 Task: Buy 4 Extension Pipes from Exhaust & Emissions section under best seller category for shipping address: Erica Taylor, 1135 Star Trek Drive, Pensacola, Florida 32501, Cell Number 8503109646. Pay from credit card ending with 2005, CVV 3321
Action: Mouse moved to (18, 92)
Screenshot: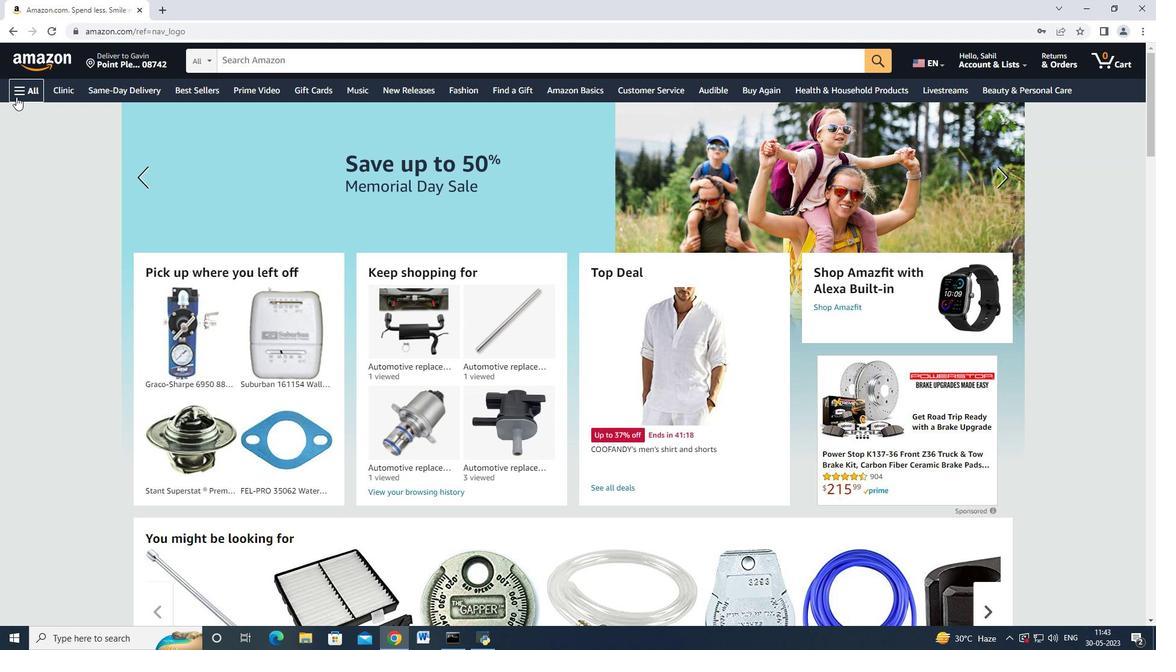 
Action: Mouse pressed left at (18, 92)
Screenshot: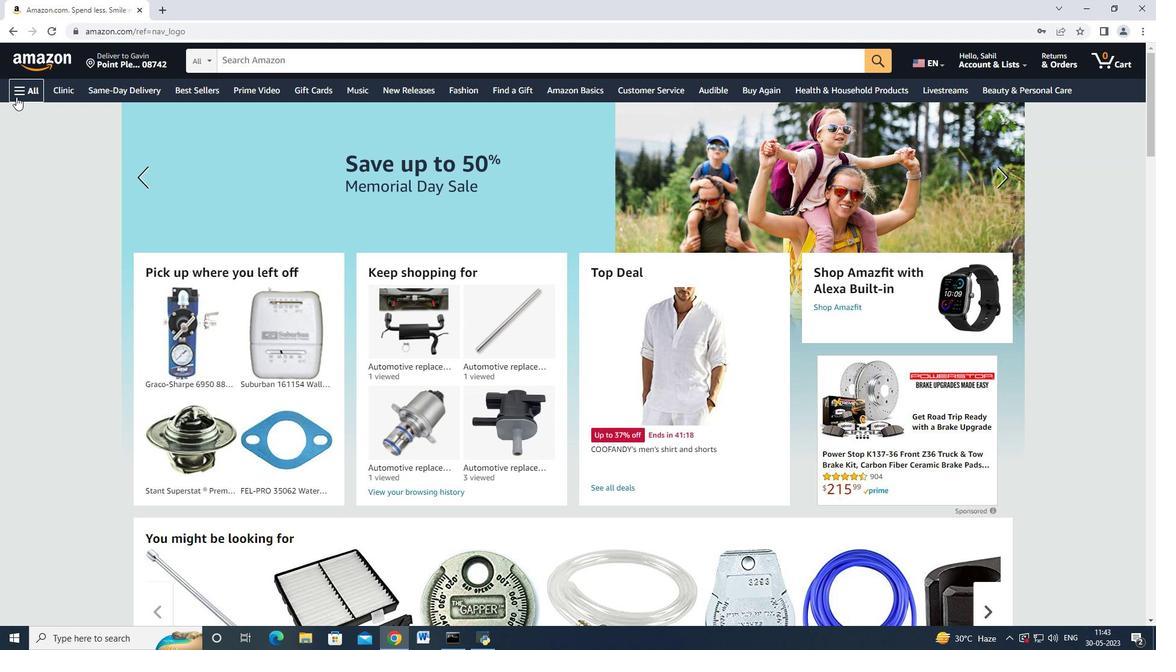 
Action: Mouse moved to (68, 234)
Screenshot: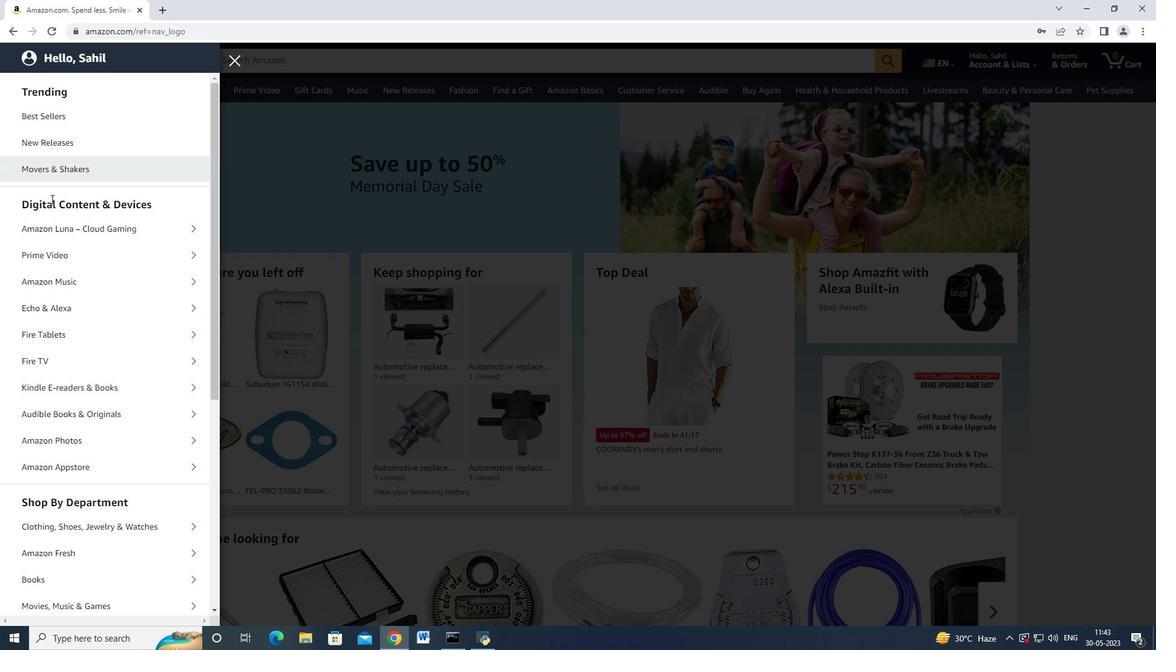 
Action: Mouse scrolled (68, 234) with delta (0, 0)
Screenshot: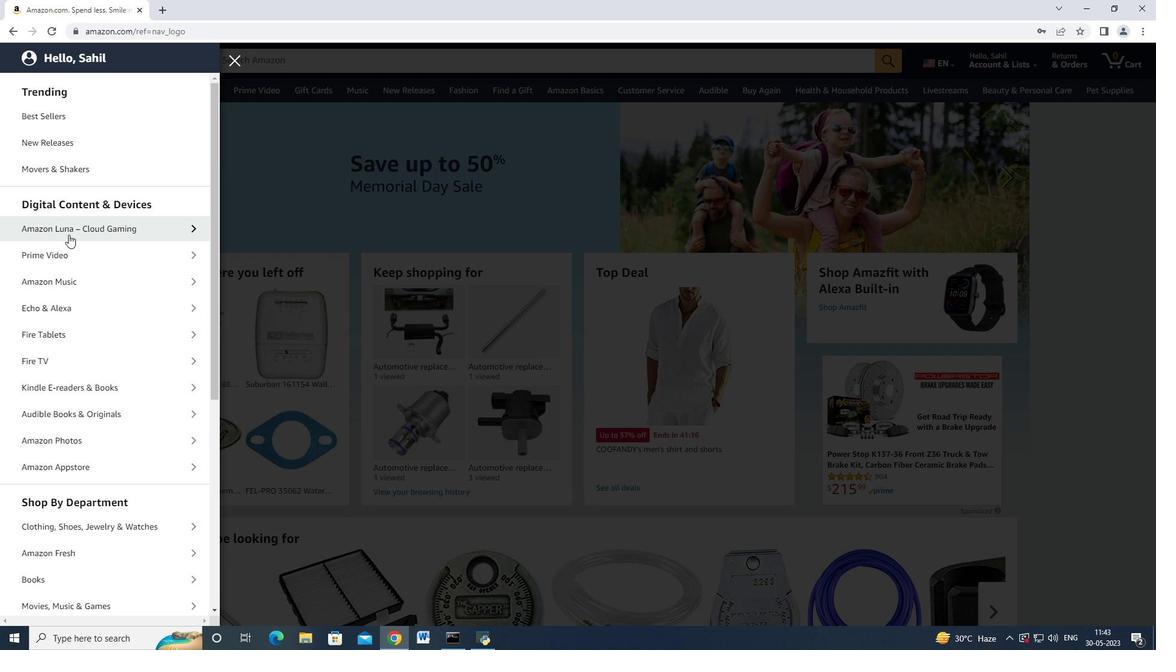 
Action: Mouse scrolled (68, 234) with delta (0, 0)
Screenshot: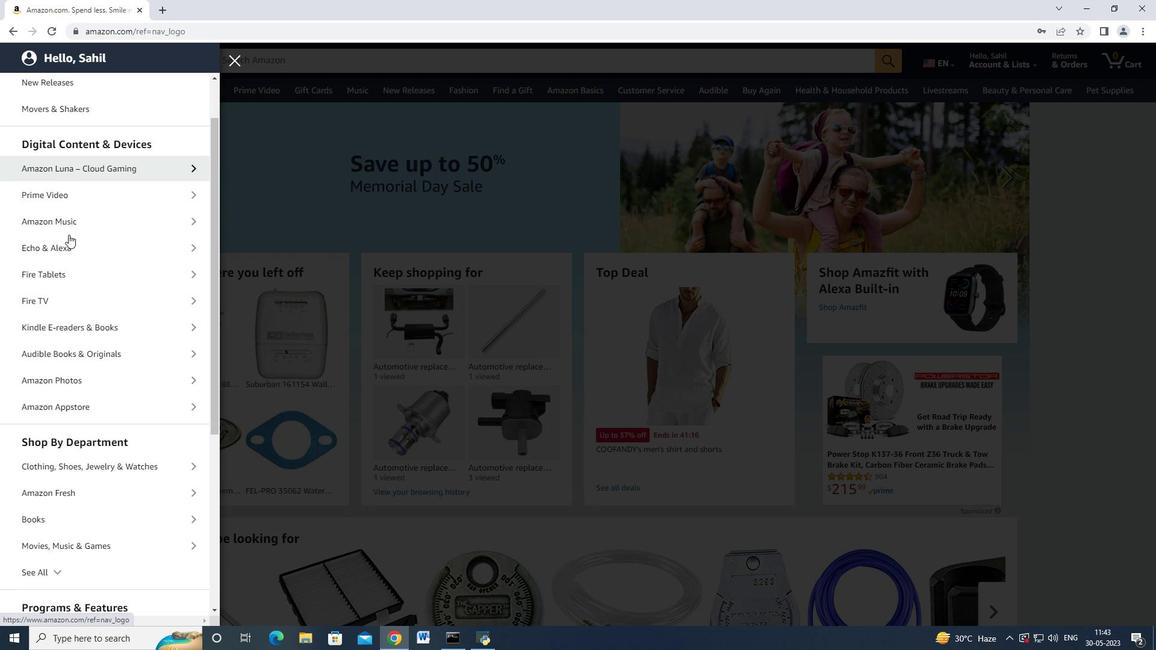 
Action: Mouse moved to (84, 266)
Screenshot: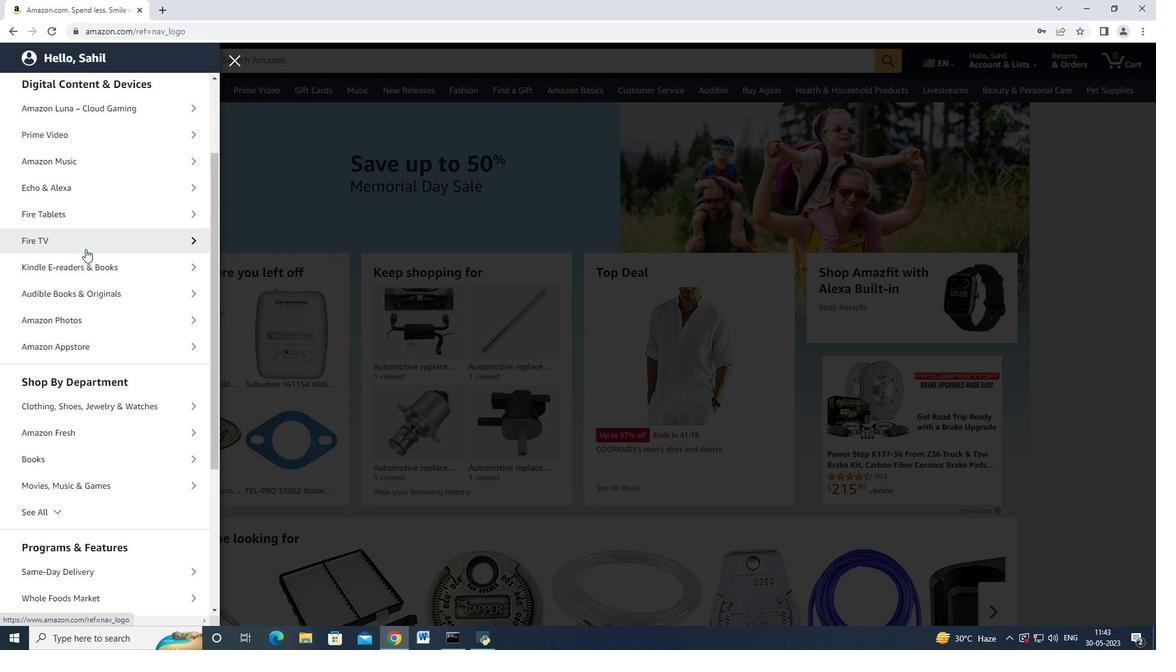 
Action: Mouse scrolled (84, 266) with delta (0, 0)
Screenshot: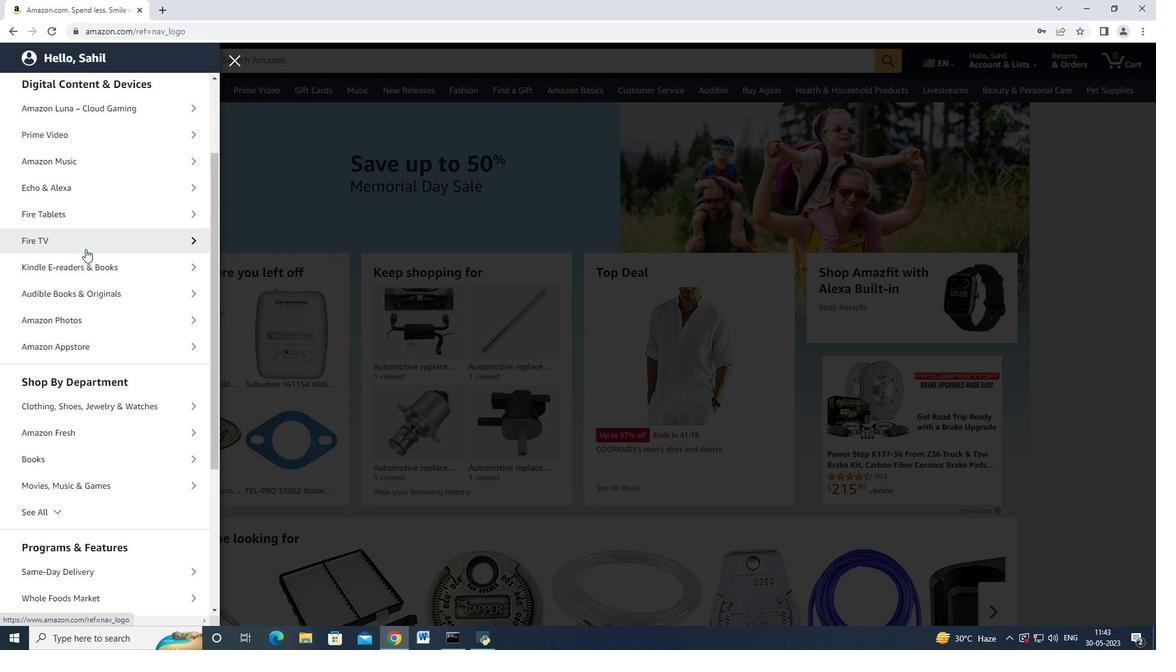 
Action: Mouse moved to (83, 267)
Screenshot: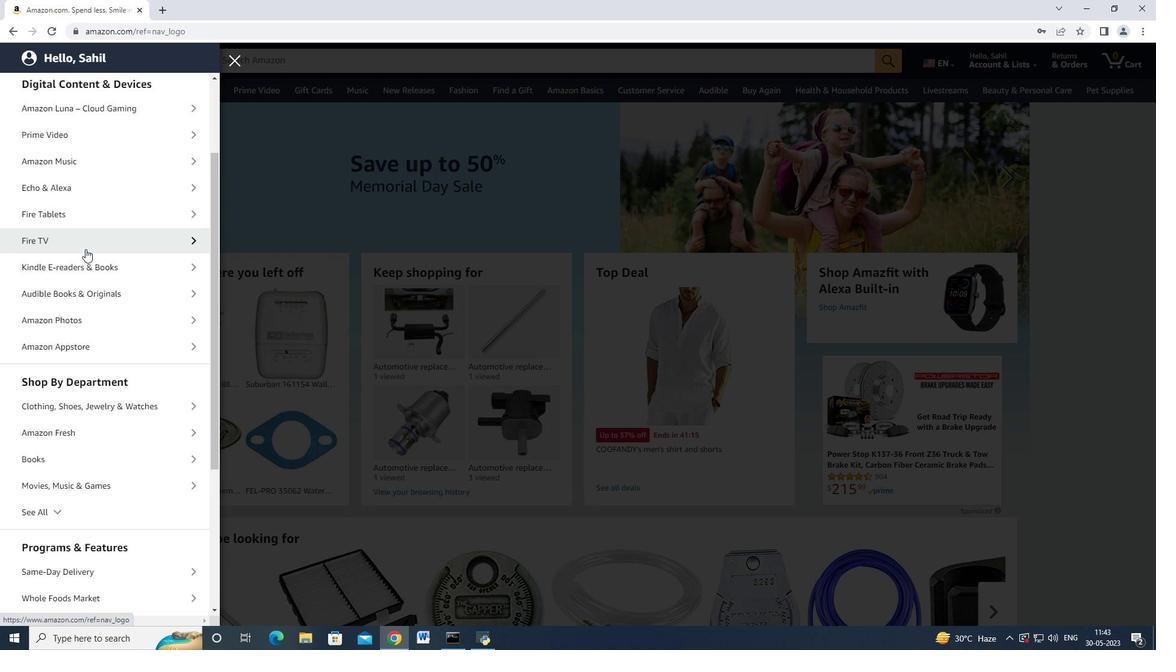 
Action: Mouse scrolled (83, 266) with delta (0, 0)
Screenshot: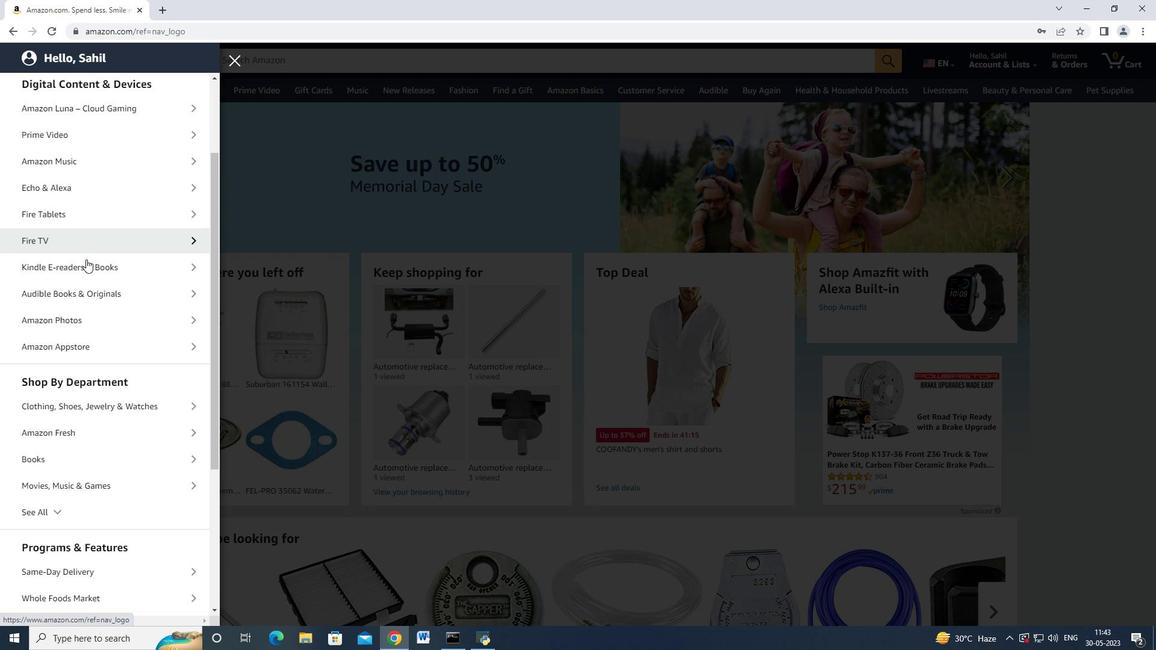 
Action: Mouse moved to (83, 267)
Screenshot: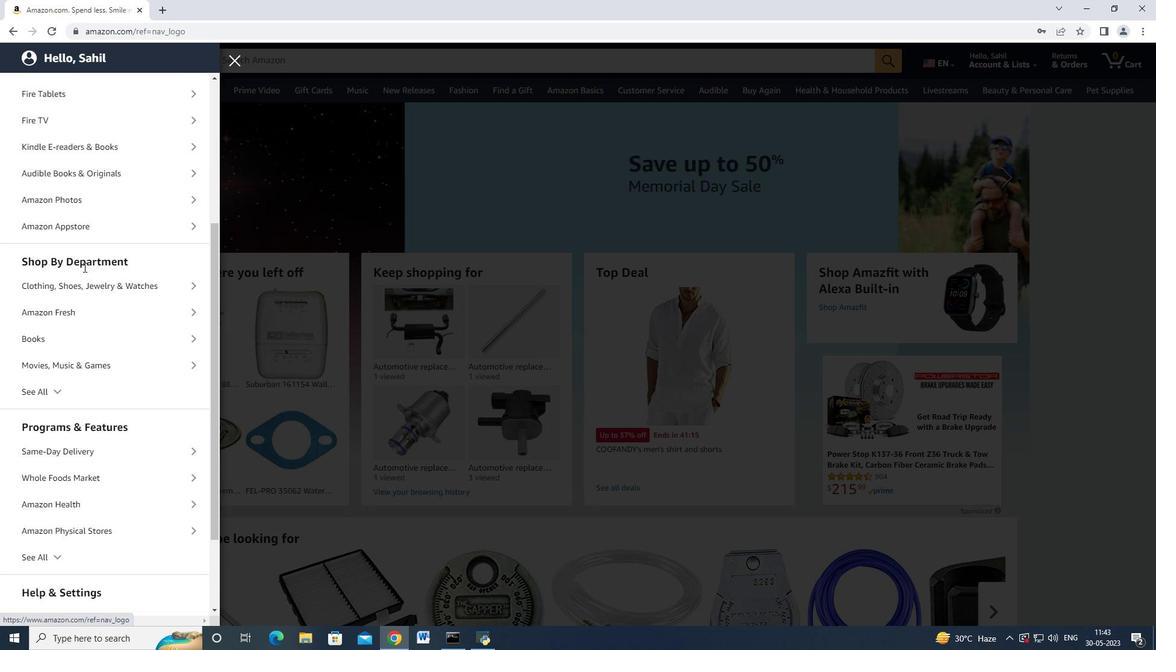 
Action: Mouse scrolled (83, 268) with delta (0, 0)
Screenshot: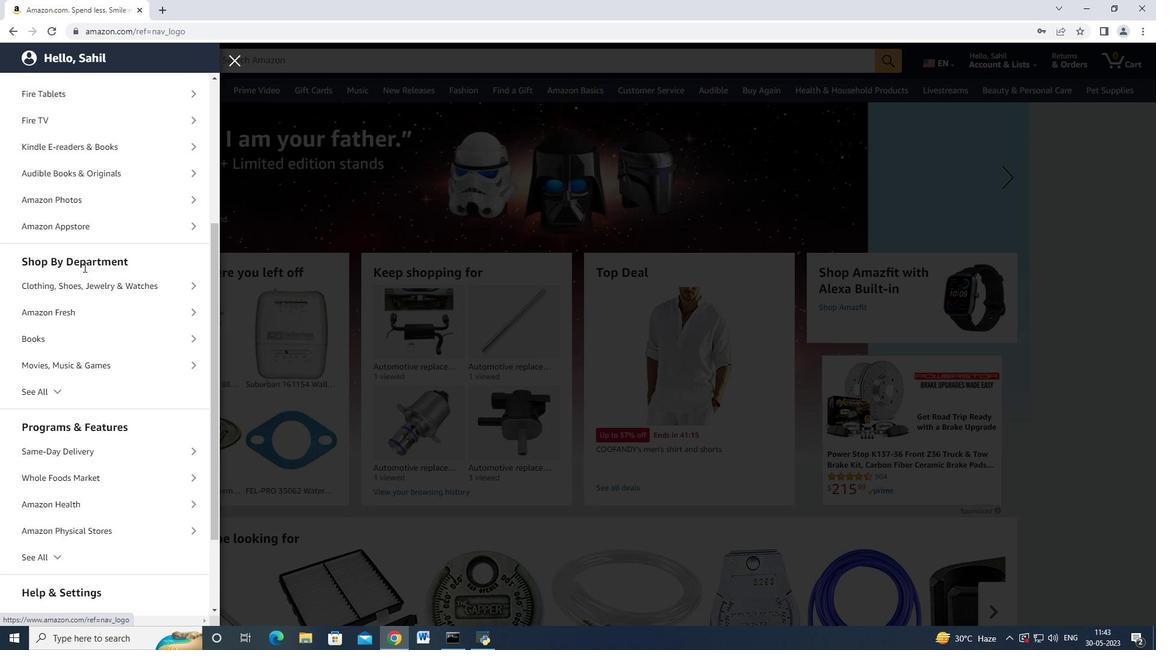 
Action: Mouse moved to (82, 269)
Screenshot: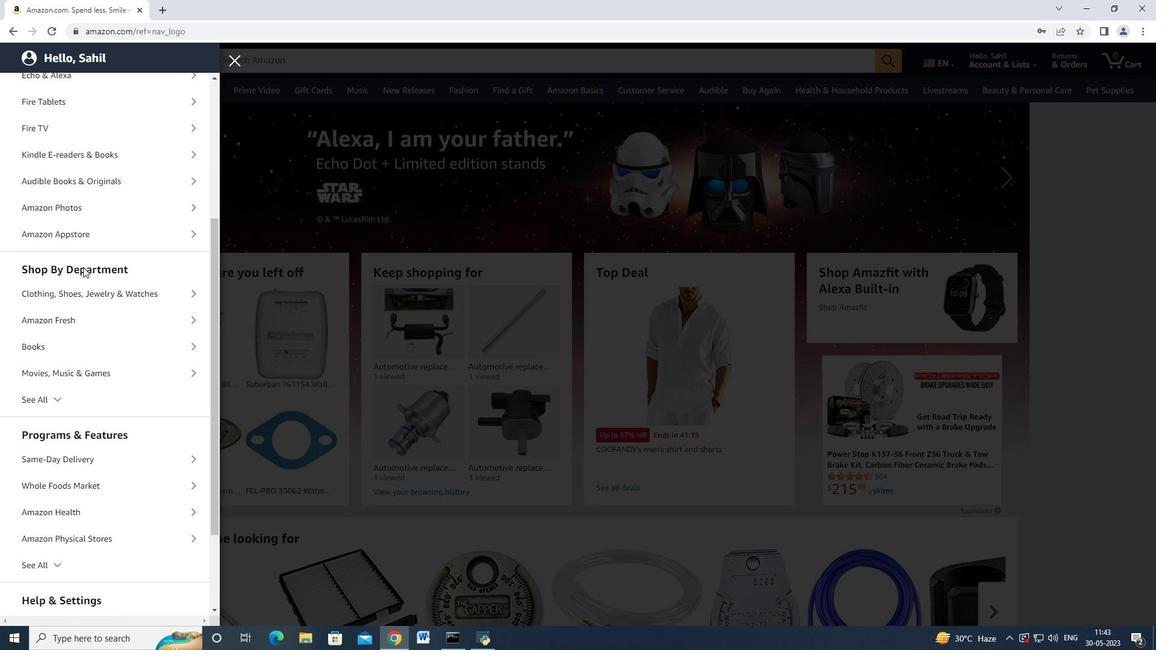 
Action: Mouse scrolled (82, 269) with delta (0, 0)
Screenshot: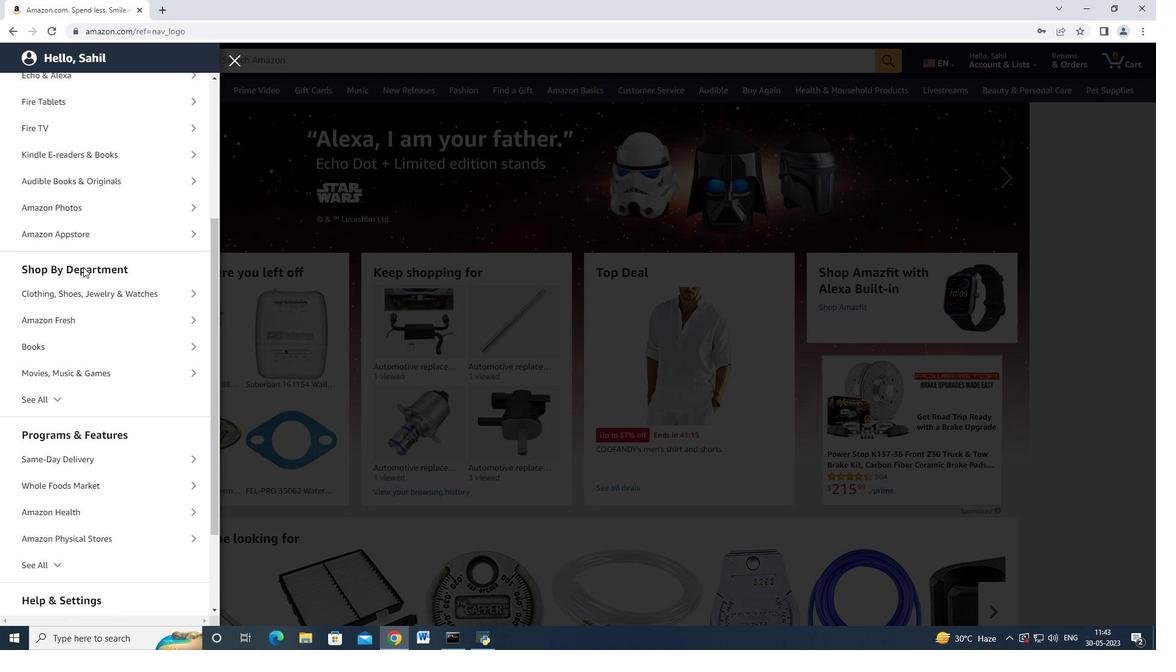 
Action: Mouse scrolled (82, 269) with delta (0, 0)
Screenshot: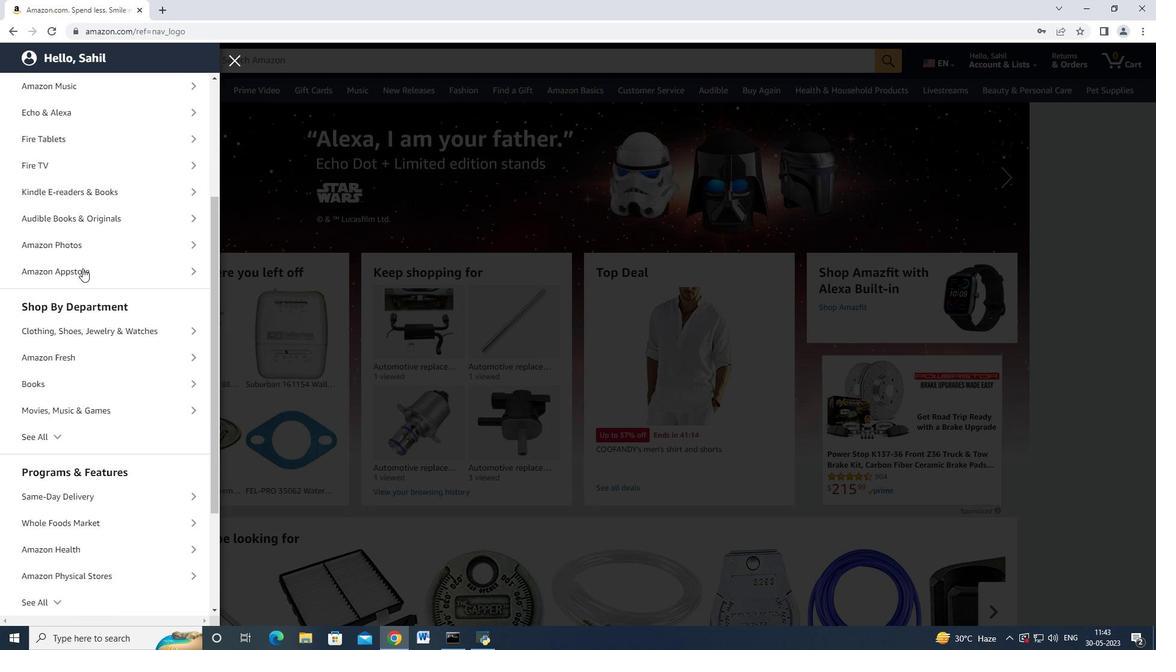 
Action: Mouse moved to (50, 325)
Screenshot: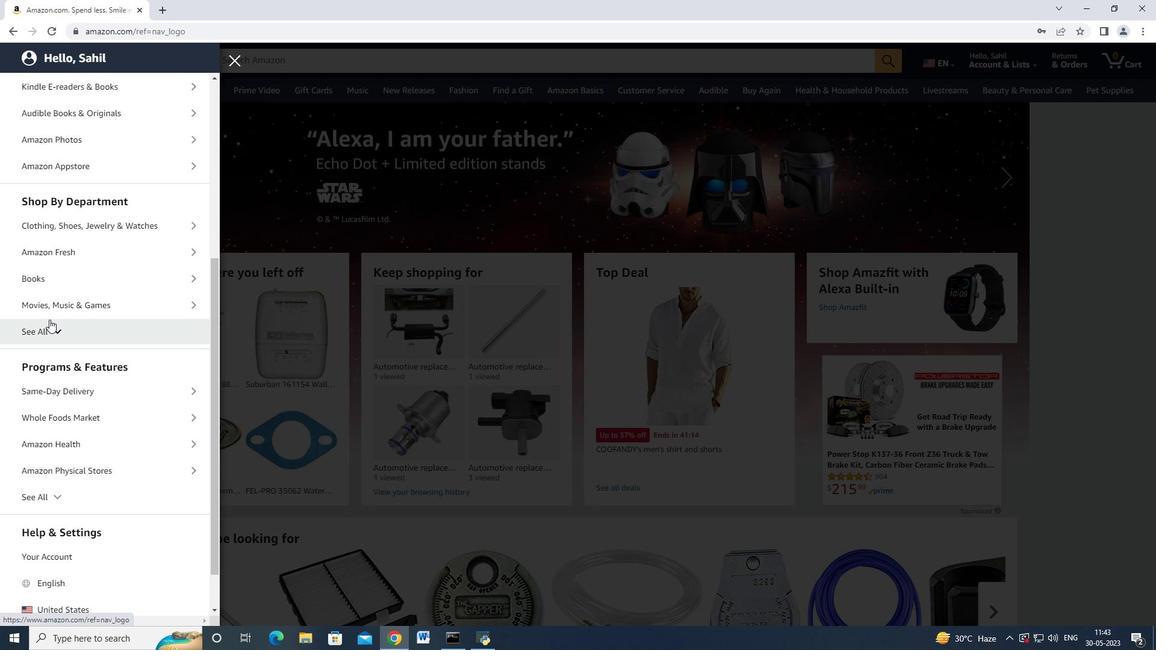 
Action: Mouse pressed left at (50, 325)
Screenshot: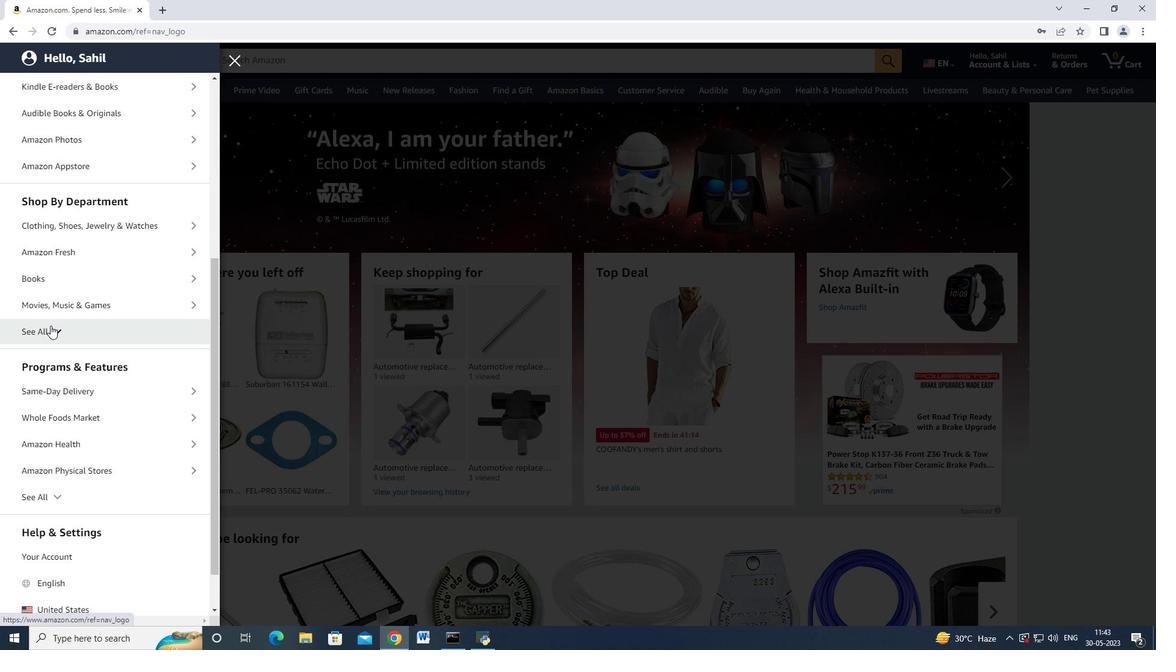 
Action: Mouse moved to (78, 321)
Screenshot: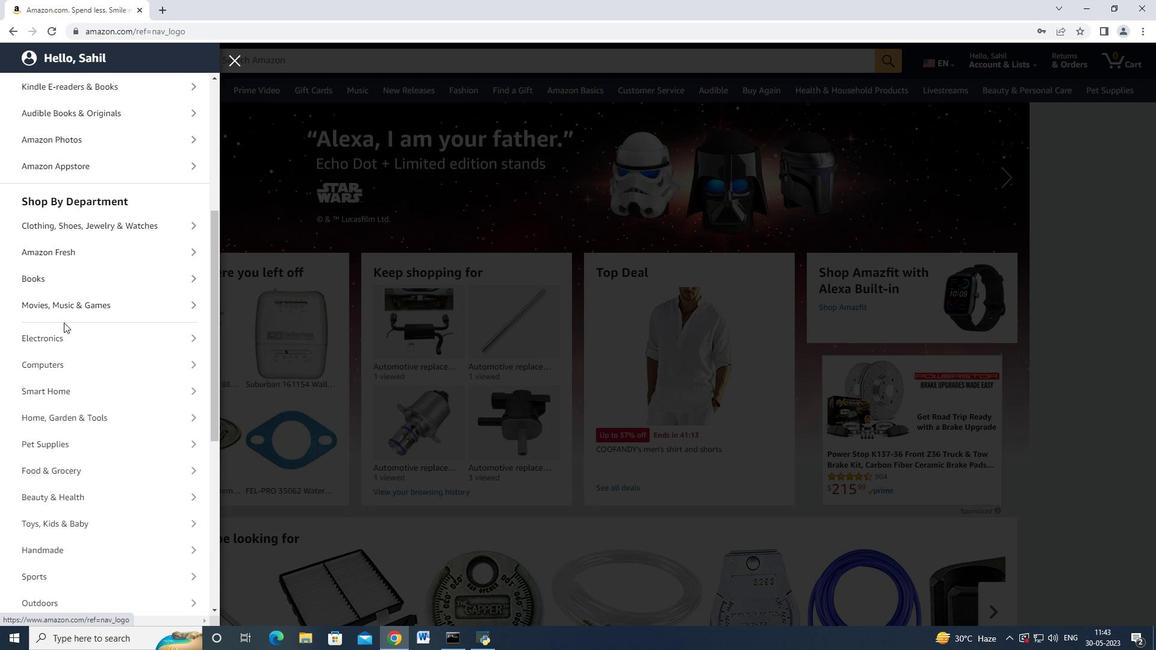 
Action: Mouse scrolled (78, 320) with delta (0, 0)
Screenshot: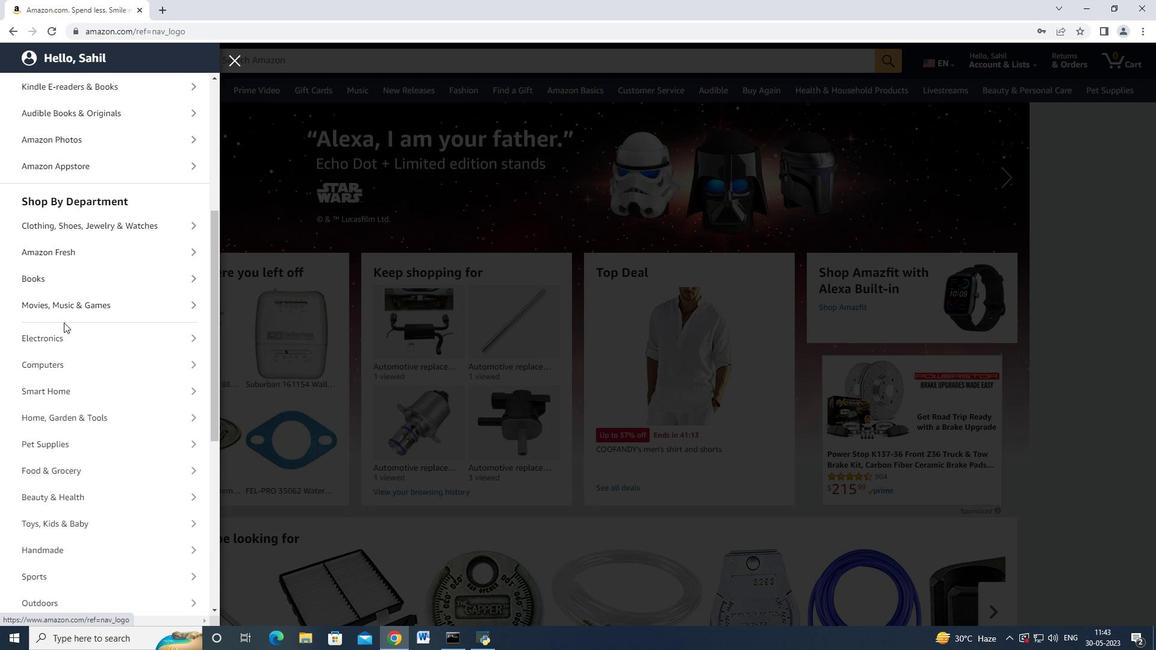 
Action: Mouse moved to (78, 321)
Screenshot: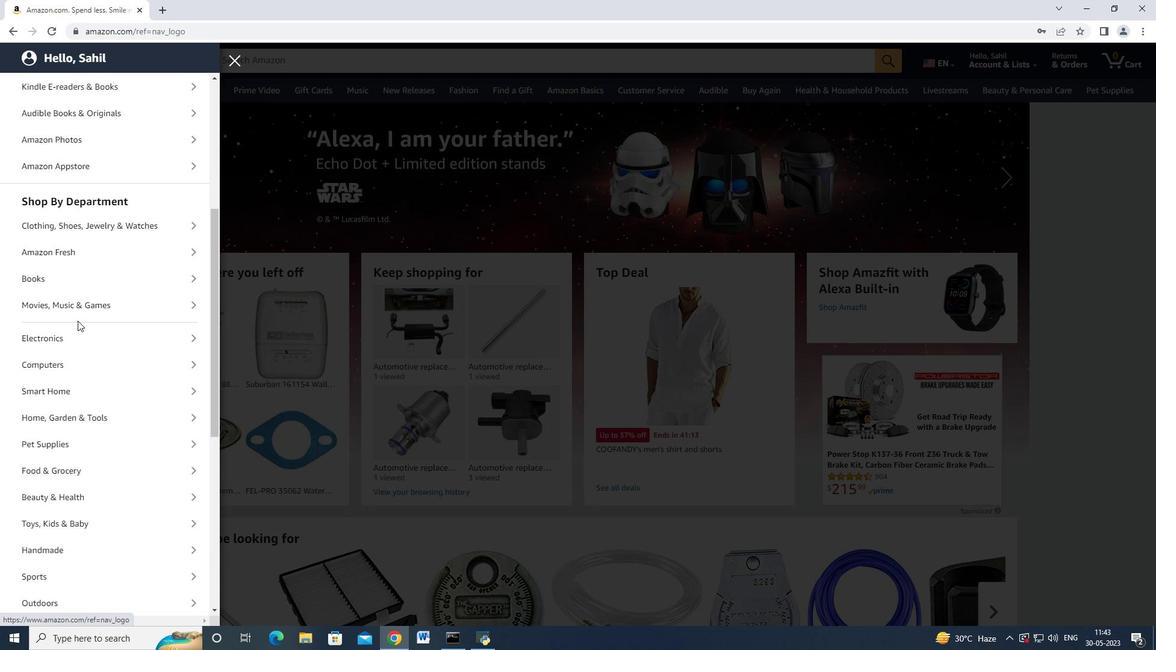 
Action: Mouse scrolled (78, 320) with delta (0, 0)
Screenshot: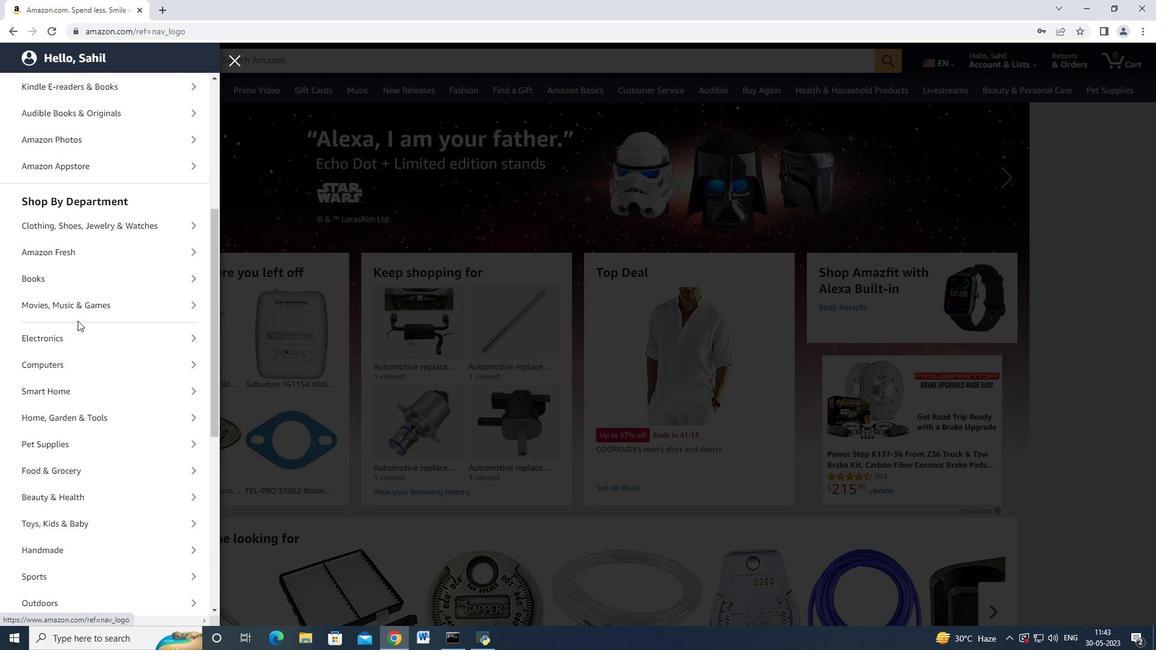 
Action: Mouse moved to (79, 321)
Screenshot: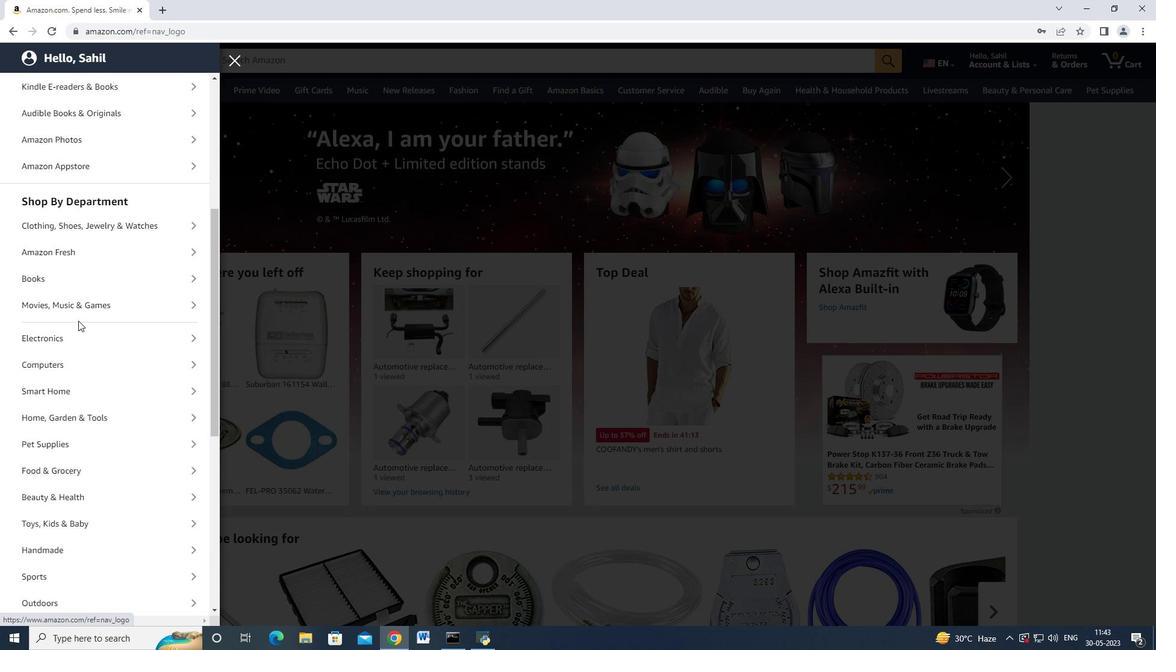 
Action: Mouse scrolled (79, 320) with delta (0, 0)
Screenshot: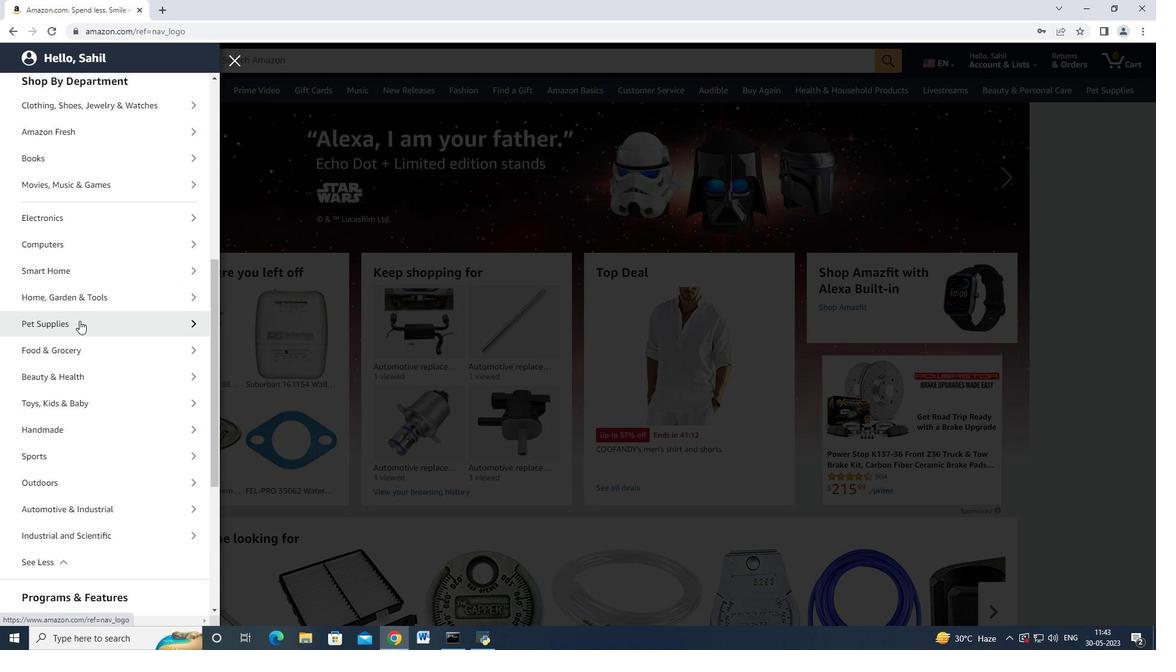 
Action: Mouse scrolled (79, 320) with delta (0, 0)
Screenshot: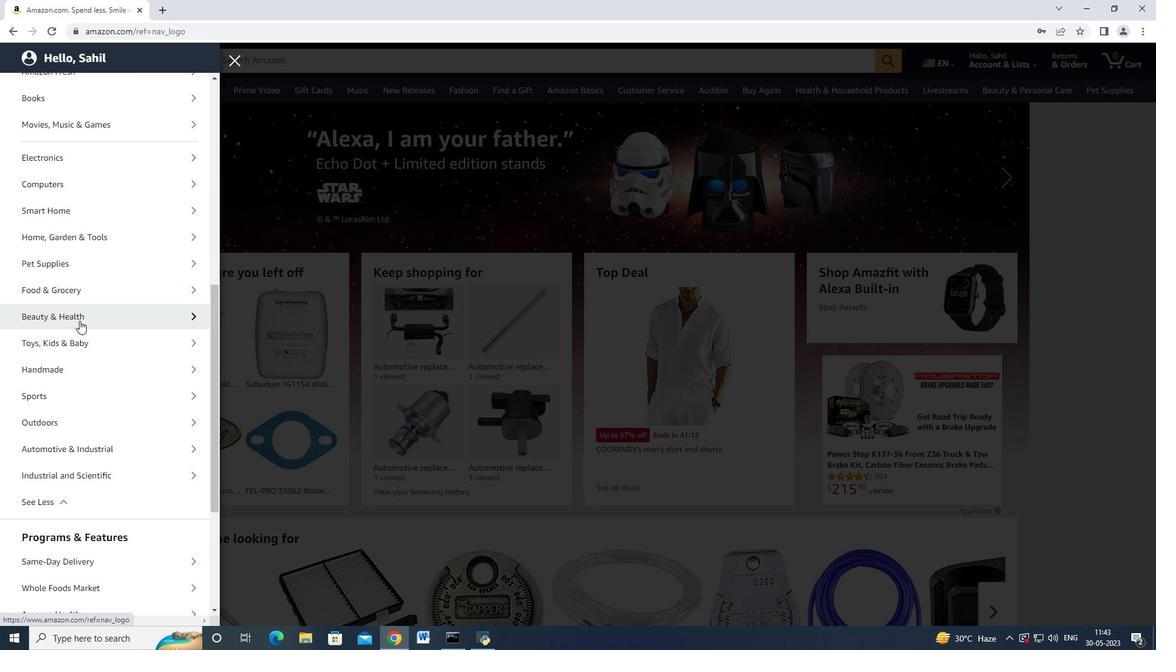 
Action: Mouse moved to (128, 388)
Screenshot: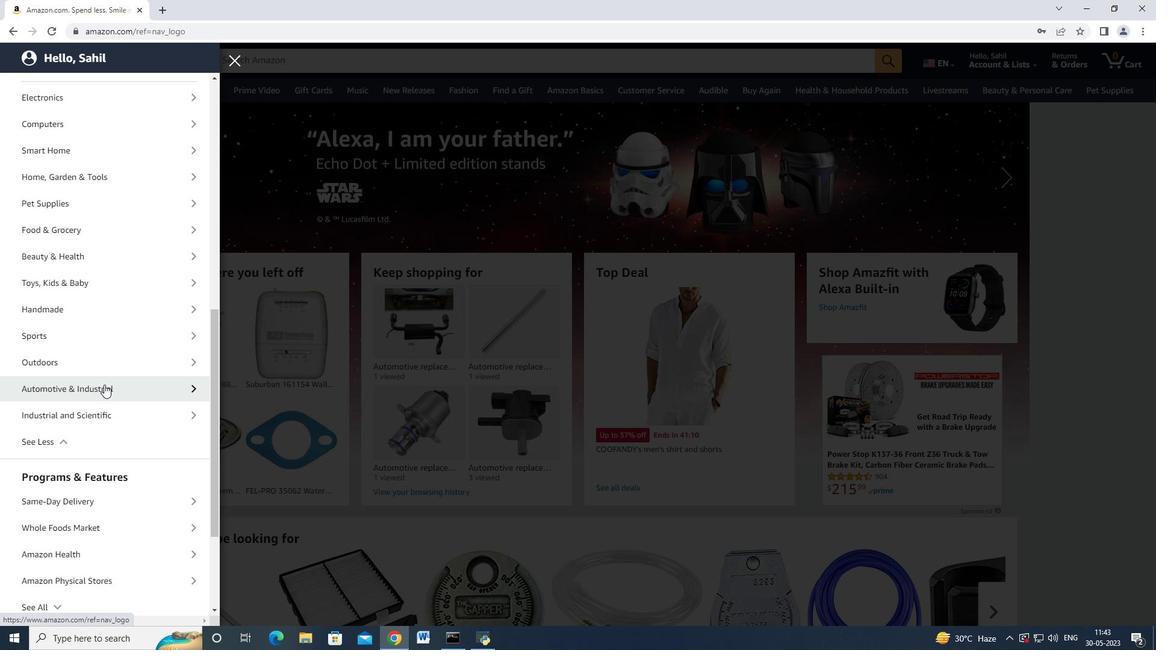 
Action: Mouse pressed left at (128, 388)
Screenshot: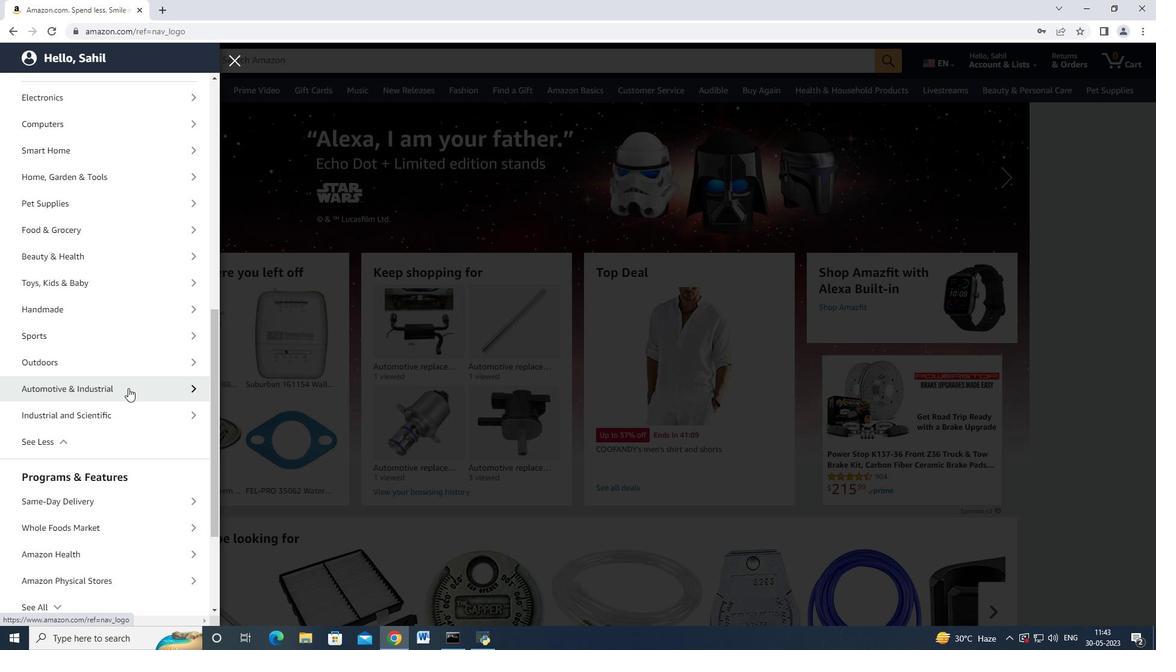 
Action: Mouse moved to (138, 149)
Screenshot: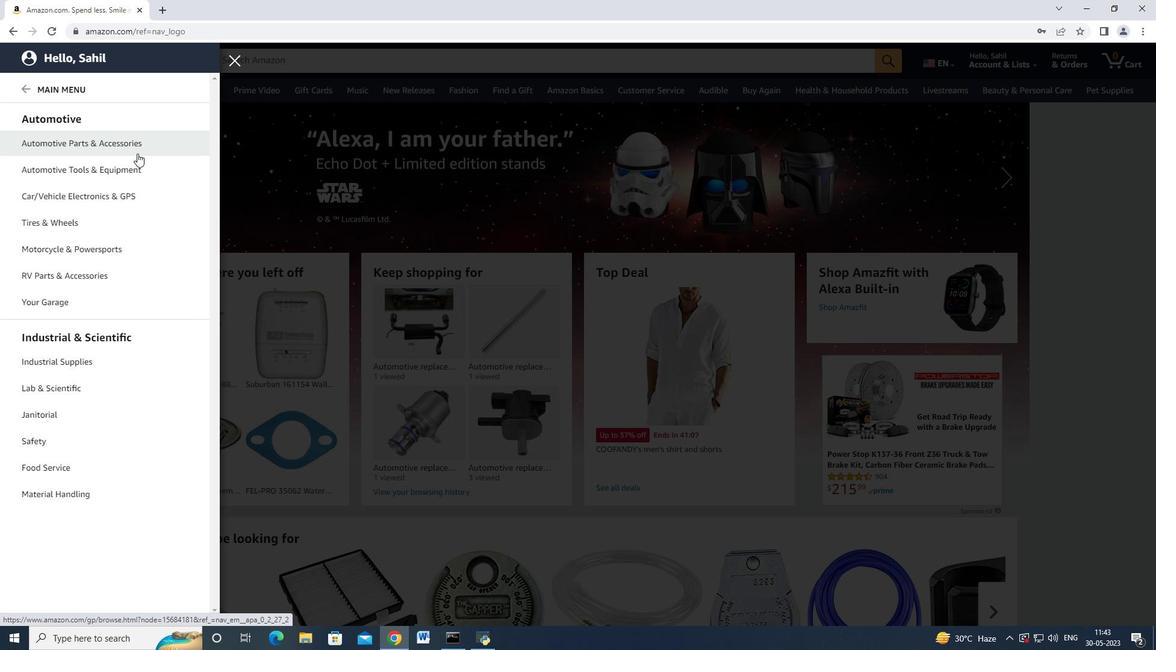 
Action: Mouse pressed left at (138, 149)
Screenshot: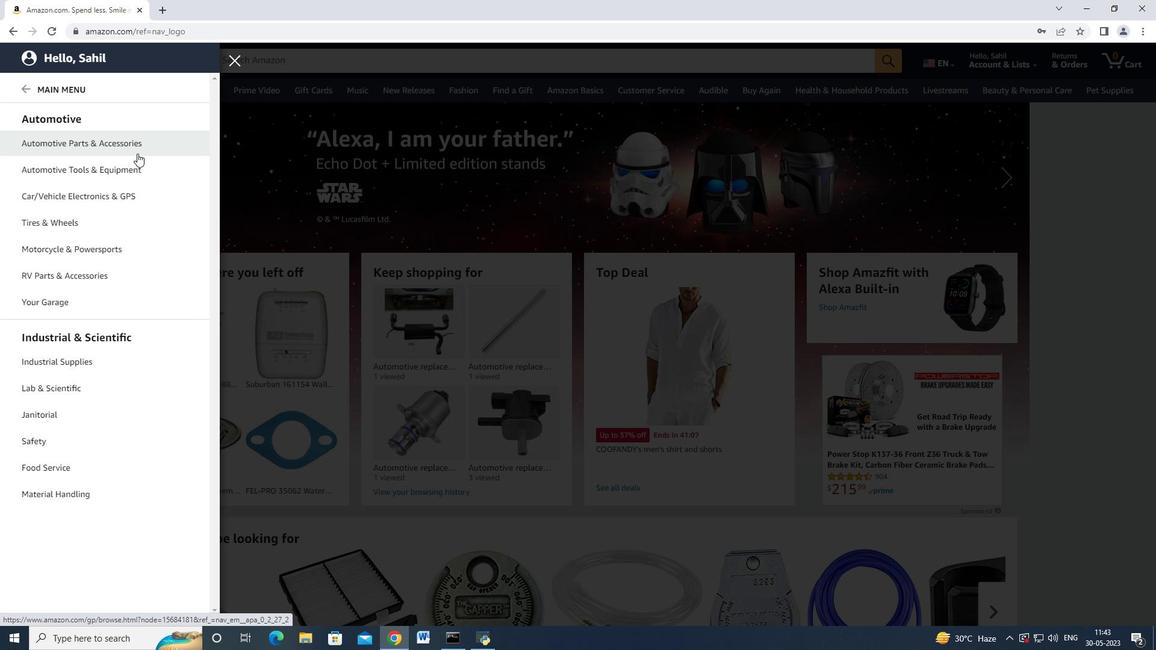 
Action: Mouse moved to (218, 118)
Screenshot: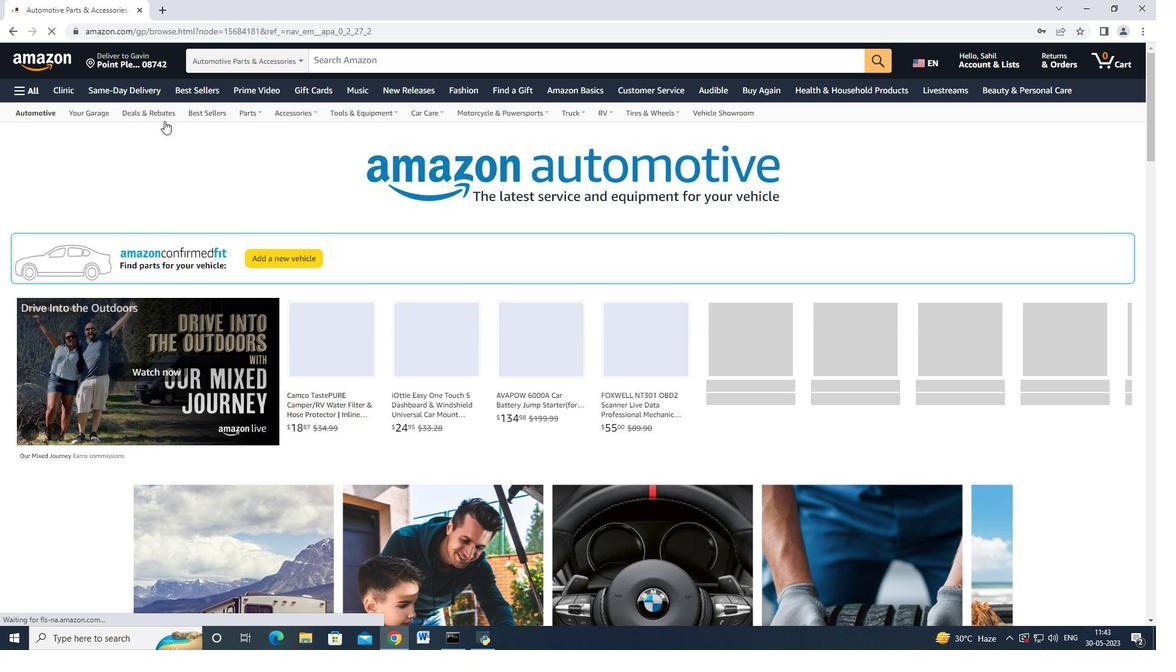 
Action: Mouse pressed left at (218, 118)
Screenshot: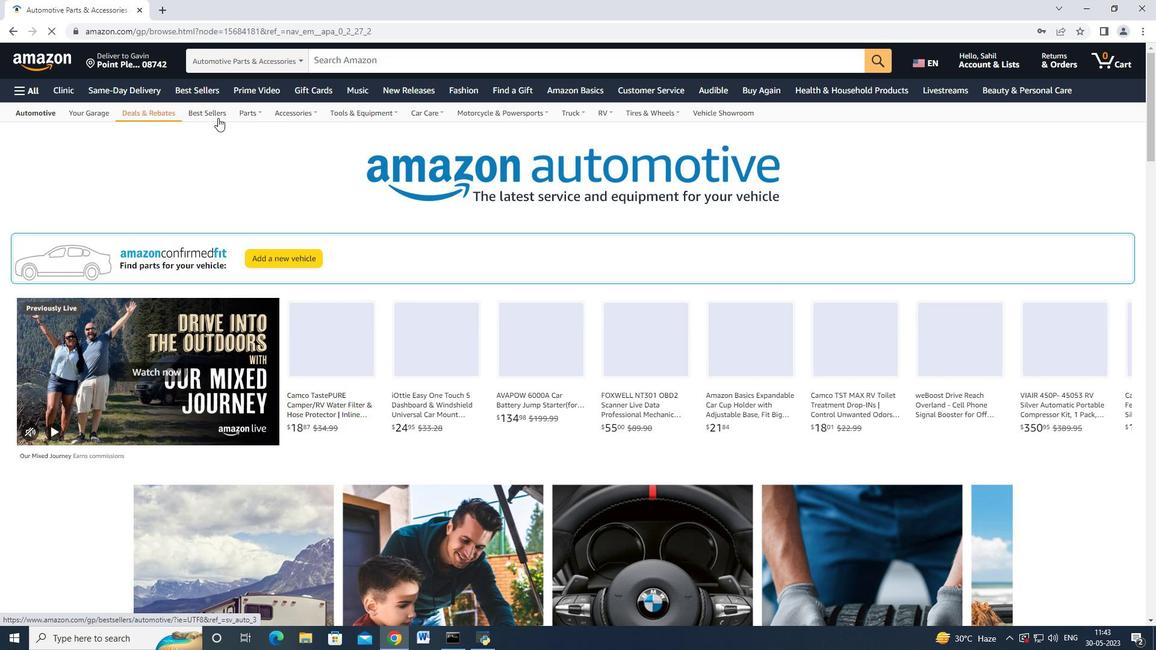 
Action: Mouse moved to (85, 383)
Screenshot: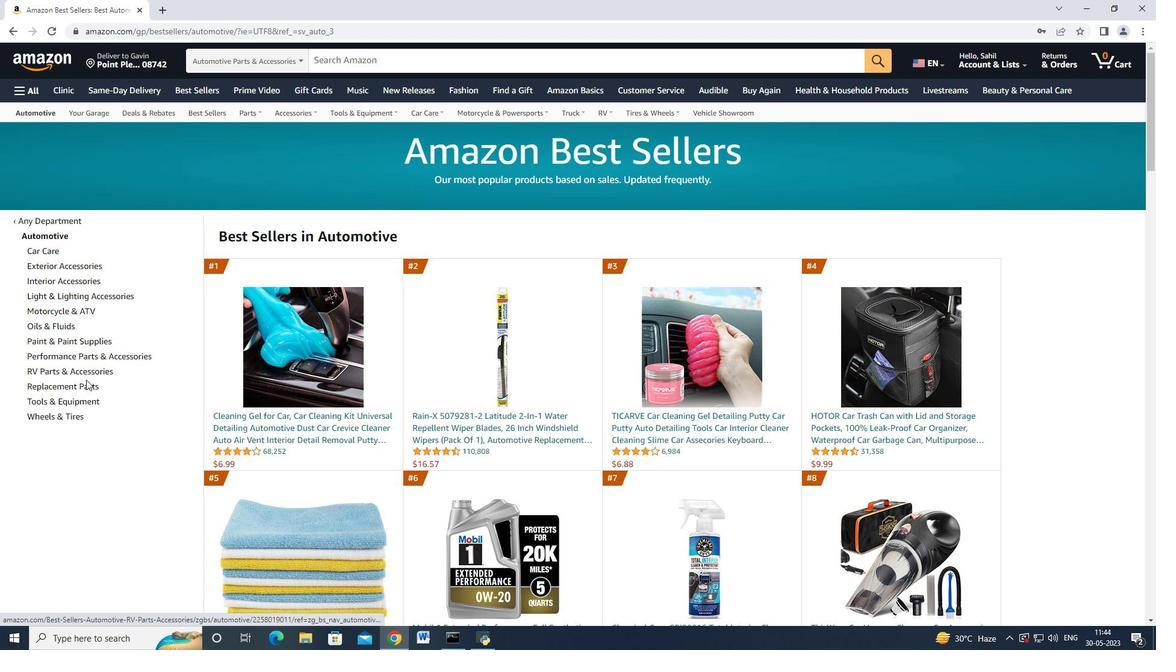 
Action: Mouse pressed left at (85, 383)
Screenshot: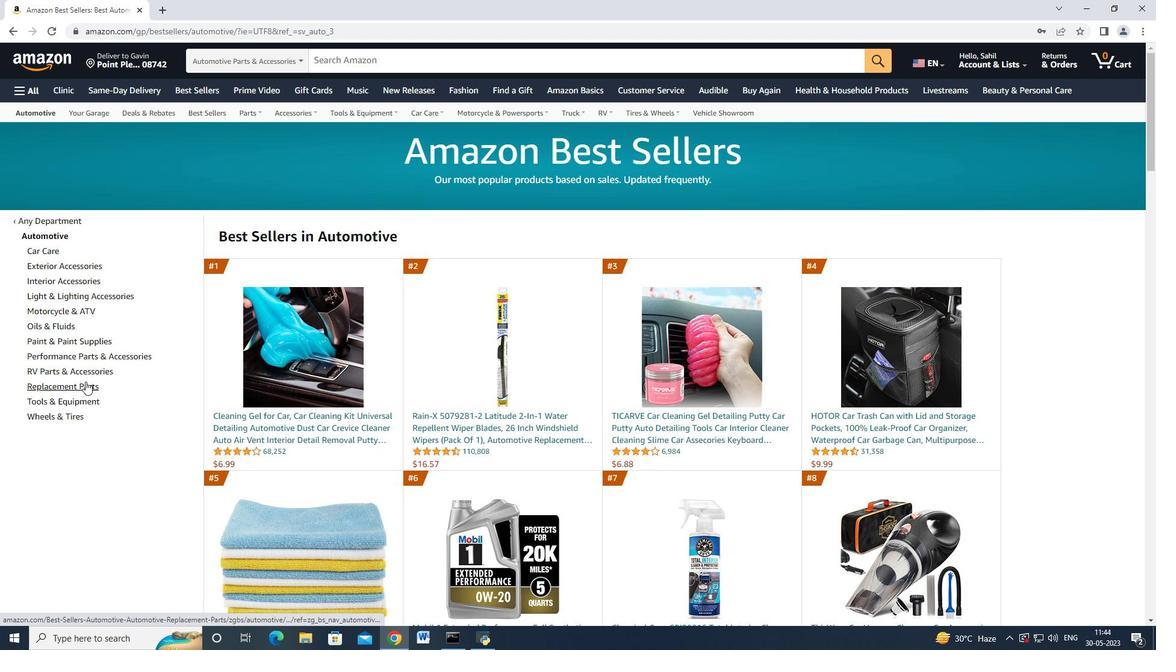 
Action: Mouse moved to (104, 307)
Screenshot: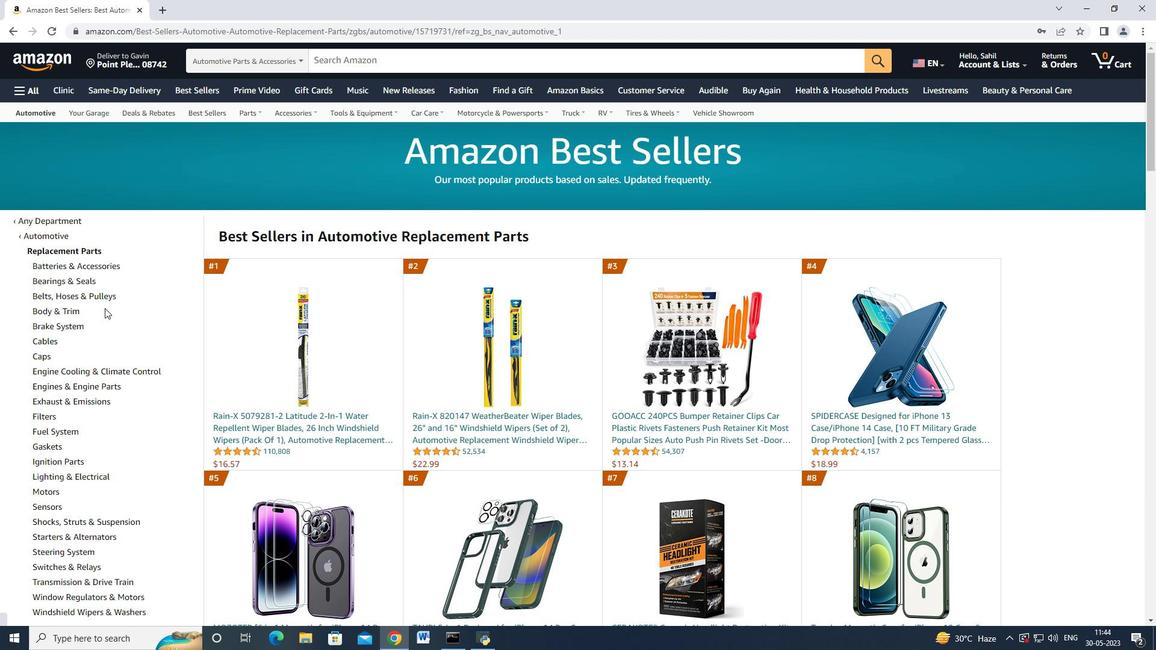 
Action: Mouse scrolled (104, 307) with delta (0, 0)
Screenshot: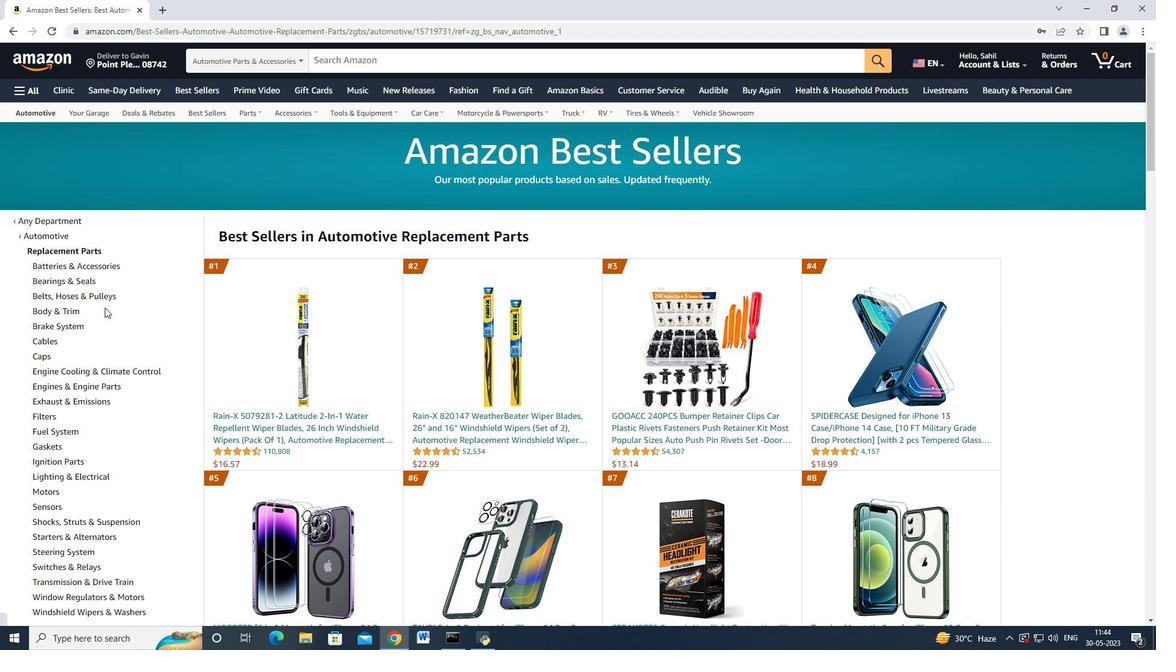 
Action: Mouse scrolled (104, 307) with delta (0, 0)
Screenshot: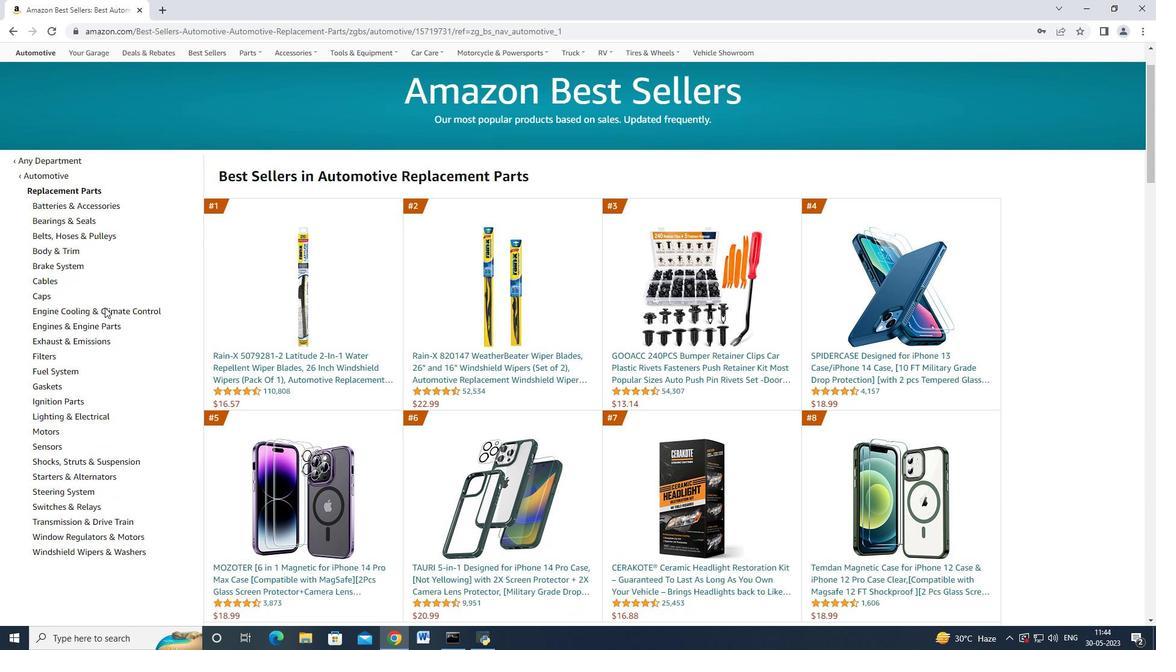 
Action: Mouse scrolled (104, 307) with delta (0, 0)
Screenshot: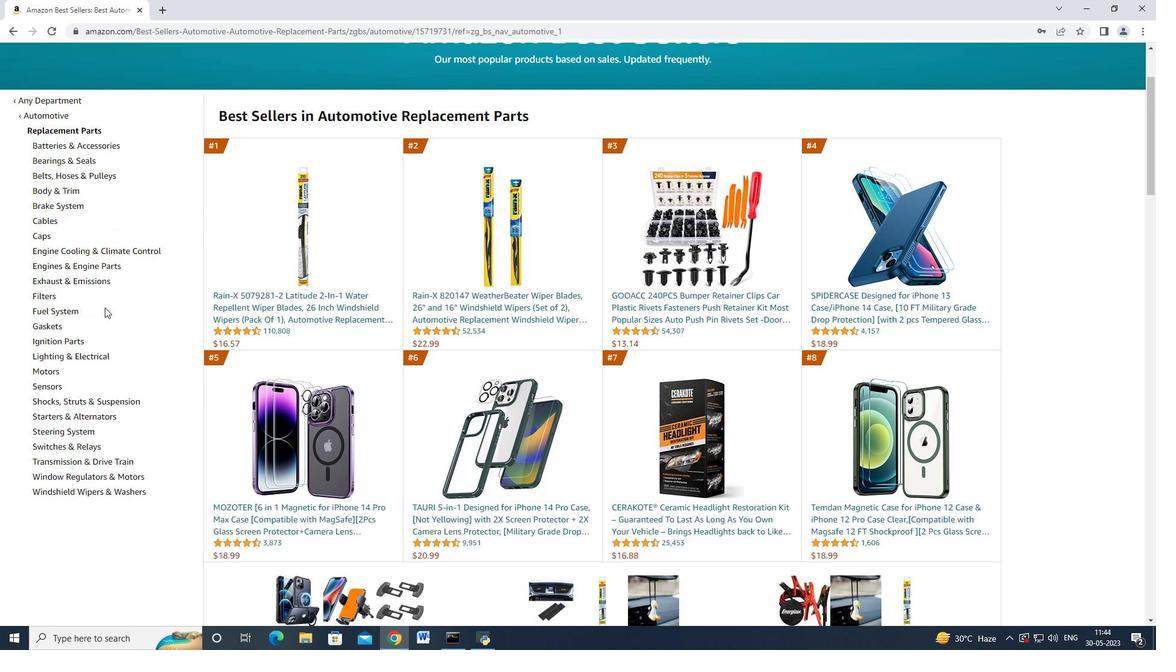 
Action: Mouse moved to (83, 220)
Screenshot: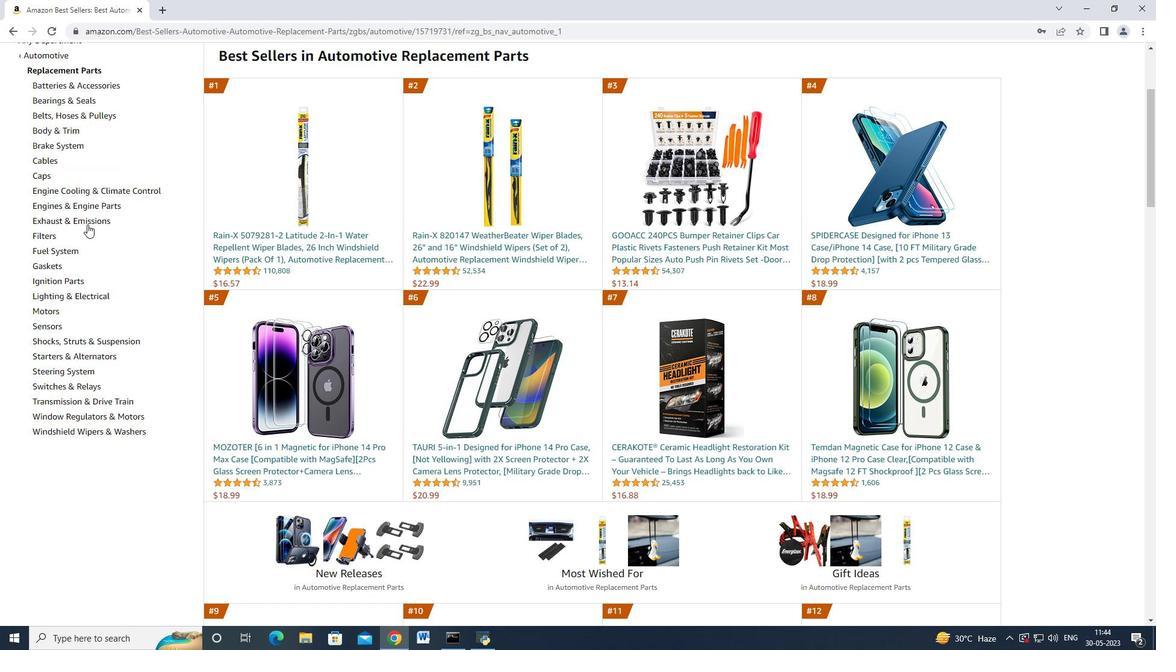 
Action: Mouse pressed left at (83, 220)
Screenshot: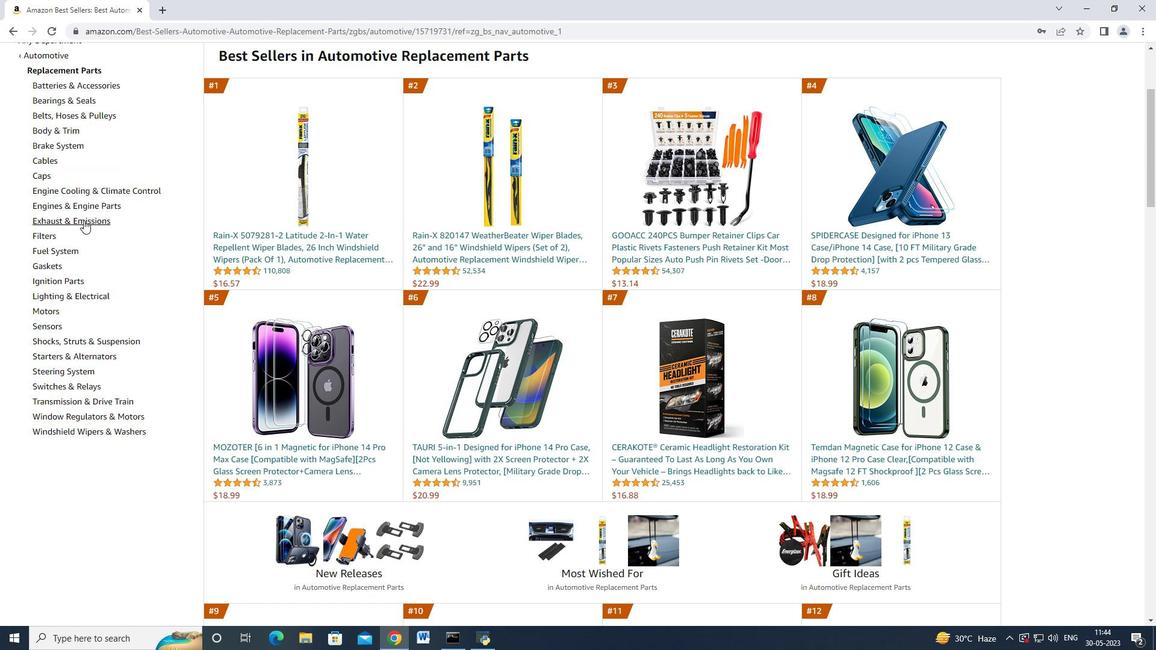 
Action: Mouse moved to (91, 236)
Screenshot: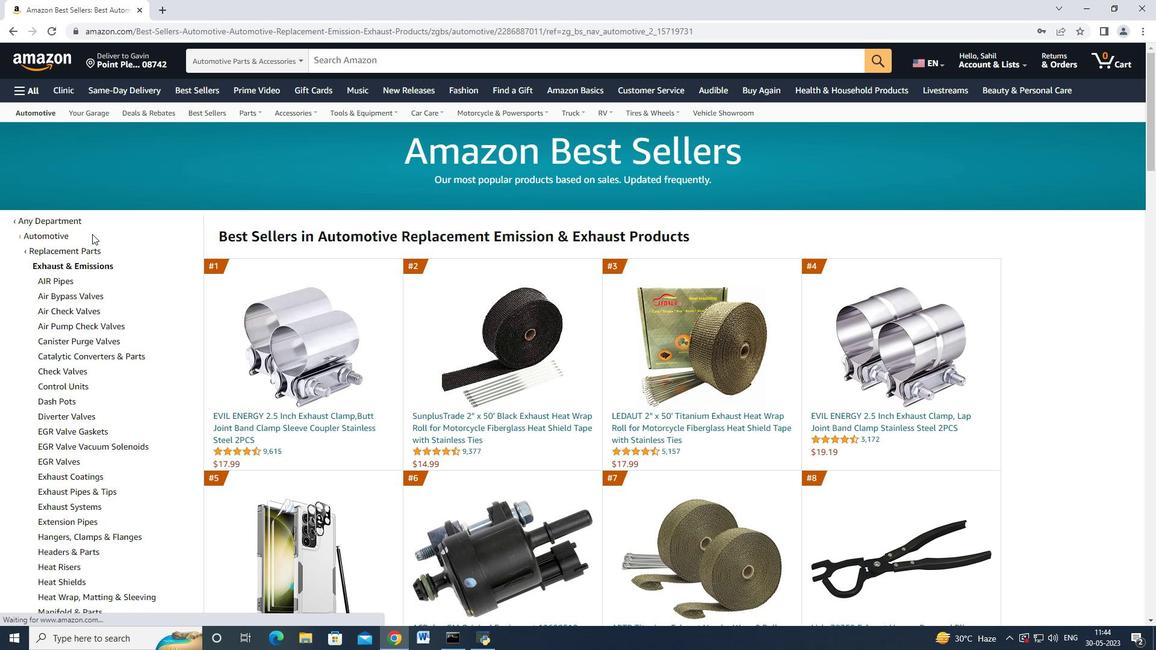 
Action: Mouse scrolled (91, 235) with delta (0, 0)
Screenshot: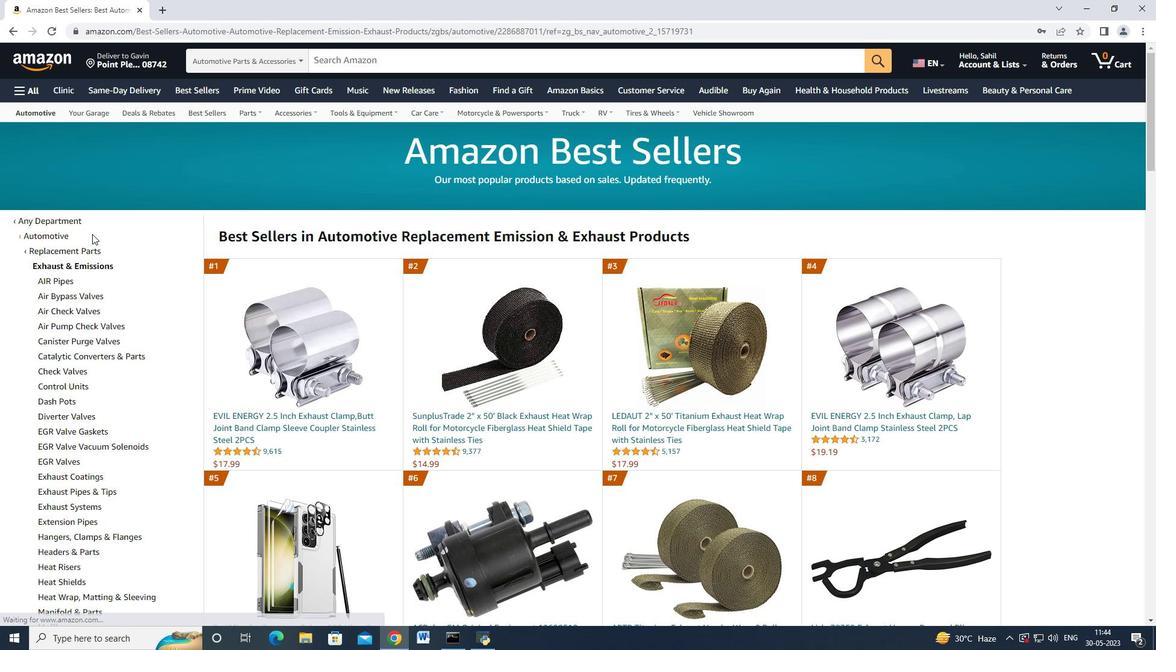 
Action: Mouse moved to (91, 236)
Screenshot: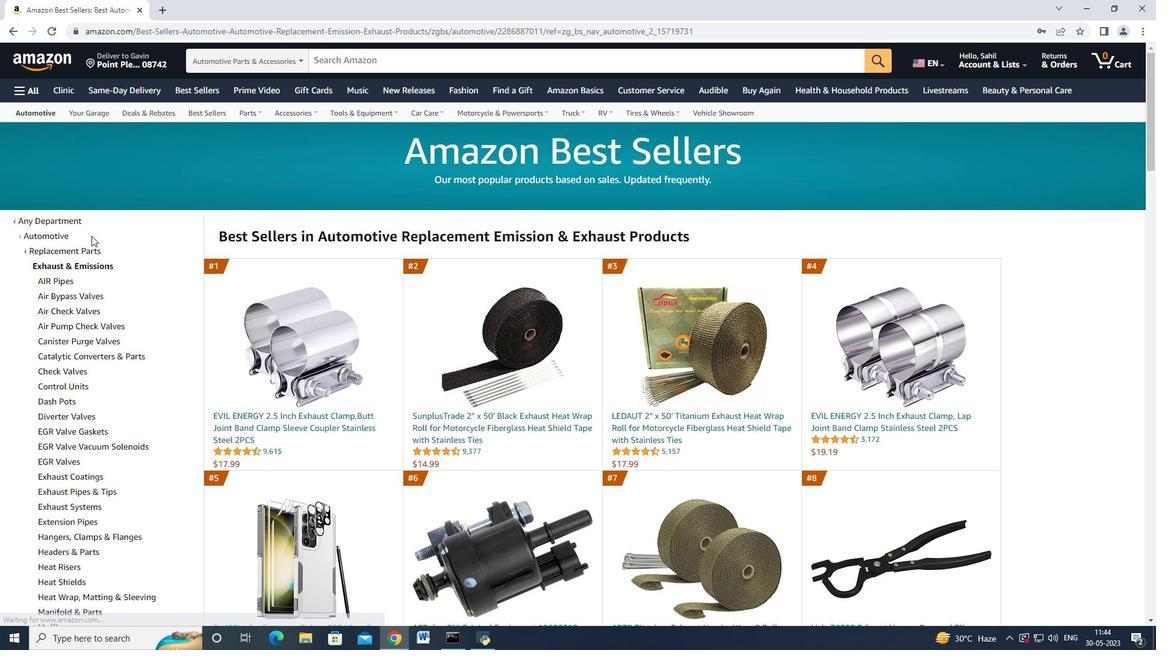 
Action: Mouse scrolled (91, 236) with delta (0, 0)
Screenshot: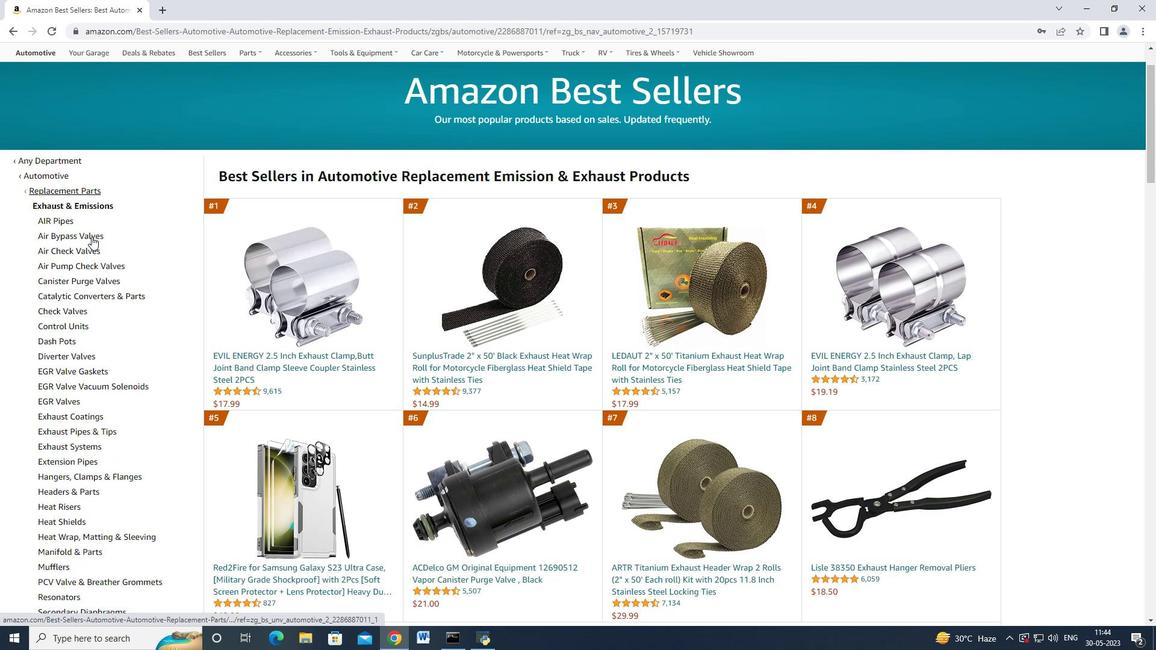 
Action: Mouse moved to (92, 237)
Screenshot: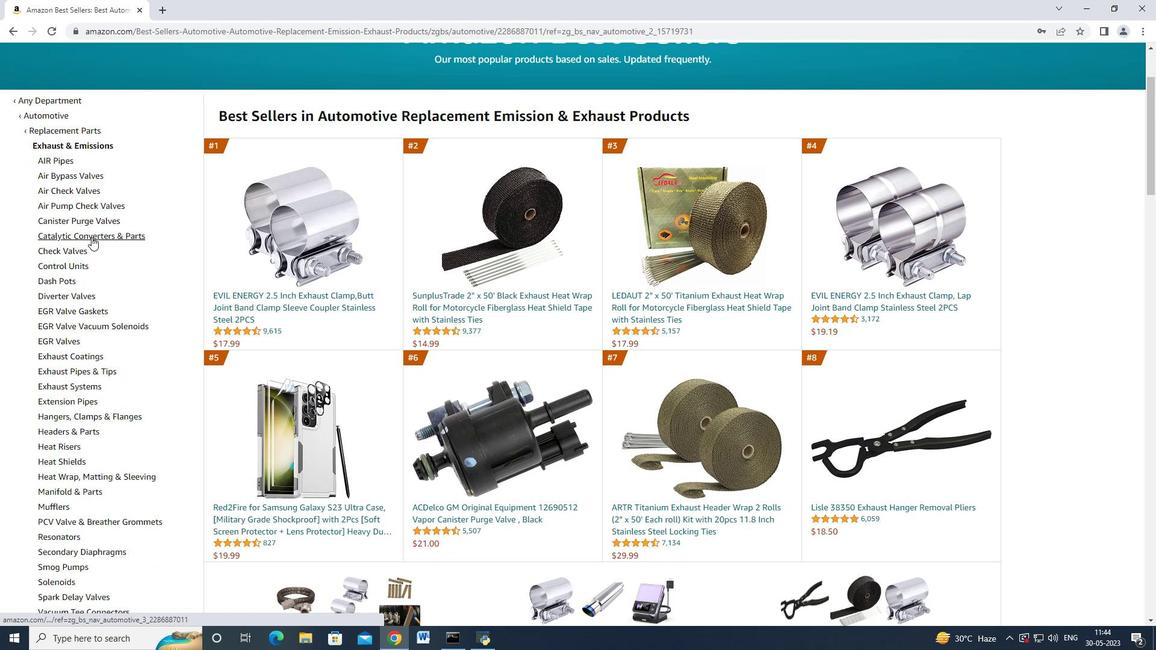 
Action: Mouse scrolled (92, 236) with delta (0, 0)
Screenshot: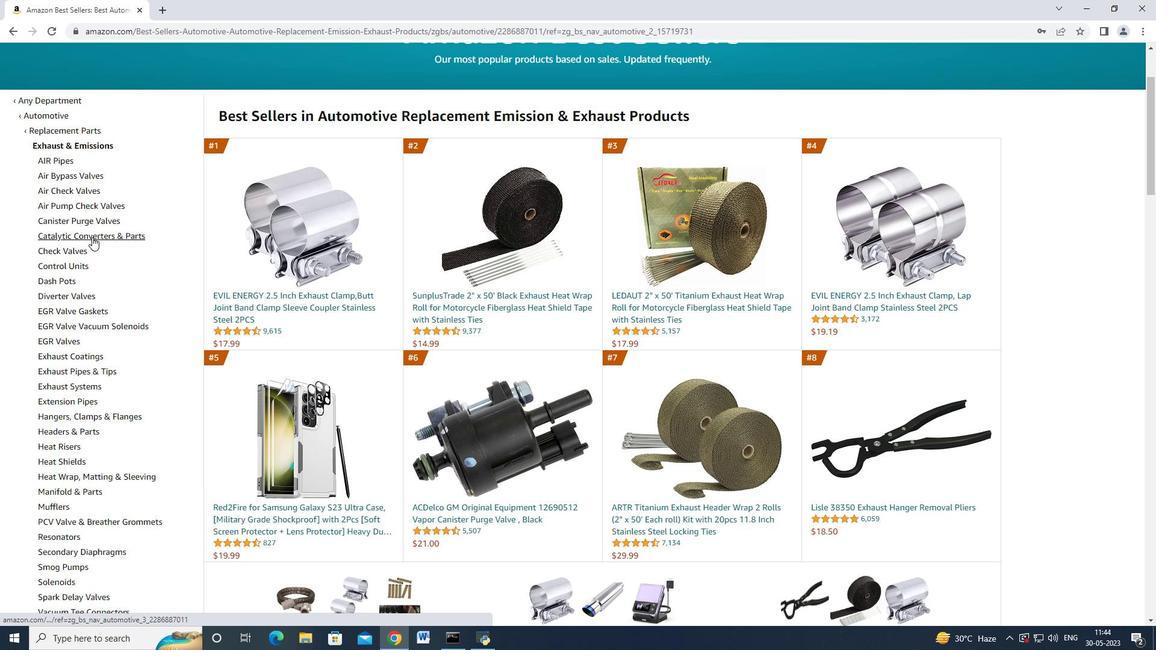 
Action: Mouse scrolled (92, 236) with delta (0, 0)
Screenshot: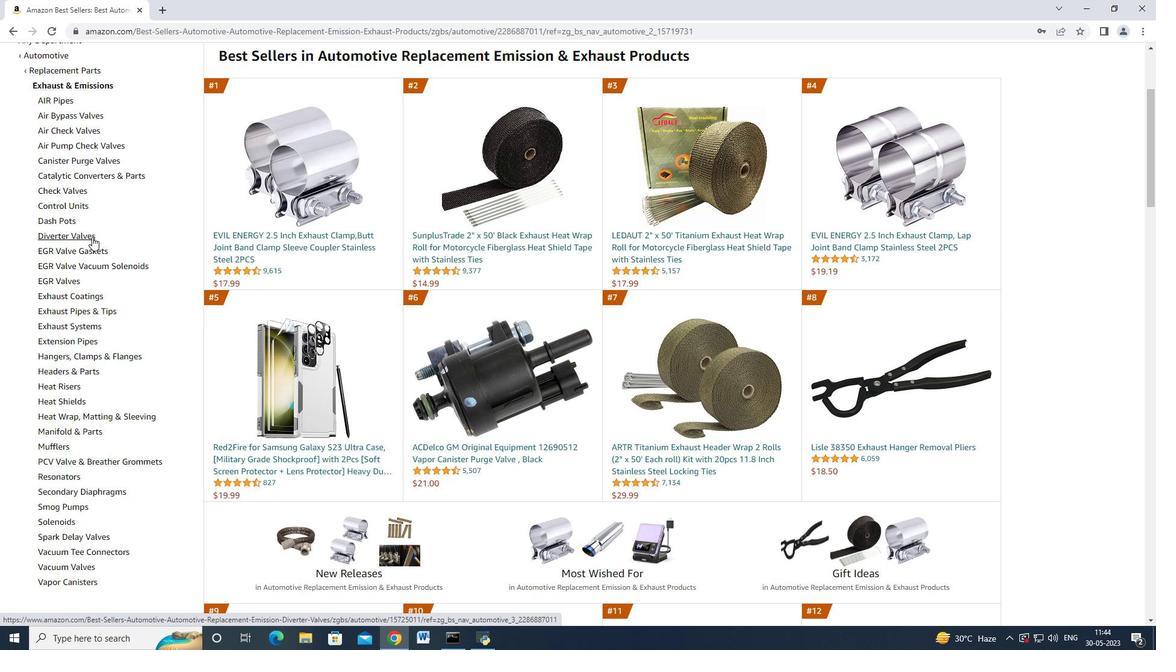 
Action: Mouse moved to (81, 281)
Screenshot: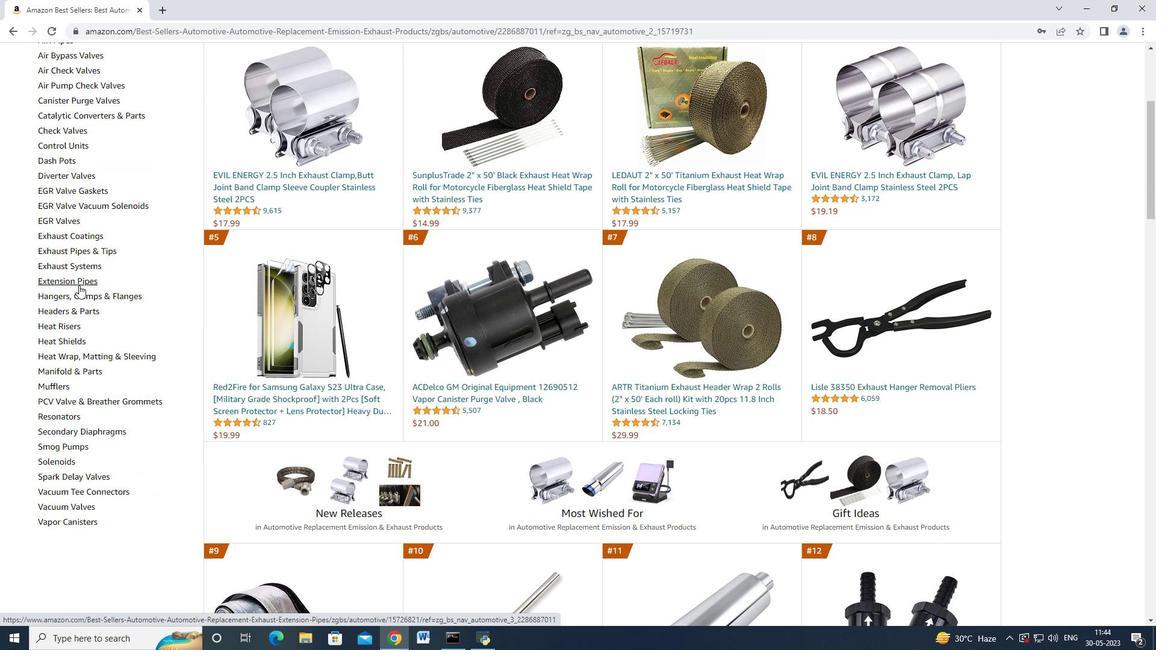 
Action: Mouse pressed left at (81, 281)
Screenshot: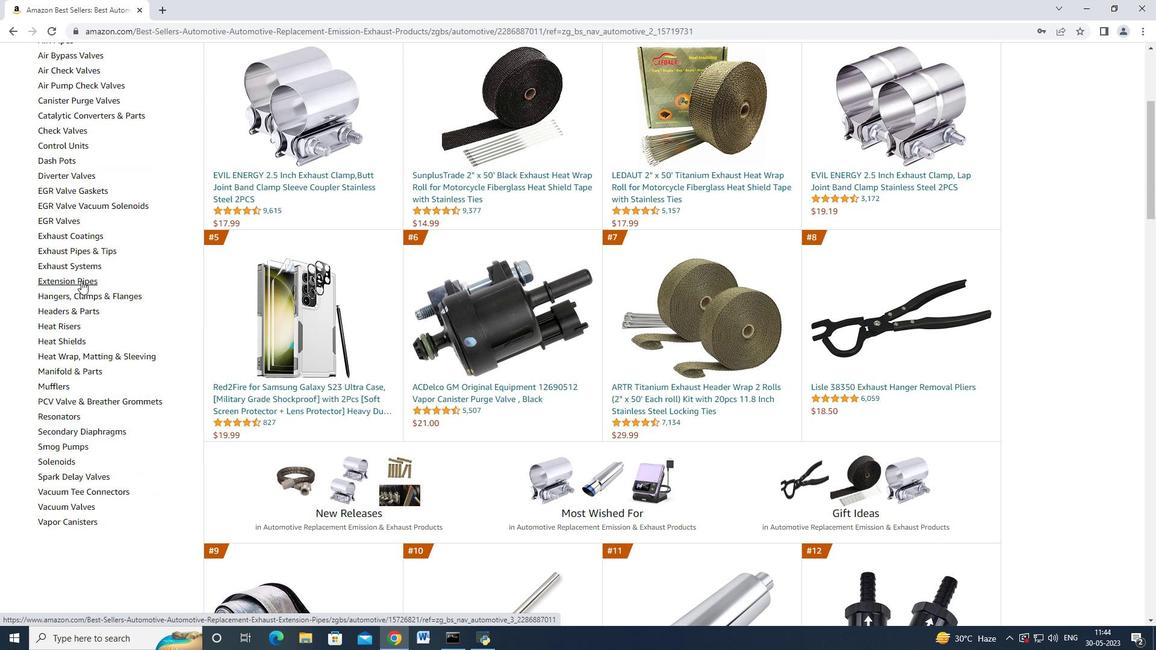 
Action: Mouse moved to (315, 370)
Screenshot: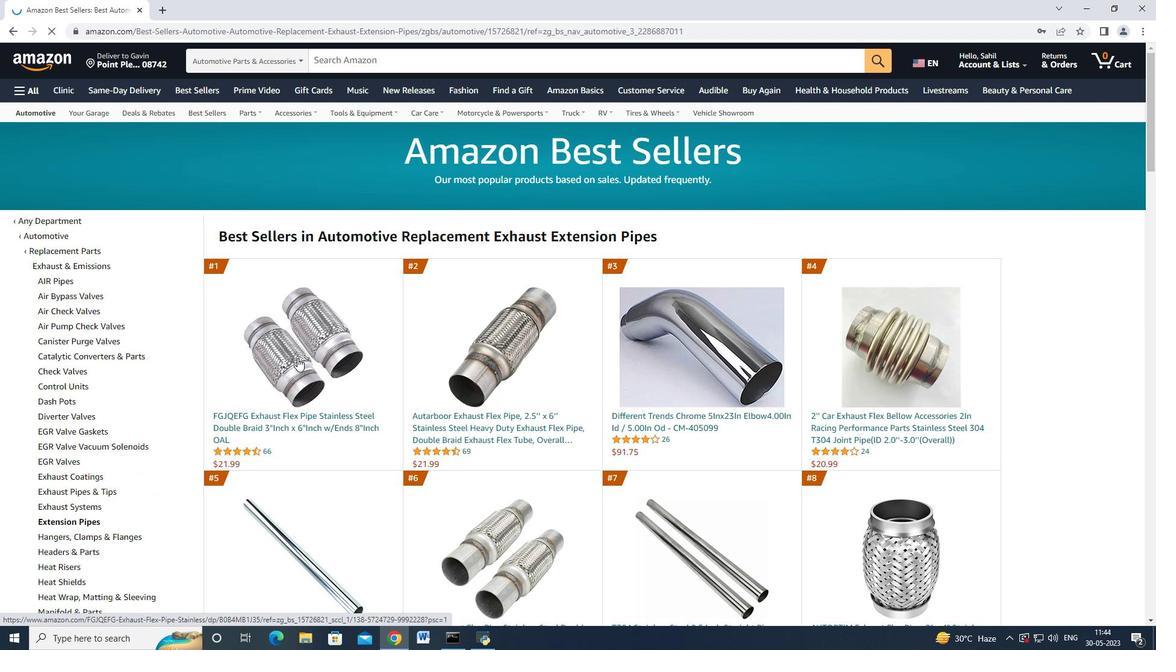 
Action: Mouse scrolled (315, 369) with delta (0, 0)
Screenshot: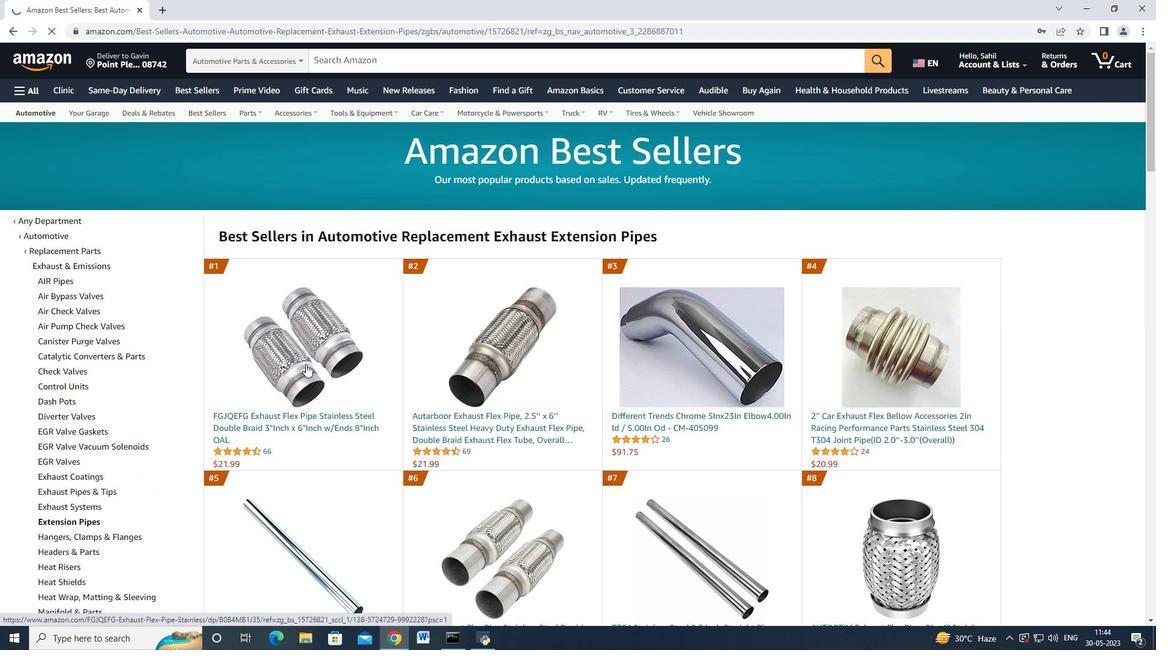 
Action: Mouse scrolled (315, 369) with delta (0, 0)
Screenshot: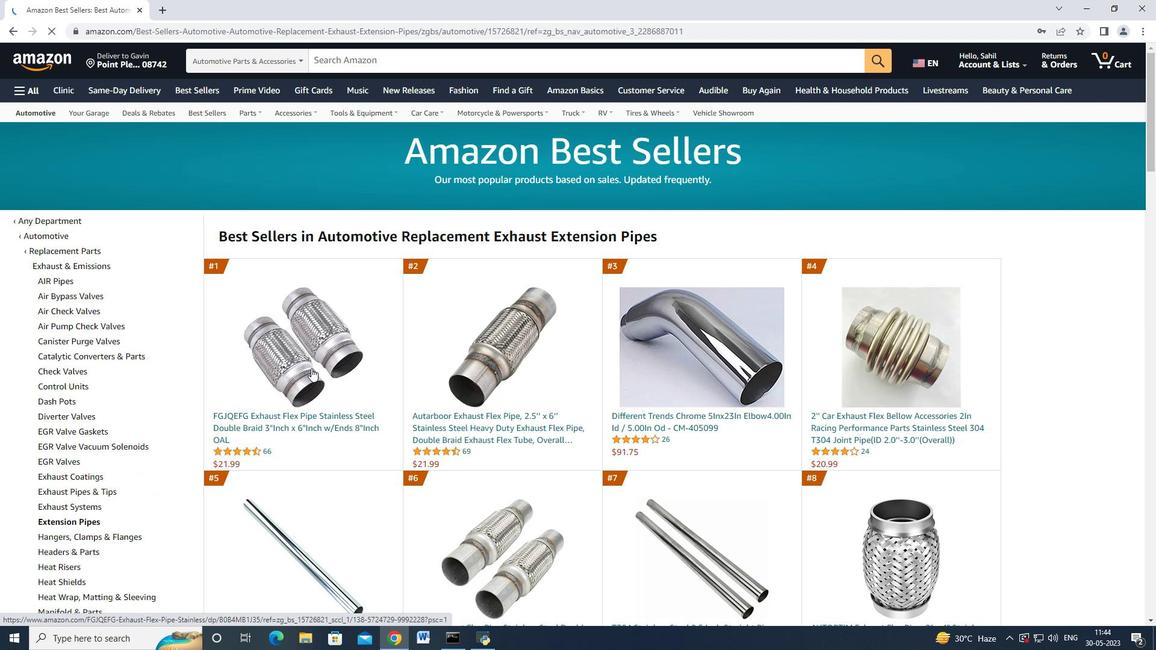 
Action: Mouse moved to (314, 506)
Screenshot: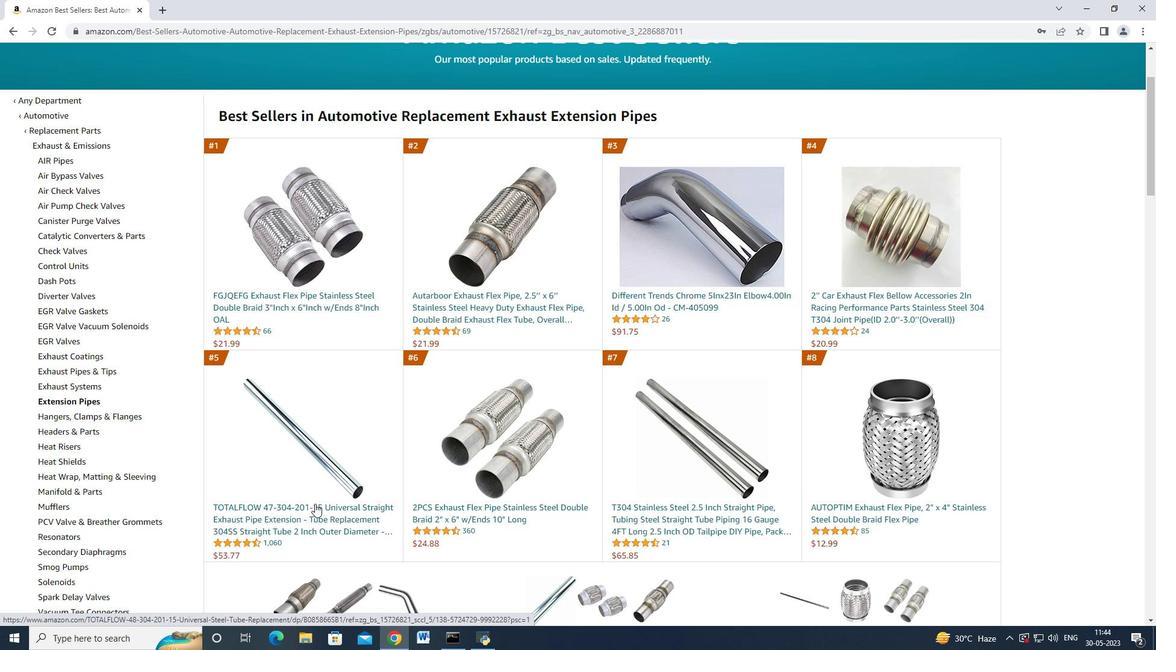 
Action: Mouse pressed left at (314, 506)
Screenshot: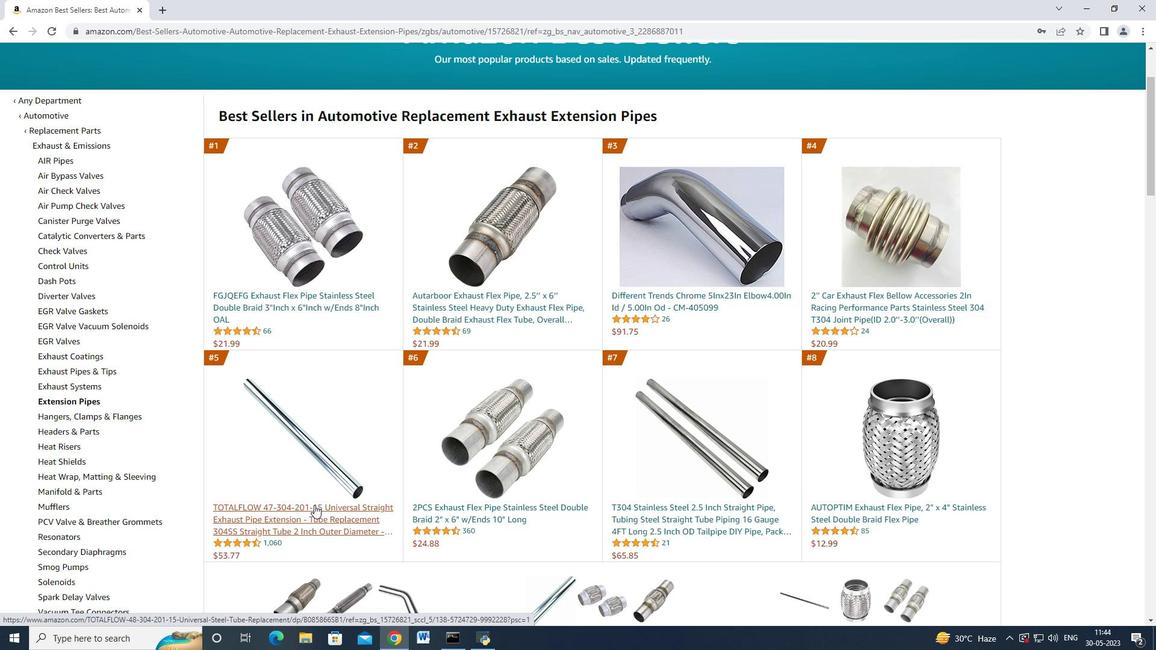 
Action: Mouse moved to (892, 306)
Screenshot: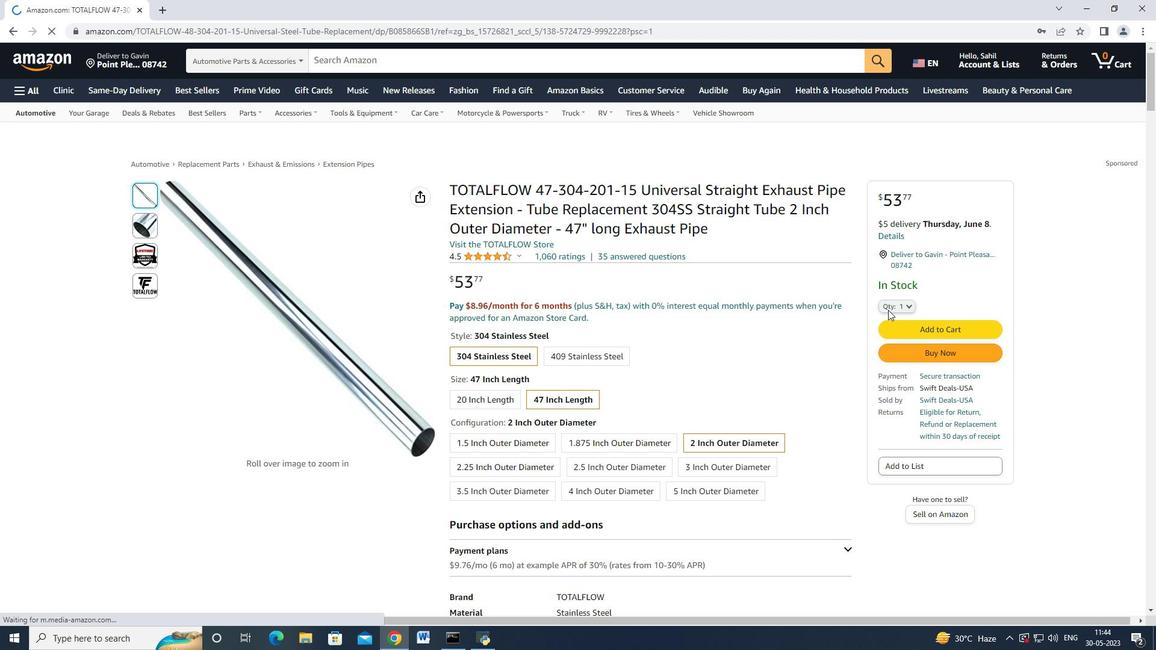 
Action: Mouse pressed left at (892, 306)
Screenshot: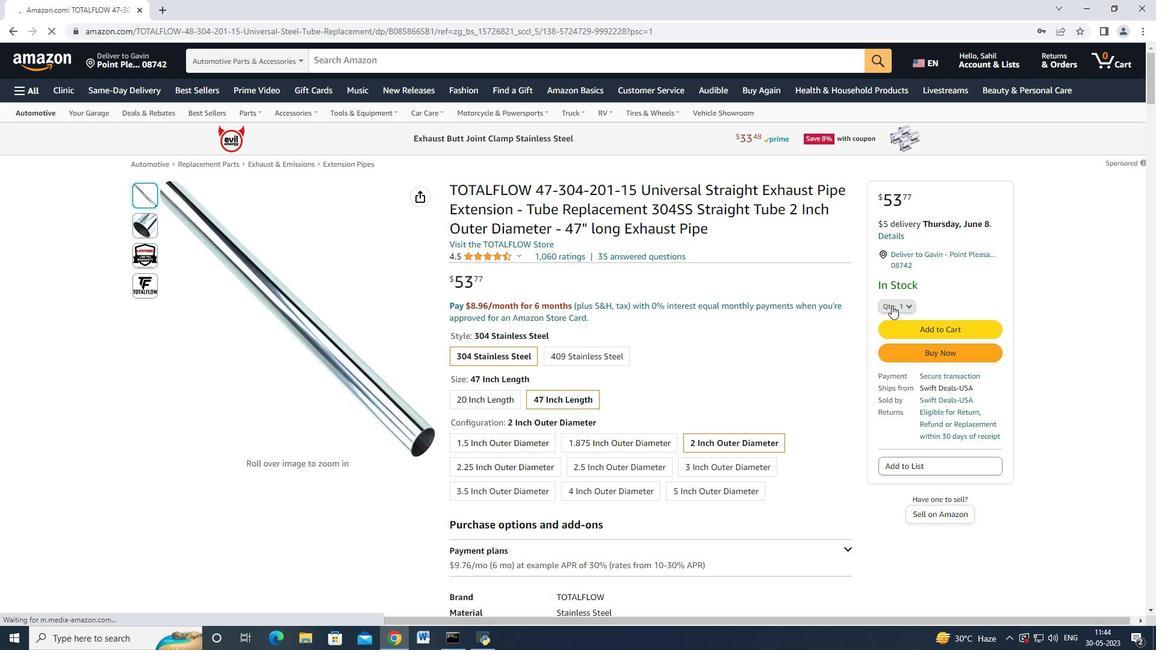 
Action: Mouse moved to (894, 355)
Screenshot: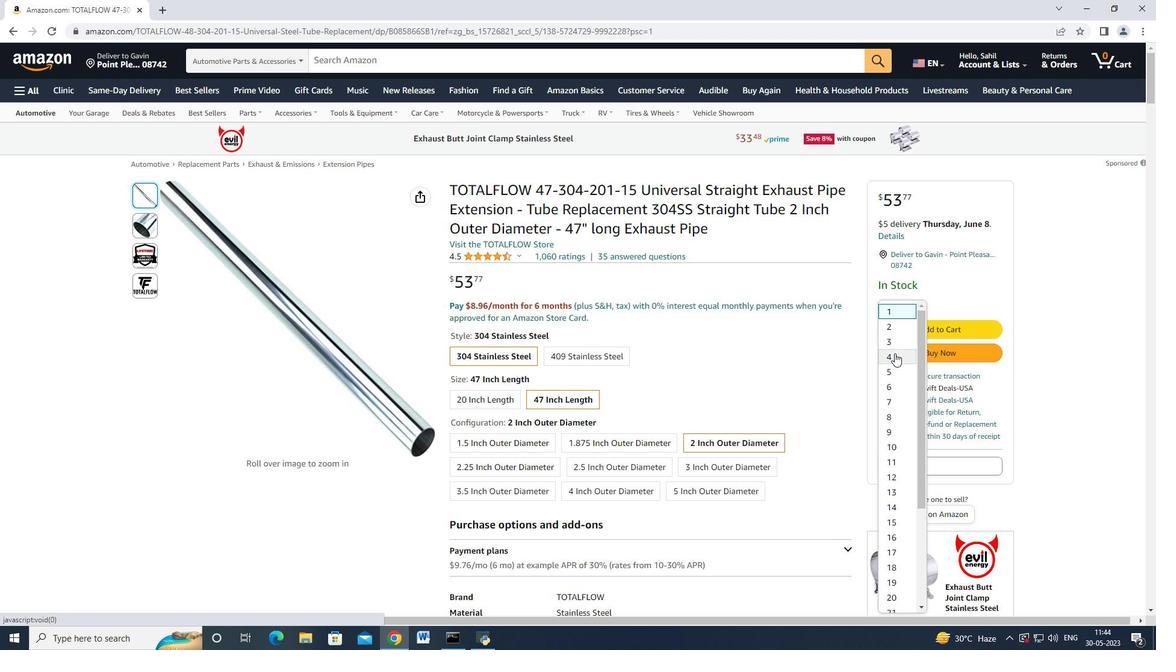 
Action: Mouse pressed left at (894, 355)
Screenshot: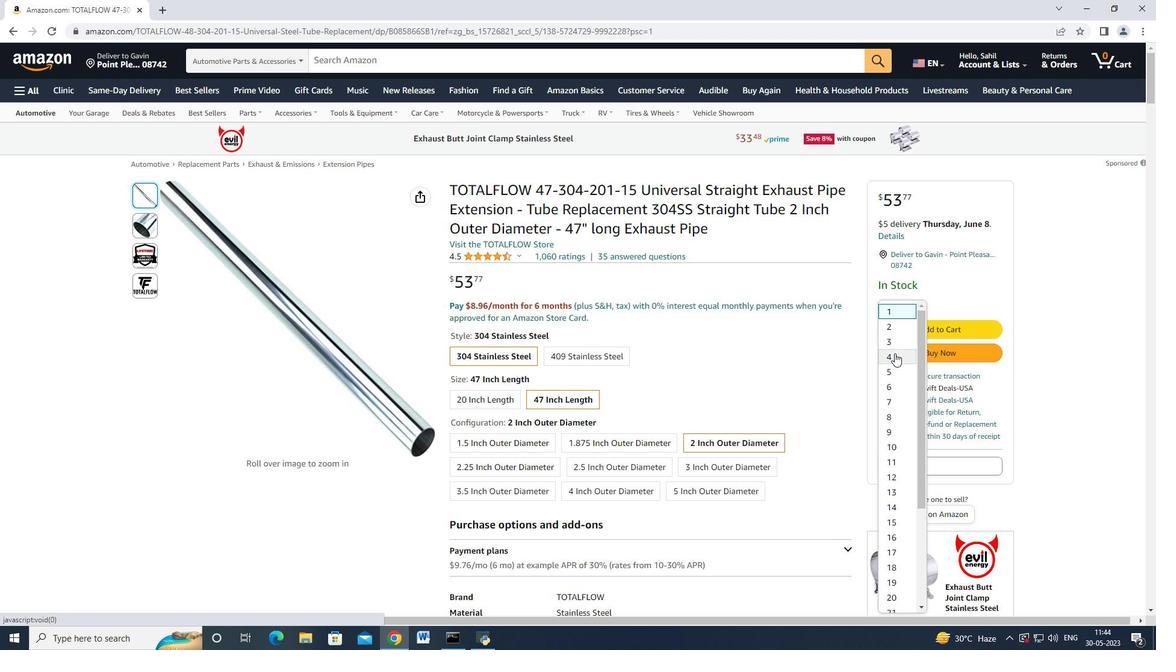 
Action: Mouse moved to (928, 330)
Screenshot: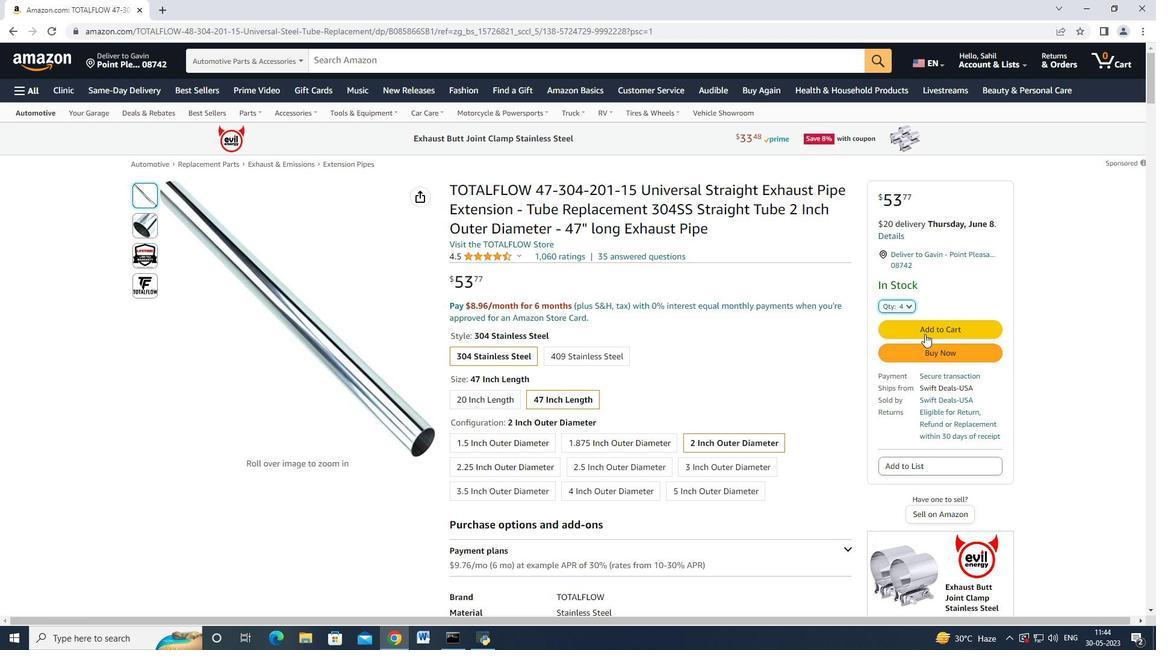 
Action: Mouse pressed left at (928, 330)
Screenshot: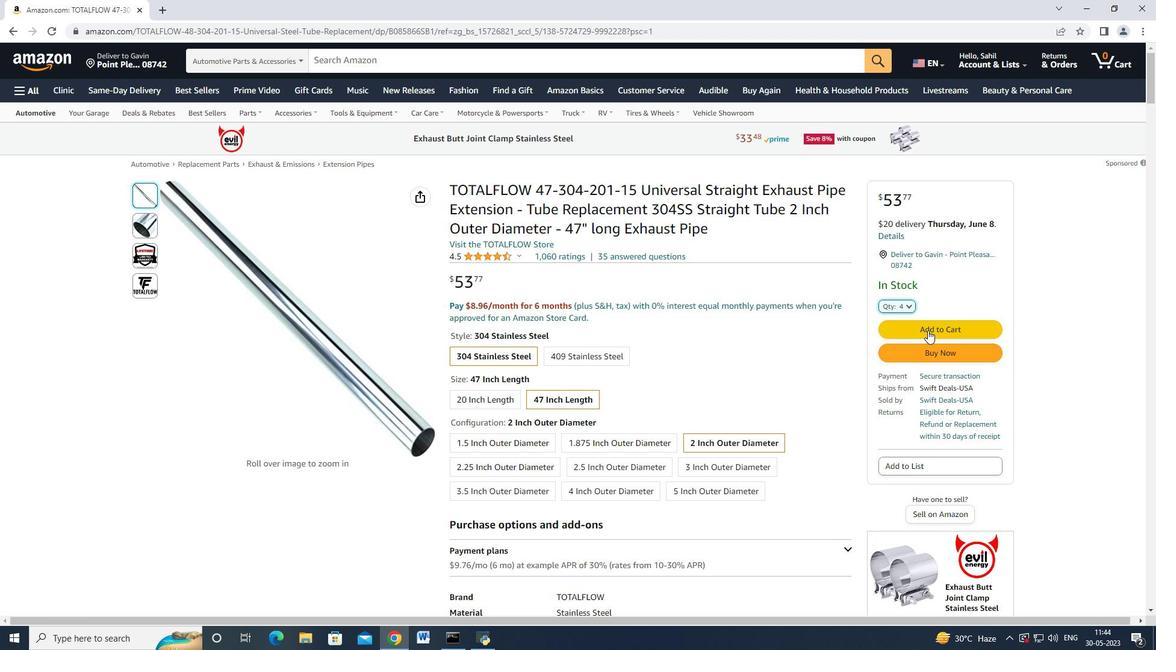 
Action: Mouse moved to (980, 156)
Screenshot: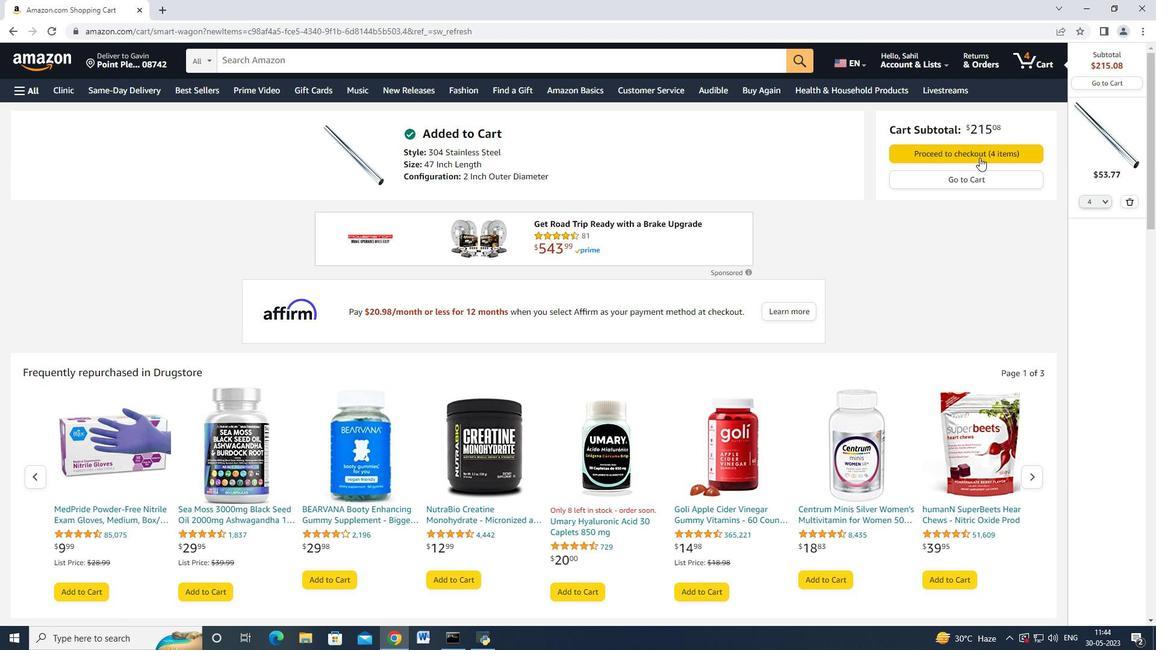
Action: Mouse pressed left at (980, 156)
Screenshot: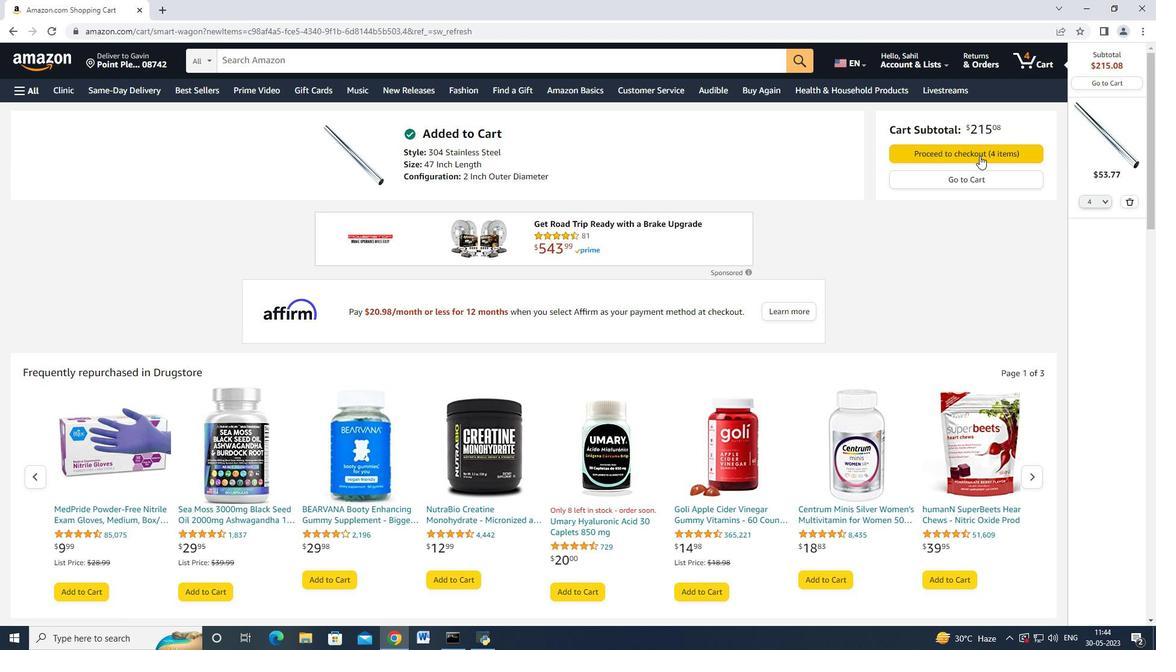 
Action: Mouse moved to (640, 248)
Screenshot: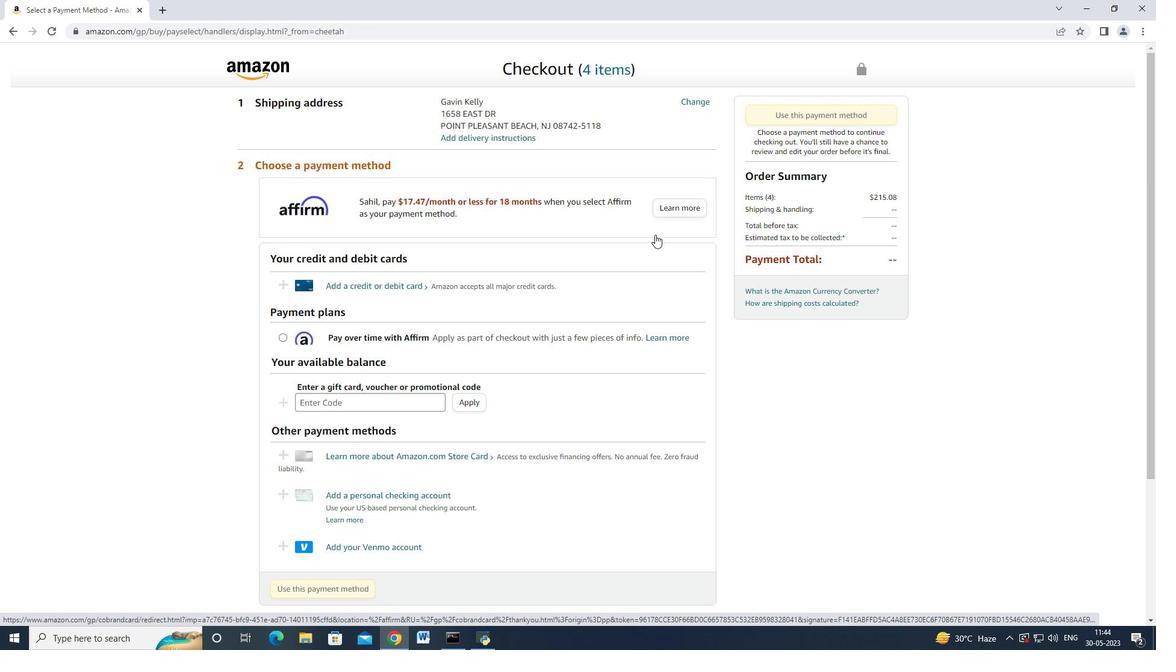 
Action: Mouse scrolled (640, 248) with delta (0, 0)
Screenshot: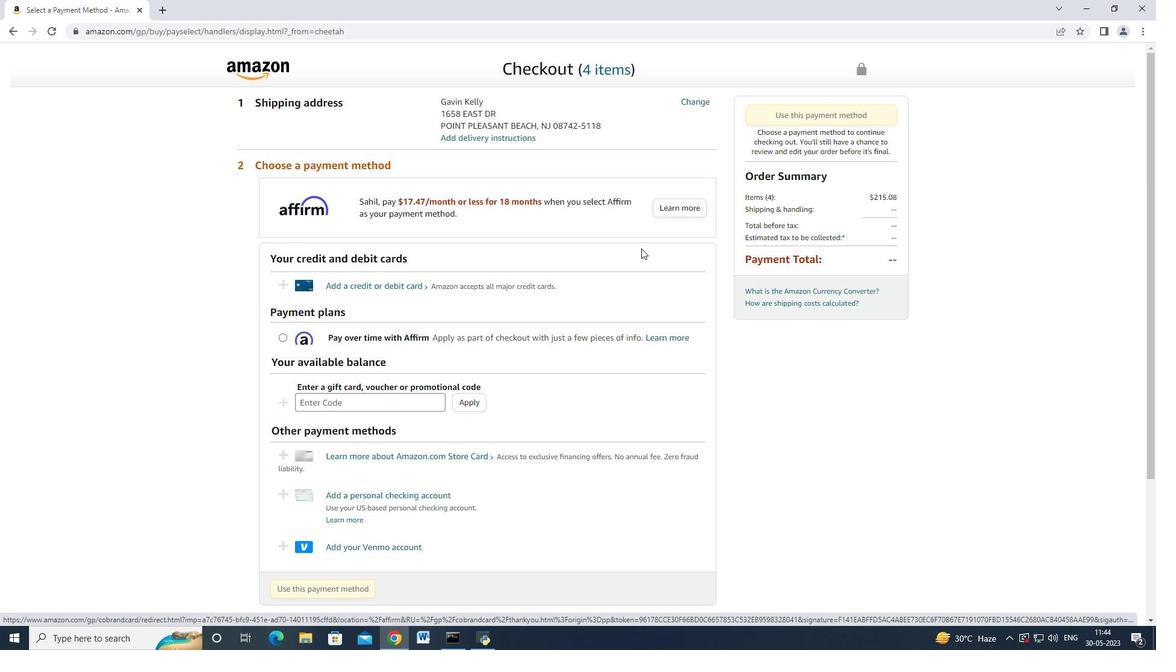 
Action: Mouse moved to (701, 88)
Screenshot: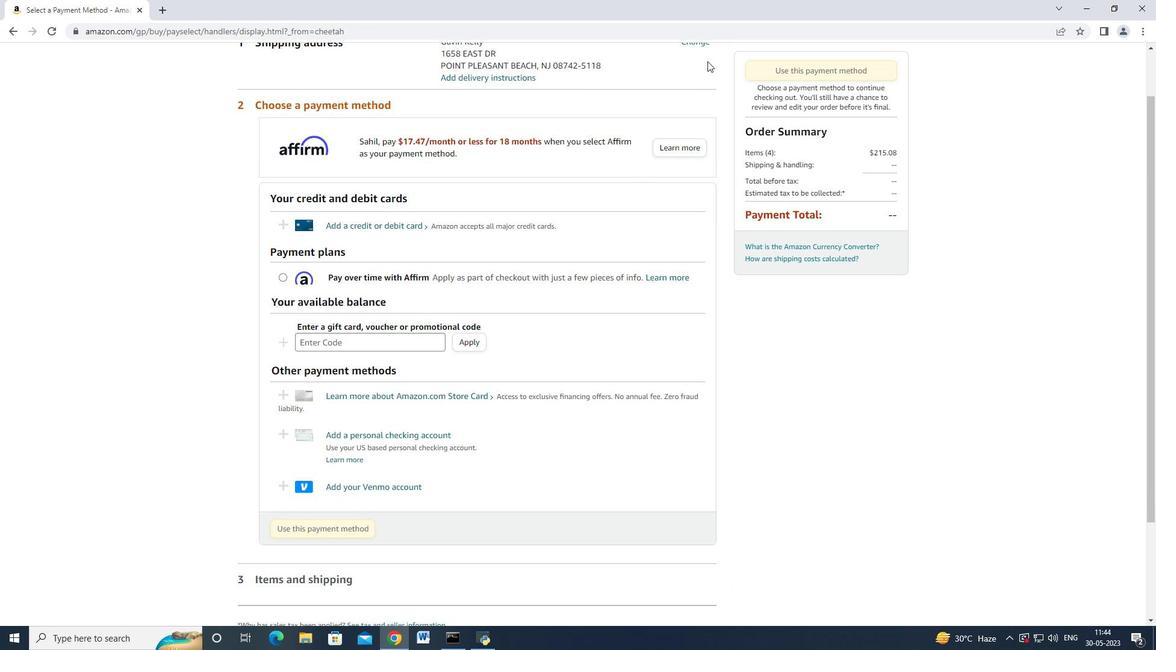 
Action: Mouse scrolled (701, 89) with delta (0, 0)
Screenshot: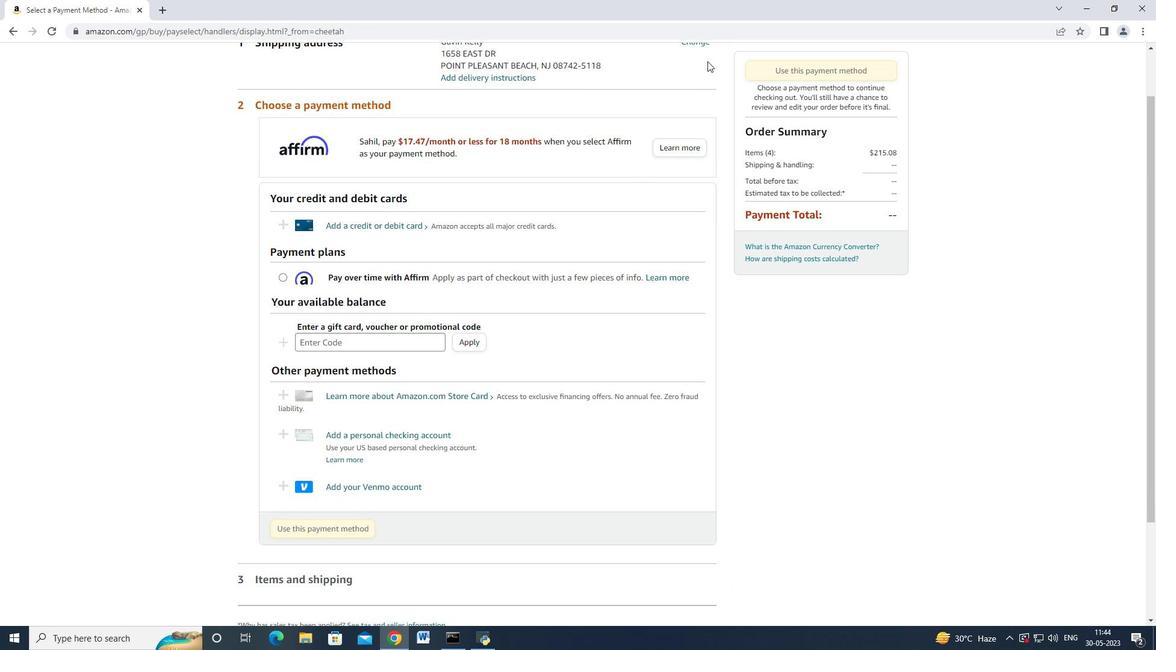 
Action: Mouse moved to (699, 90)
Screenshot: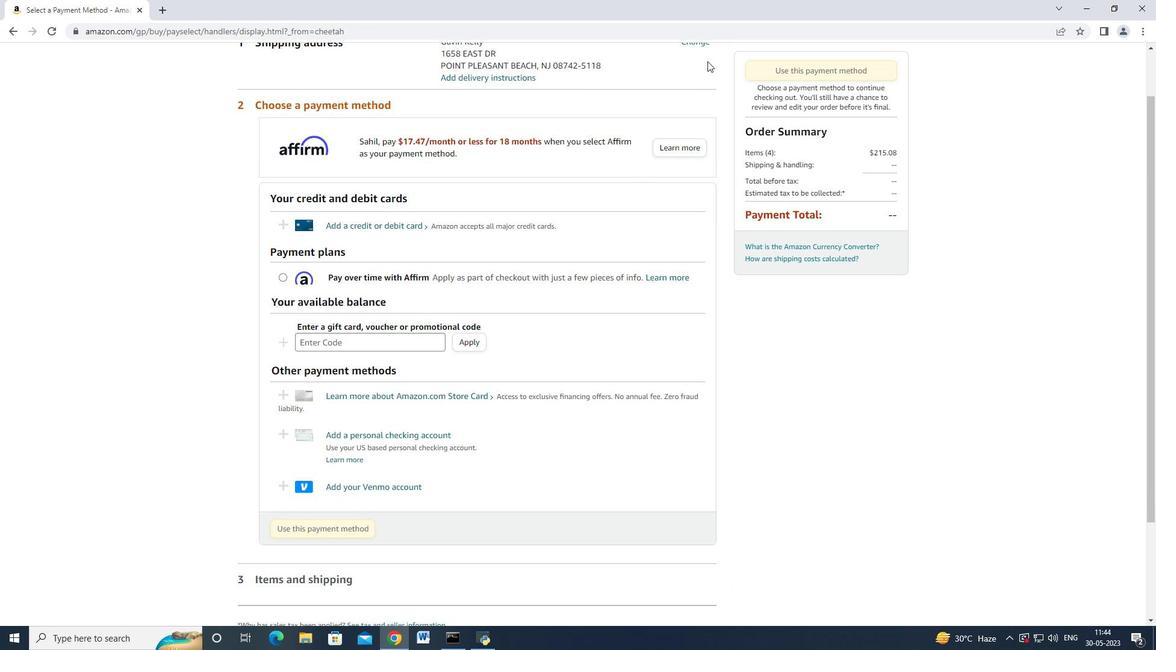 
Action: Mouse scrolled (699, 91) with delta (0, 0)
Screenshot: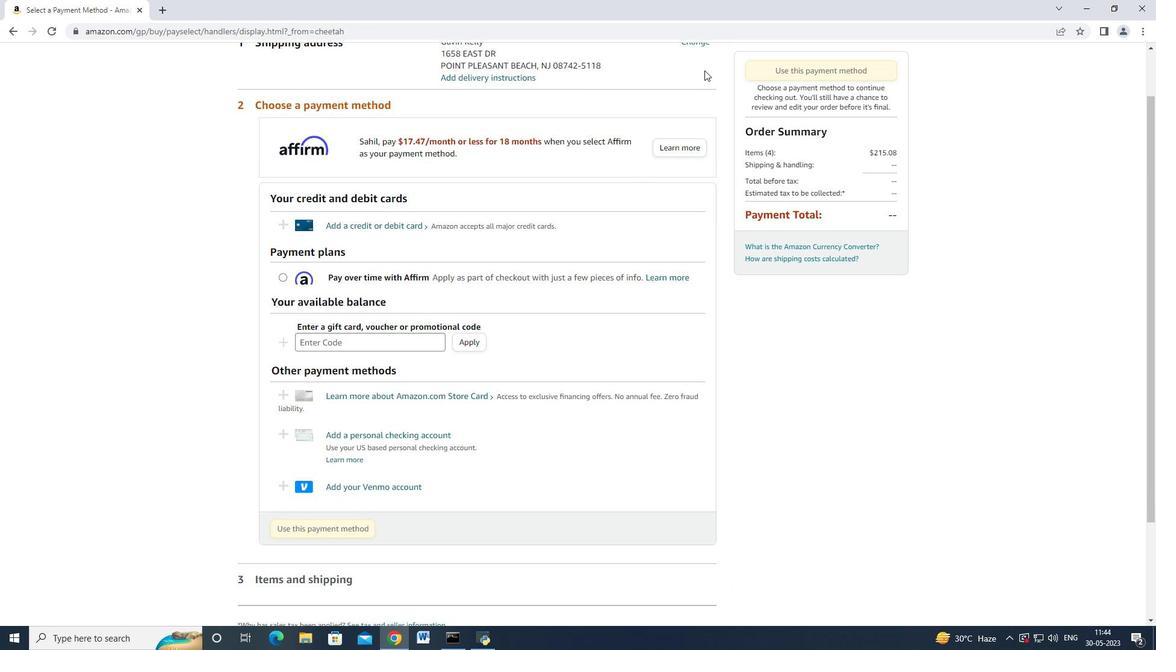 
Action: Mouse moved to (701, 100)
Screenshot: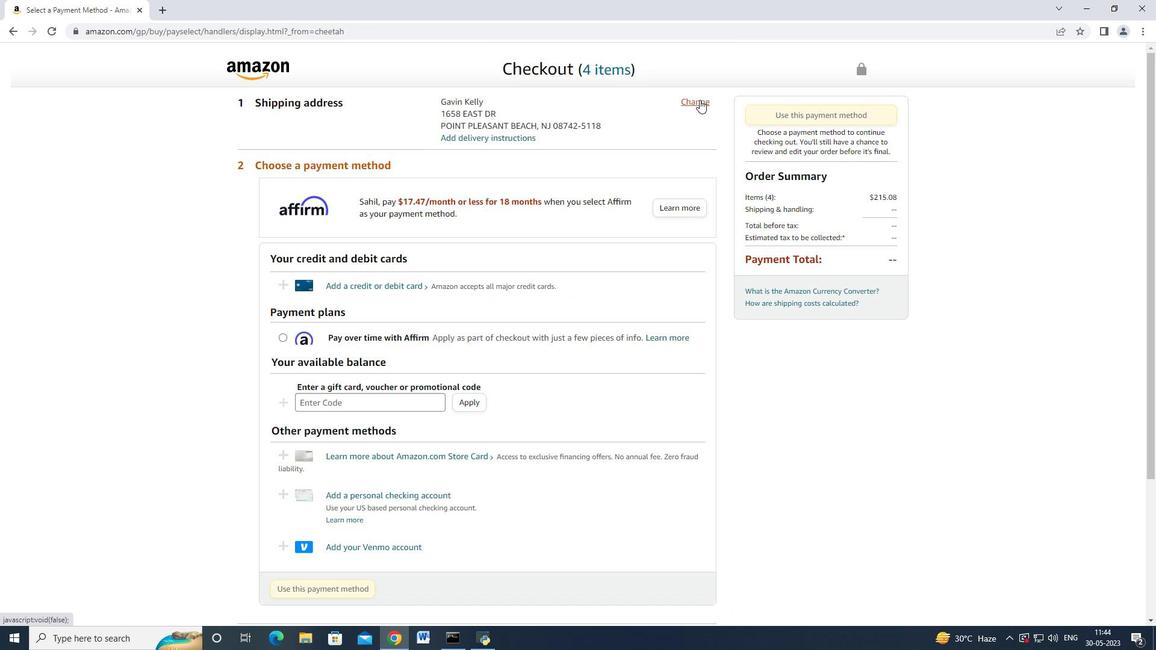 
Action: Mouse pressed left at (701, 100)
Screenshot: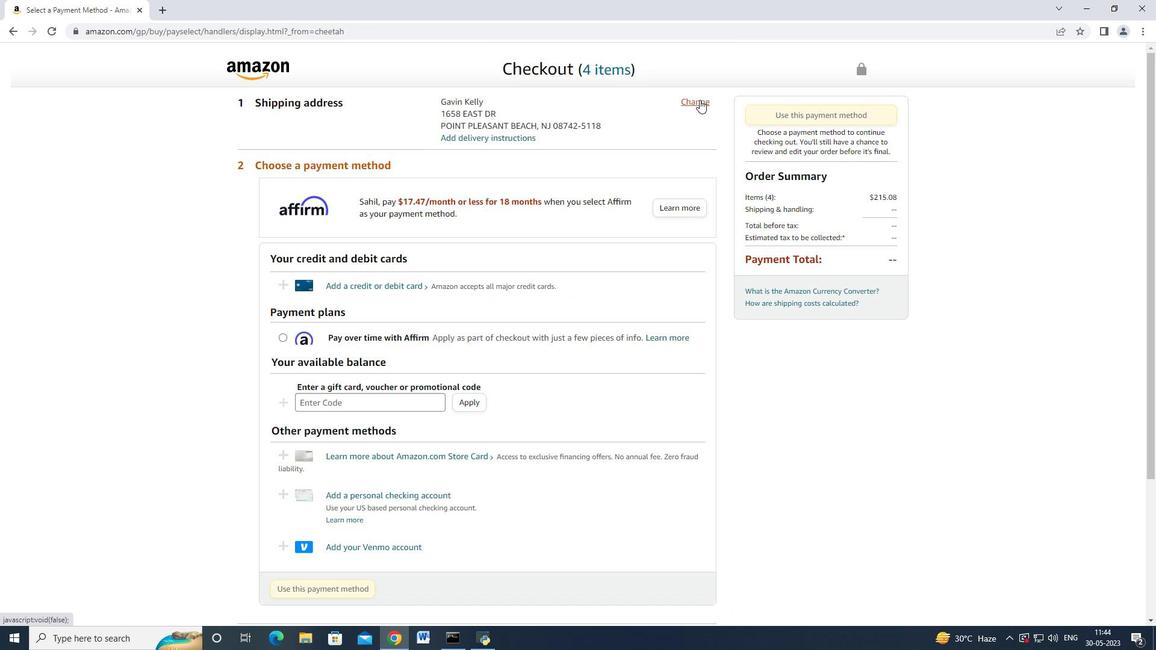 
Action: Mouse moved to (510, 221)
Screenshot: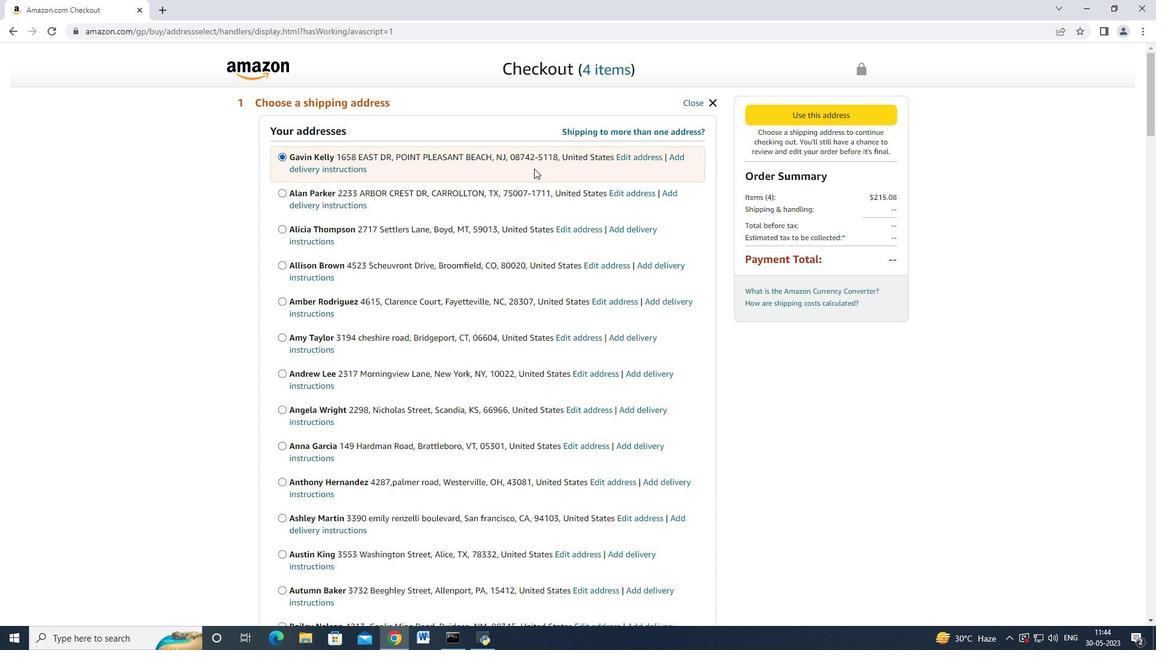 
Action: Mouse scrolled (510, 221) with delta (0, 0)
Screenshot: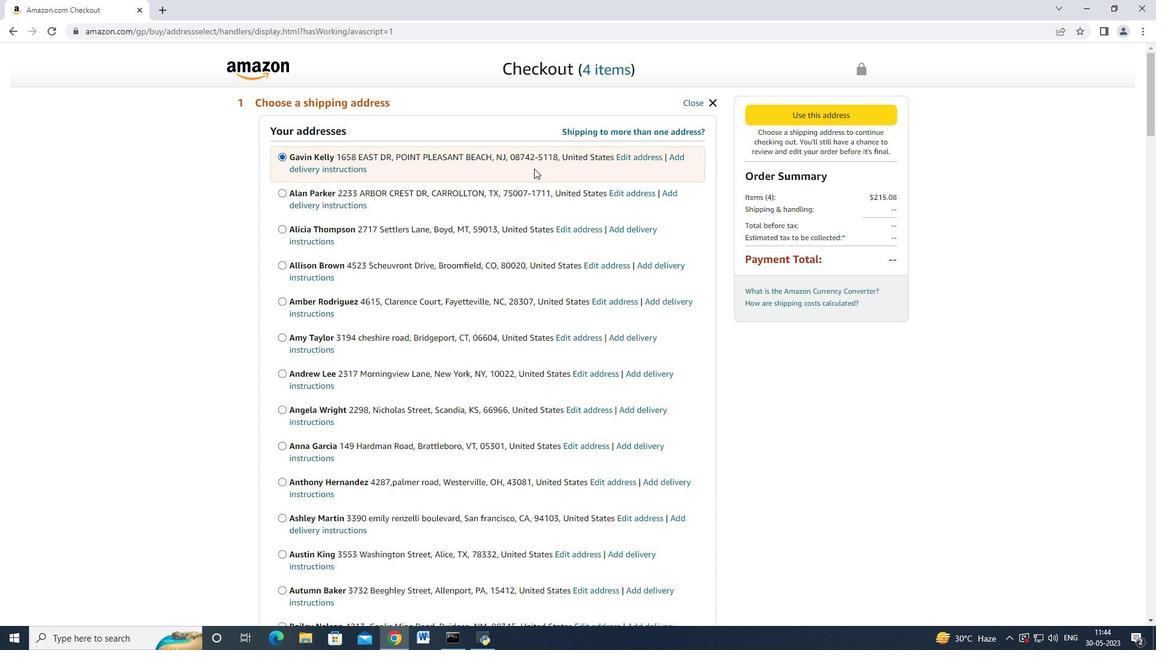 
Action: Mouse moved to (508, 230)
Screenshot: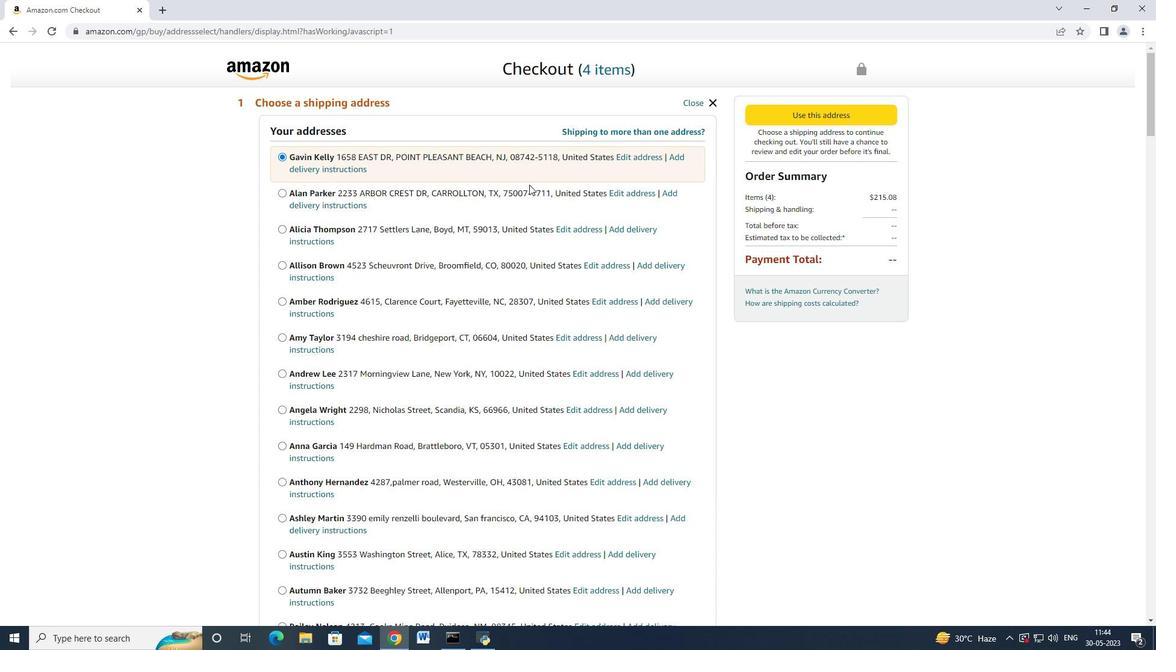 
Action: Mouse scrolled (508, 230) with delta (0, 0)
Screenshot: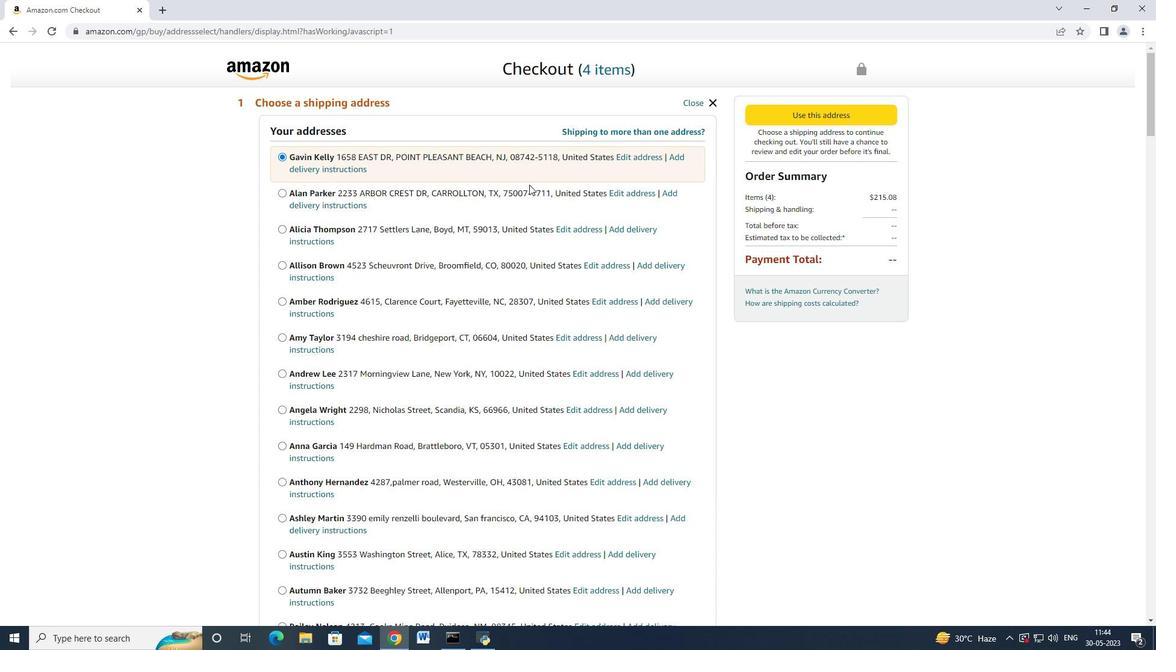 
Action: Mouse moved to (501, 243)
Screenshot: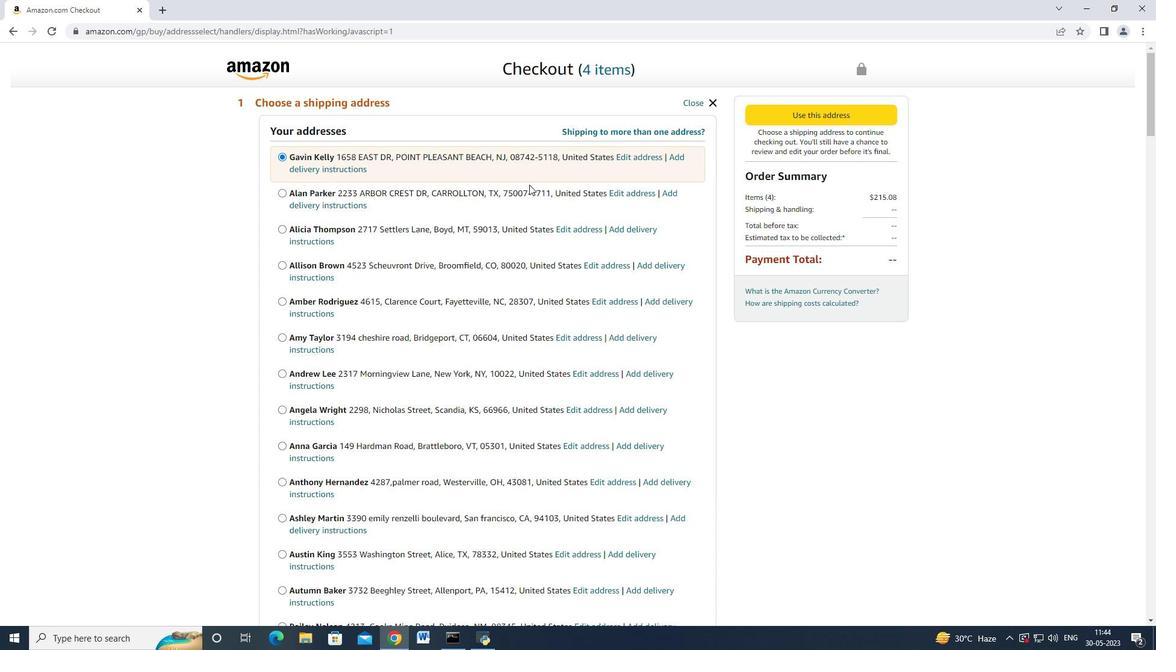 
Action: Mouse scrolled (504, 239) with delta (0, 0)
Screenshot: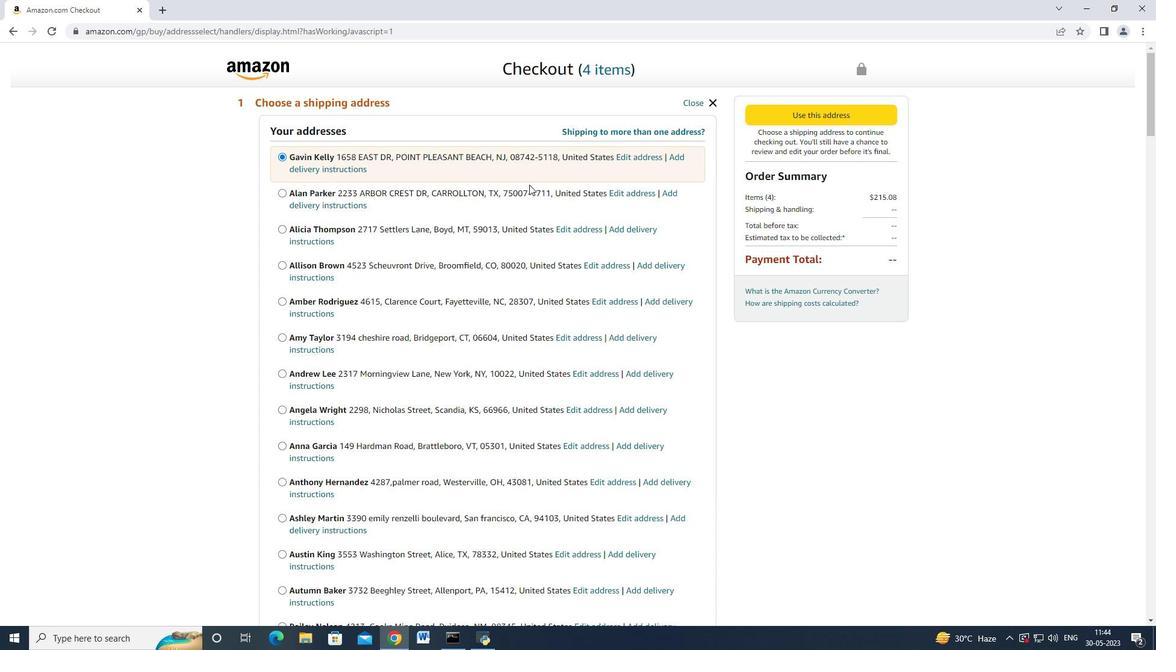 
Action: Mouse moved to (499, 243)
Screenshot: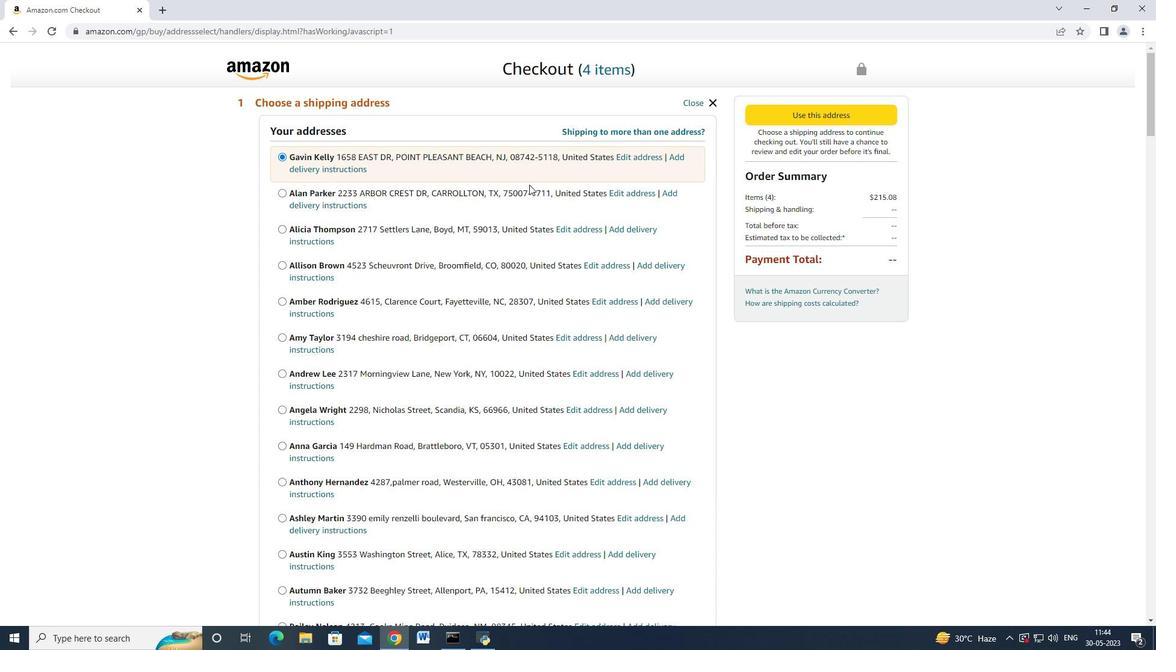 
Action: Mouse scrolled (501, 242) with delta (0, 0)
Screenshot: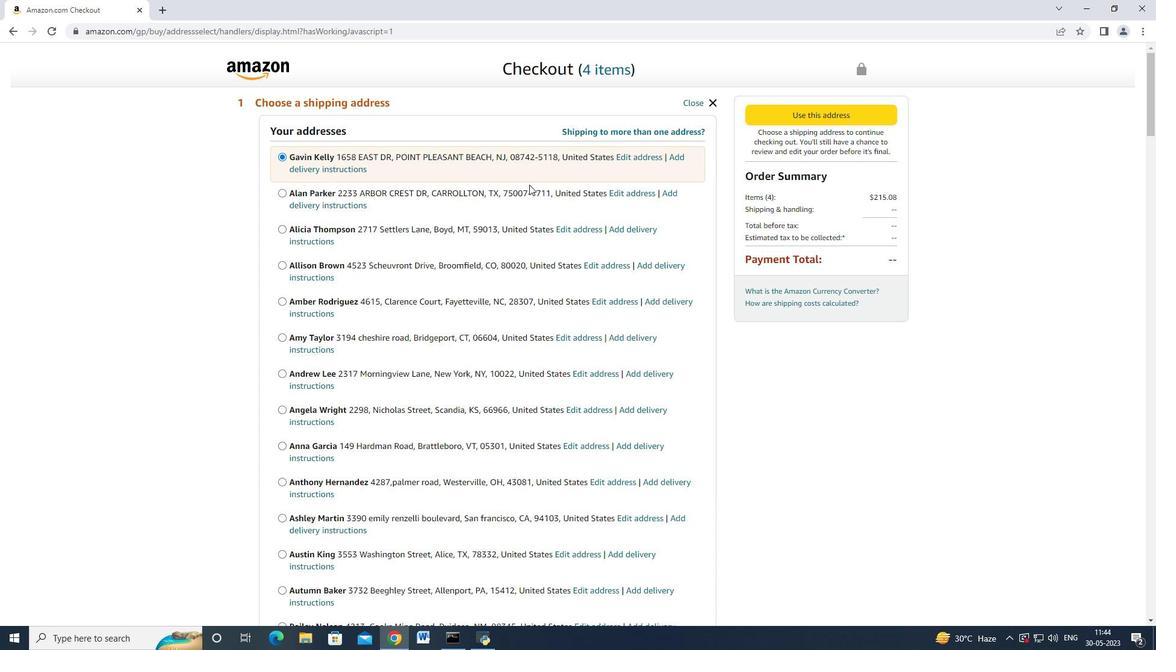 
Action: Mouse moved to (498, 243)
Screenshot: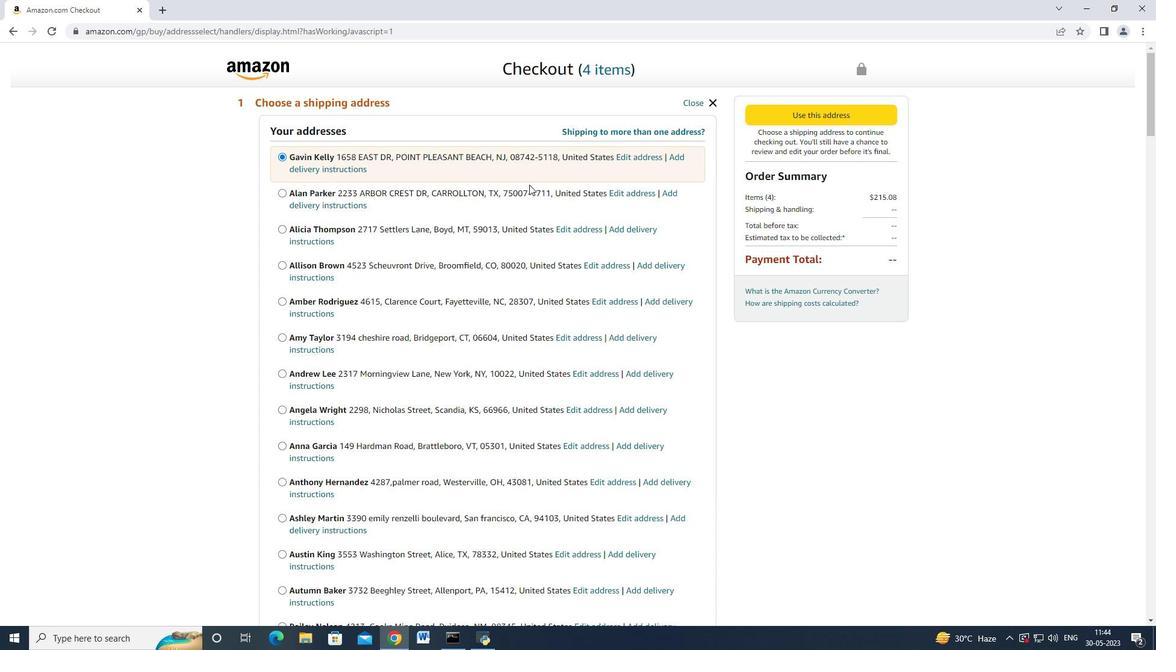 
Action: Mouse scrolled (499, 243) with delta (0, 0)
Screenshot: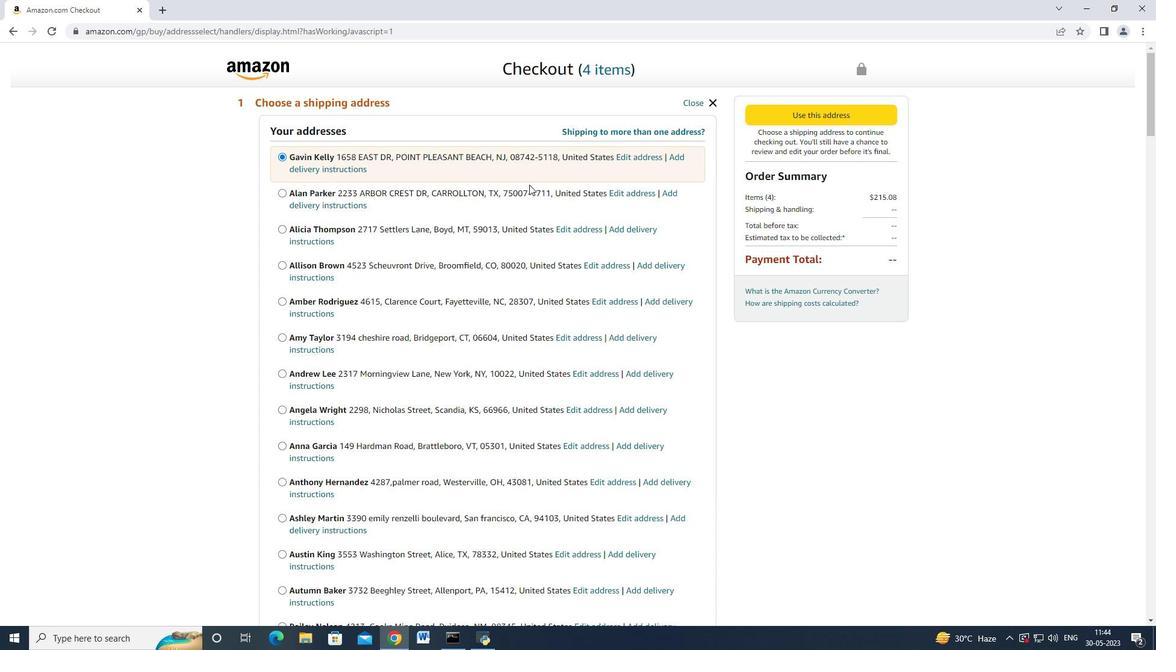 
Action: Mouse moved to (498, 243)
Screenshot: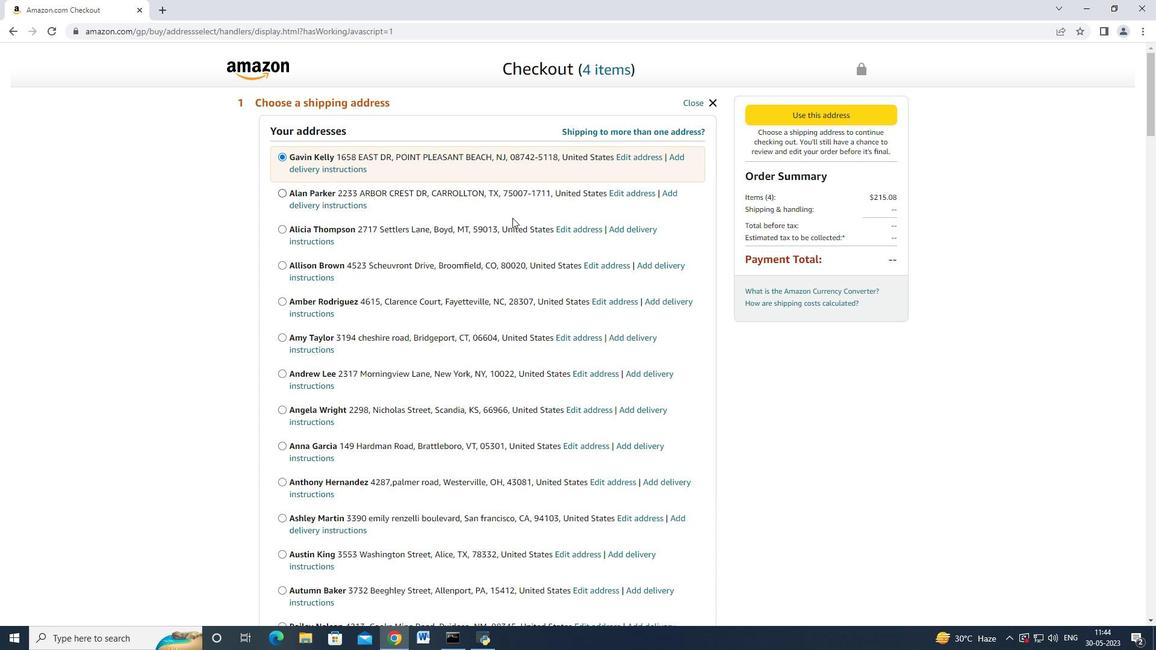 
Action: Mouse scrolled (498, 243) with delta (0, 0)
Screenshot: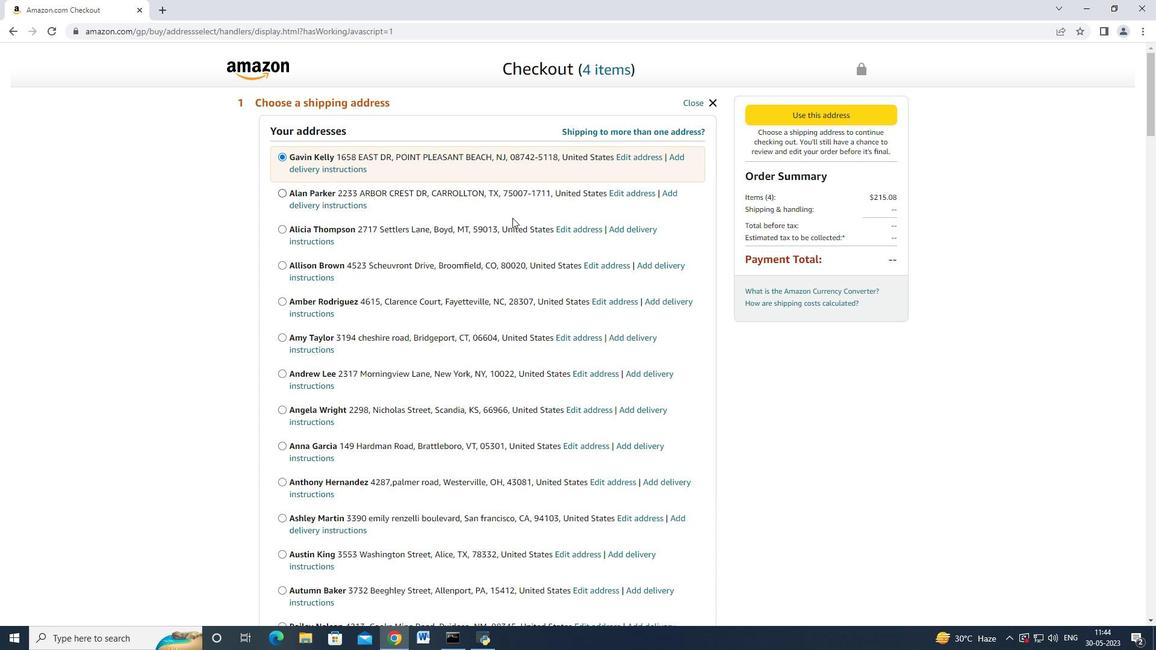 
Action: Mouse moved to (496, 247)
Screenshot: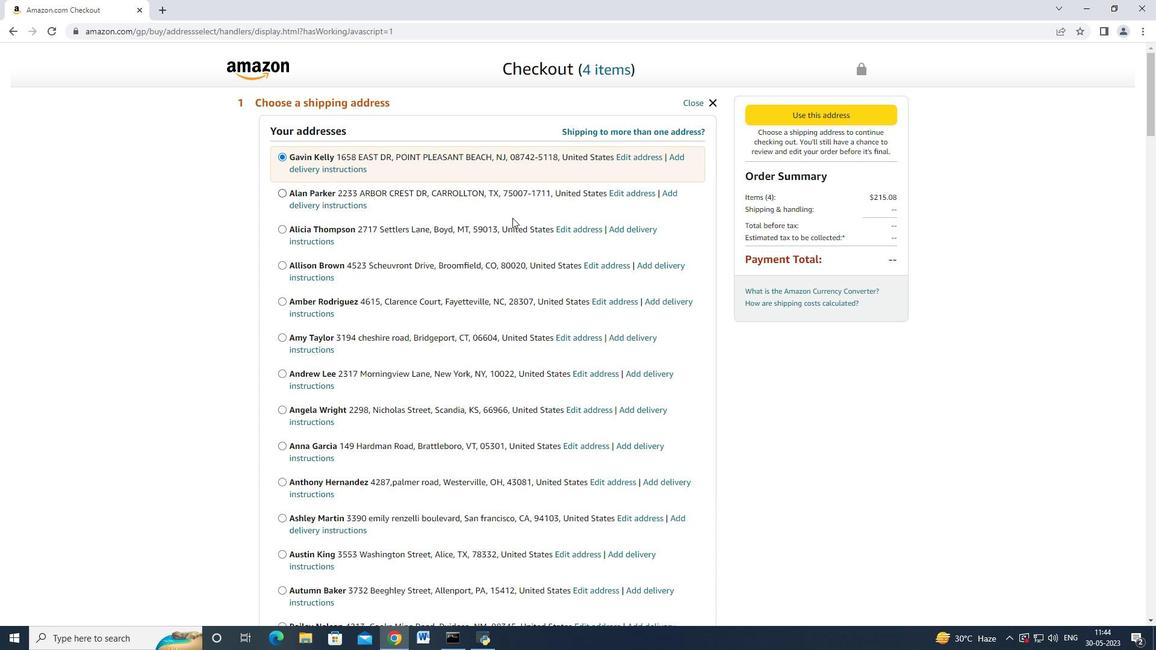 
Action: Mouse scrolled (497, 243) with delta (0, 0)
Screenshot: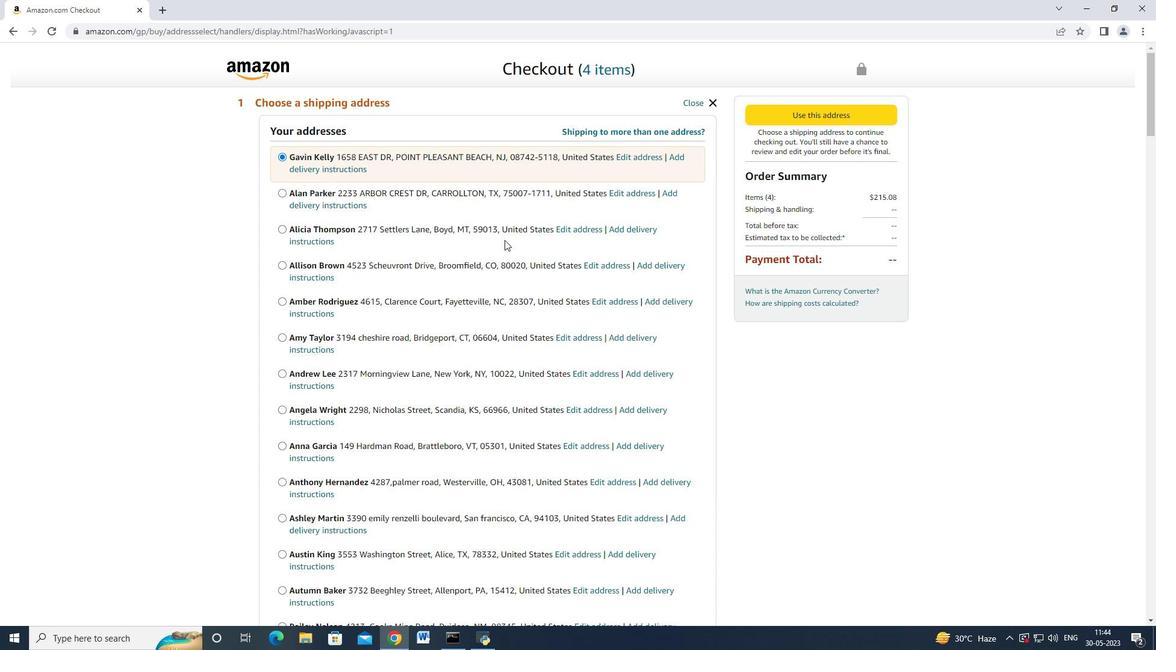 
Action: Mouse moved to (496, 247)
Screenshot: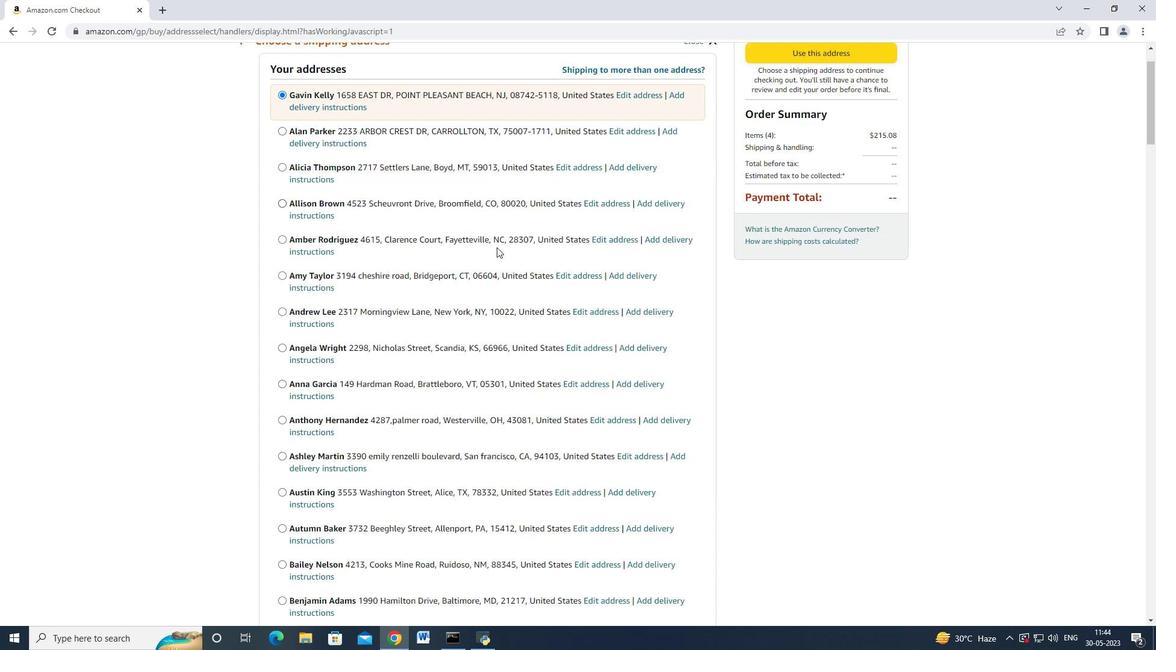 
Action: Mouse scrolled (496, 246) with delta (0, 0)
Screenshot: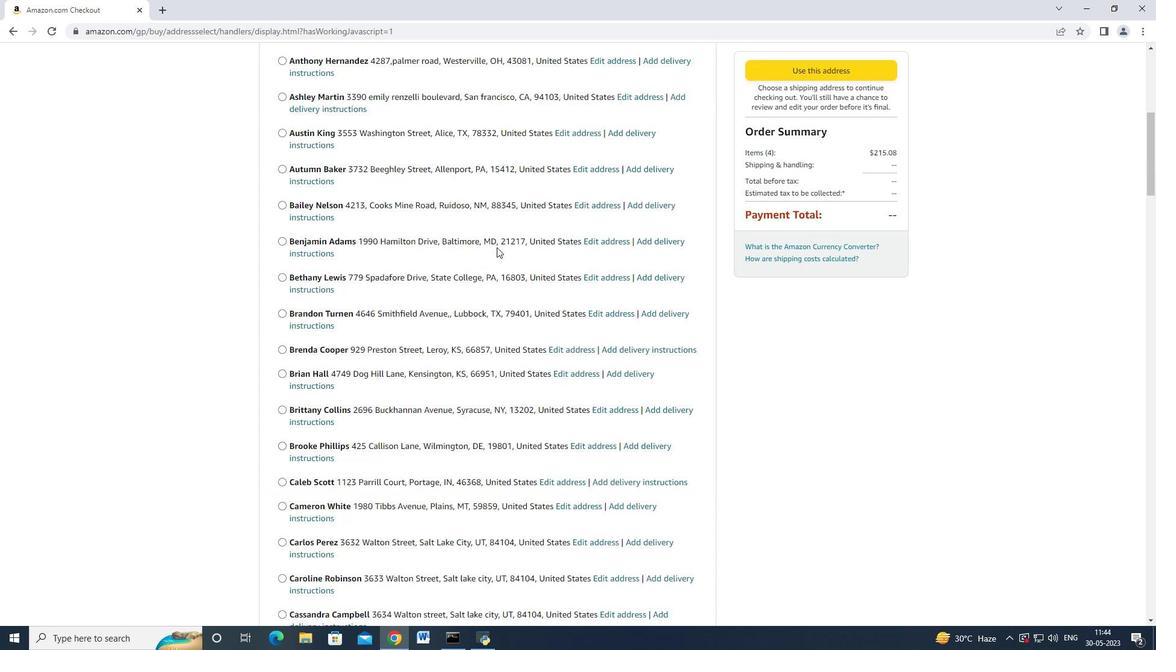 
Action: Mouse scrolled (496, 246) with delta (0, 0)
Screenshot: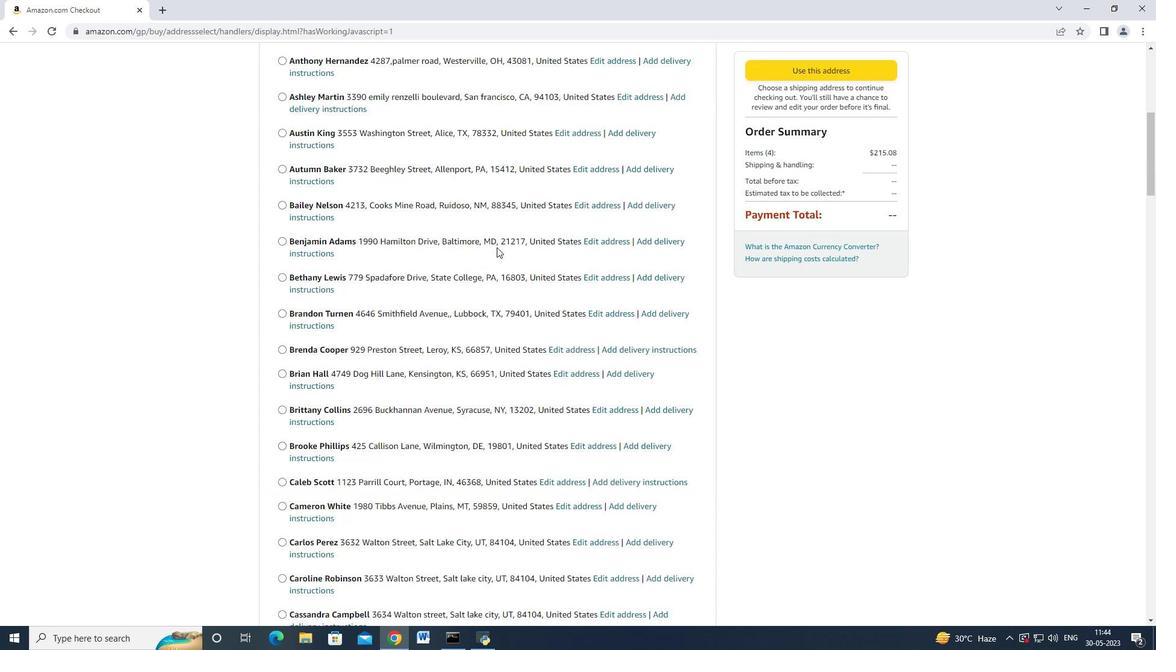 
Action: Mouse moved to (496, 247)
Screenshot: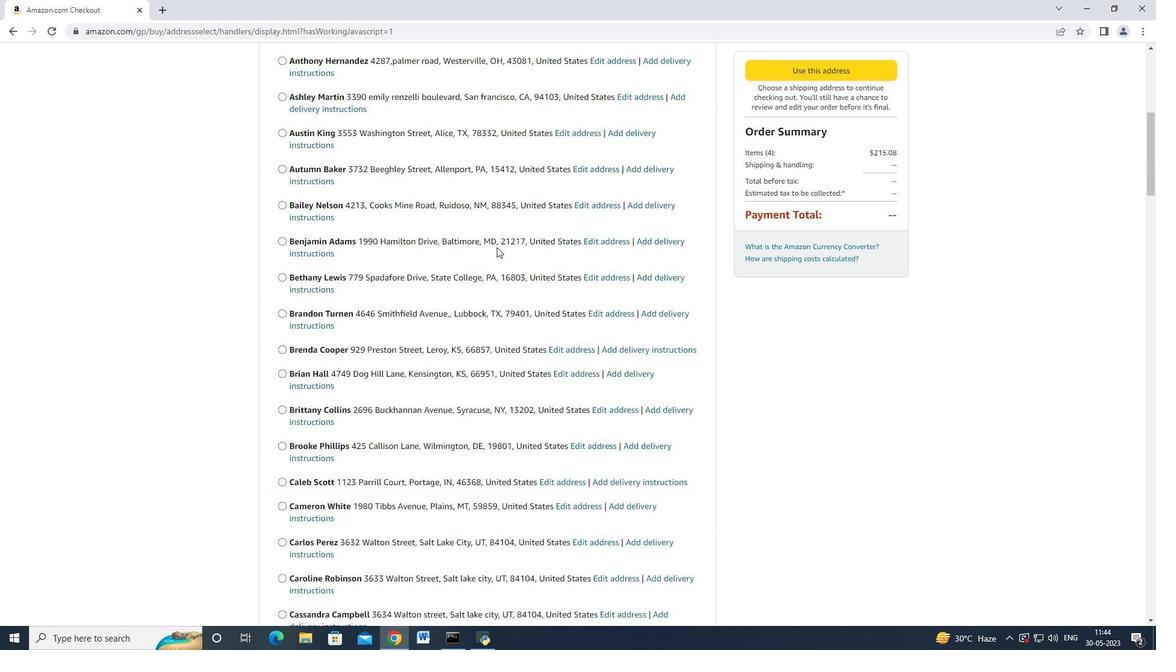 
Action: Mouse scrolled (496, 246) with delta (0, 0)
Screenshot: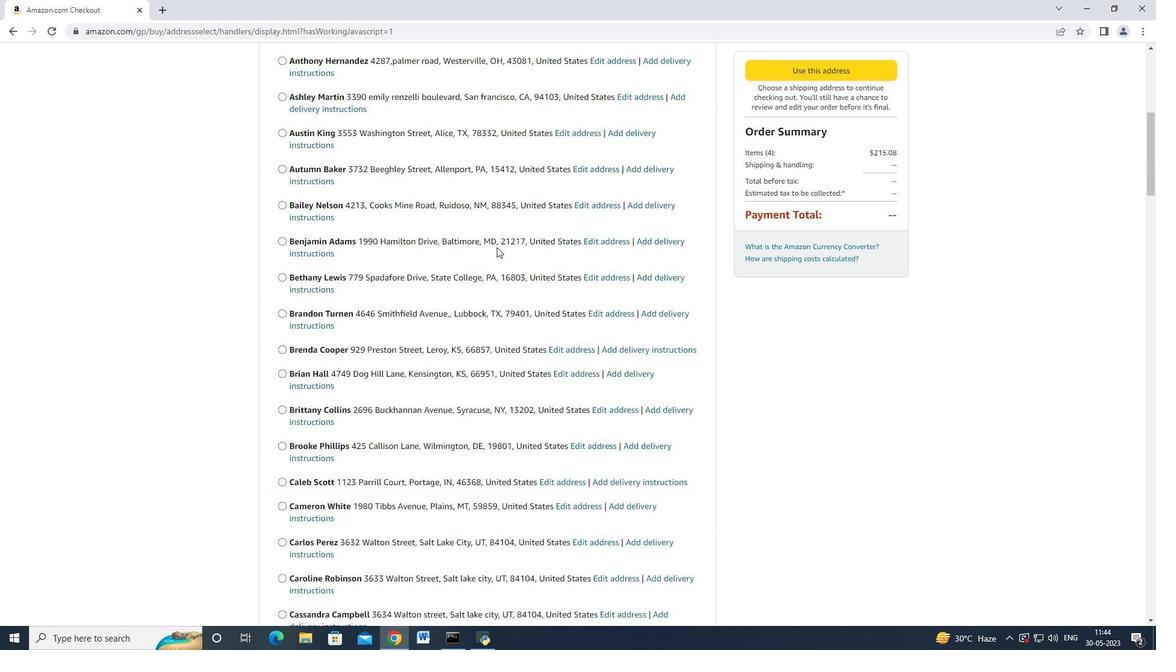 
Action: Mouse moved to (496, 247)
Screenshot: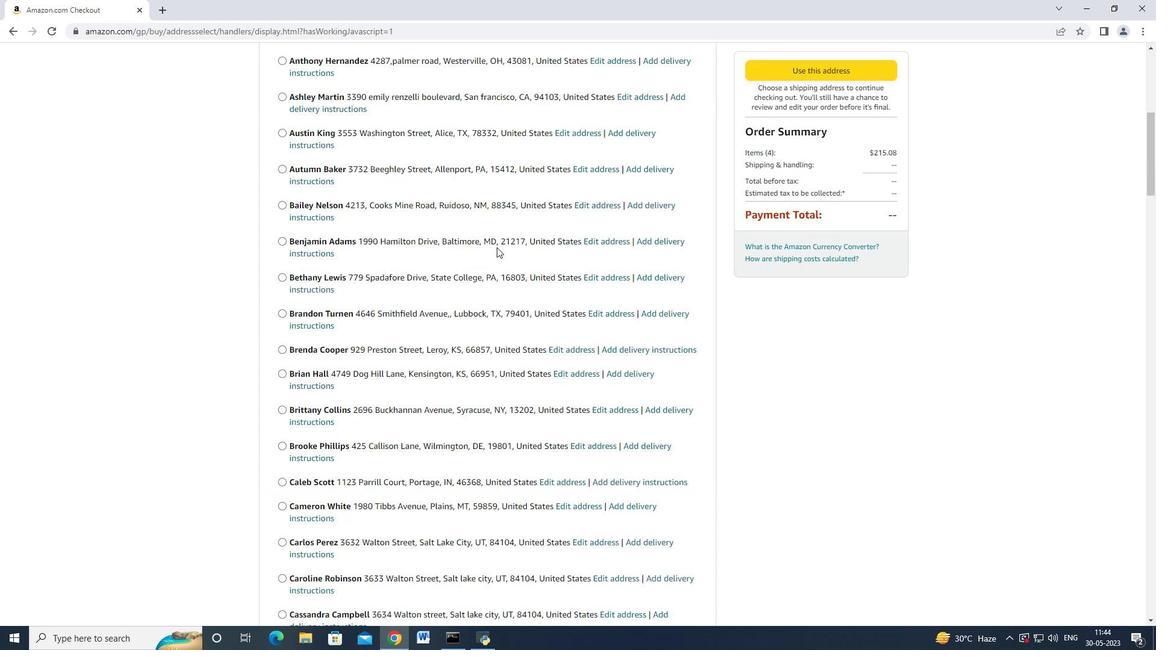 
Action: Mouse scrolled (496, 246) with delta (0, 0)
Screenshot: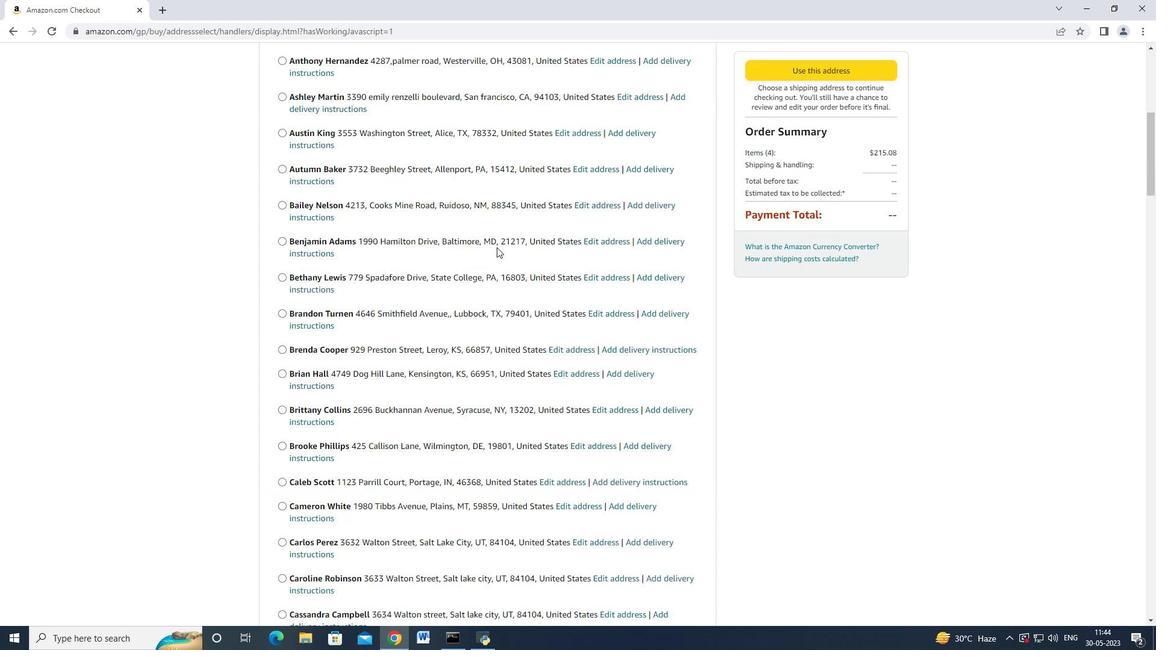 
Action: Mouse moved to (497, 247)
Screenshot: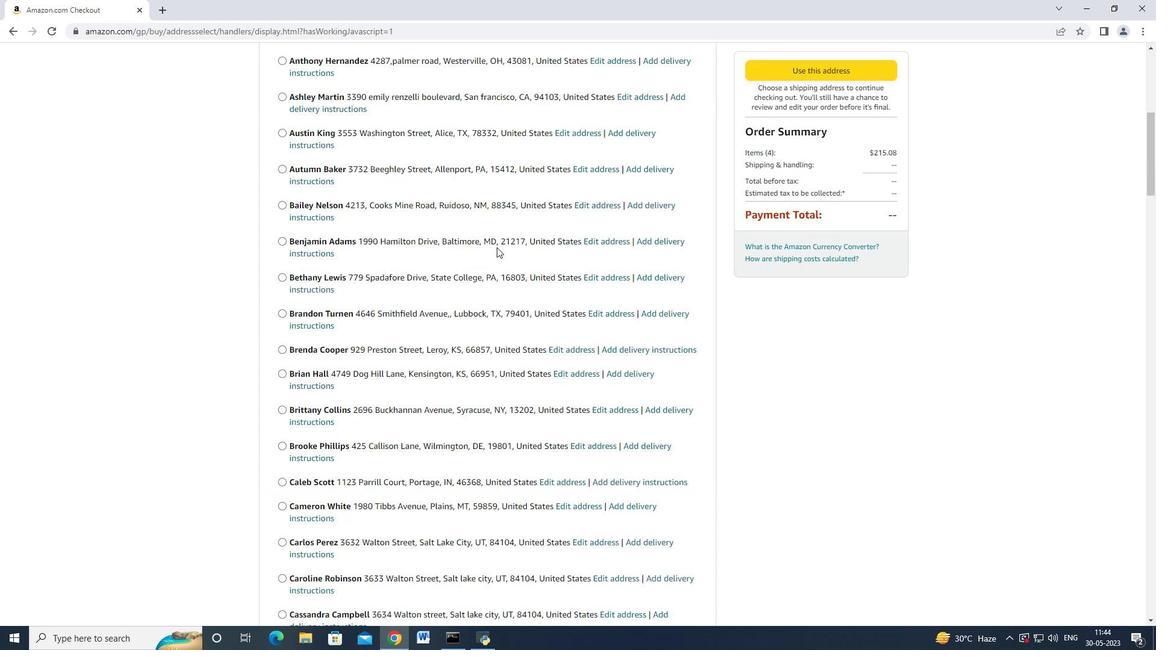 
Action: Mouse scrolled (496, 246) with delta (0, 0)
Screenshot: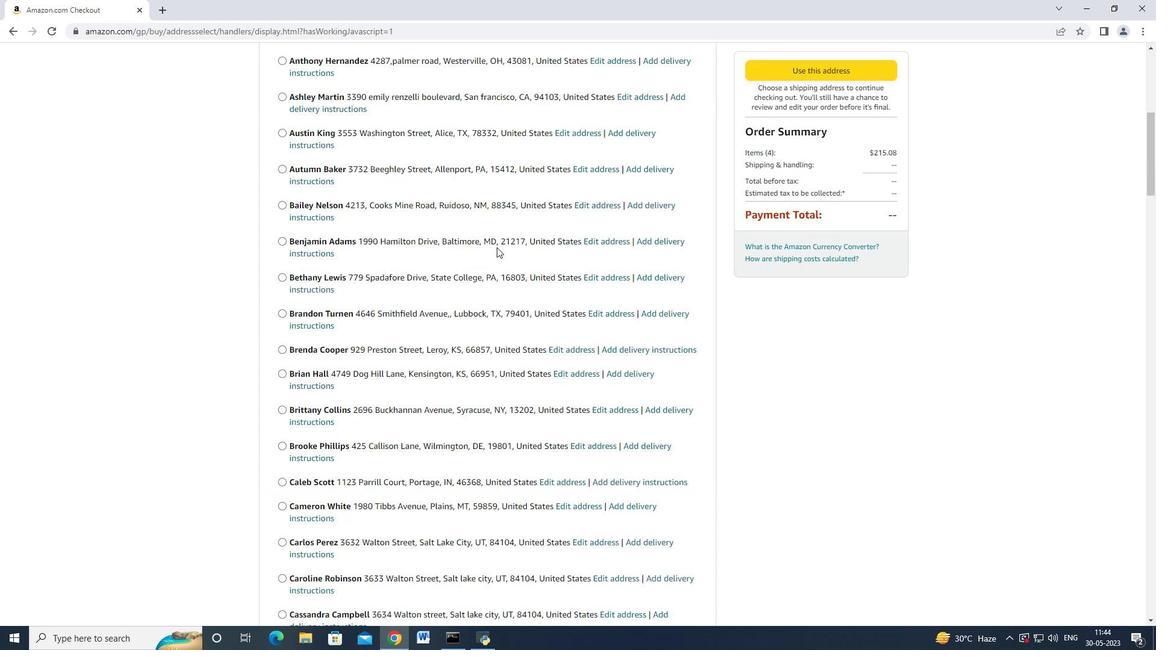 
Action: Mouse moved to (497, 247)
Screenshot: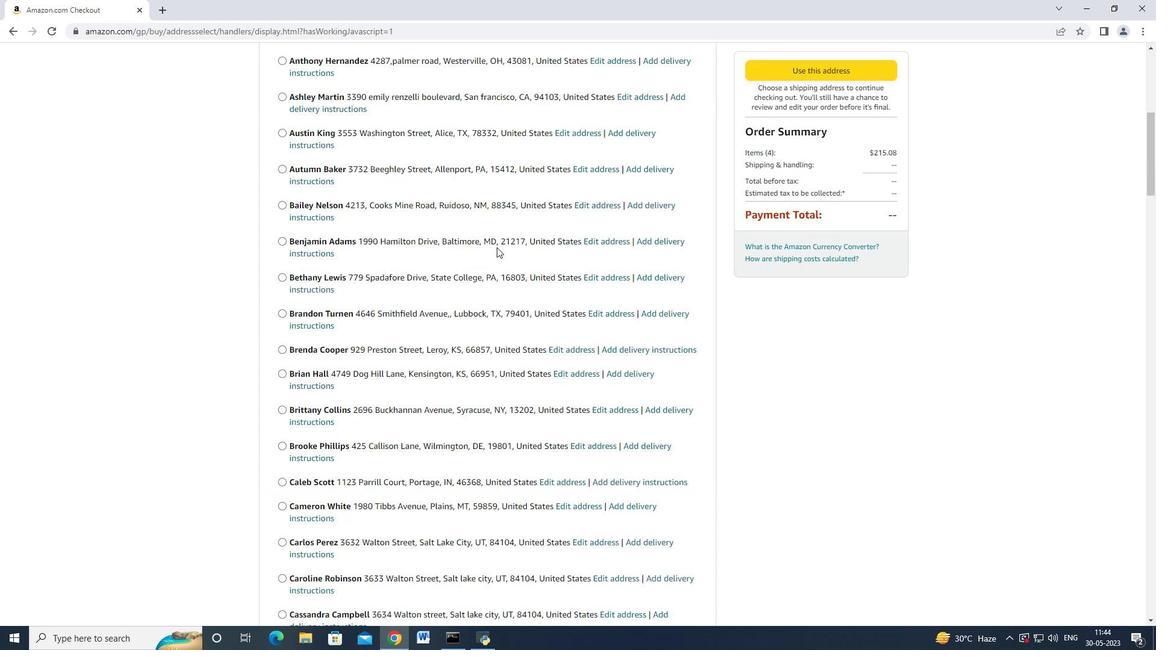 
Action: Mouse scrolled (496, 246) with delta (0, 0)
Screenshot: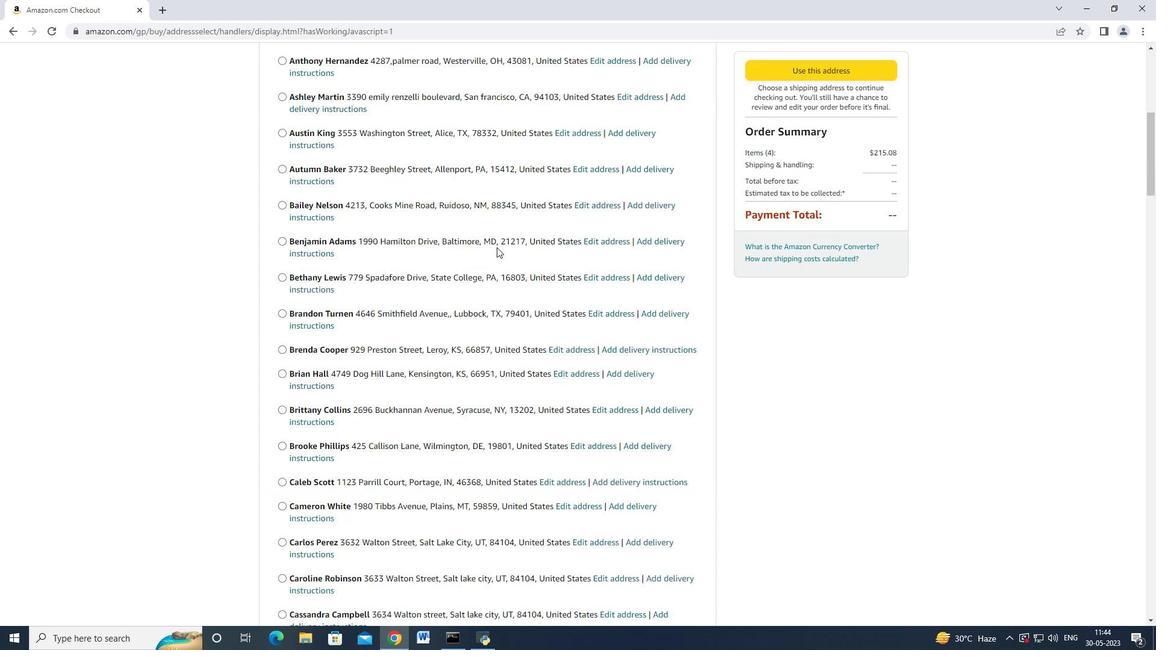 
Action: Mouse scrolled (497, 246) with delta (0, 0)
Screenshot: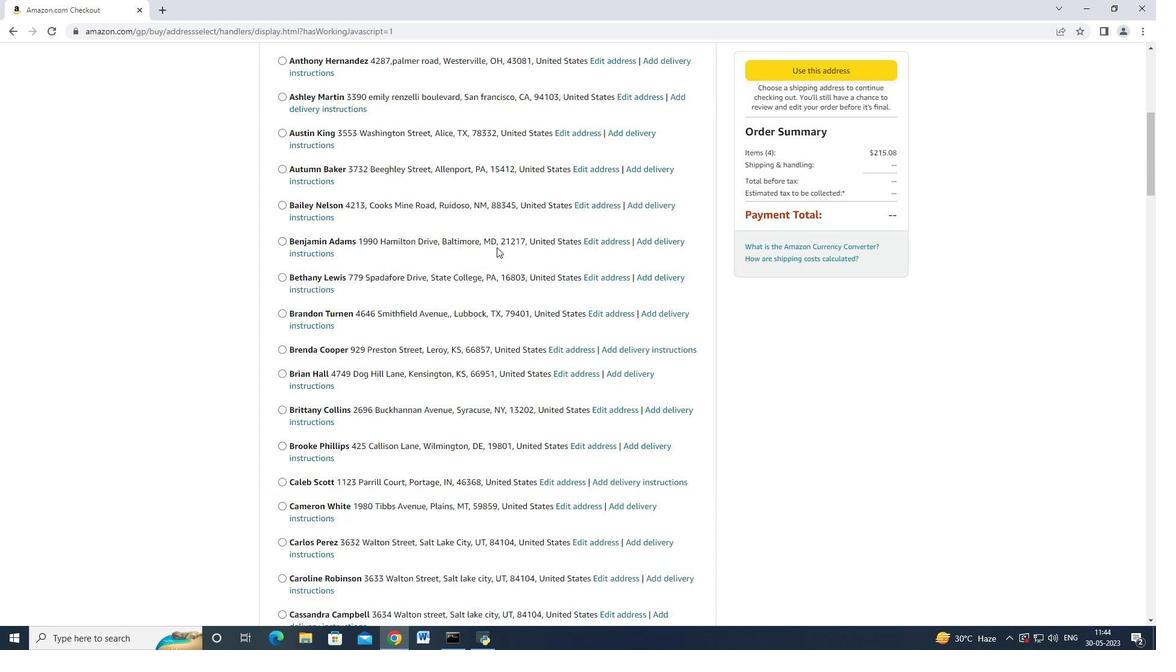 
Action: Mouse scrolled (497, 246) with delta (0, 0)
Screenshot: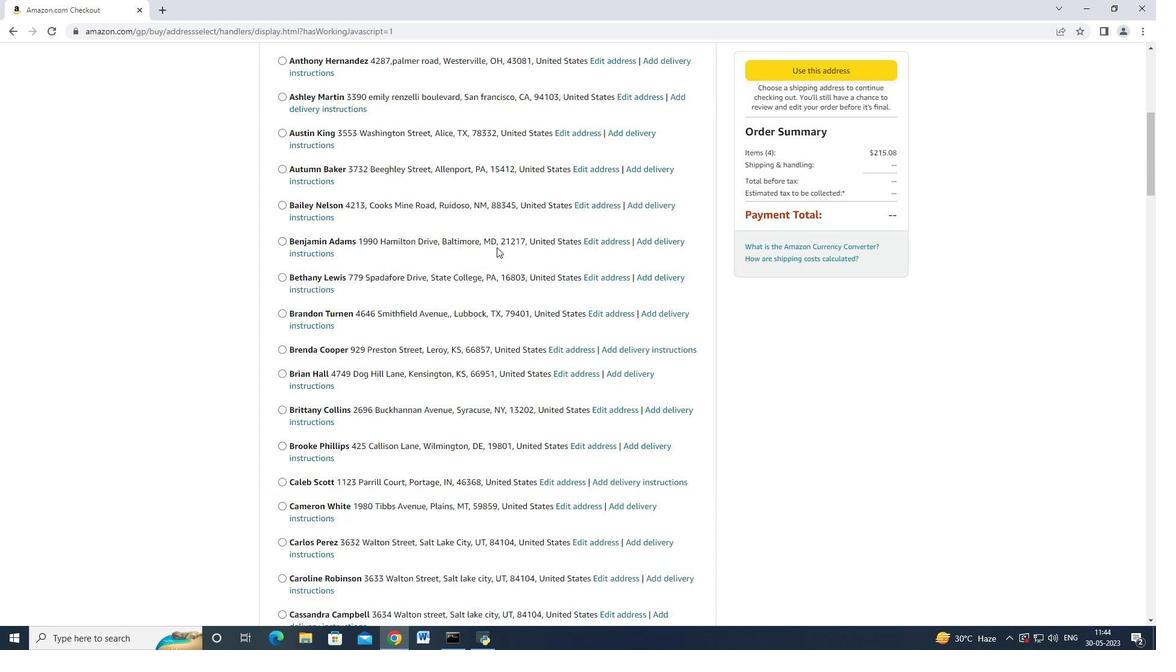 
Action: Mouse moved to (499, 245)
Screenshot: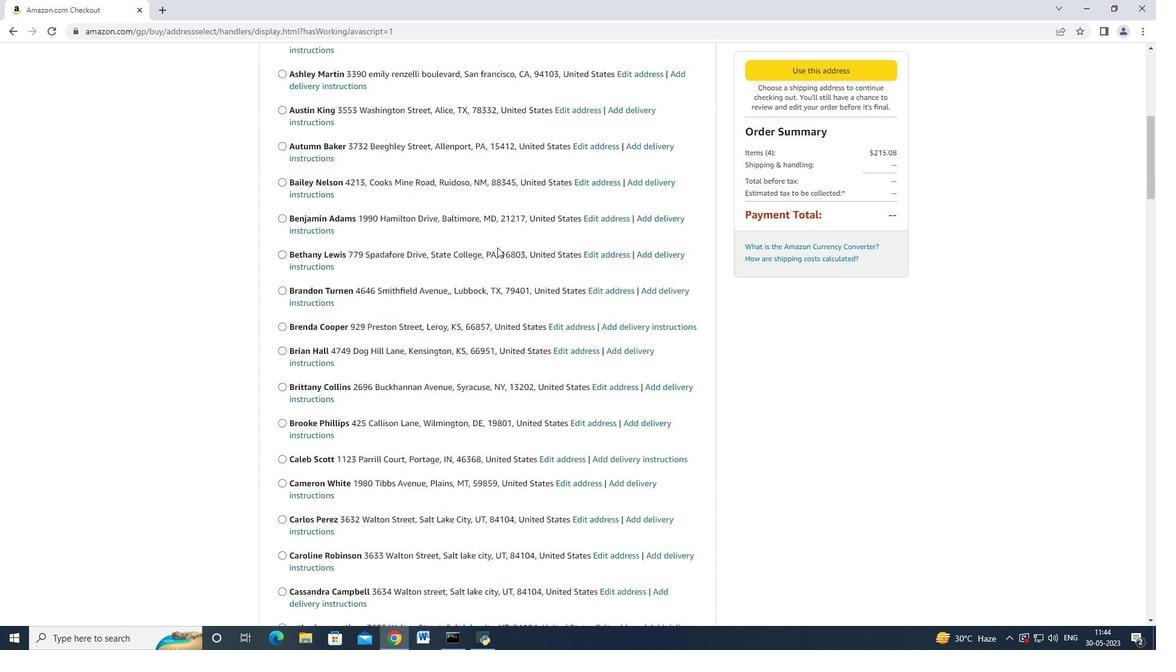 
Action: Mouse scrolled (499, 245) with delta (0, 0)
Screenshot: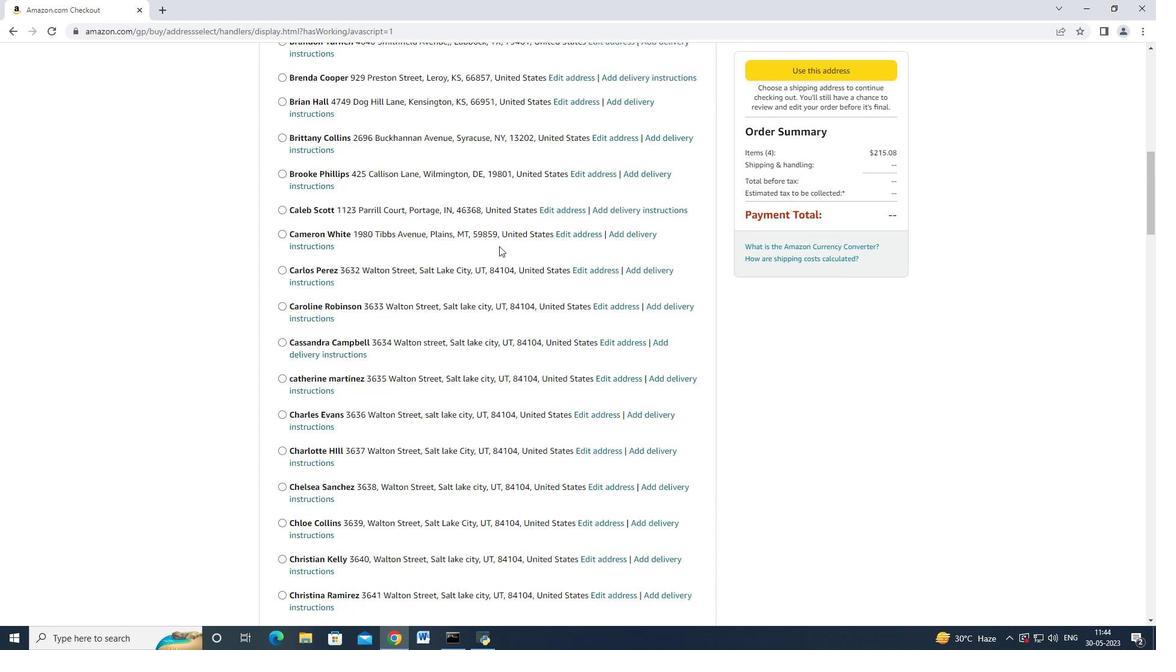 
Action: Mouse moved to (499, 245)
Screenshot: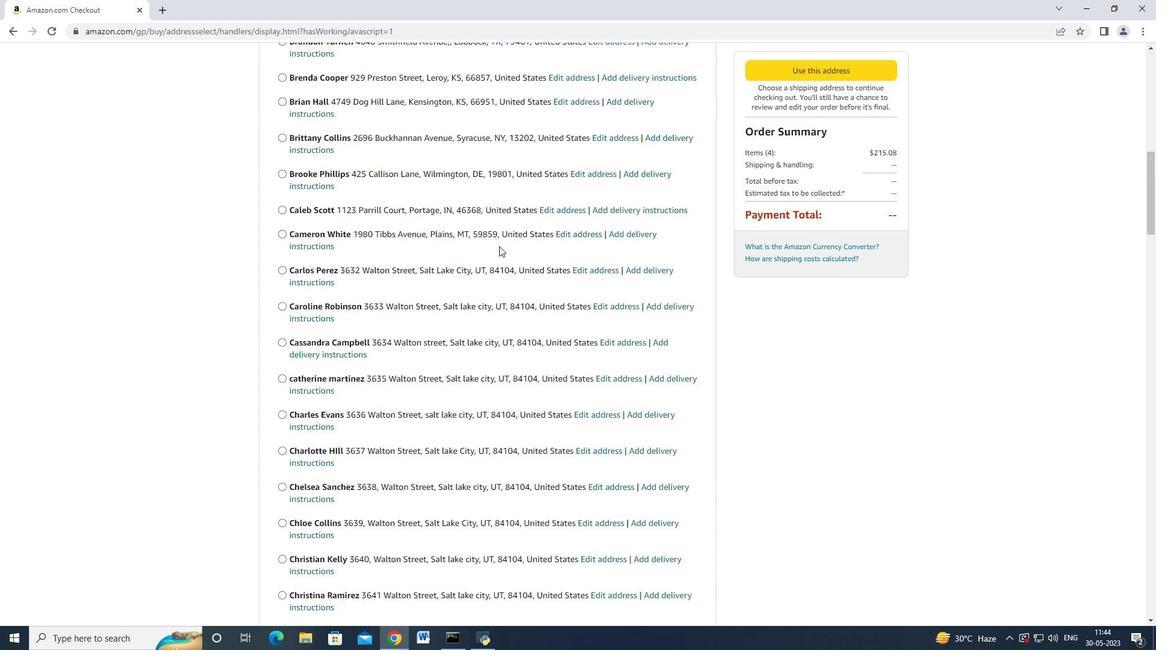 
Action: Mouse scrolled (499, 245) with delta (0, 0)
Screenshot: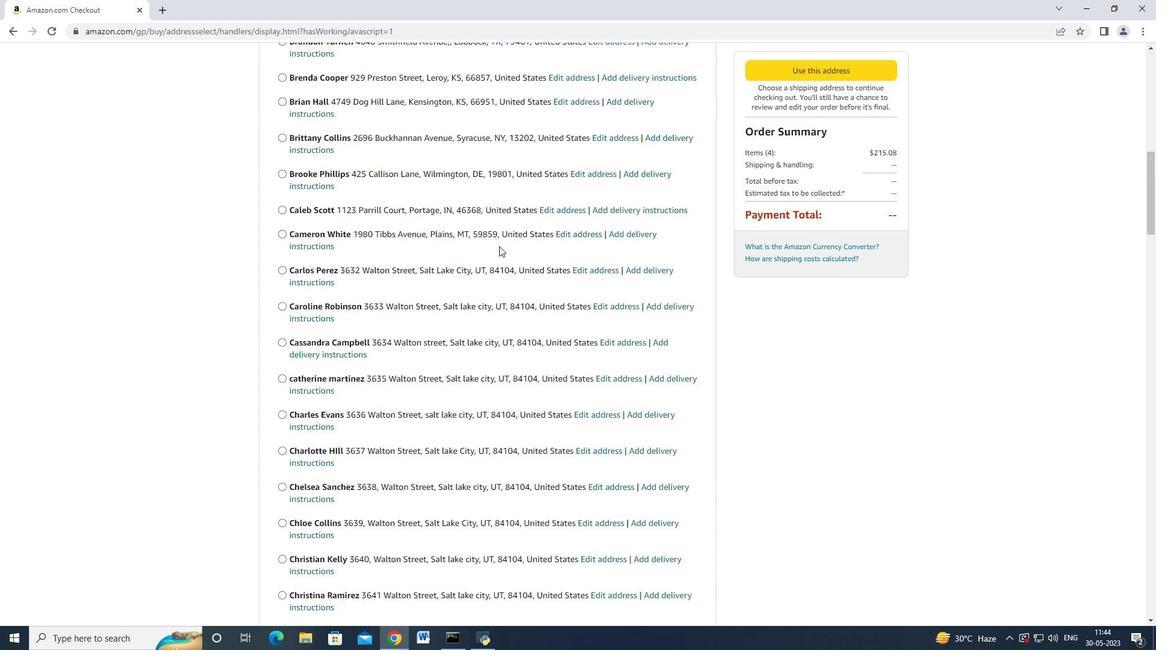 
Action: Mouse moved to (499, 245)
Screenshot: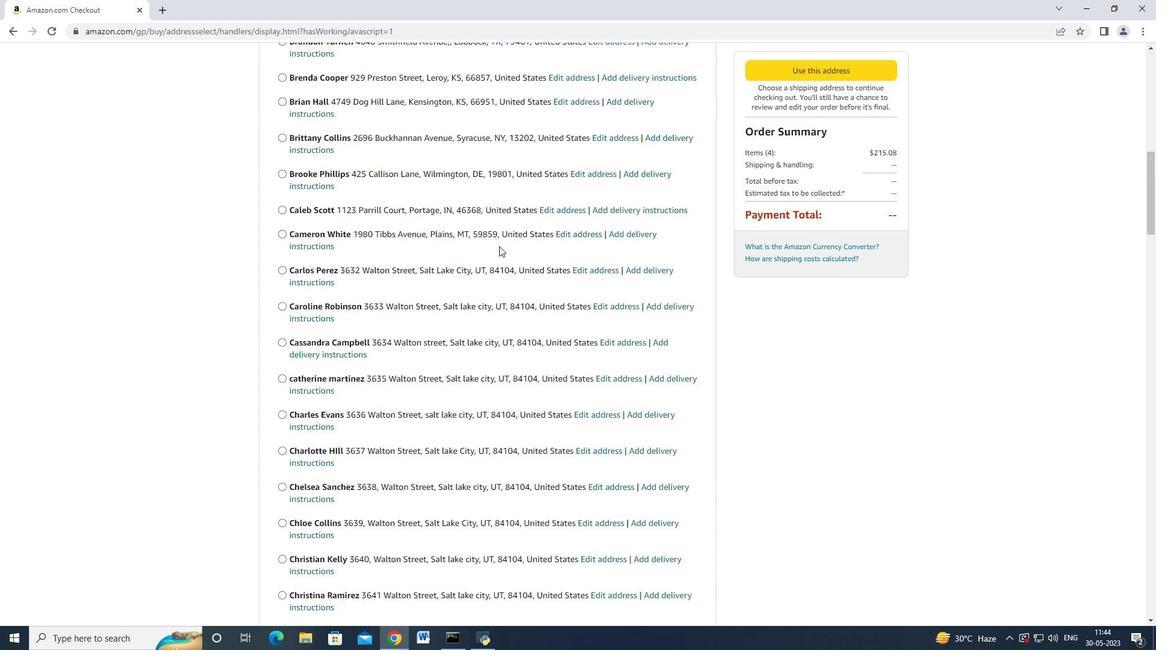
Action: Mouse scrolled (499, 245) with delta (0, 0)
Screenshot: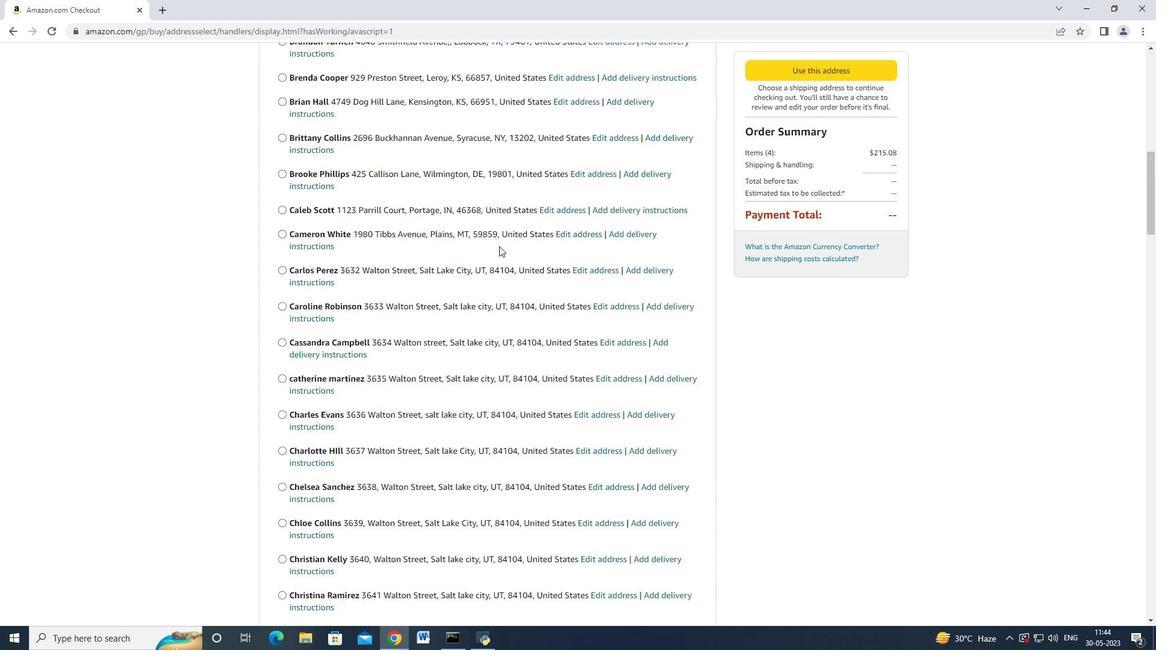 
Action: Mouse scrolled (499, 245) with delta (0, 0)
Screenshot: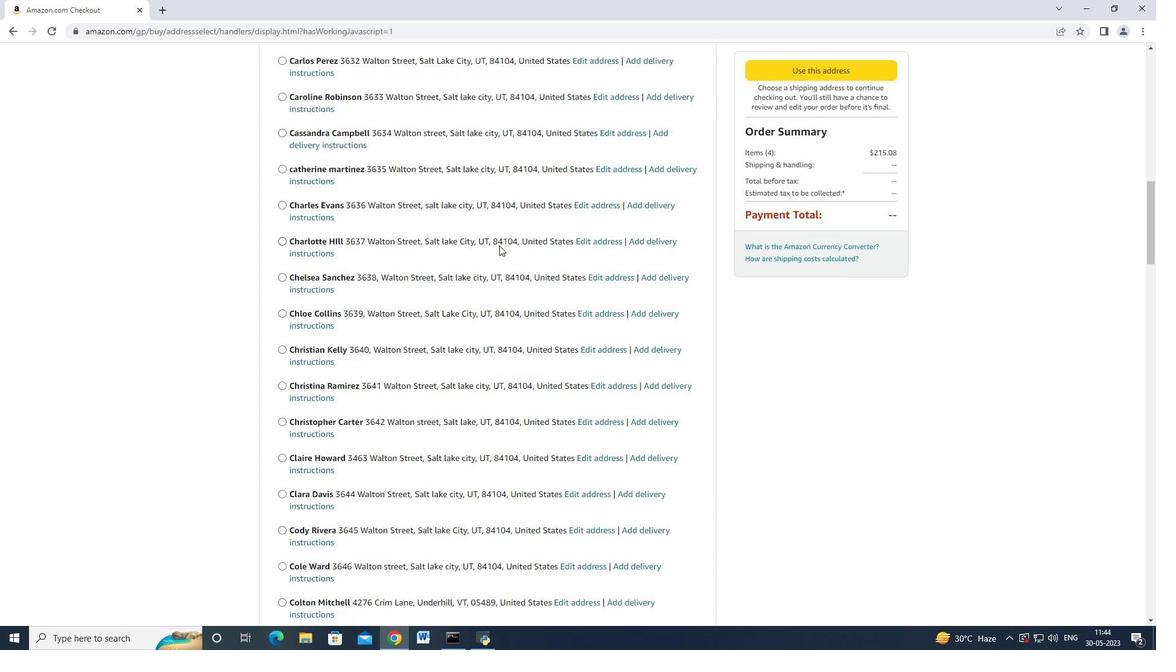 
Action: Mouse scrolled (499, 245) with delta (0, 0)
Screenshot: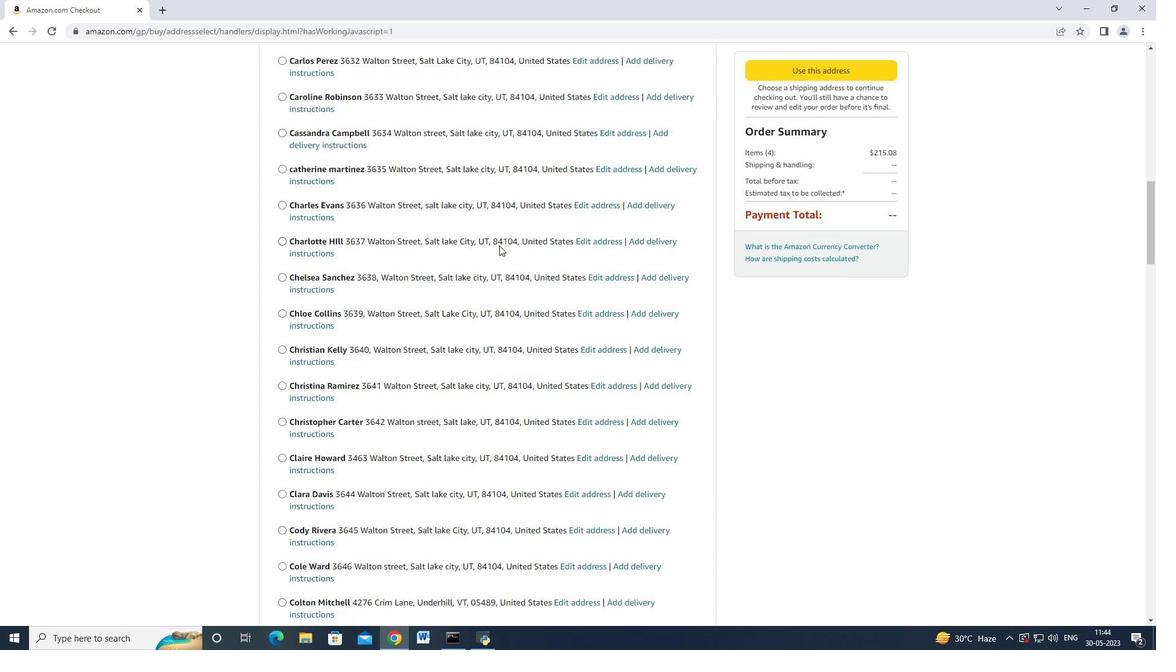 
Action: Mouse scrolled (499, 245) with delta (0, 0)
Screenshot: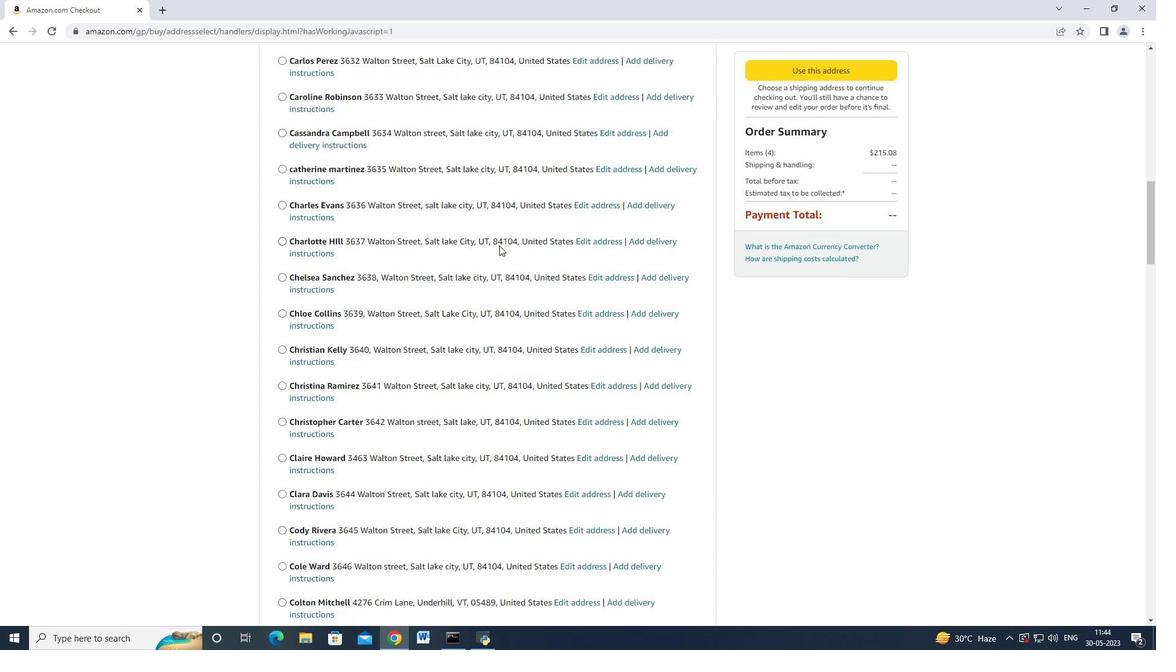 
Action: Mouse scrolled (499, 245) with delta (0, 0)
Screenshot: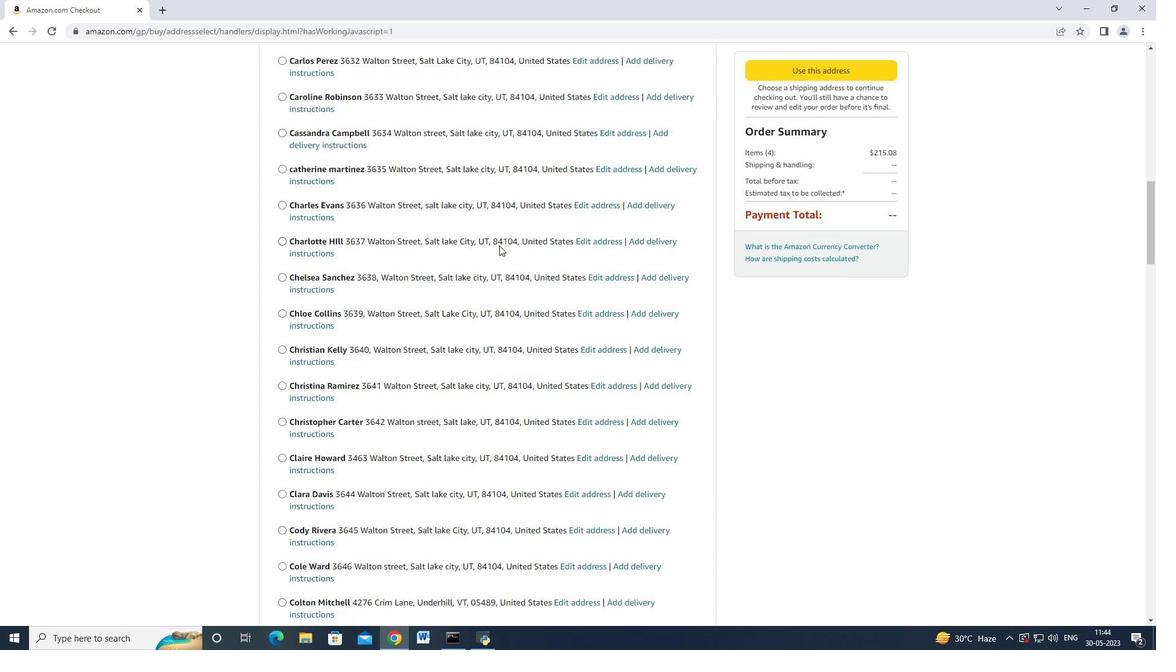 
Action: Mouse scrolled (499, 245) with delta (0, 0)
Screenshot: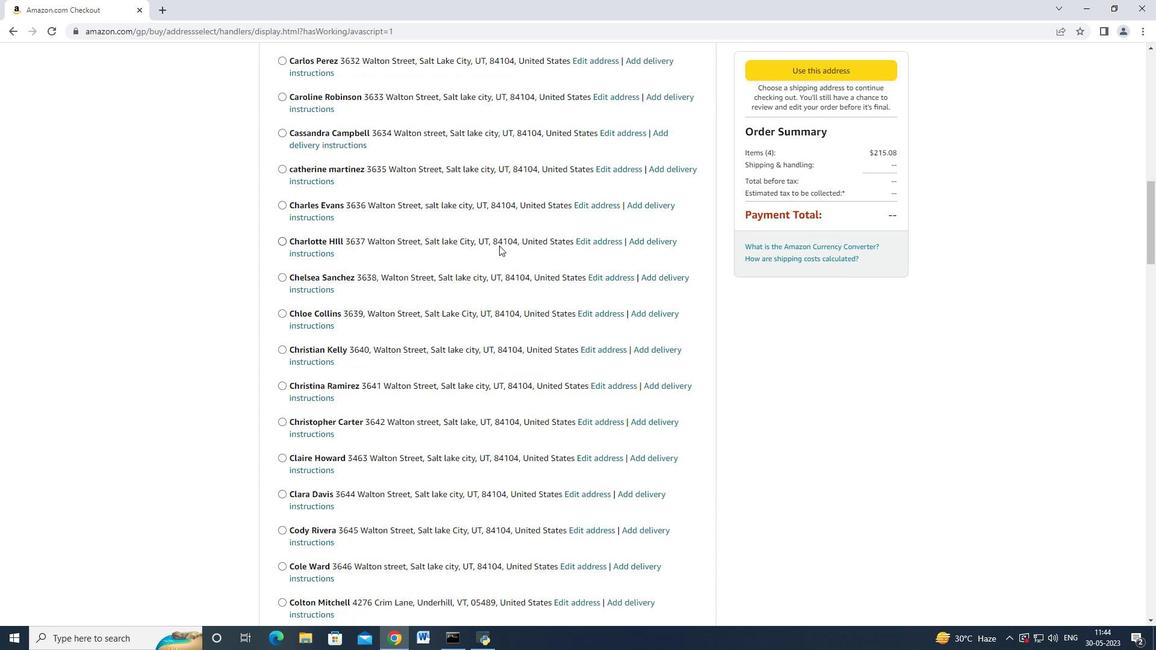 
Action: Mouse scrolled (499, 245) with delta (0, 0)
Screenshot: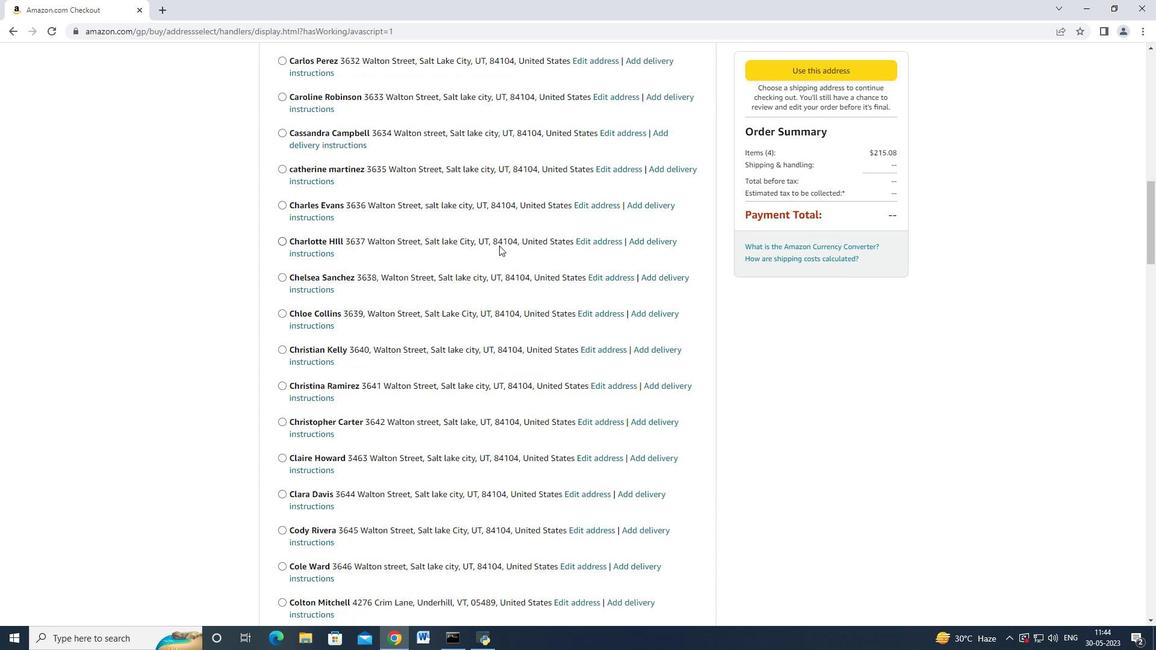 
Action: Mouse moved to (499, 245)
Screenshot: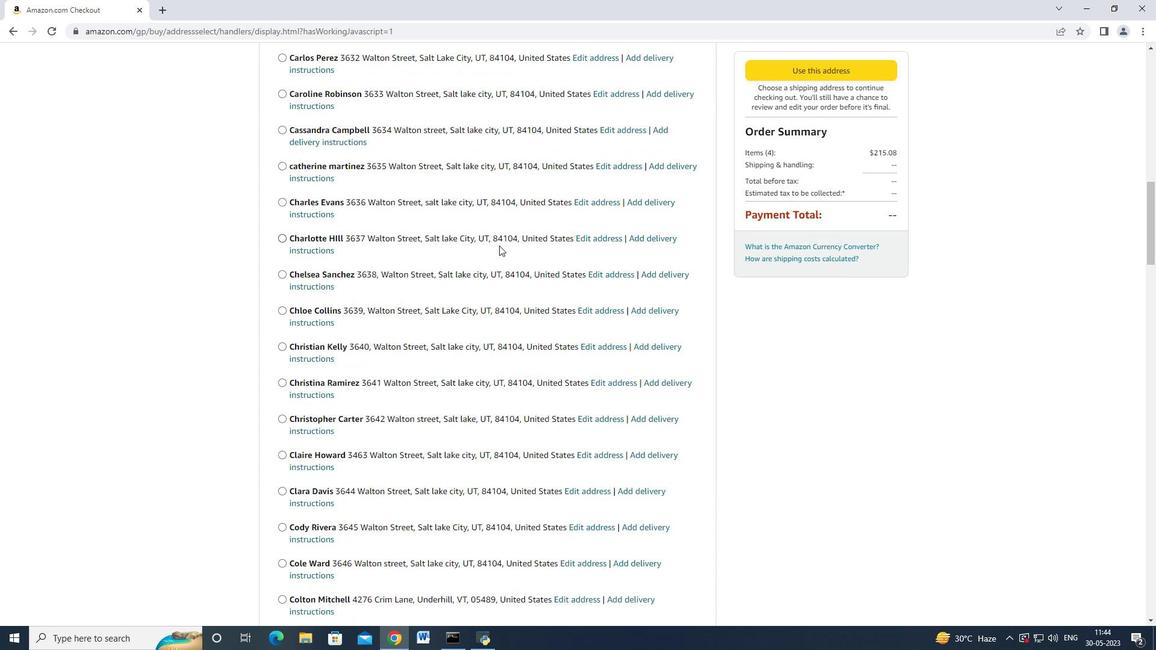 
Action: Mouse scrolled (499, 245) with delta (0, 0)
Screenshot: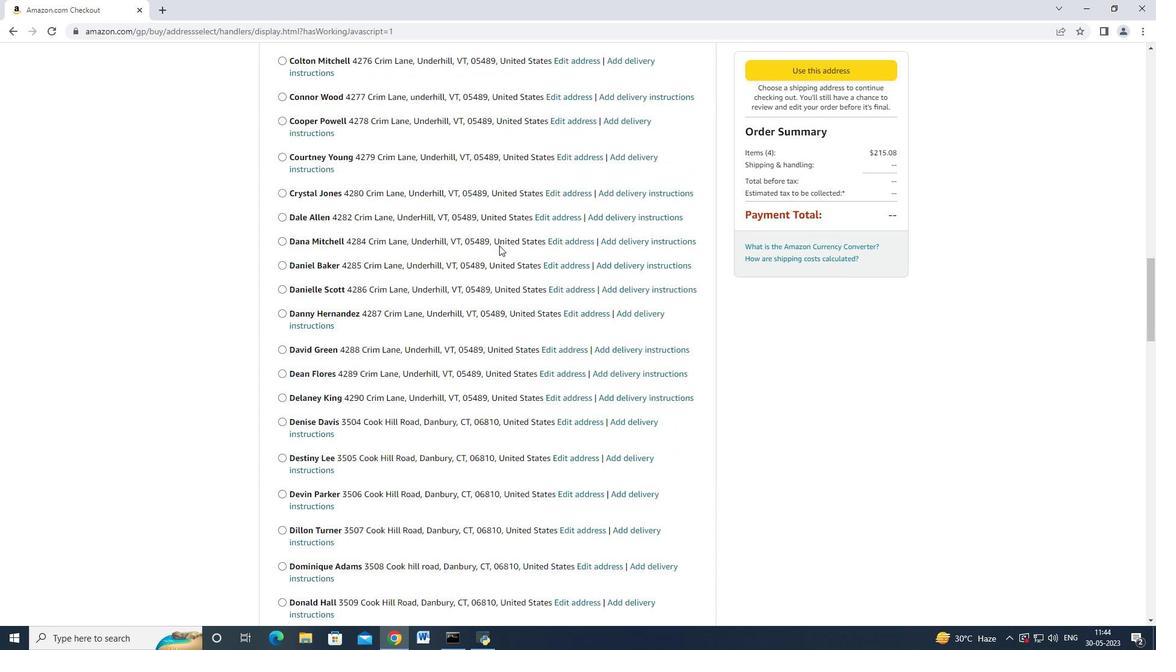 
Action: Mouse moved to (498, 246)
Screenshot: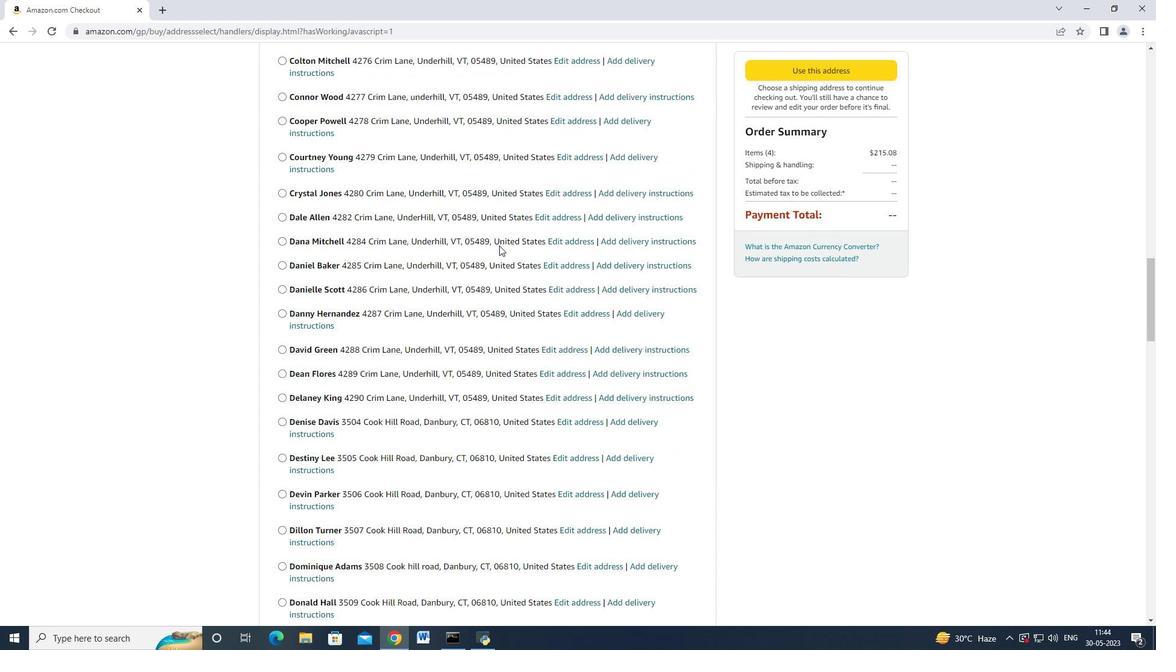 
Action: Mouse scrolled (498, 245) with delta (0, 0)
Screenshot: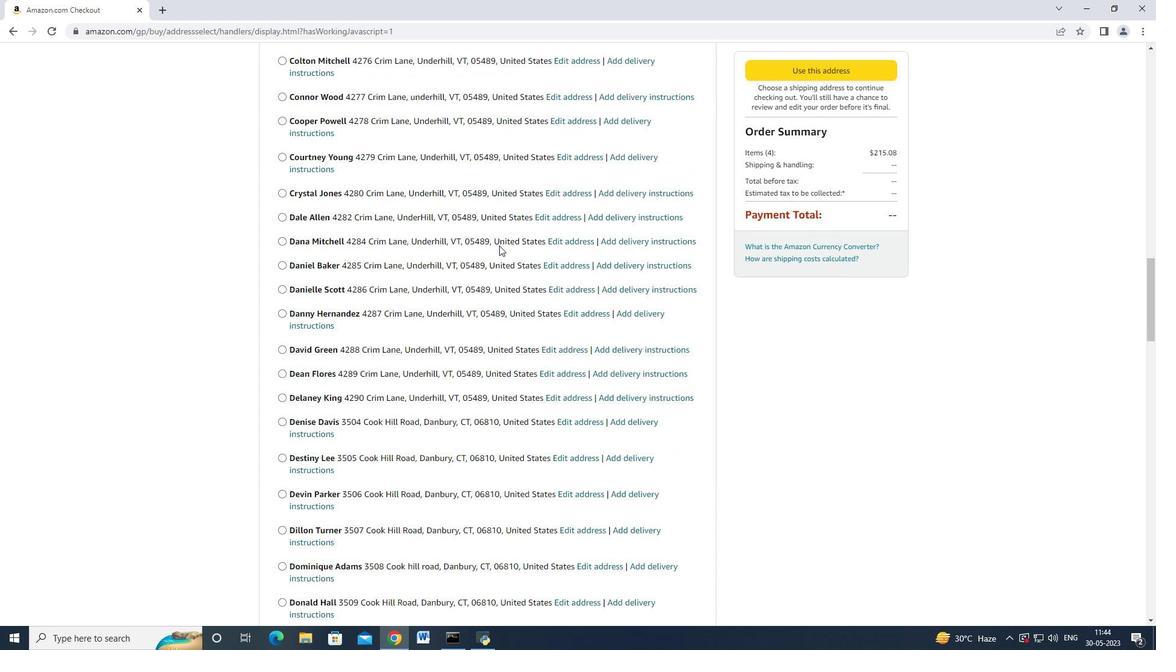 
Action: Mouse moved to (498, 246)
Screenshot: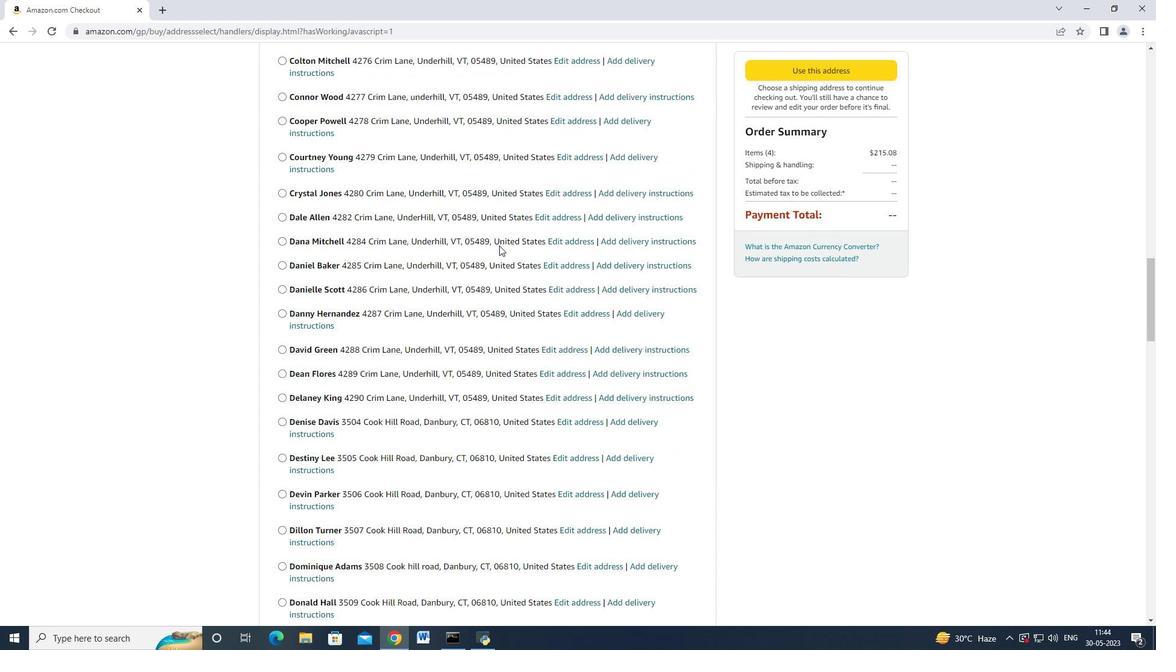 
Action: Mouse scrolled (498, 246) with delta (0, 0)
Screenshot: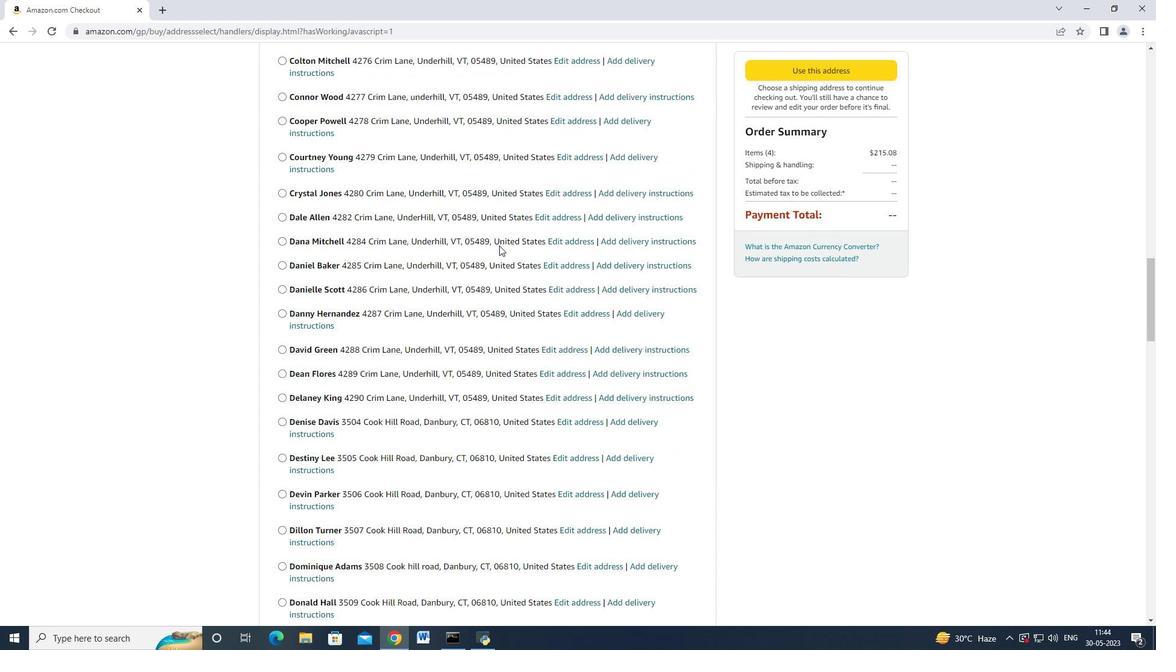 
Action: Mouse scrolled (498, 246) with delta (0, 0)
Screenshot: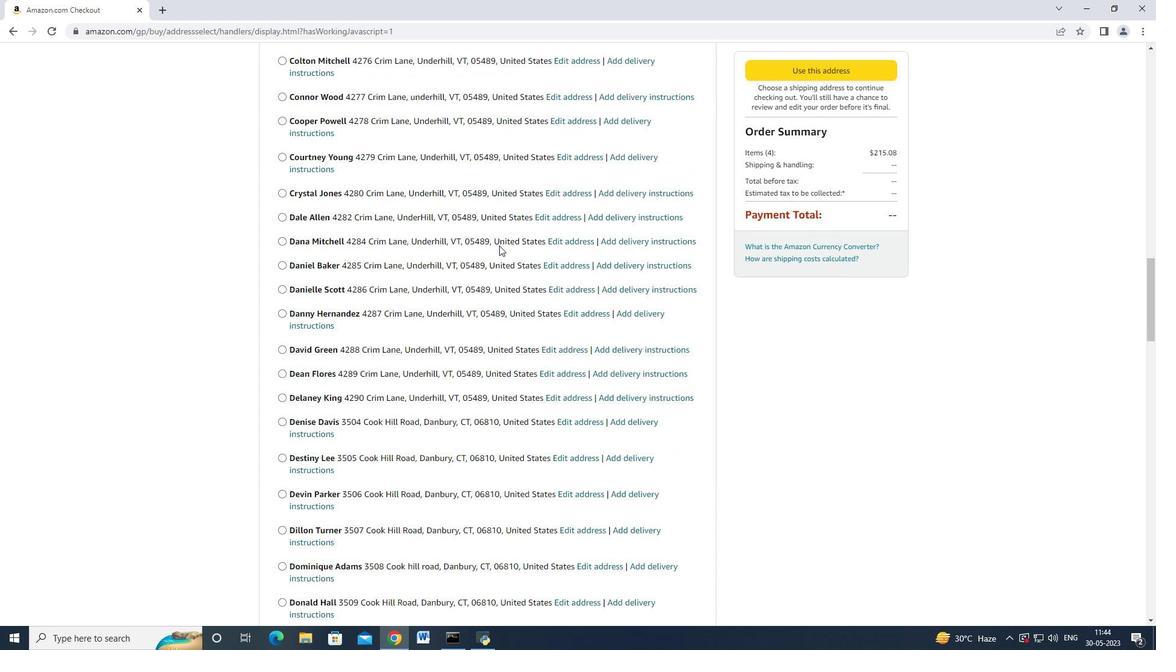 
Action: Mouse scrolled (498, 246) with delta (0, 0)
Screenshot: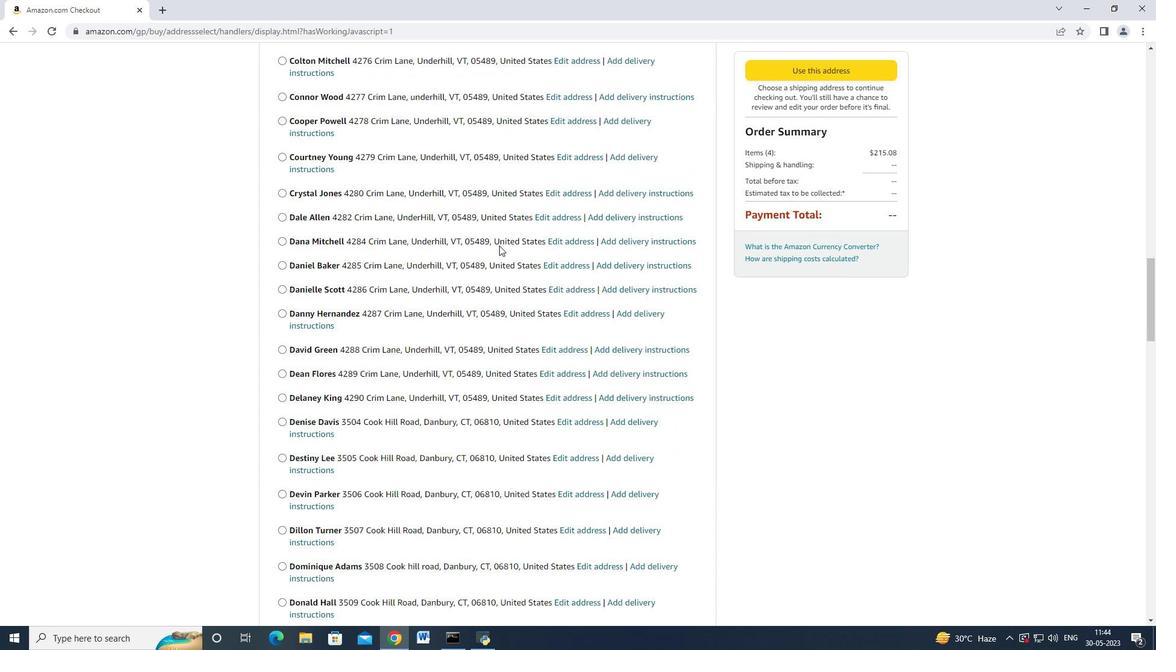 
Action: Mouse scrolled (498, 246) with delta (0, 0)
Screenshot: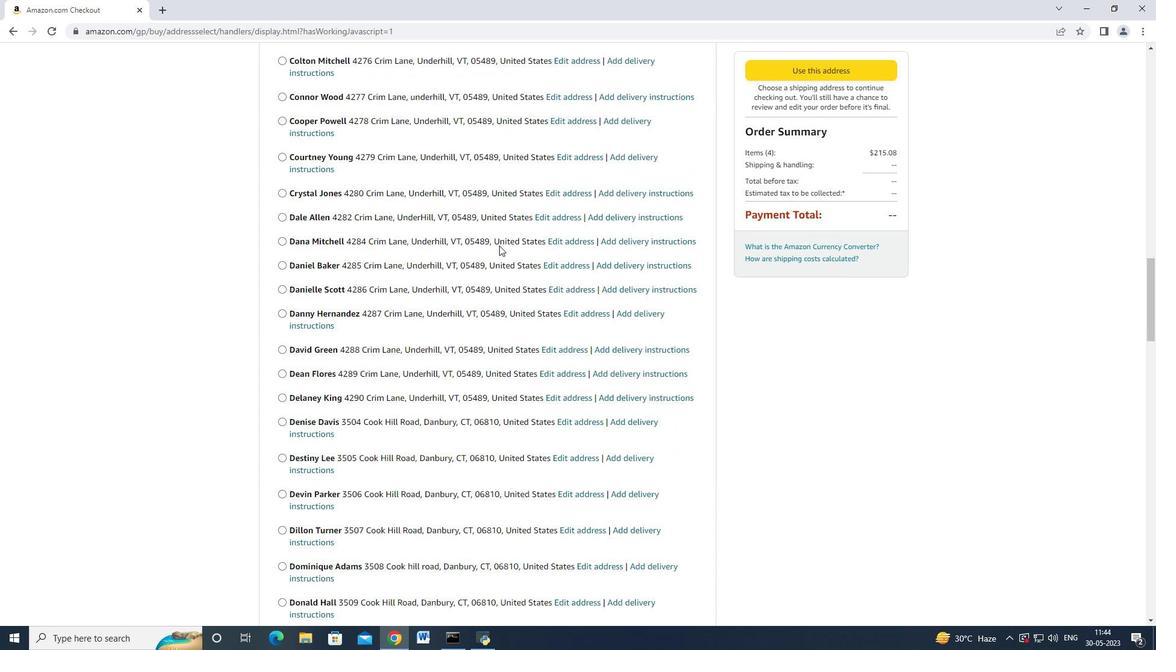 
Action: Mouse scrolled (498, 246) with delta (0, 0)
Screenshot: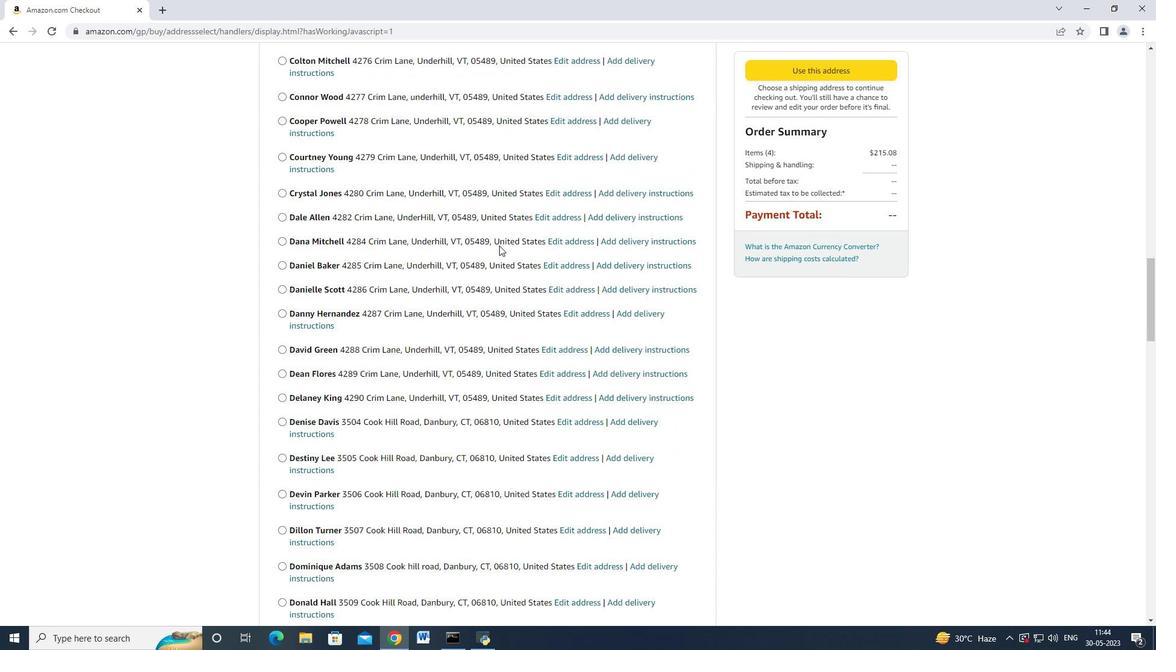 
Action: Mouse scrolled (498, 246) with delta (0, 0)
Screenshot: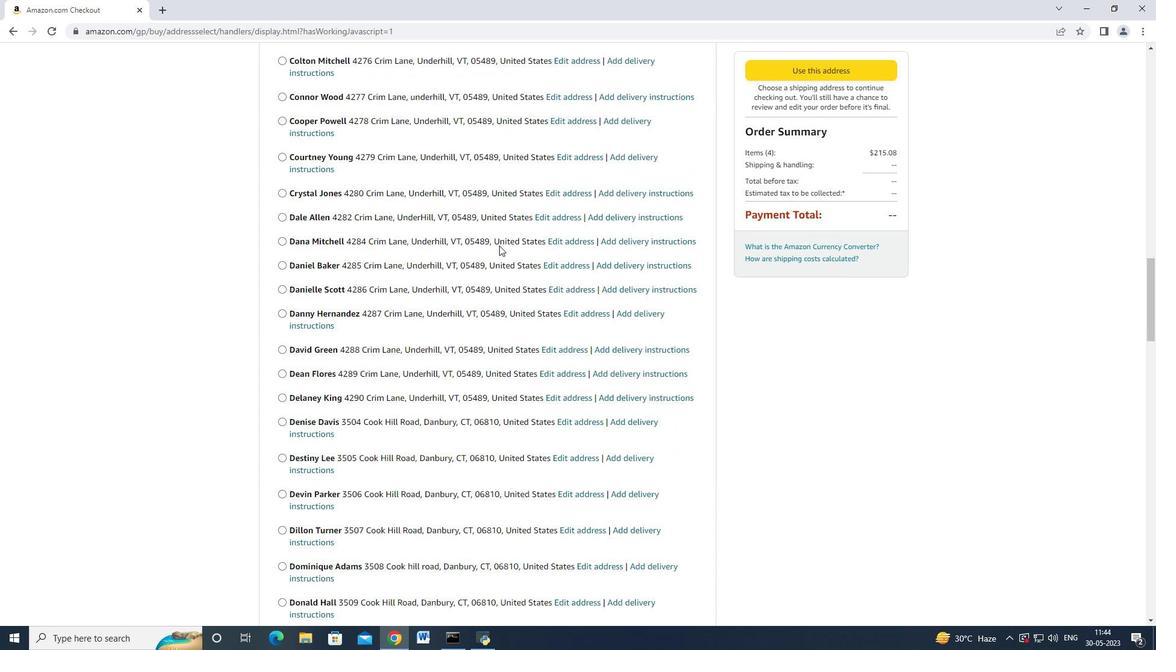 
Action: Mouse scrolled (498, 246) with delta (0, 0)
Screenshot: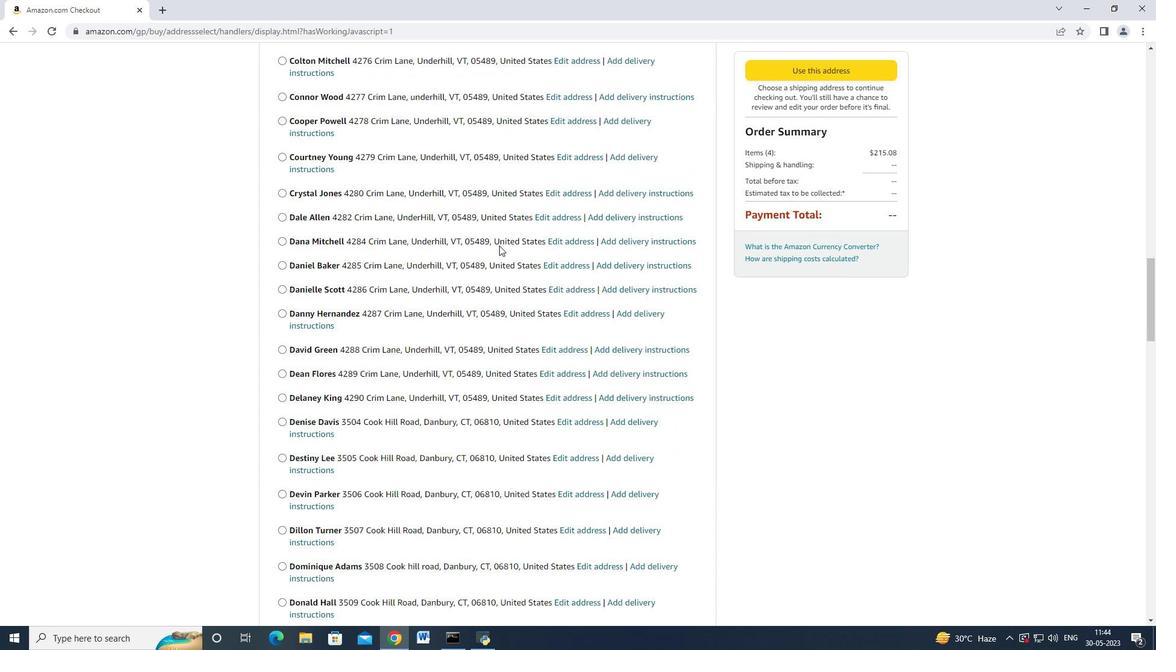 
Action: Mouse moved to (497, 246)
Screenshot: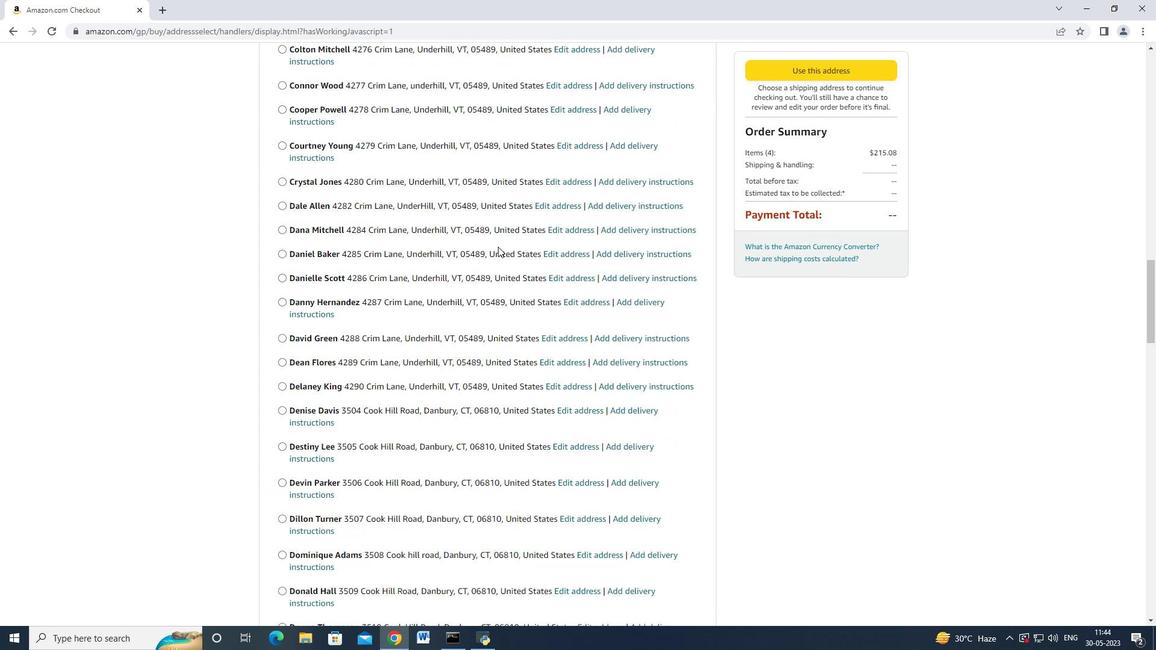 
Action: Mouse scrolled (497, 246) with delta (0, 0)
Screenshot: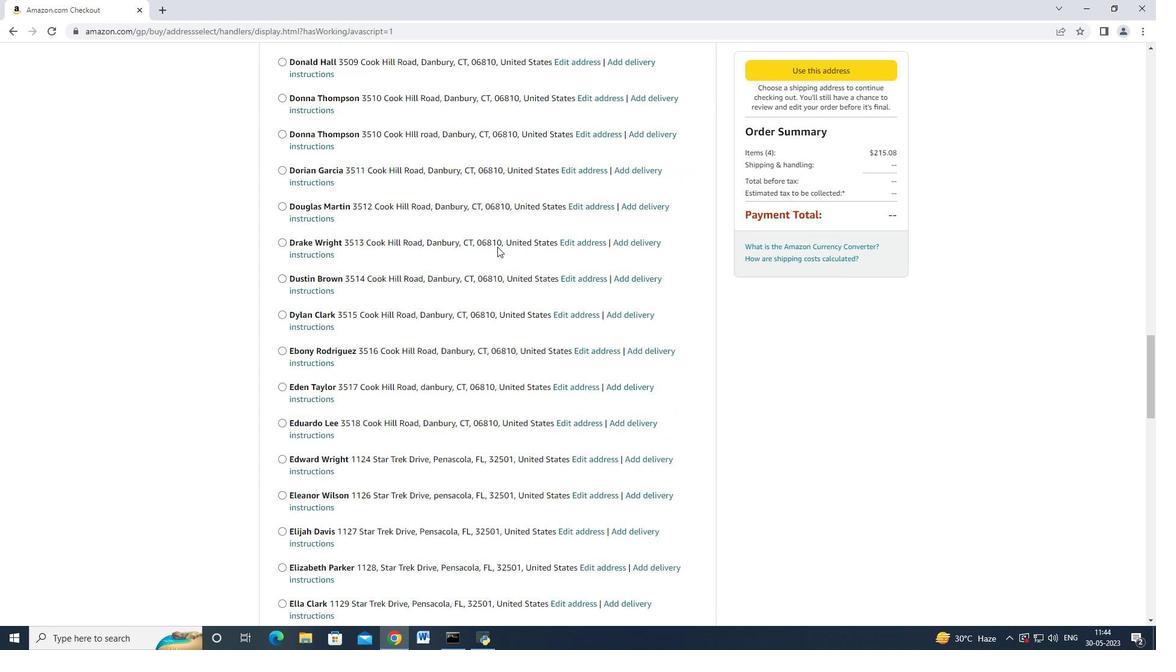 
Action: Mouse moved to (497, 246)
Screenshot: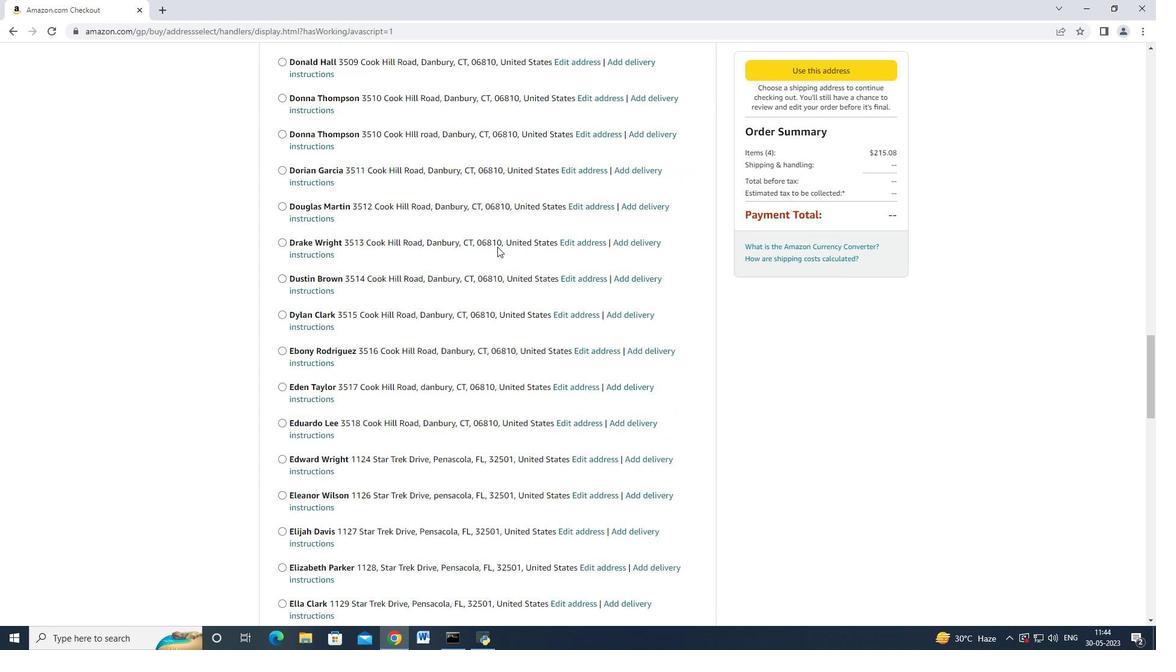 
Action: Mouse scrolled (497, 246) with delta (0, 0)
Screenshot: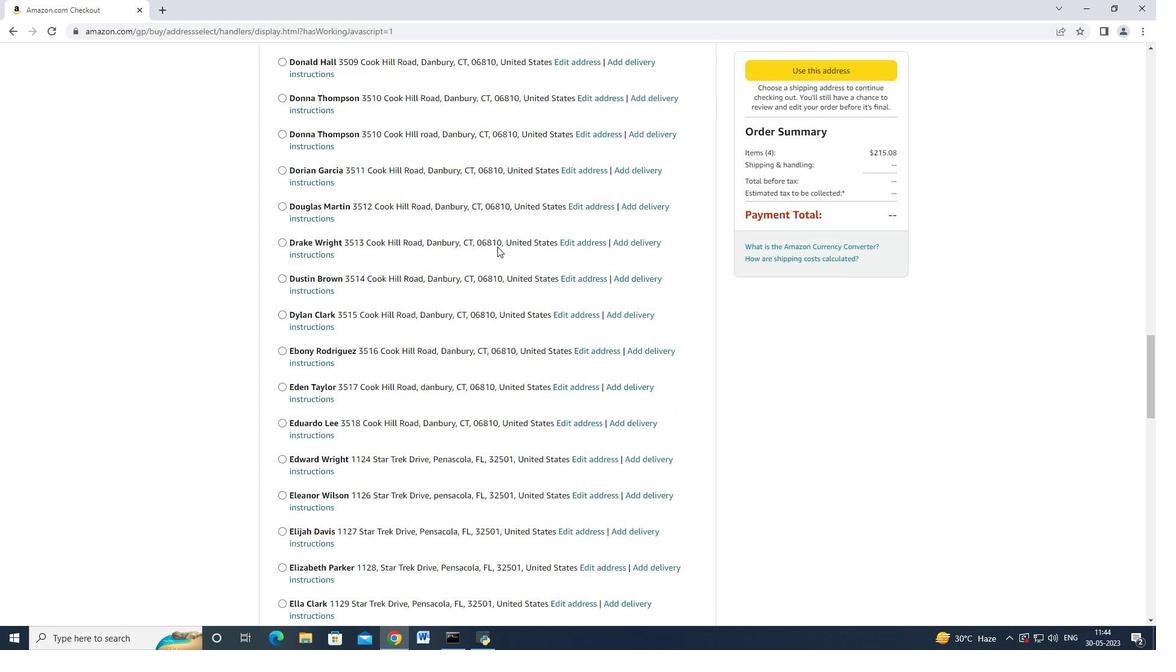 
Action: Mouse scrolled (497, 246) with delta (0, 0)
Screenshot: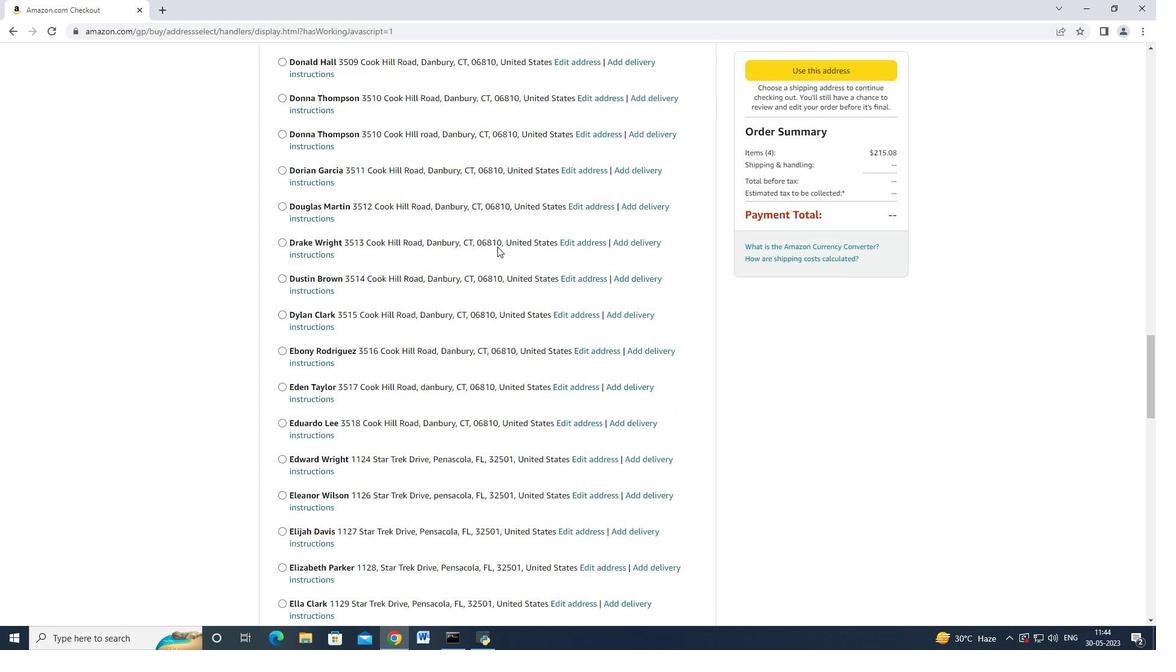 
Action: Mouse moved to (497, 246)
Screenshot: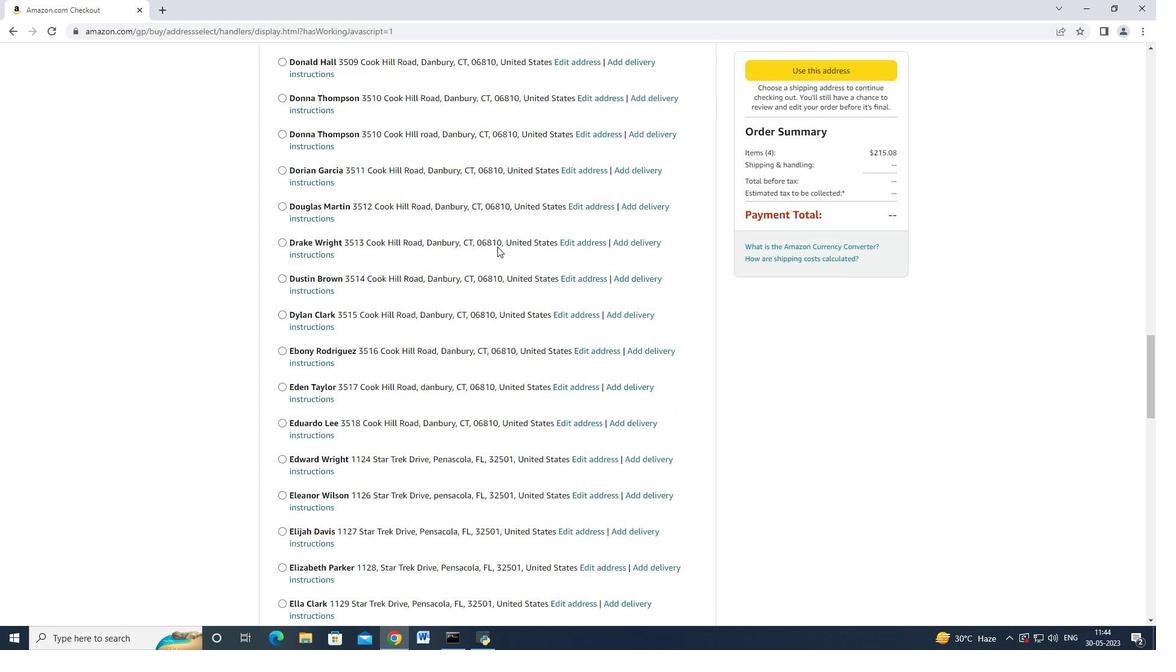 
Action: Mouse scrolled (497, 246) with delta (0, 0)
Screenshot: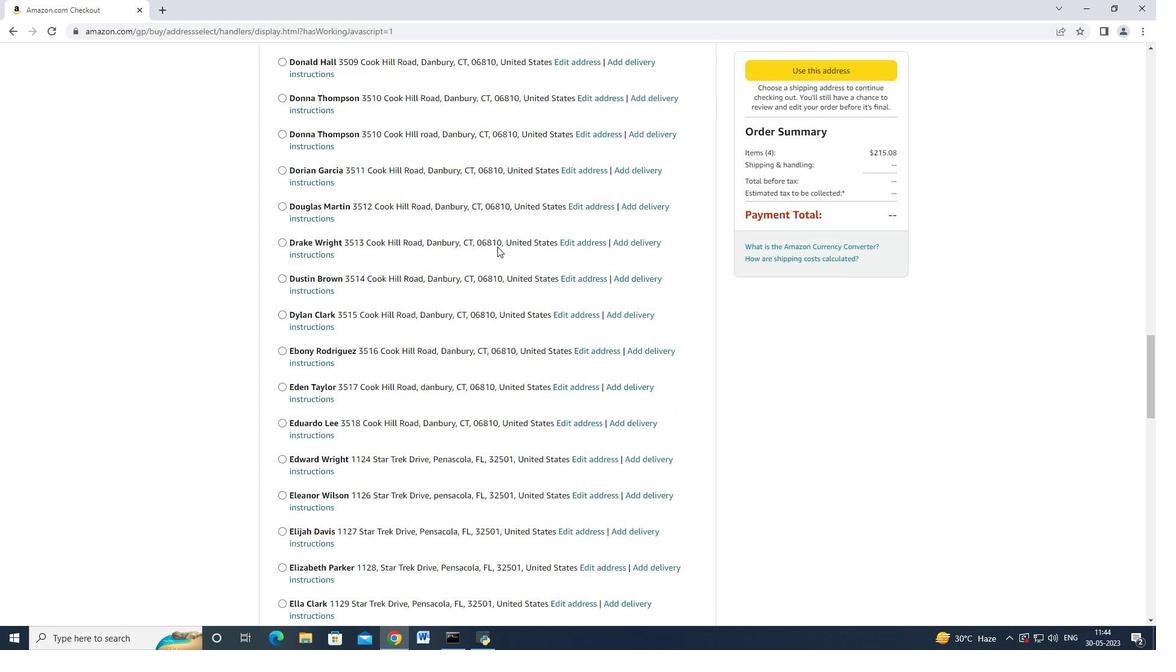 
Action: Mouse scrolled (497, 246) with delta (0, 0)
Screenshot: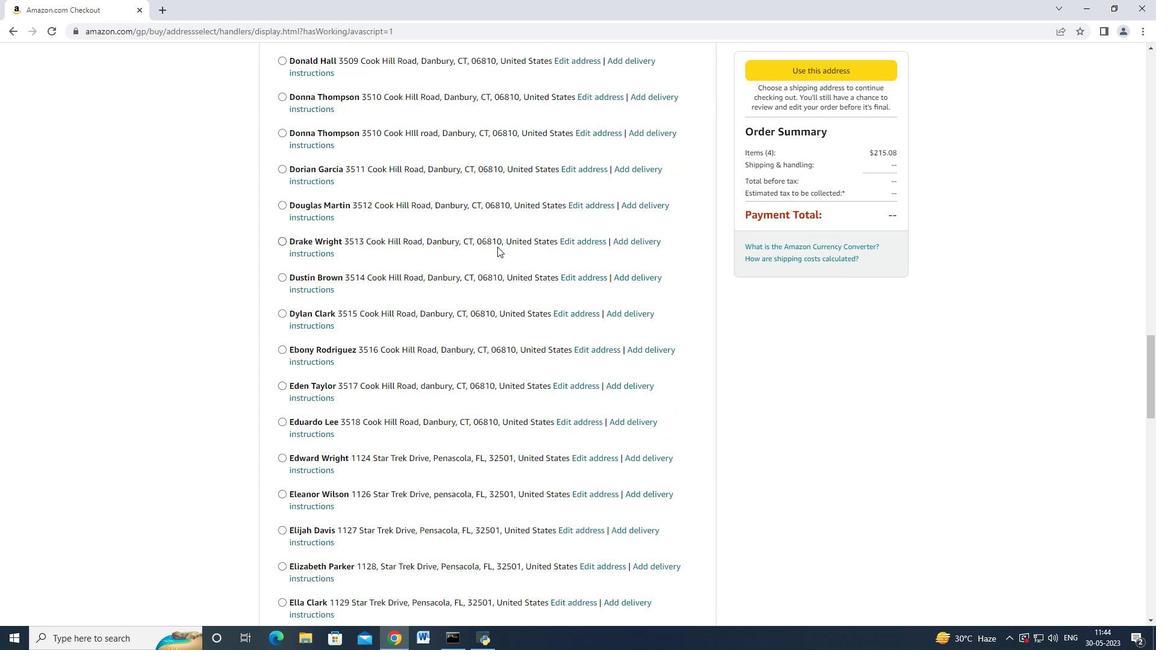 
Action: Mouse scrolled (497, 246) with delta (0, 0)
Screenshot: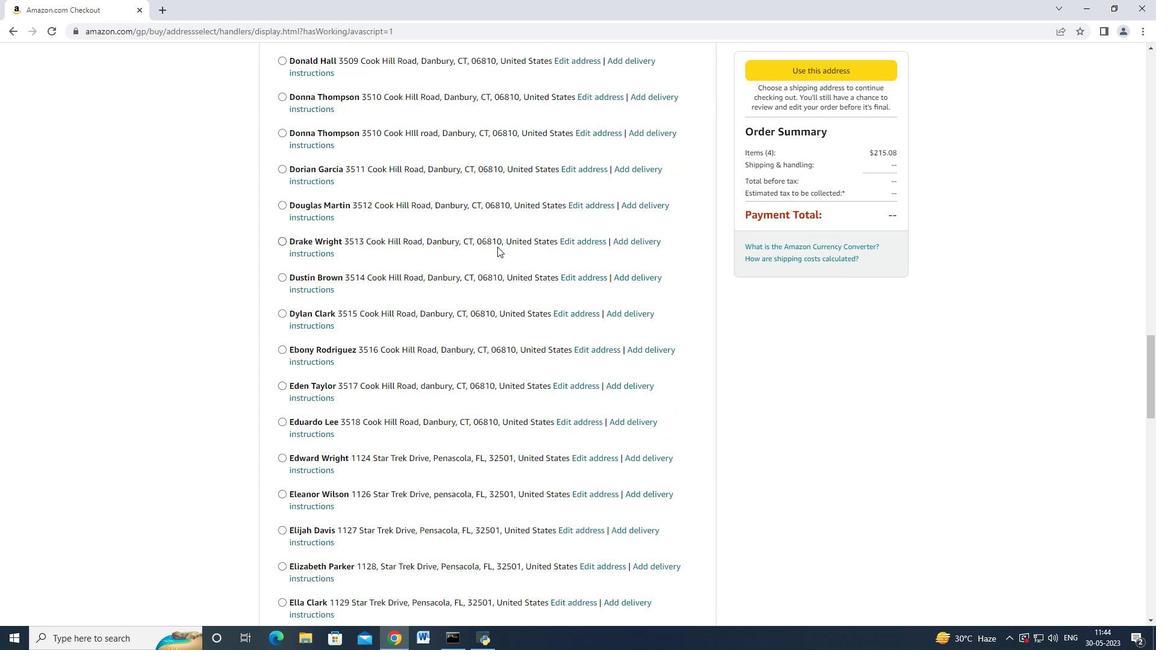 
Action: Mouse scrolled (497, 246) with delta (0, 0)
Screenshot: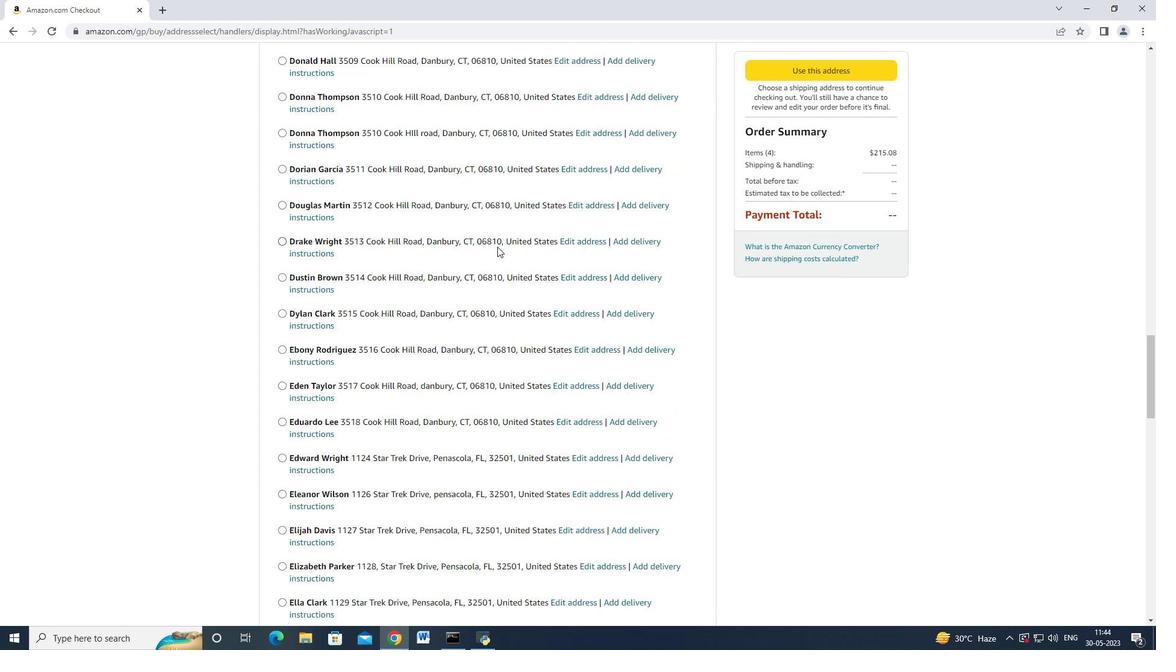 
Action: Mouse moved to (496, 247)
Screenshot: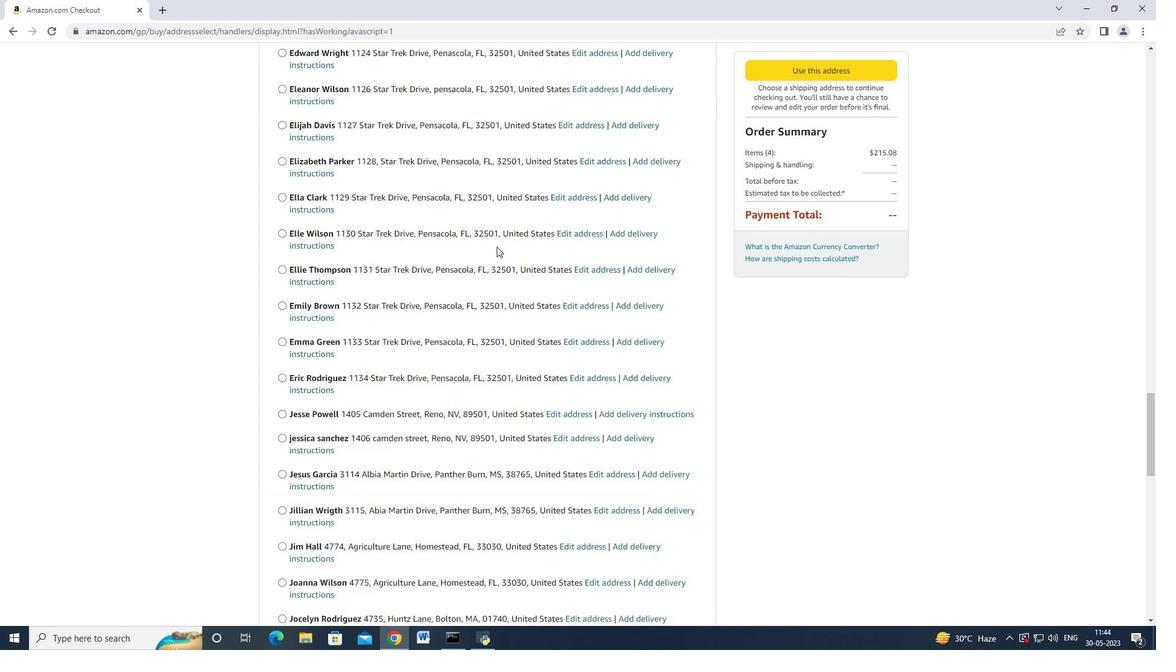 
Action: Mouse scrolled (496, 246) with delta (0, 0)
Screenshot: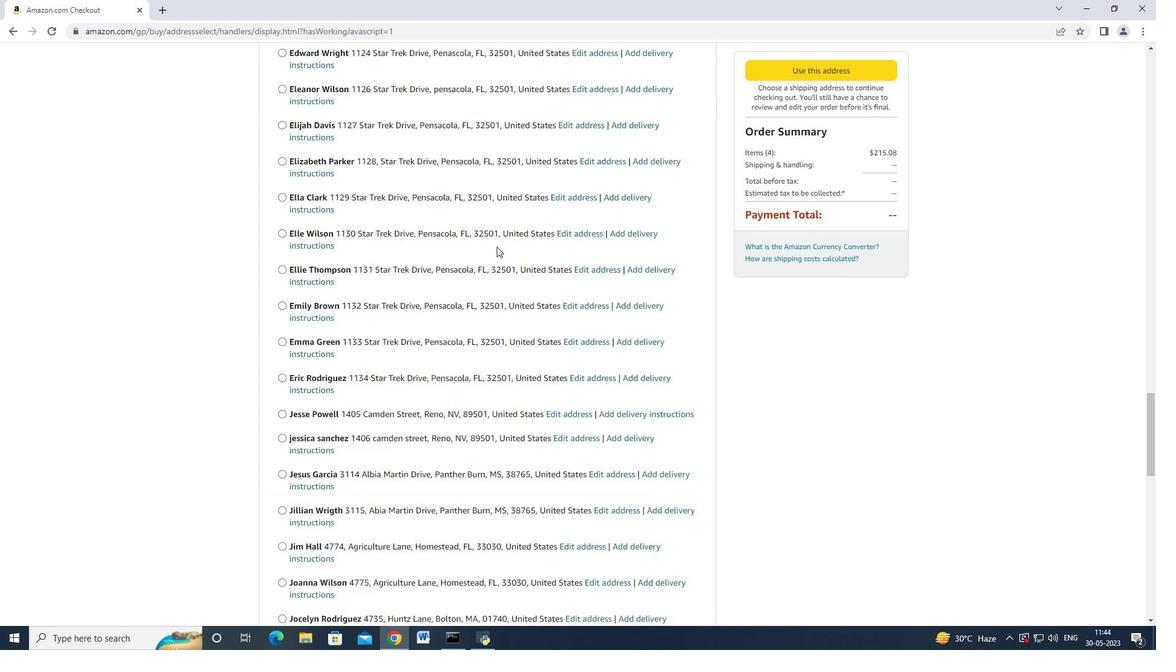 
Action: Mouse moved to (495, 248)
Screenshot: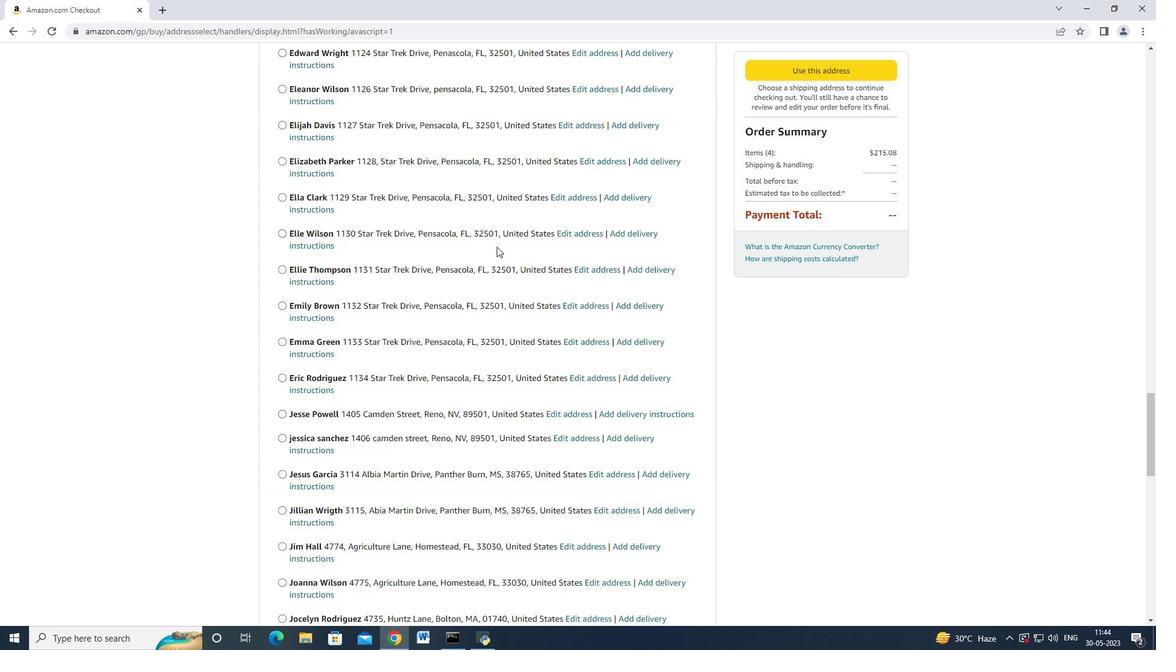 
Action: Mouse scrolled (495, 248) with delta (0, 0)
Screenshot: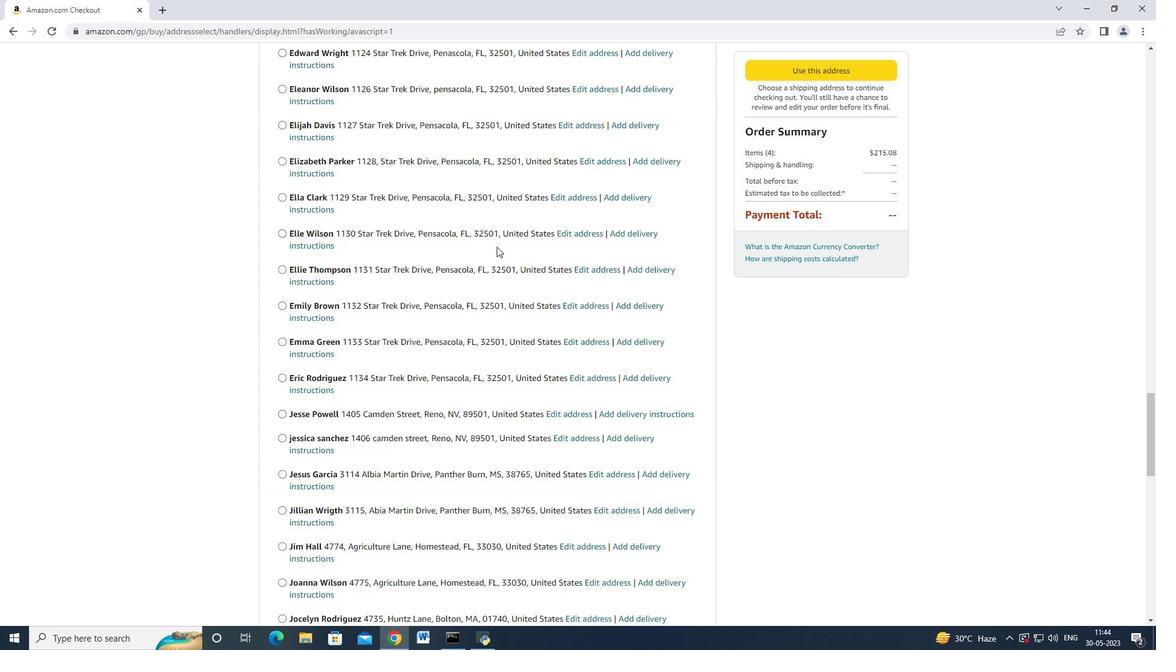 
Action: Mouse moved to (495, 248)
Screenshot: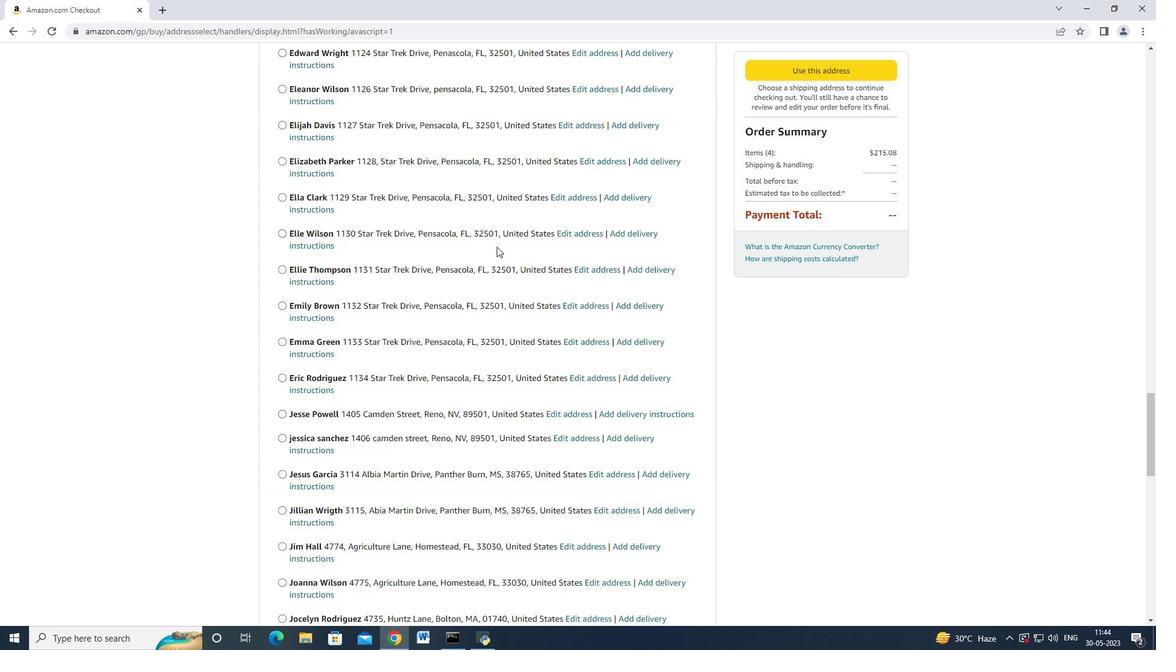 
Action: Mouse scrolled (495, 248) with delta (0, 0)
Screenshot: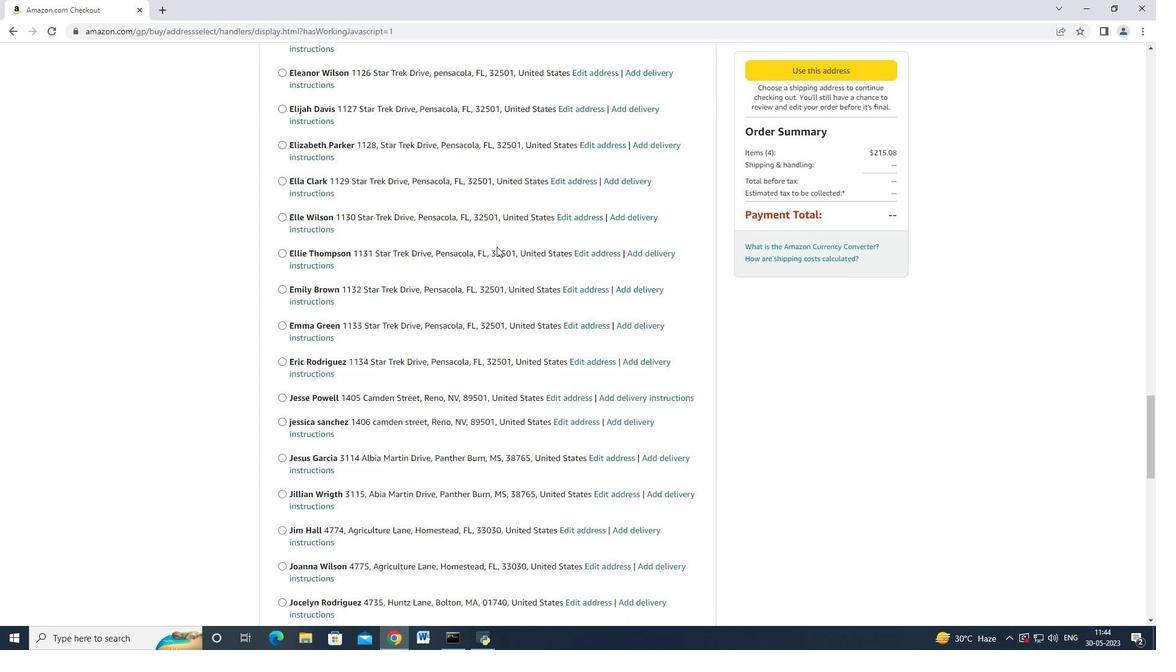 
Action: Mouse scrolled (495, 248) with delta (0, 0)
Screenshot: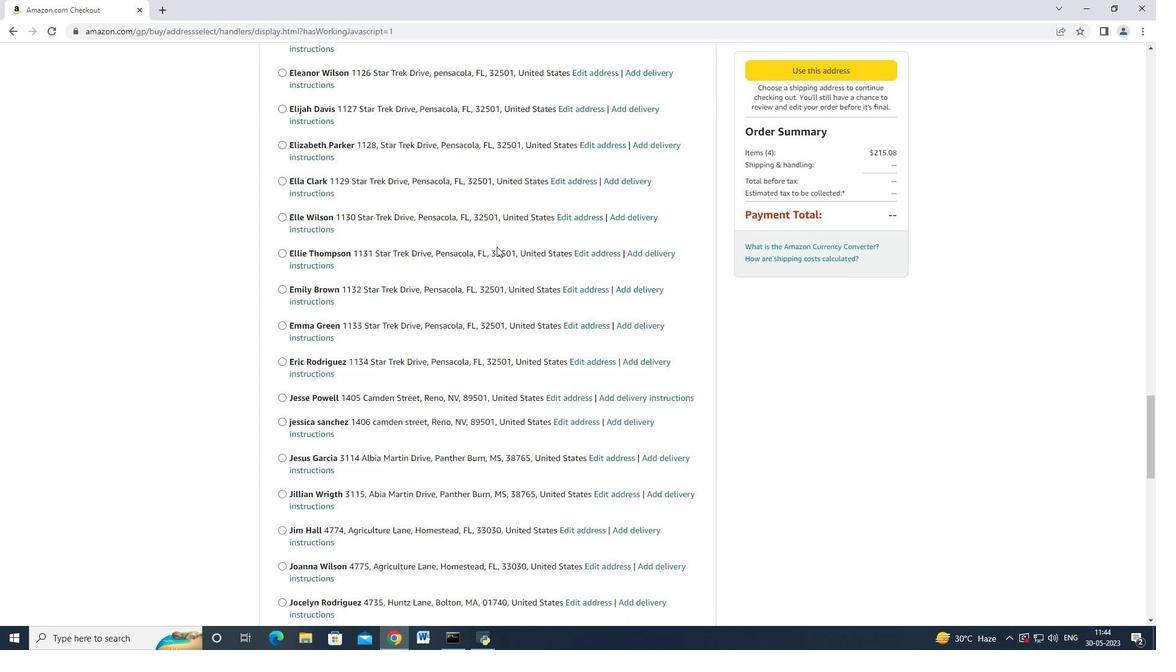 
Action: Mouse scrolled (495, 248) with delta (0, 0)
Screenshot: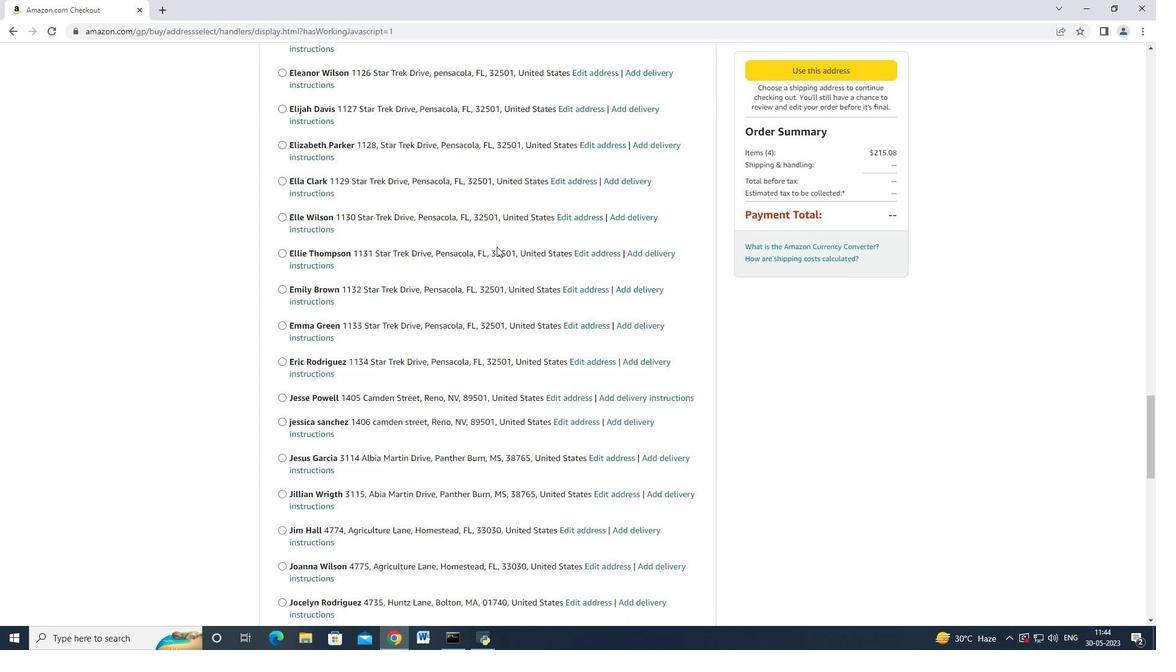 
Action: Mouse scrolled (495, 248) with delta (0, 0)
Screenshot: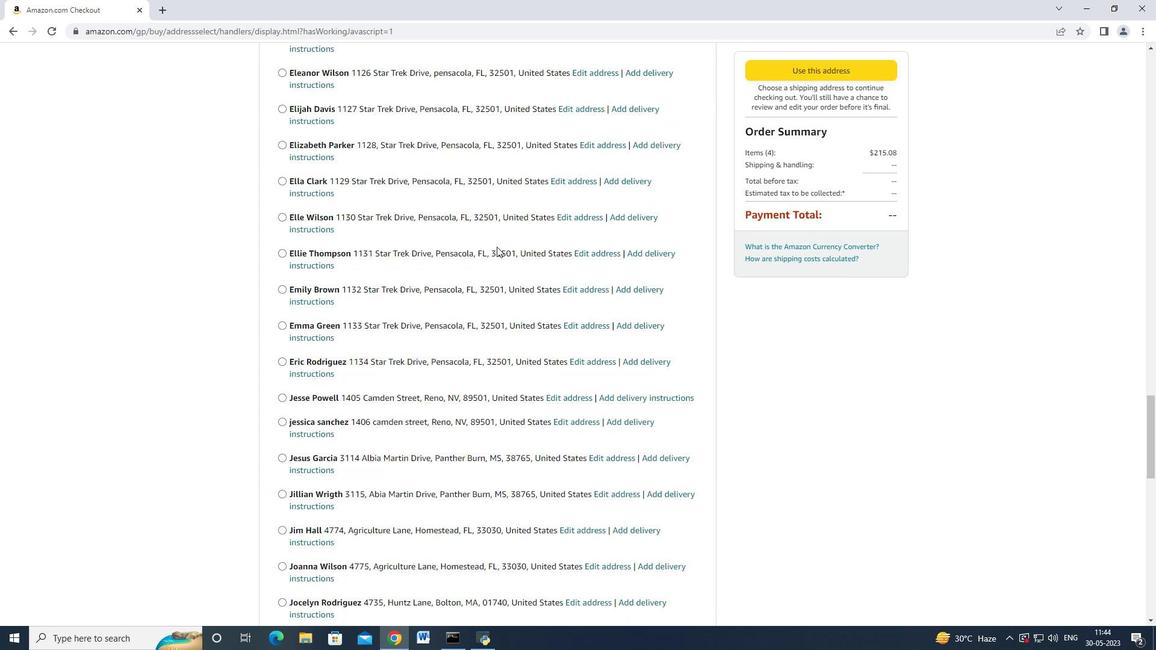 
Action: Mouse moved to (495, 249)
Screenshot: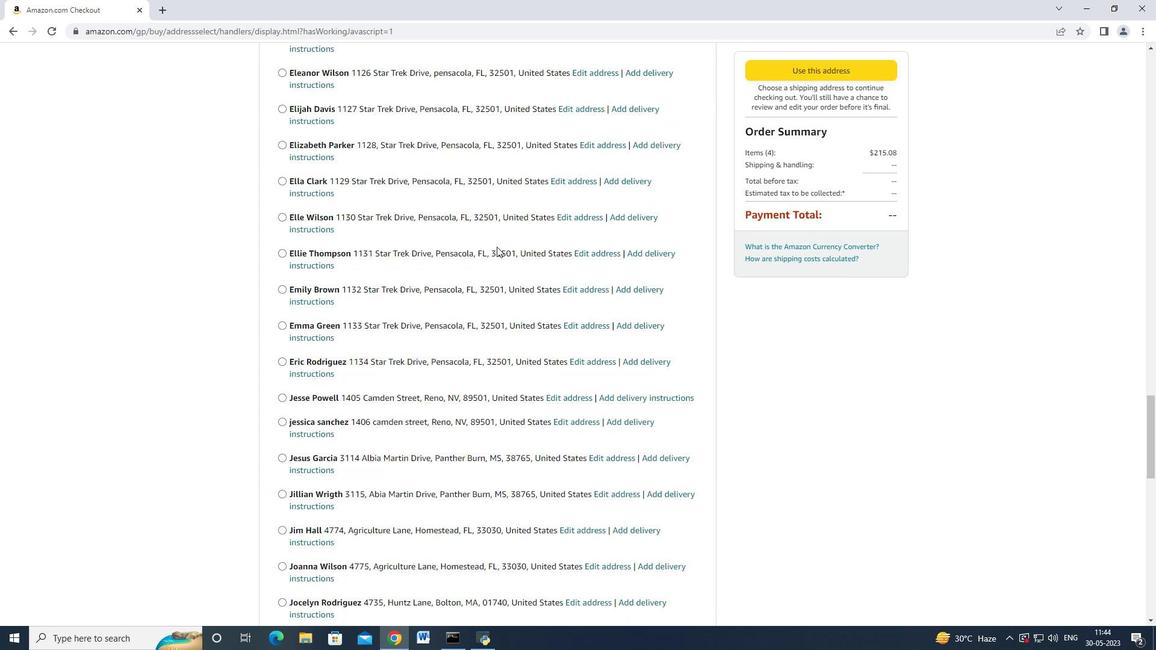 
Action: Mouse scrolled (495, 248) with delta (0, 0)
Screenshot: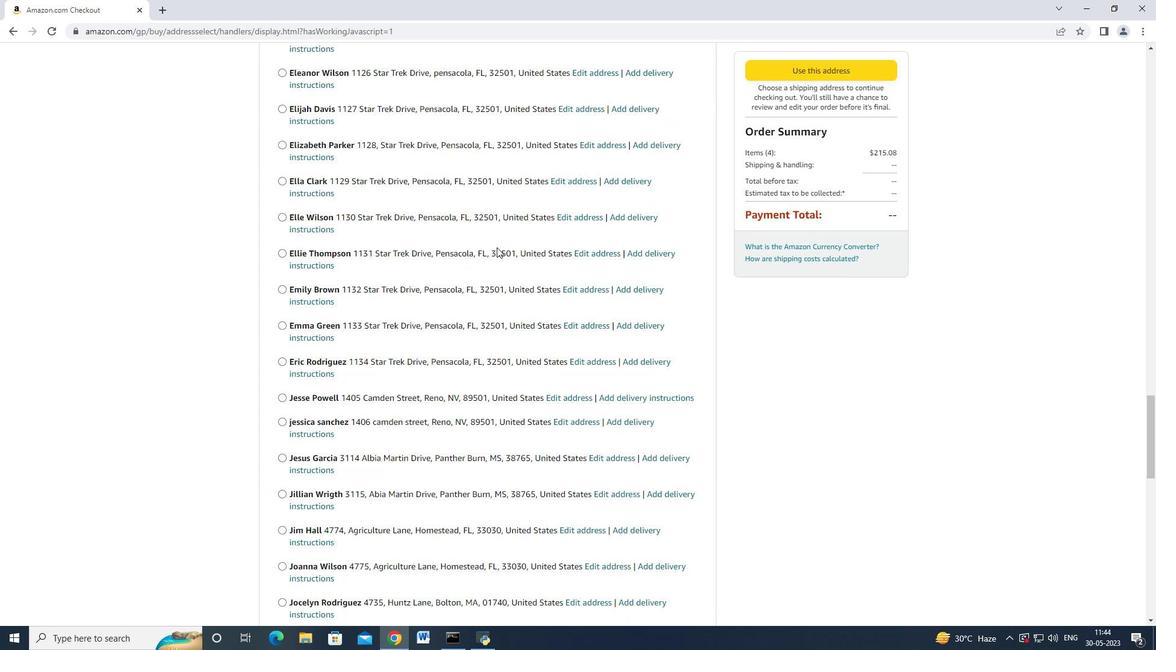 
Action: Mouse moved to (495, 249)
Screenshot: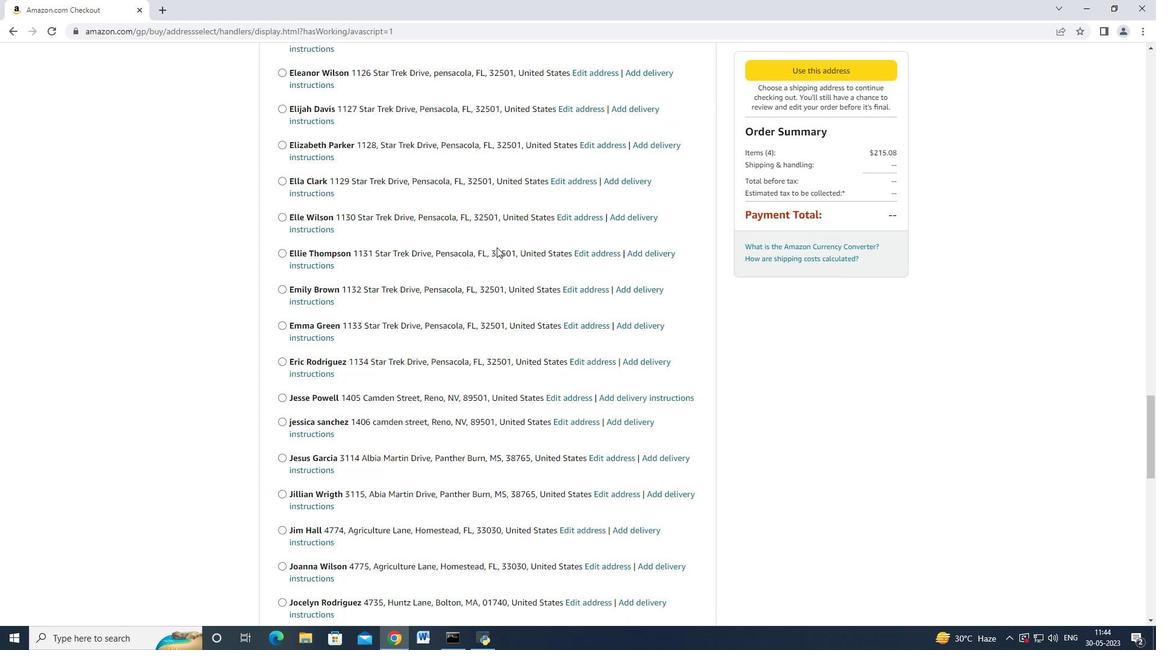
Action: Mouse scrolled (495, 248) with delta (0, 0)
Screenshot: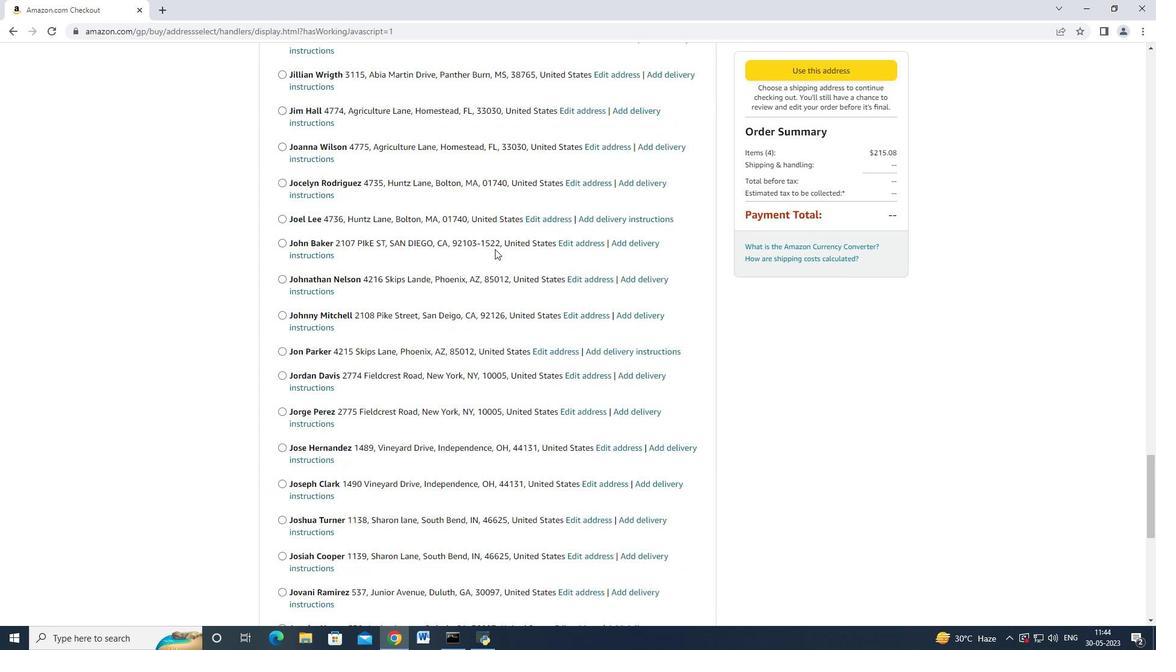 
Action: Mouse moved to (495, 249)
Screenshot: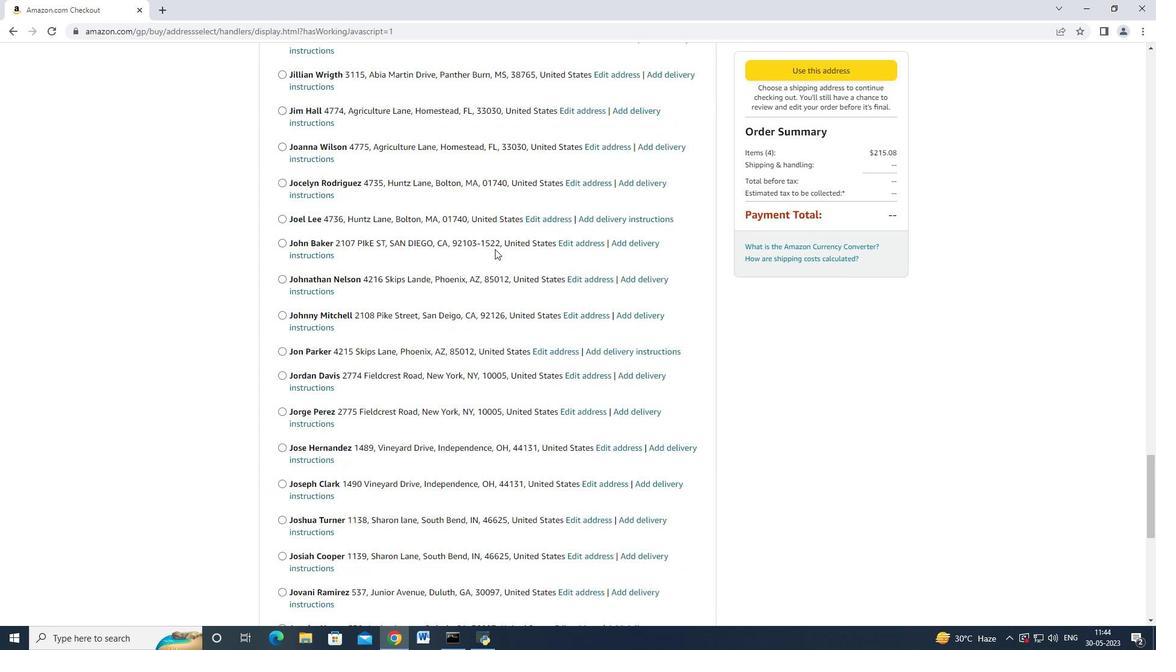 
Action: Mouse scrolled (495, 248) with delta (0, 0)
Screenshot: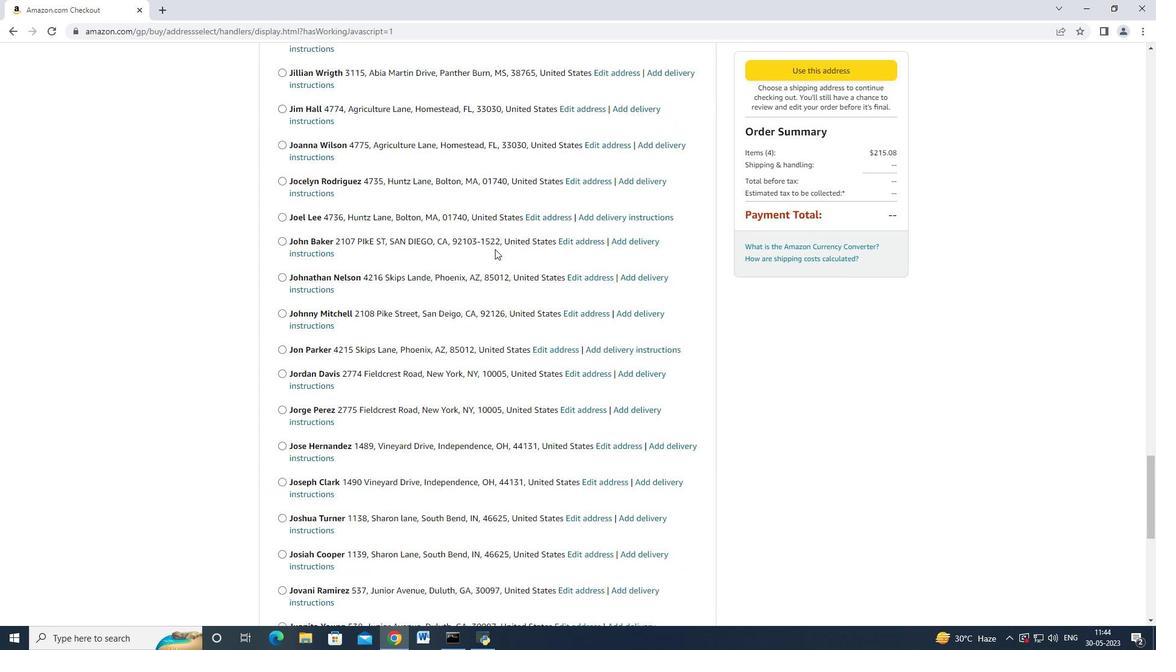 
Action: Mouse scrolled (495, 248) with delta (0, 0)
Screenshot: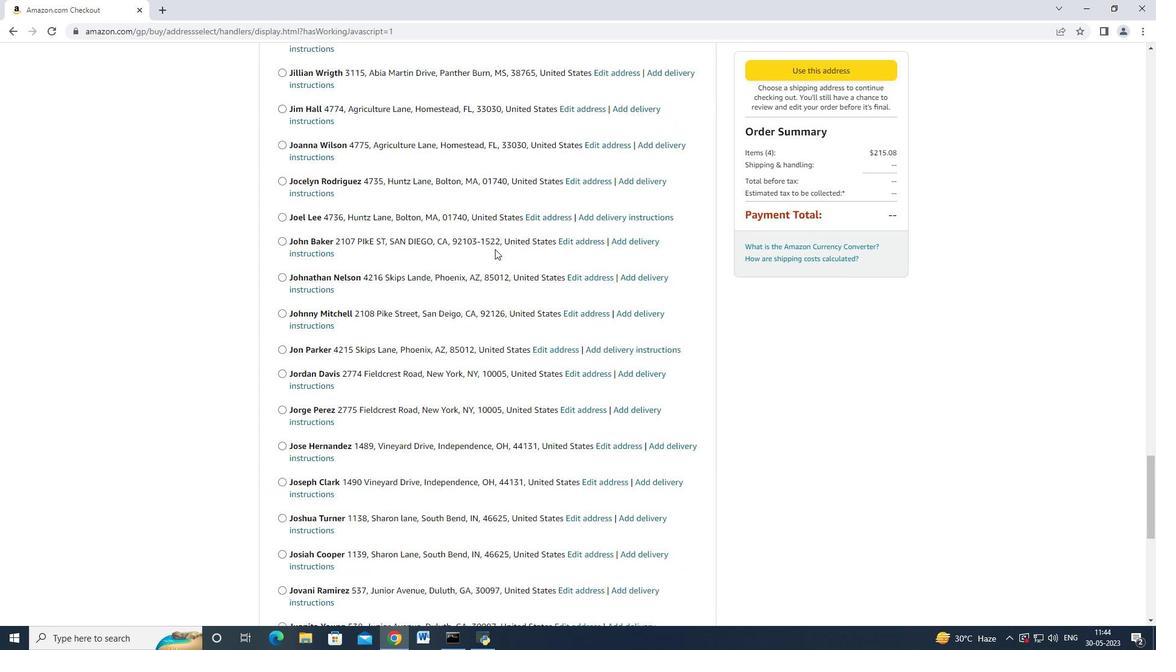 
Action: Mouse scrolled (495, 248) with delta (0, 0)
Screenshot: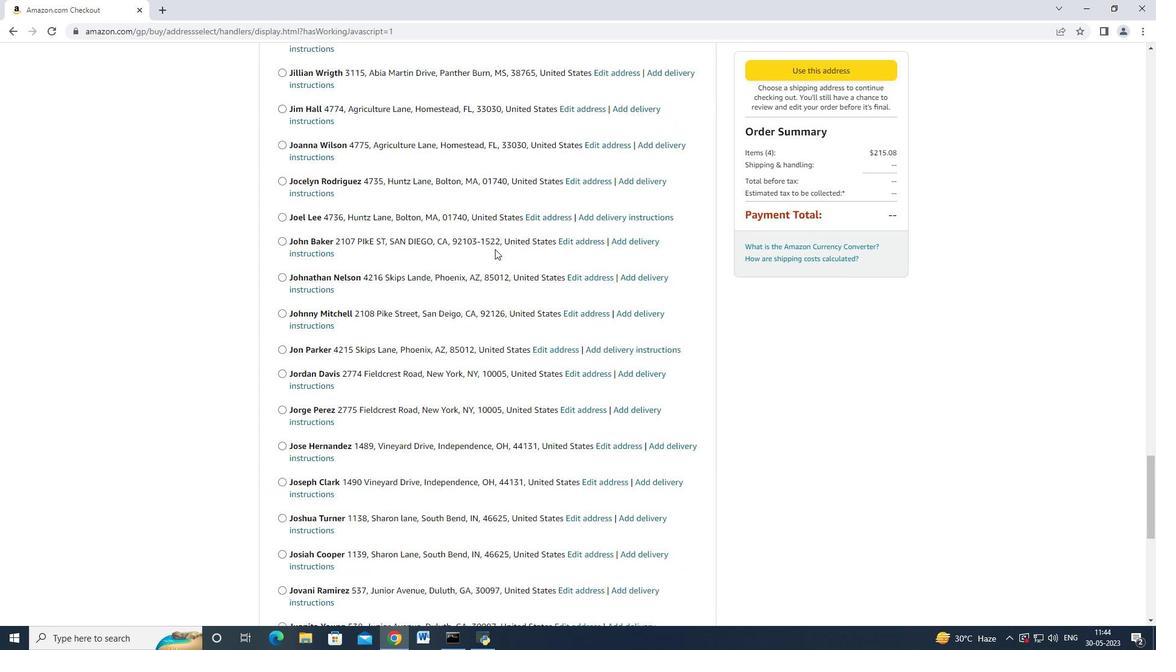 
Action: Mouse scrolled (495, 248) with delta (0, 0)
Screenshot: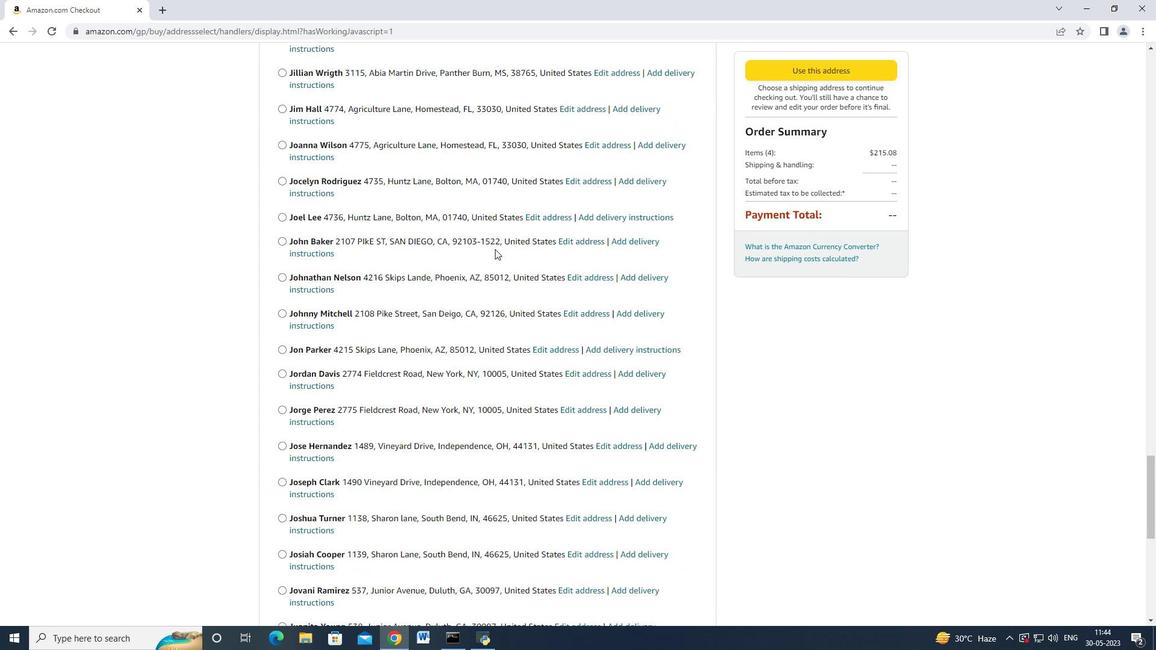 
Action: Mouse scrolled (495, 248) with delta (0, 0)
Screenshot: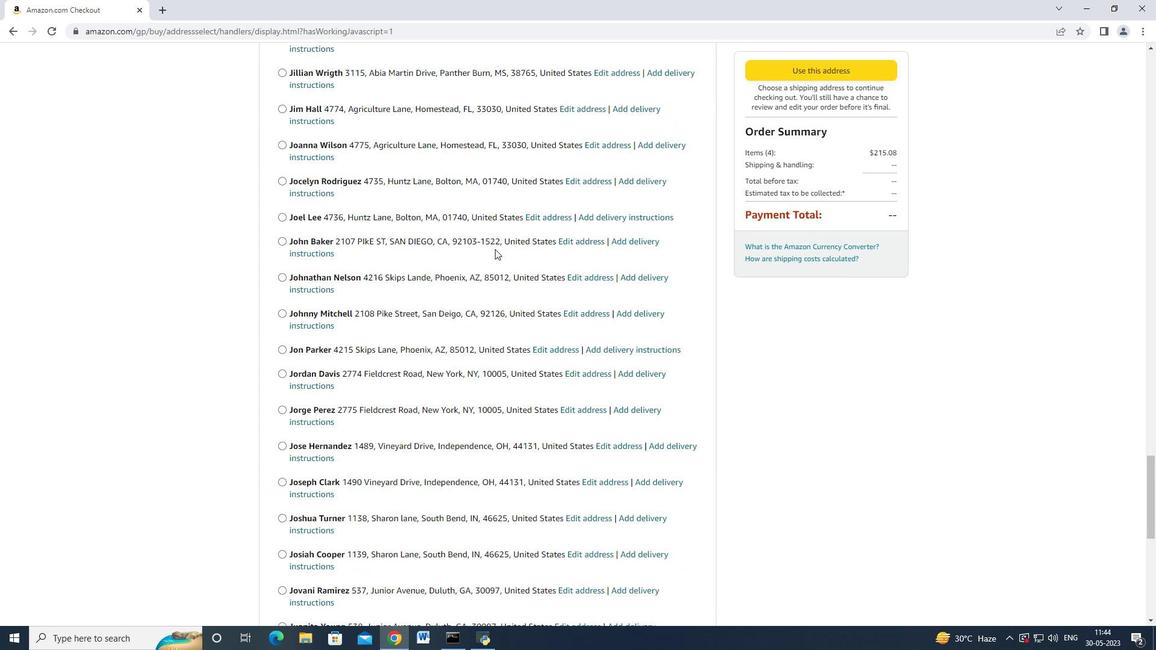 
Action: Mouse moved to (494, 249)
Screenshot: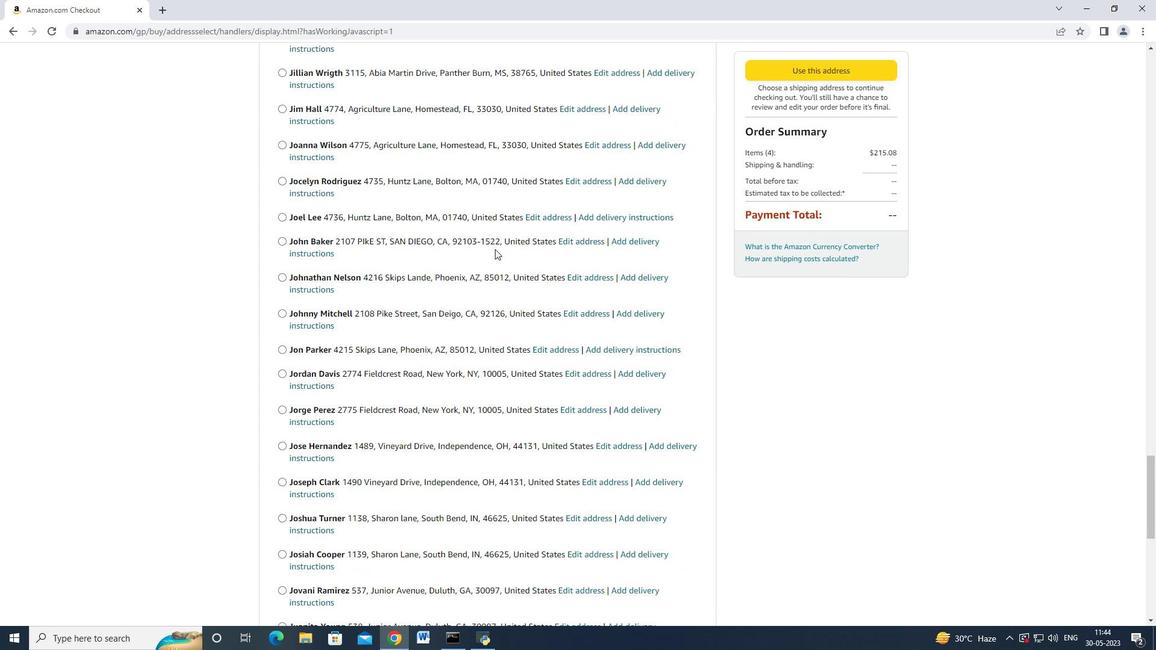
Action: Mouse scrolled (494, 249) with delta (0, 0)
Screenshot: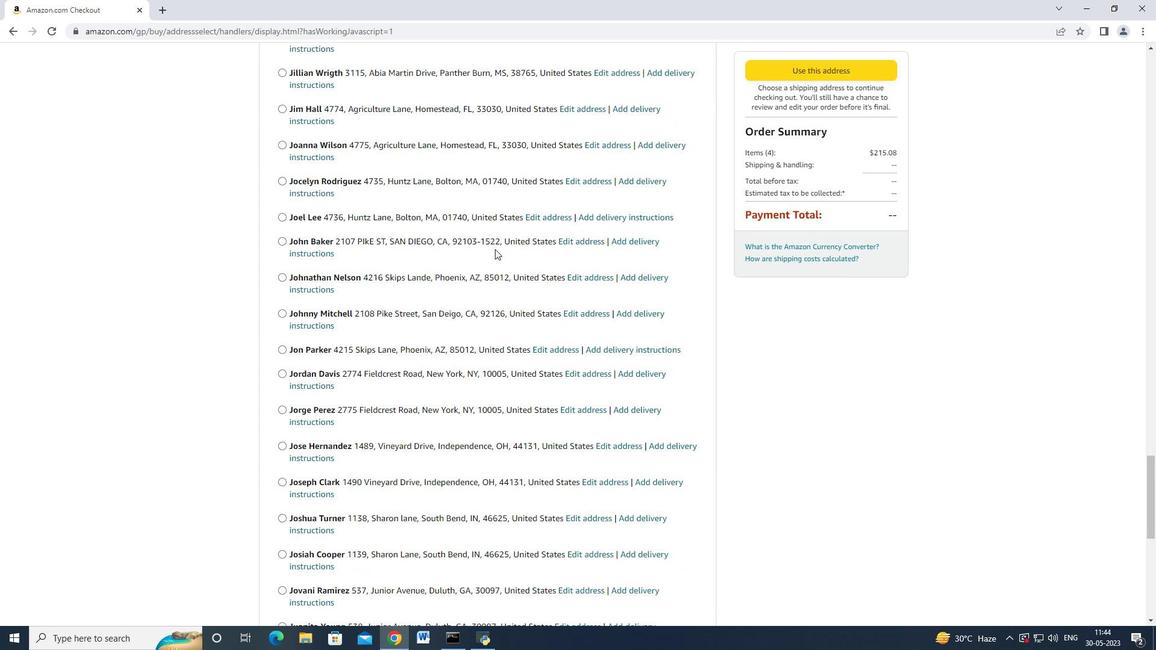 
Action: Mouse moved to (493, 250)
Screenshot: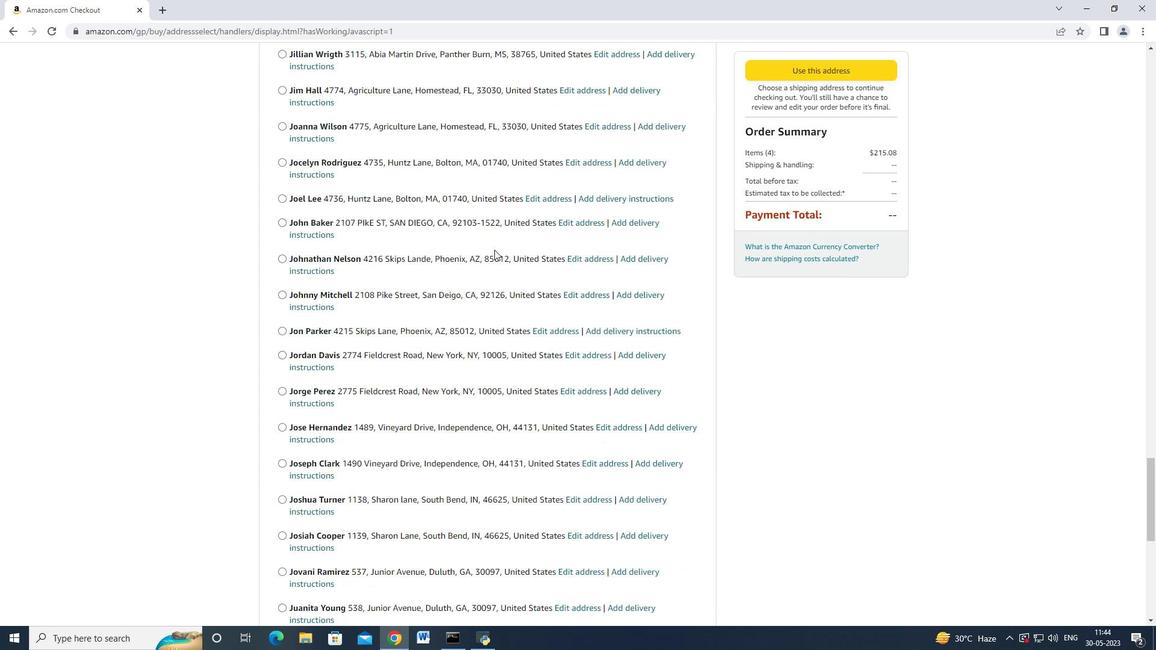 
Action: Mouse scrolled (493, 249) with delta (0, 0)
Screenshot: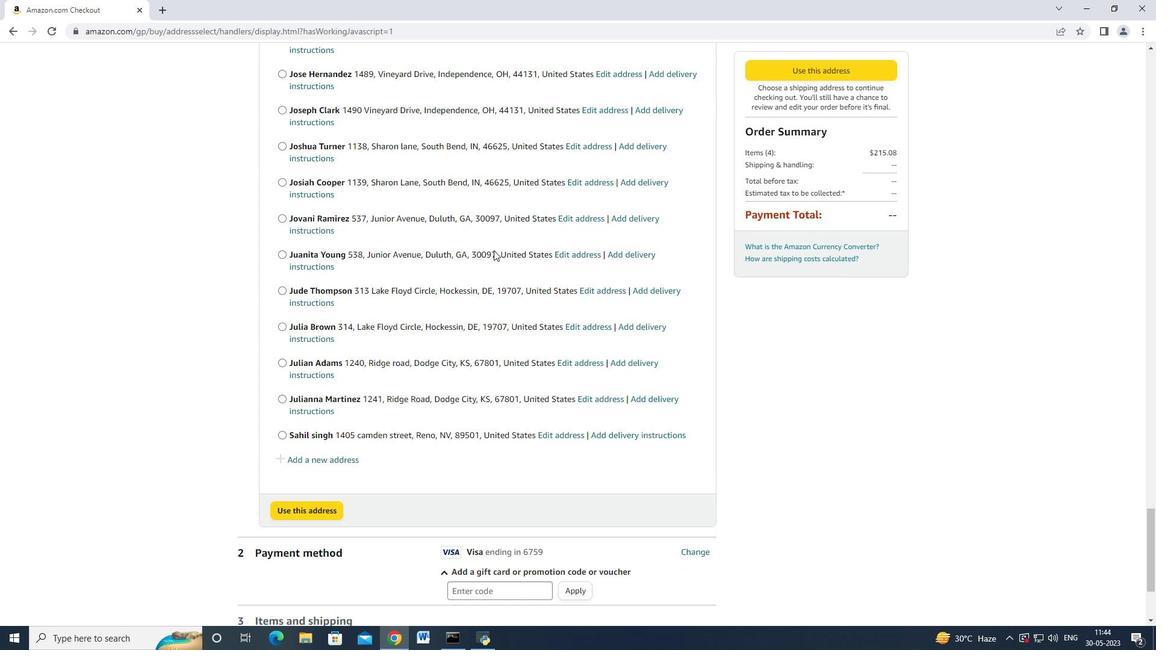 
Action: Mouse scrolled (493, 249) with delta (0, 0)
Screenshot: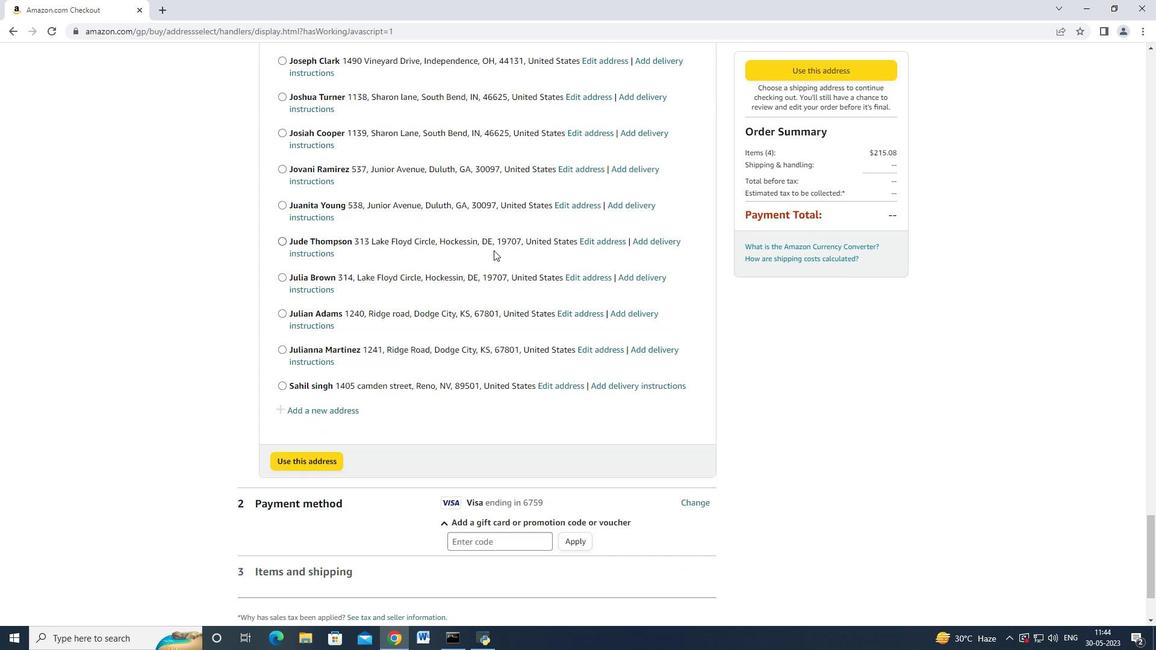 
Action: Mouse scrolled (493, 249) with delta (0, 0)
Screenshot: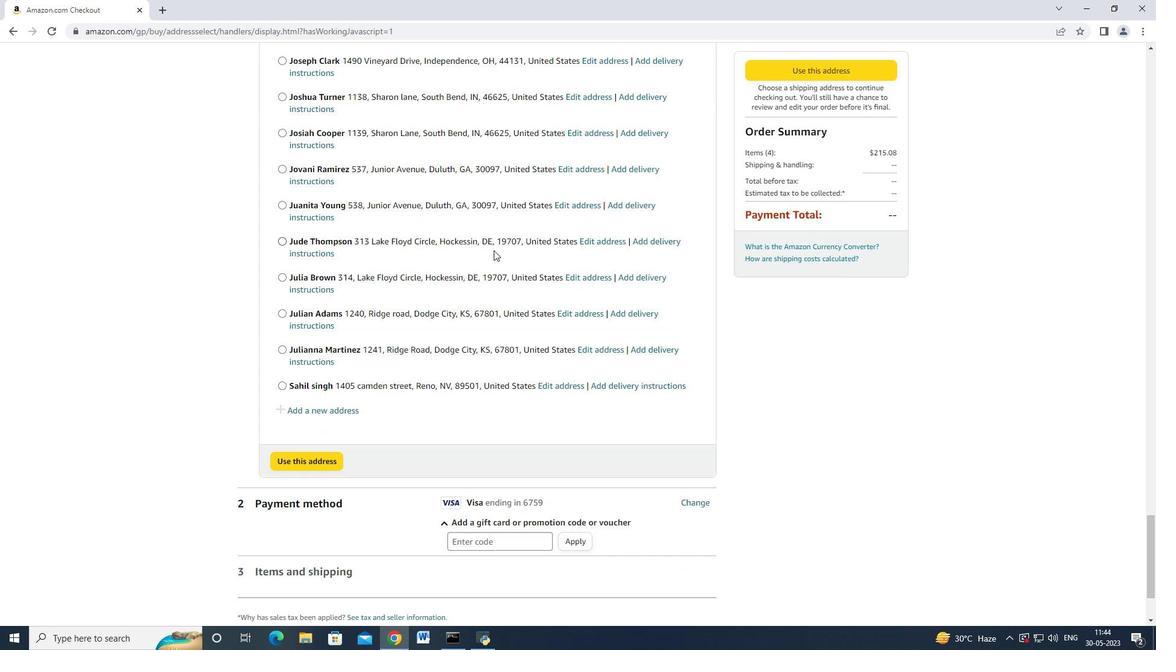 
Action: Mouse moved to (310, 287)
Screenshot: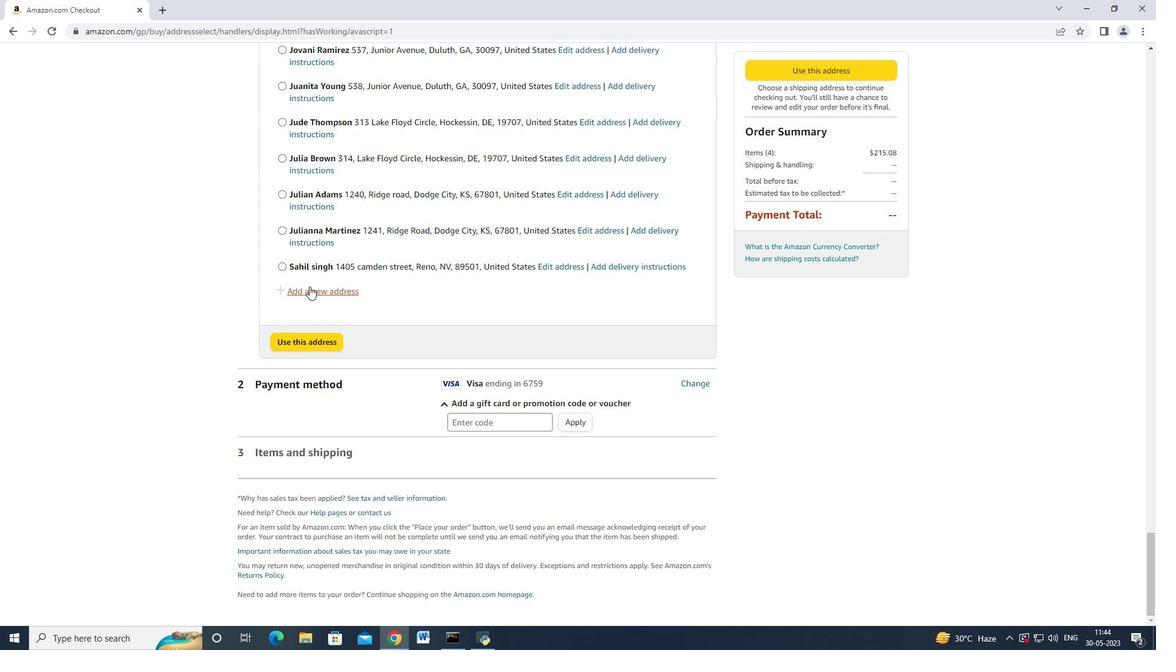
Action: Mouse pressed left at (310, 287)
Screenshot: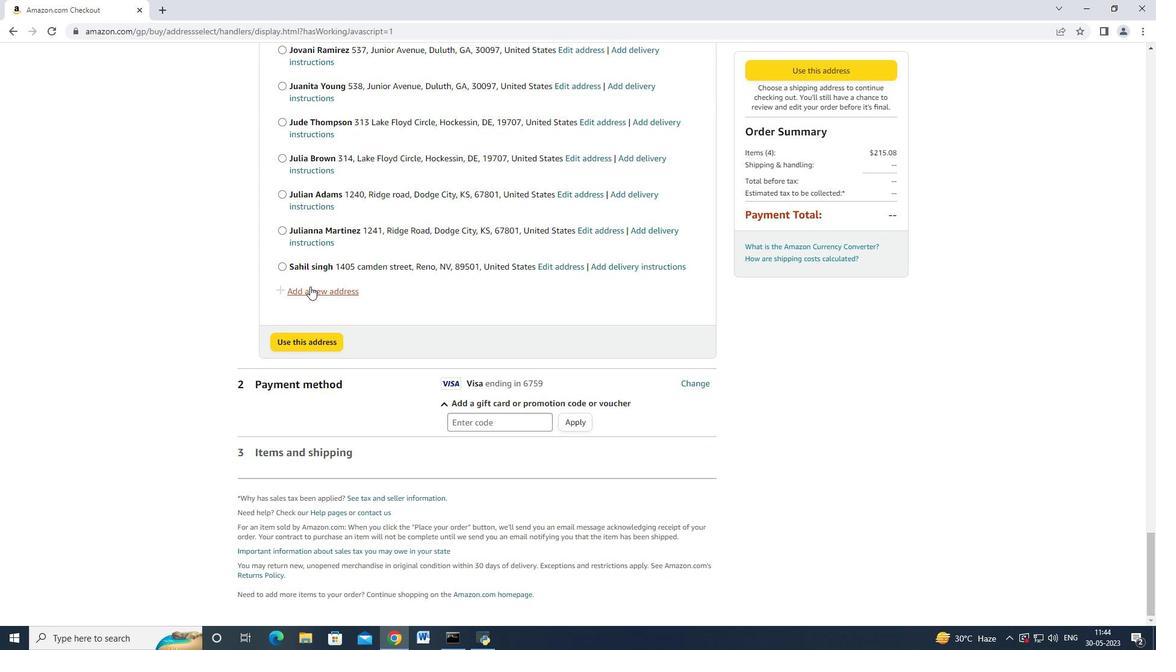 
Action: Mouse moved to (396, 290)
Screenshot: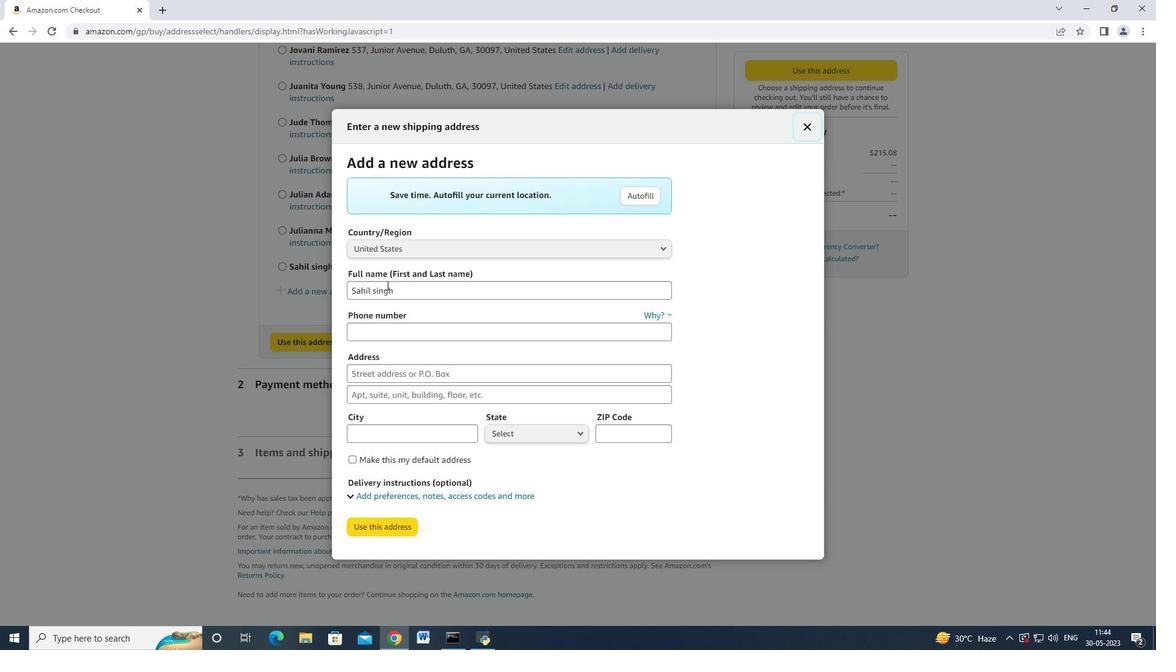
Action: Mouse pressed left at (396, 290)
Screenshot: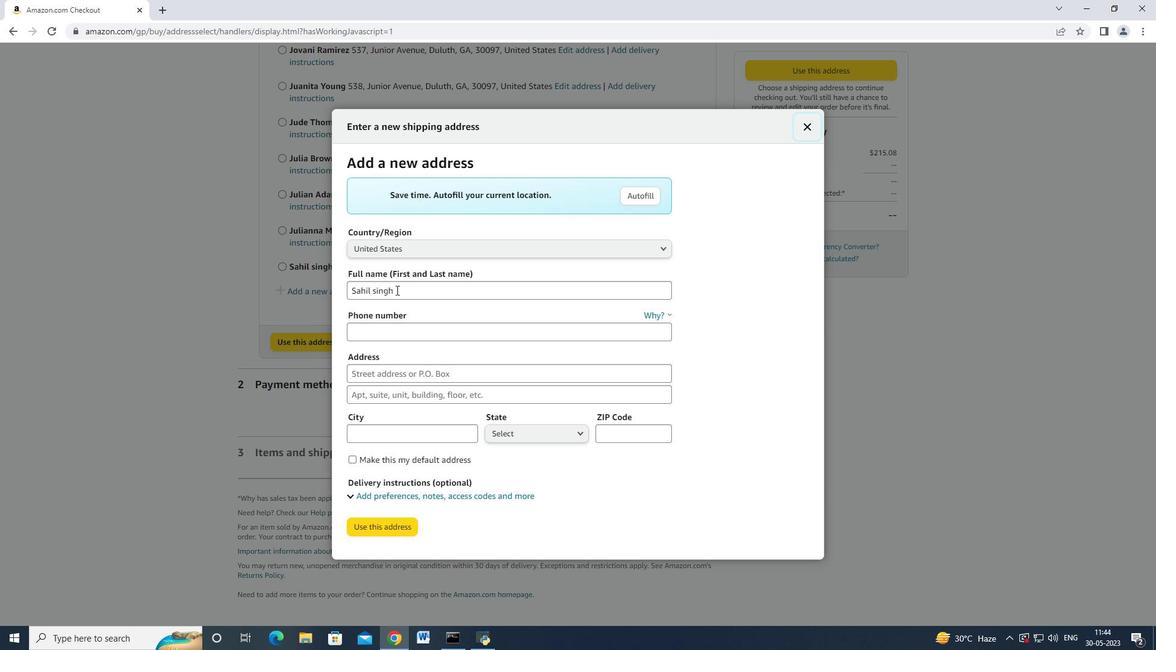 
Action: Mouse moved to (340, 278)
Screenshot: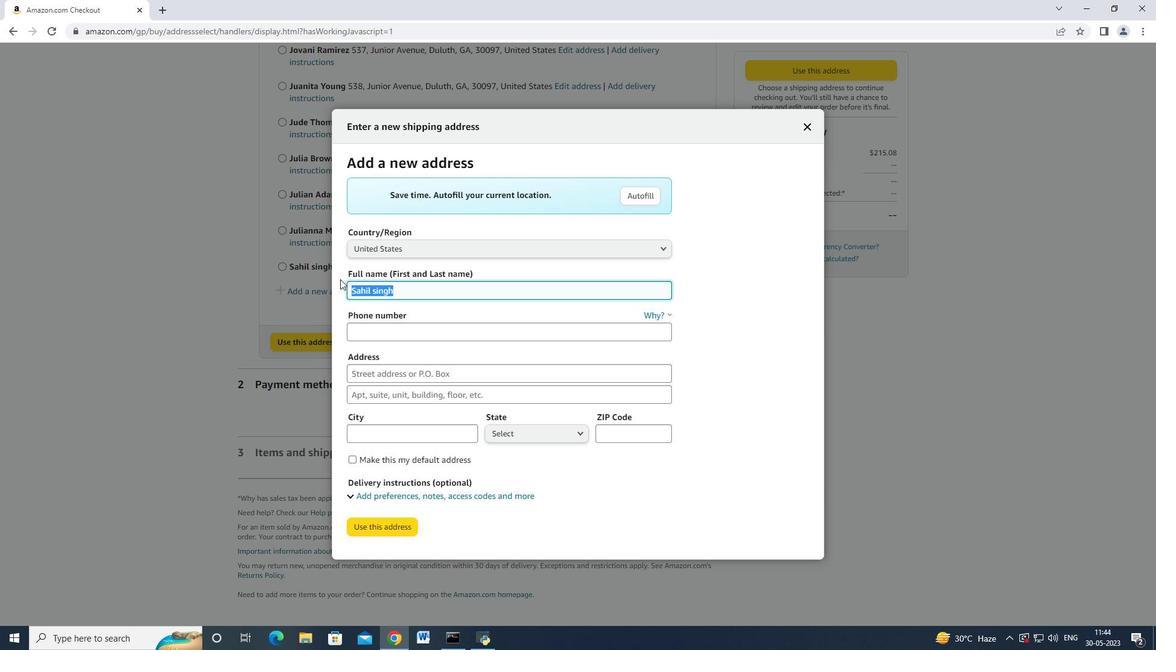 
Action: Key pressed <Key.backspace><Key.shift_r>Erica<Key.space><Key.shift>Taylor<Key.tab><Key.tab>8503109646<Key.tab>1134<Key.backspace>5<Key.space><Key.shift>Star<Key.space><Key.shift_r>Trek<Key.space><Key.shift_r>Drive<Key.tab><Key.tab><Key.shift>Pensacola<Key.space><Key.tab>
Screenshot: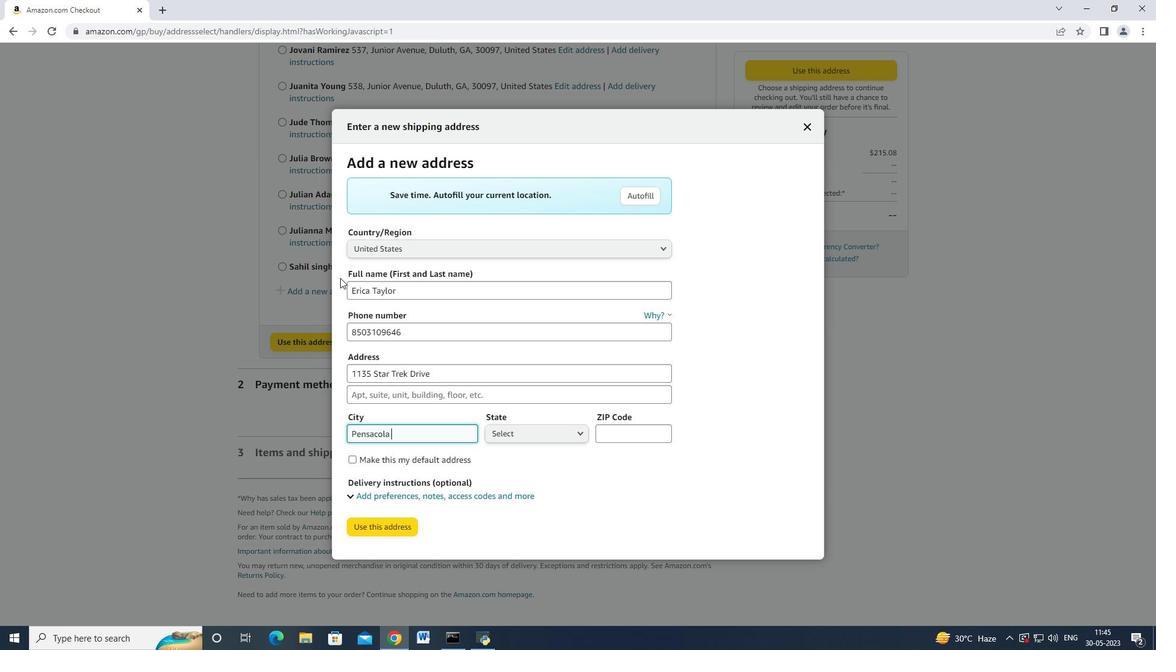 
Action: Mouse moved to (543, 436)
Screenshot: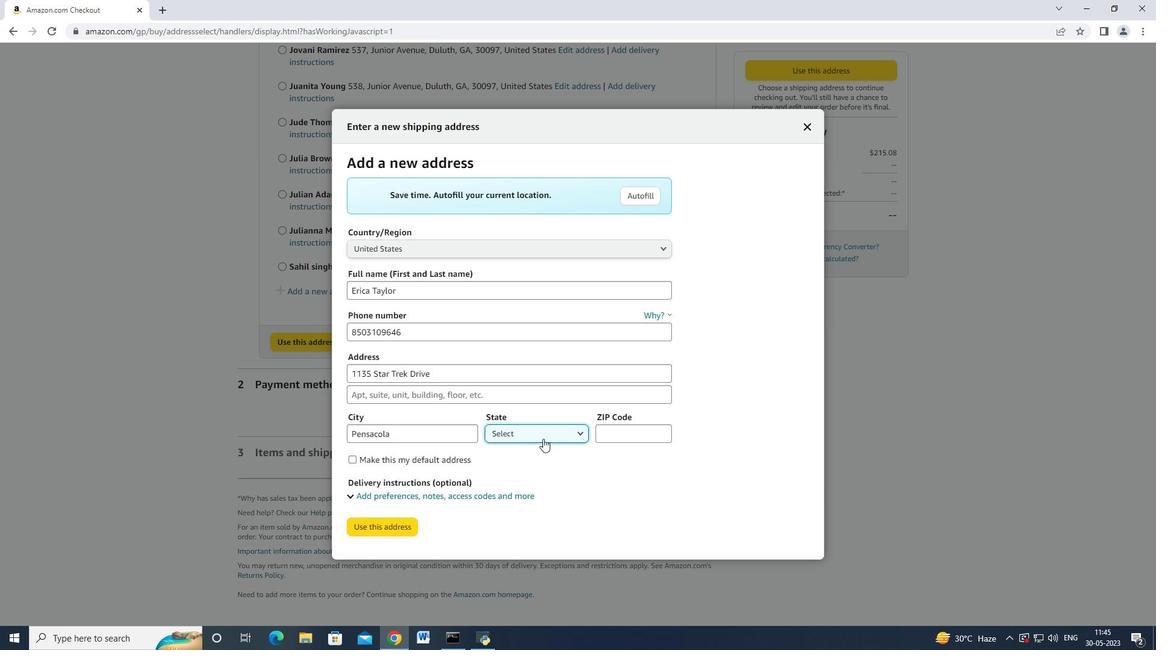 
Action: Mouse pressed left at (543, 436)
Screenshot: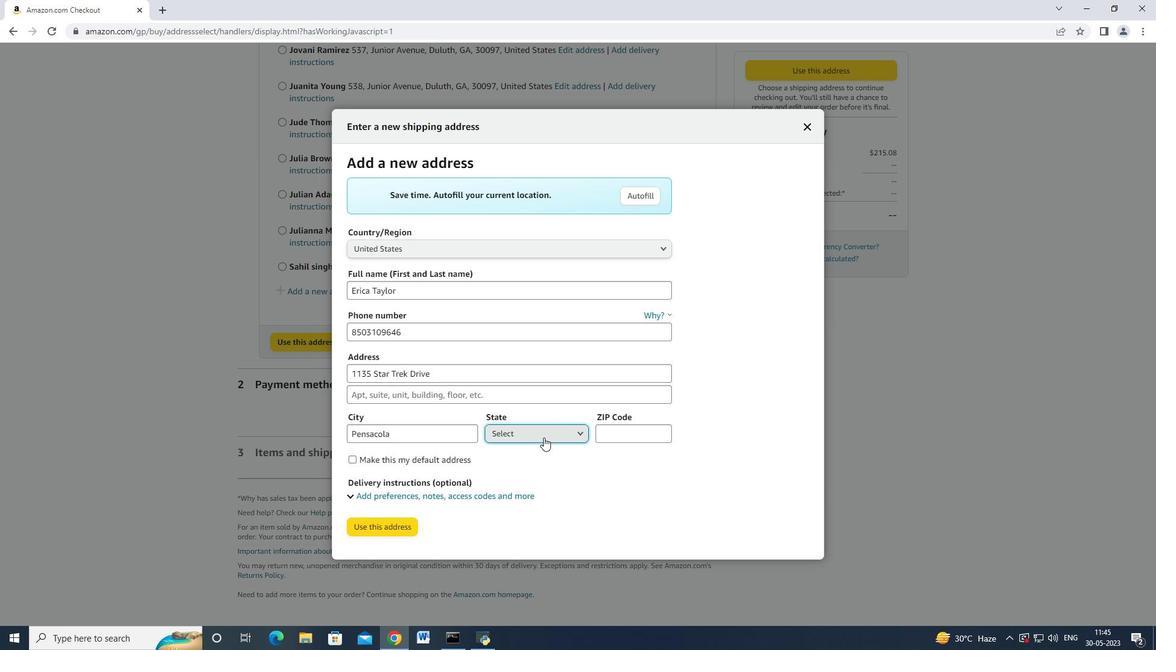 
Action: Mouse moved to (516, 241)
Screenshot: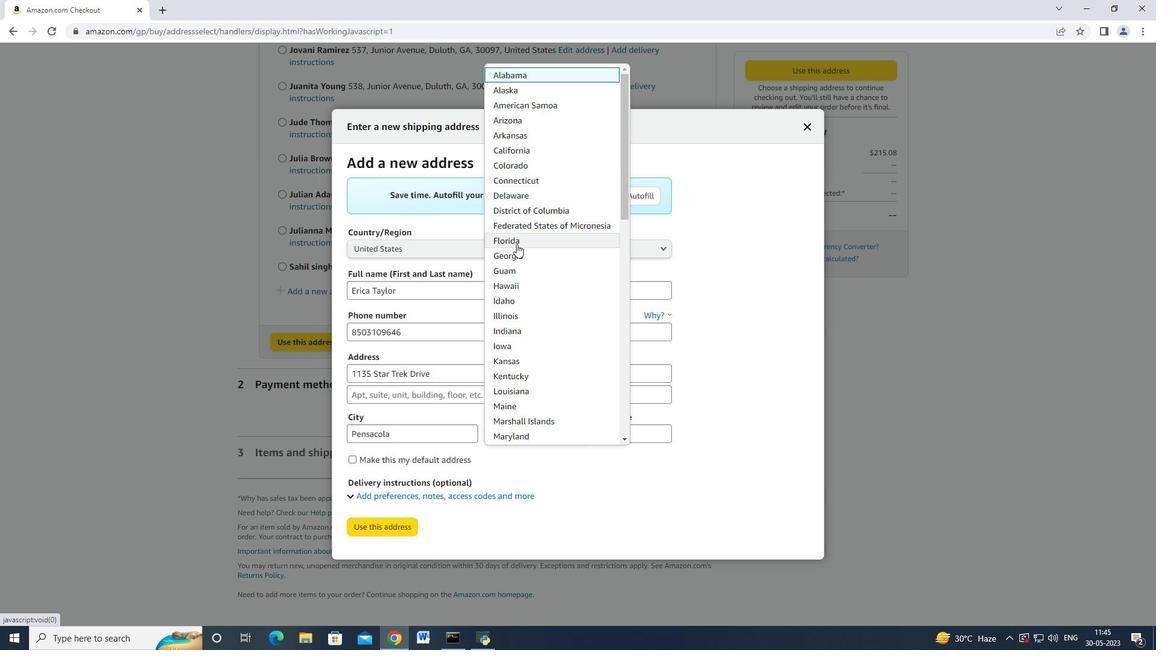 
Action: Mouse pressed left at (516, 241)
Screenshot: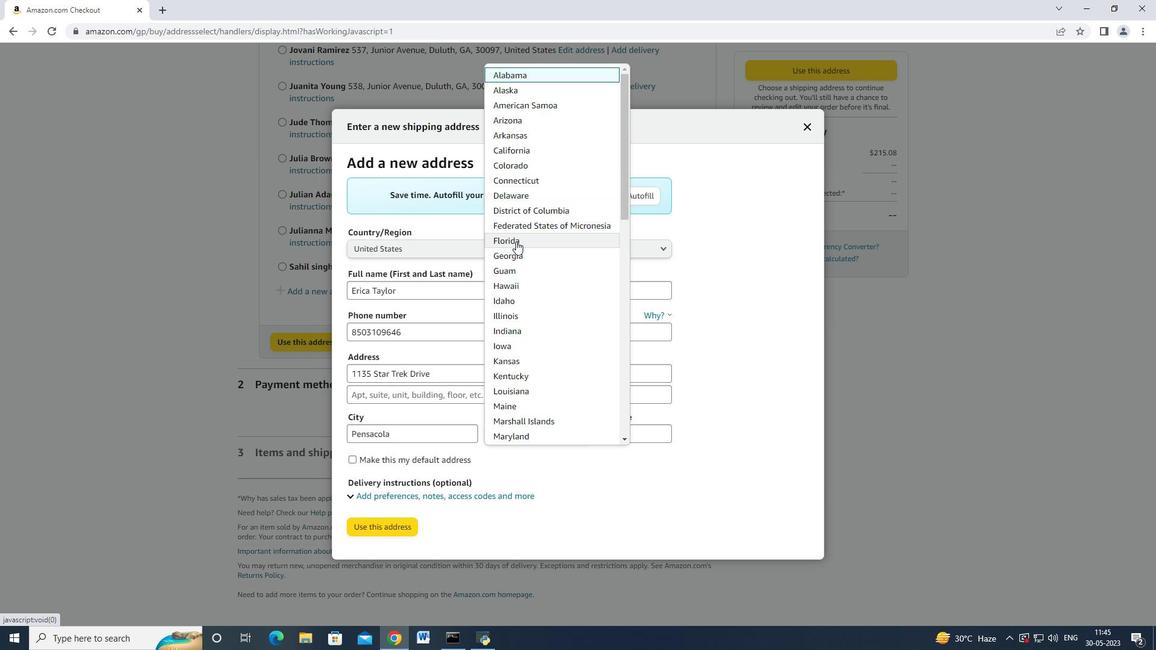 
Action: Mouse moved to (621, 436)
Screenshot: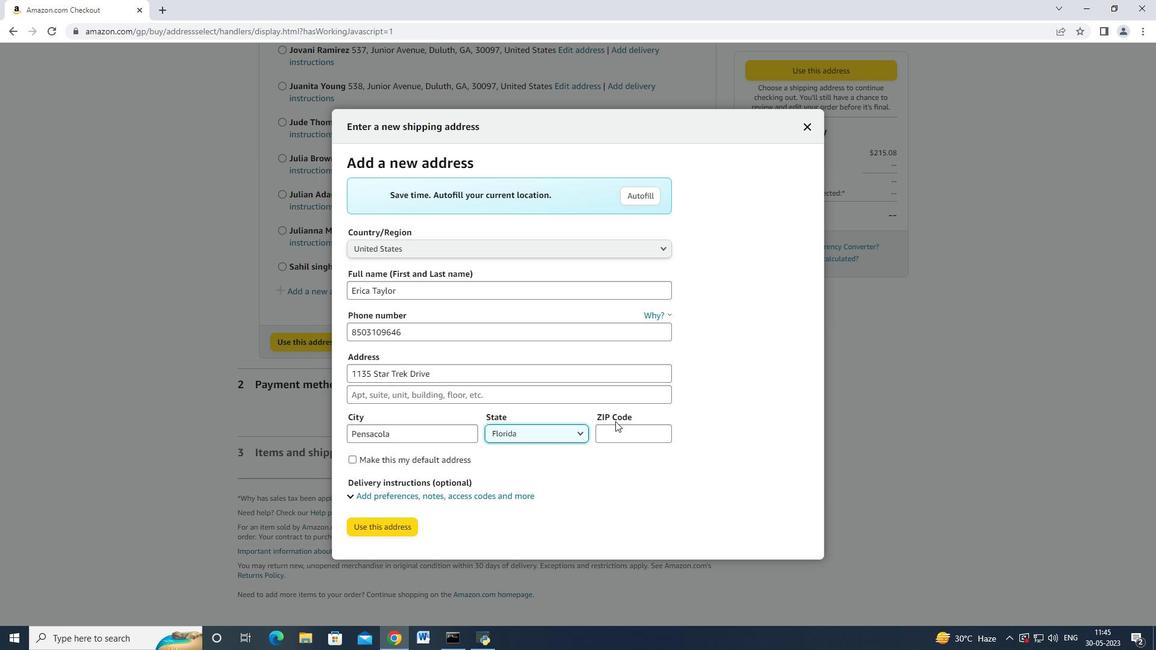 
Action: Mouse pressed left at (621, 436)
Screenshot: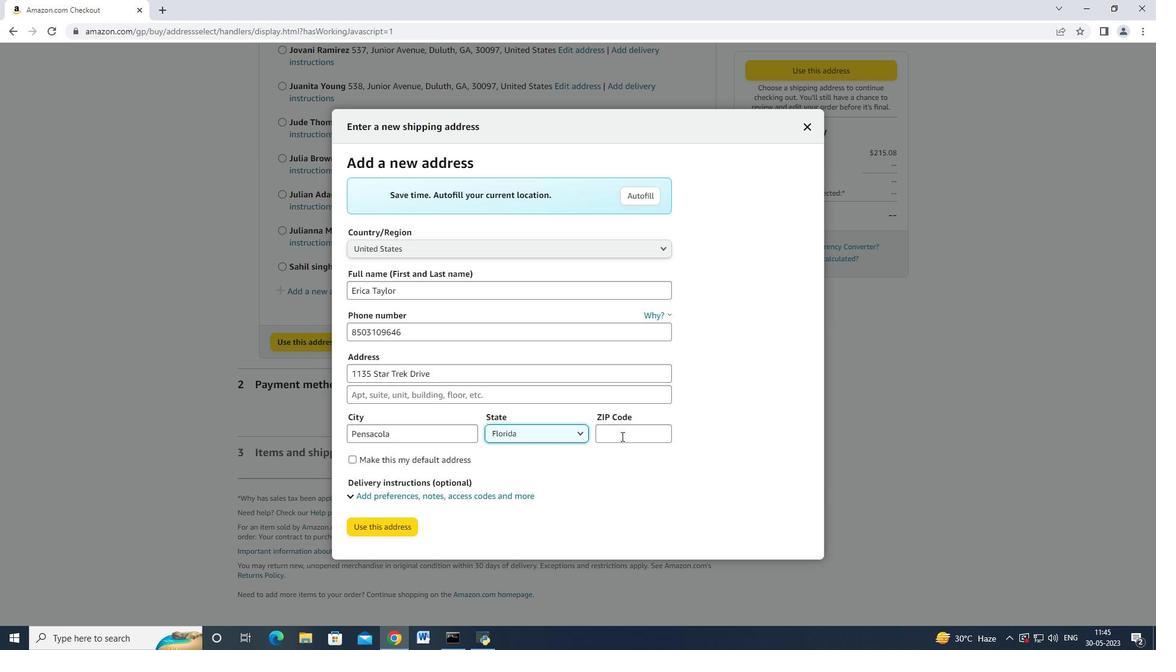 
Action: Mouse moved to (629, 438)
Screenshot: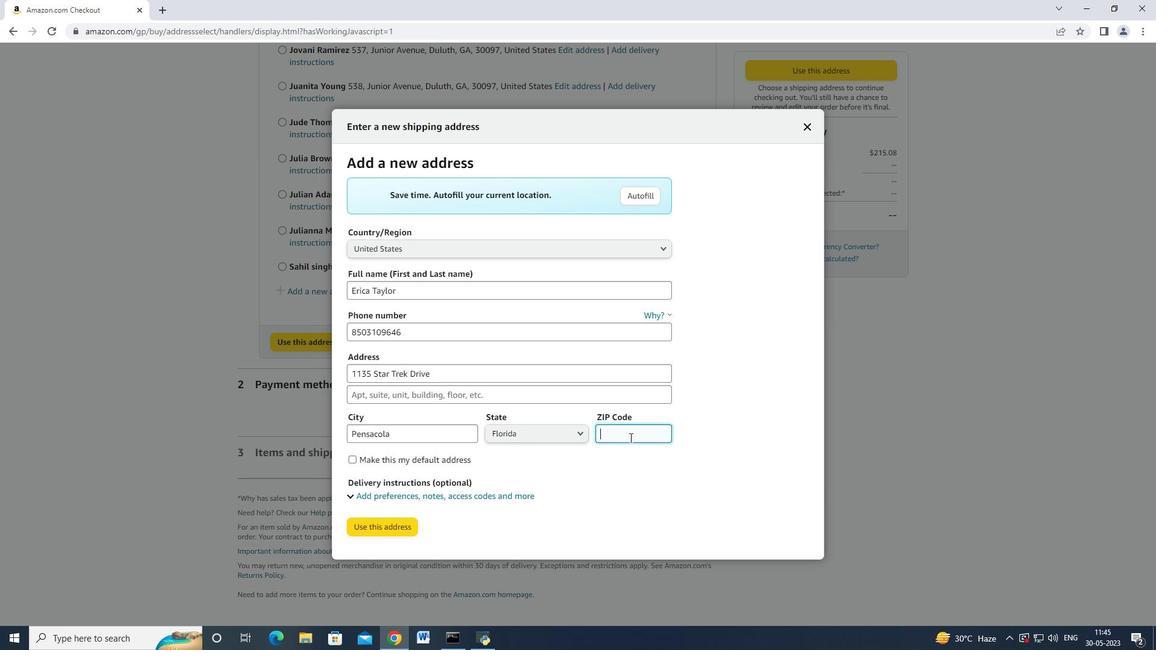 
Action: Key pressed 32501
Screenshot: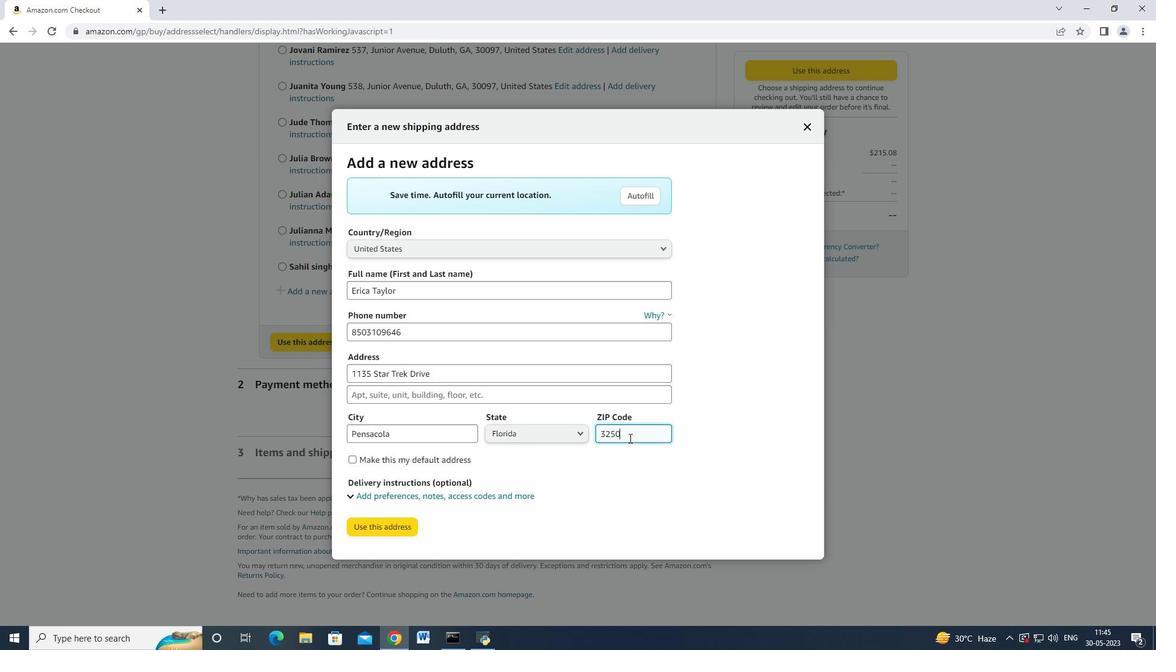 
Action: Mouse moved to (414, 525)
Screenshot: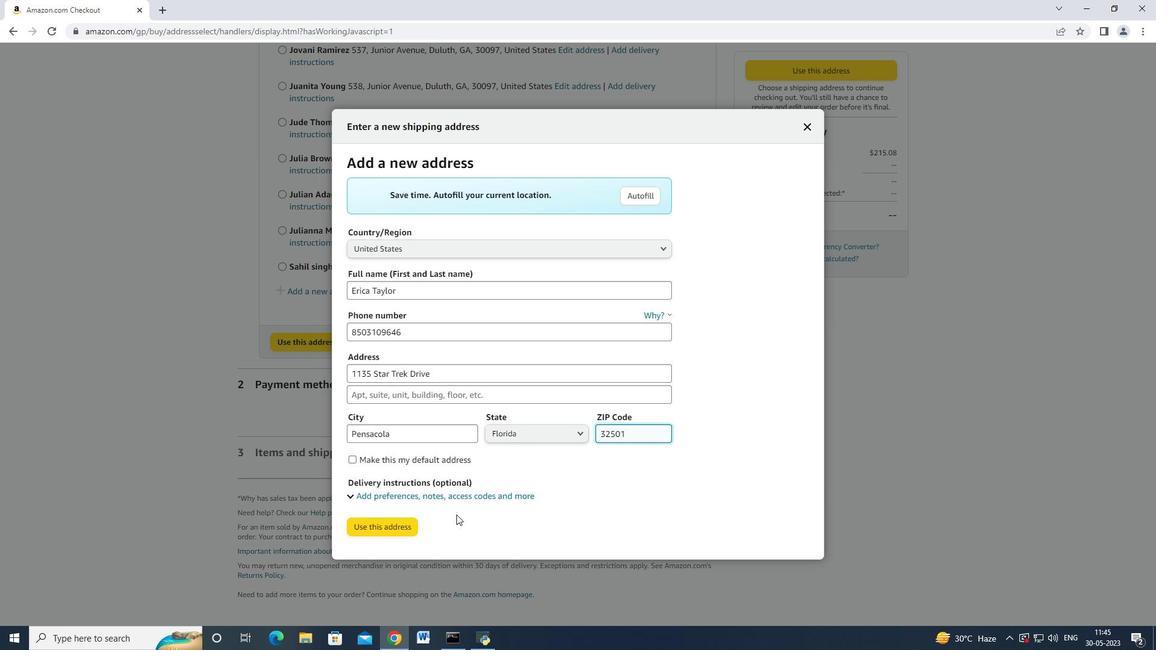 
Action: Mouse pressed left at (414, 525)
Screenshot: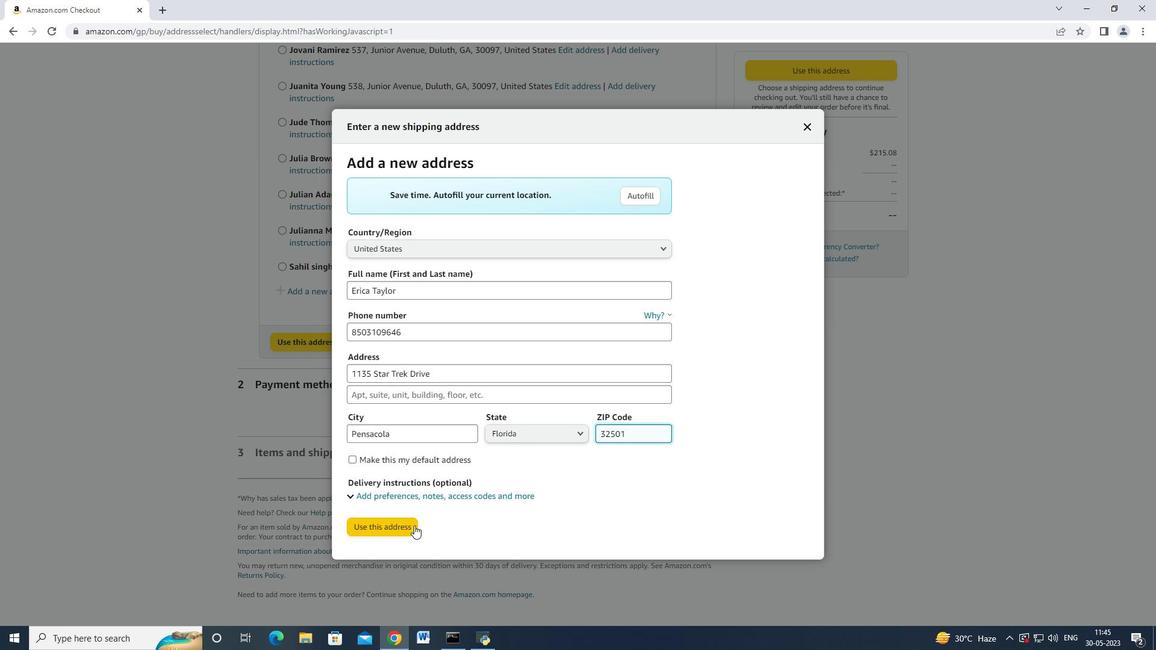 
Action: Mouse moved to (392, 549)
Screenshot: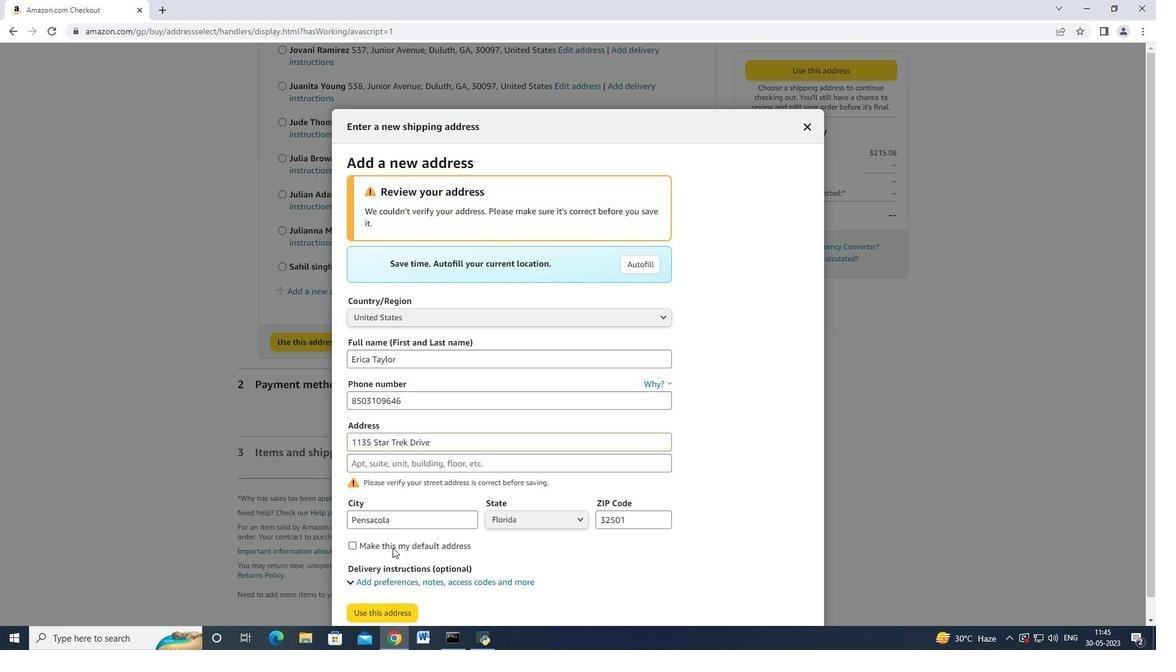 
Action: Mouse scrolled (392, 549) with delta (0, 0)
Screenshot: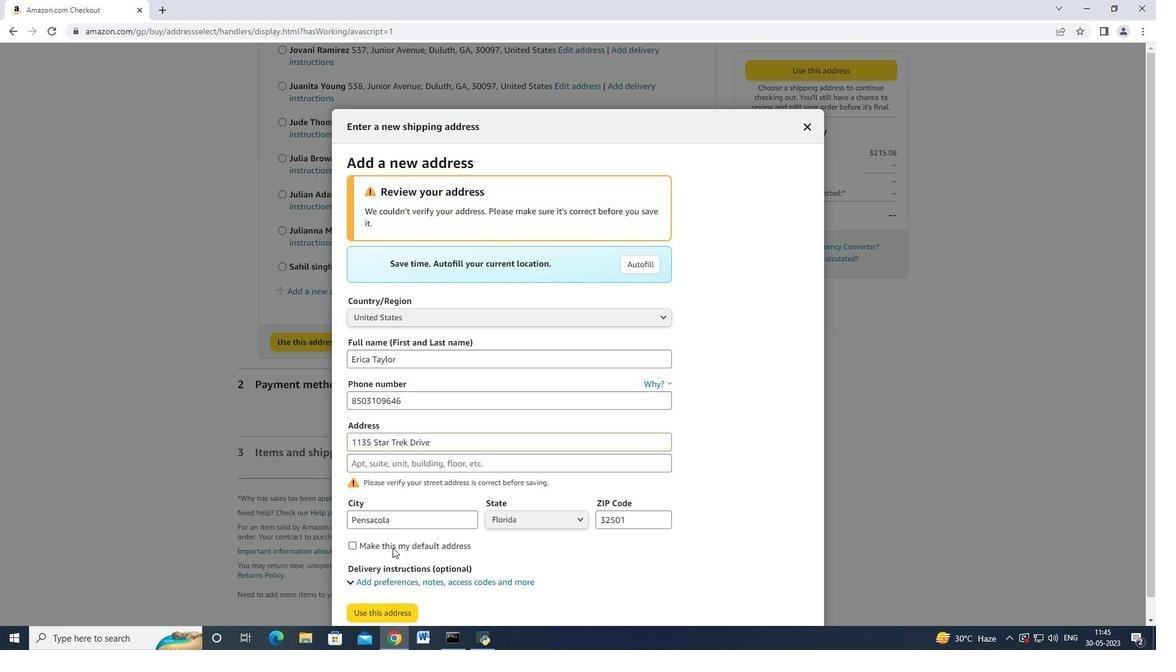 
Action: Mouse moved to (389, 589)
Screenshot: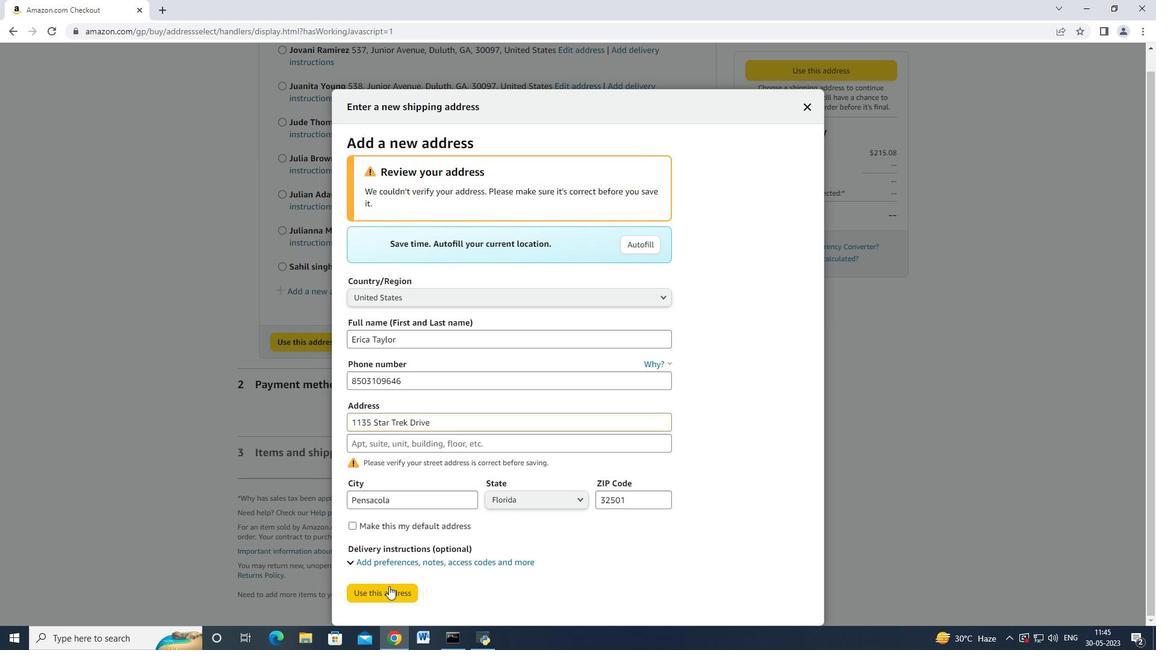 
Action: Mouse pressed left at (389, 589)
Screenshot: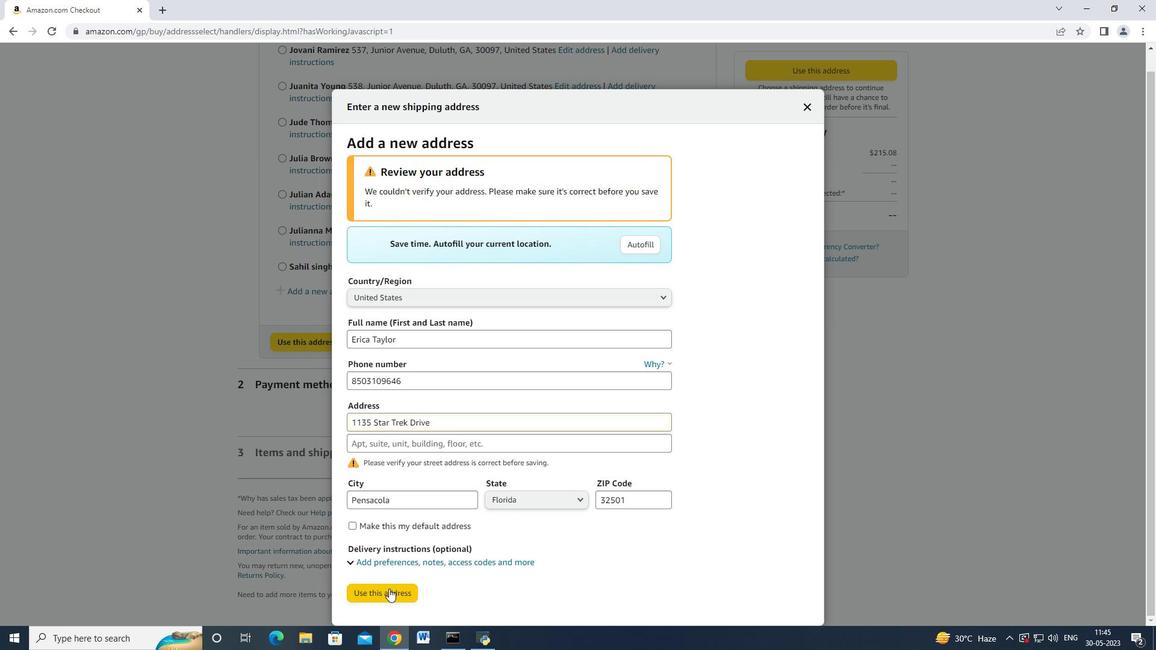 
Action: Mouse moved to (380, 282)
Screenshot: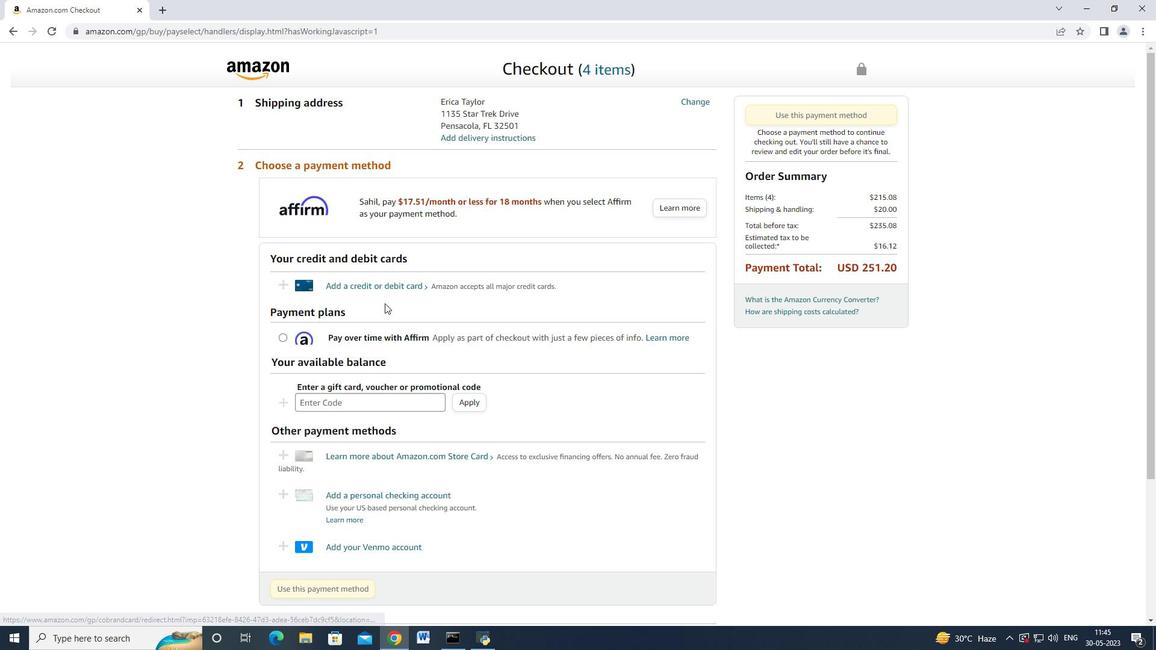 
Action: Mouse pressed left at (380, 282)
Screenshot: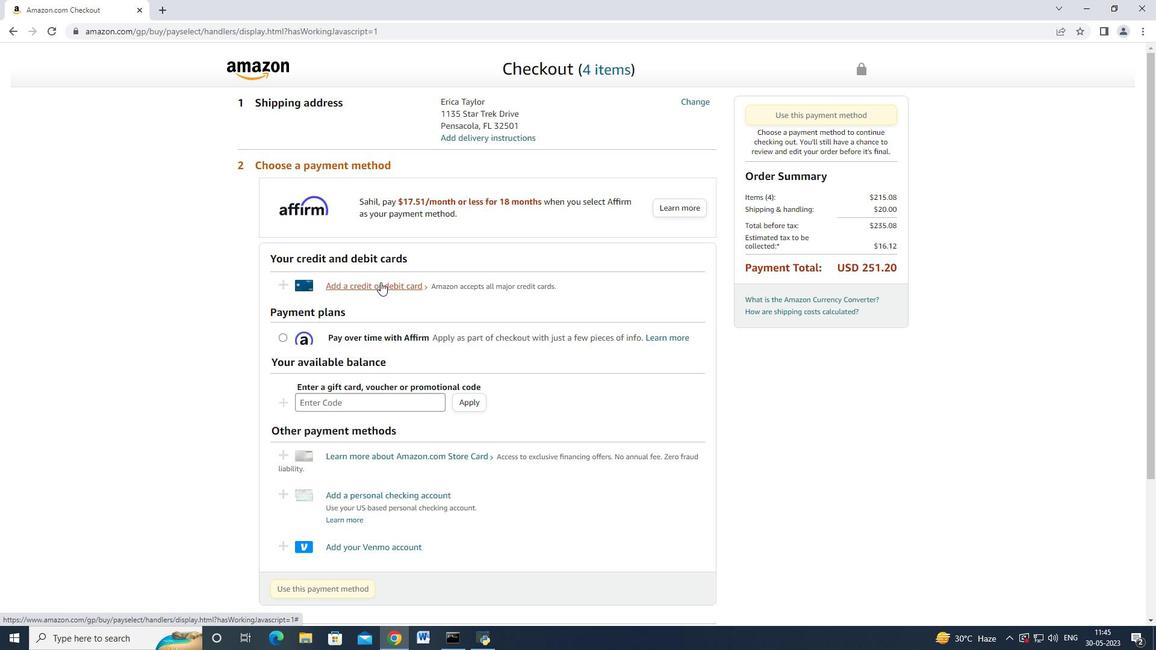 
Action: Mouse moved to (468, 286)
Screenshot: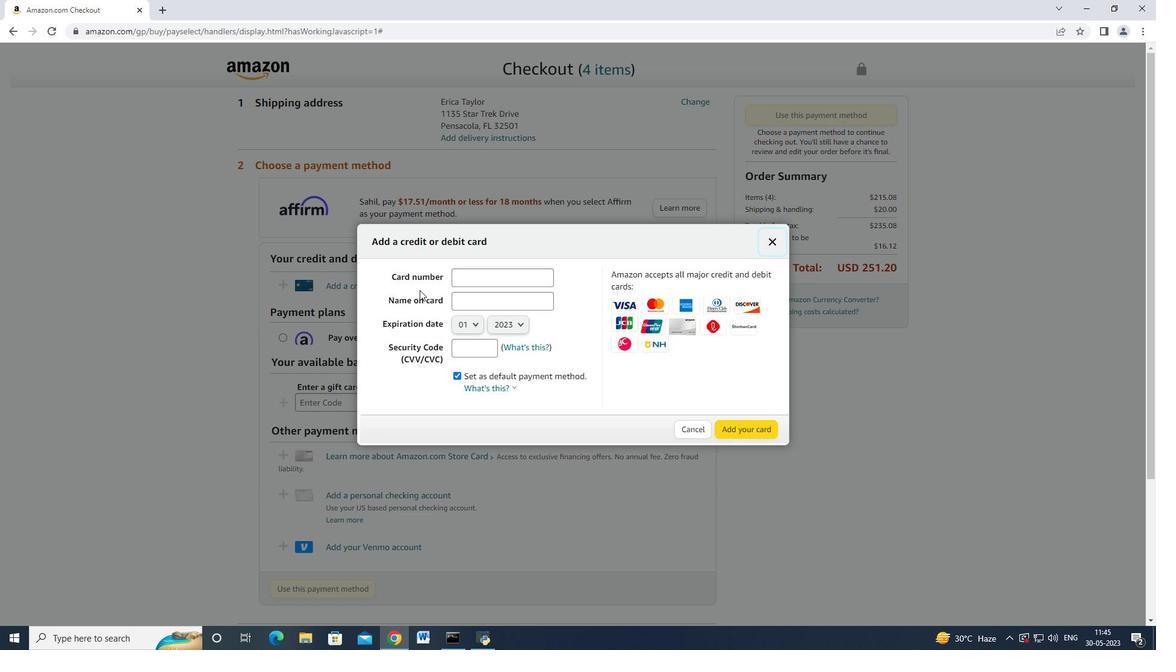 
Action: Mouse pressed left at (468, 286)
Screenshot: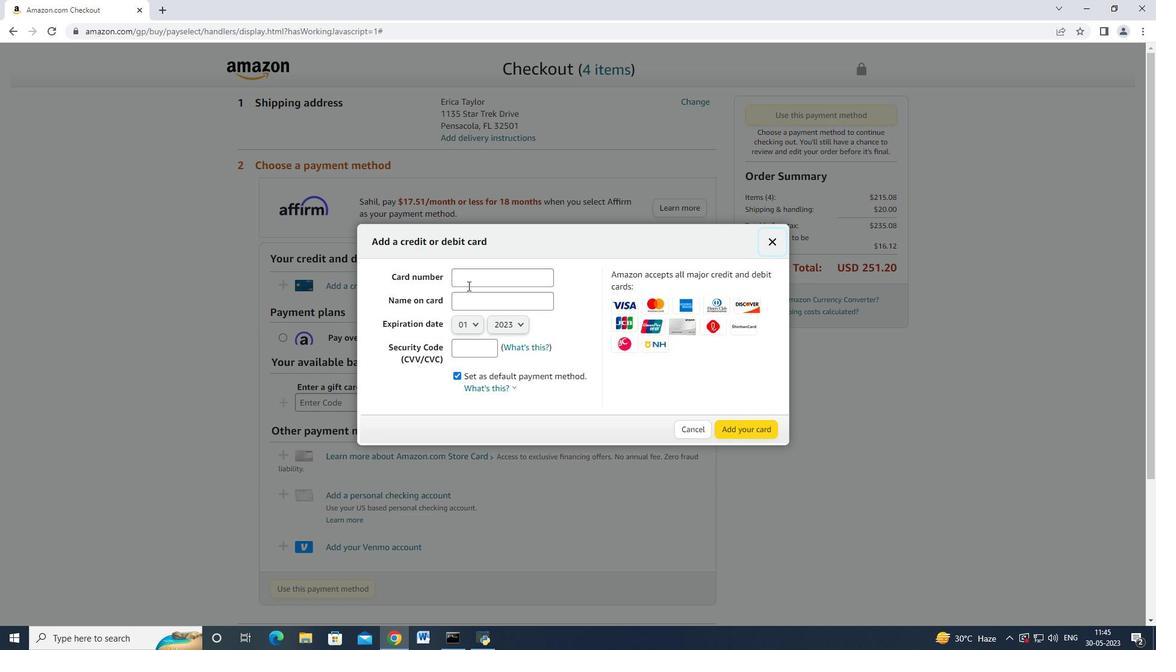 
Action: Mouse moved to (618, 271)
Screenshot: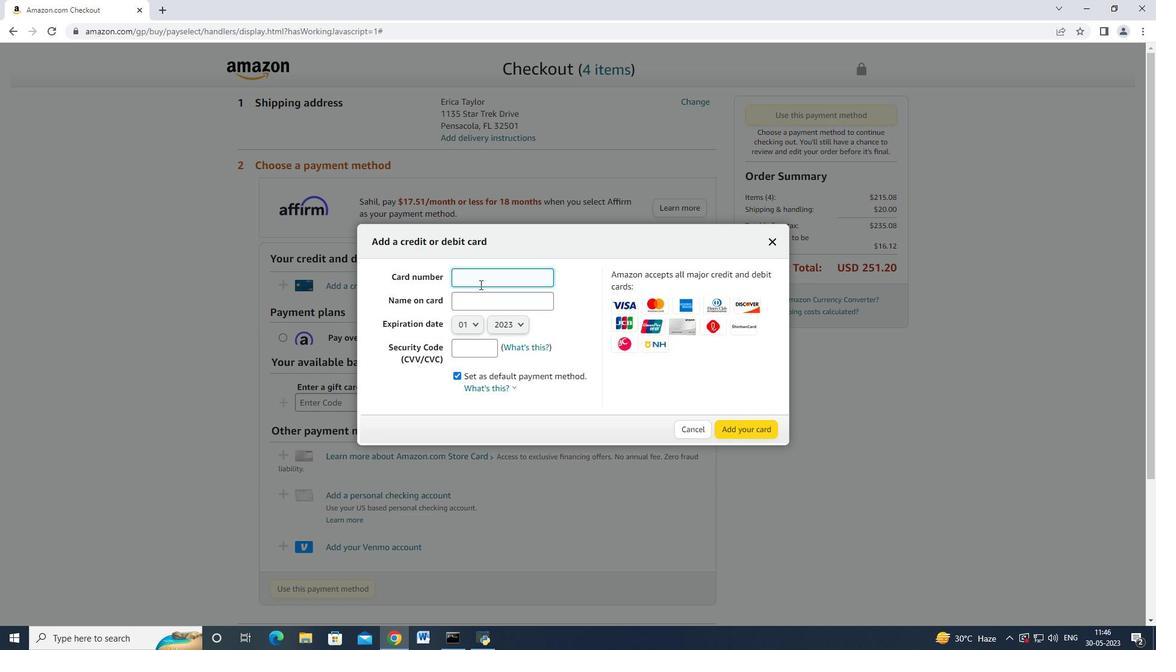 
Action: Key pressed <Key.backspace><Key.shift>4672664477552005<Key.tab><Key.shift>Mark<Key.space><Key.shift_r>Adasm<Key.space><Key.backspace><Key.backspace><Key.backspace>ms<Key.space>
Screenshot: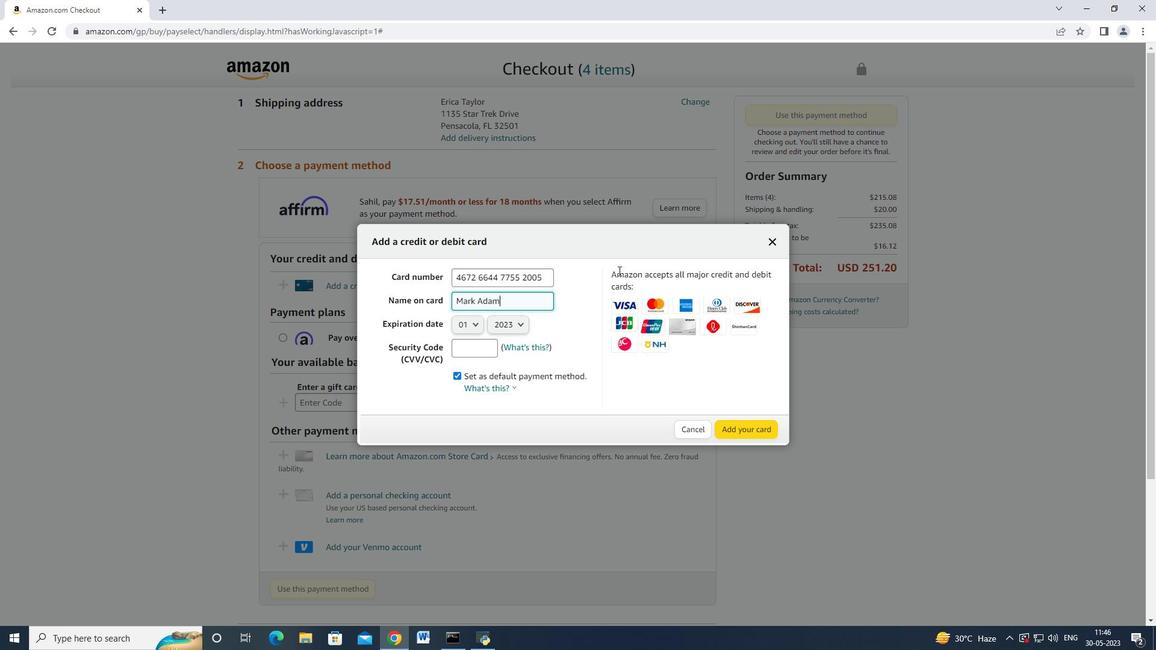 
Action: Mouse moved to (456, 322)
Screenshot: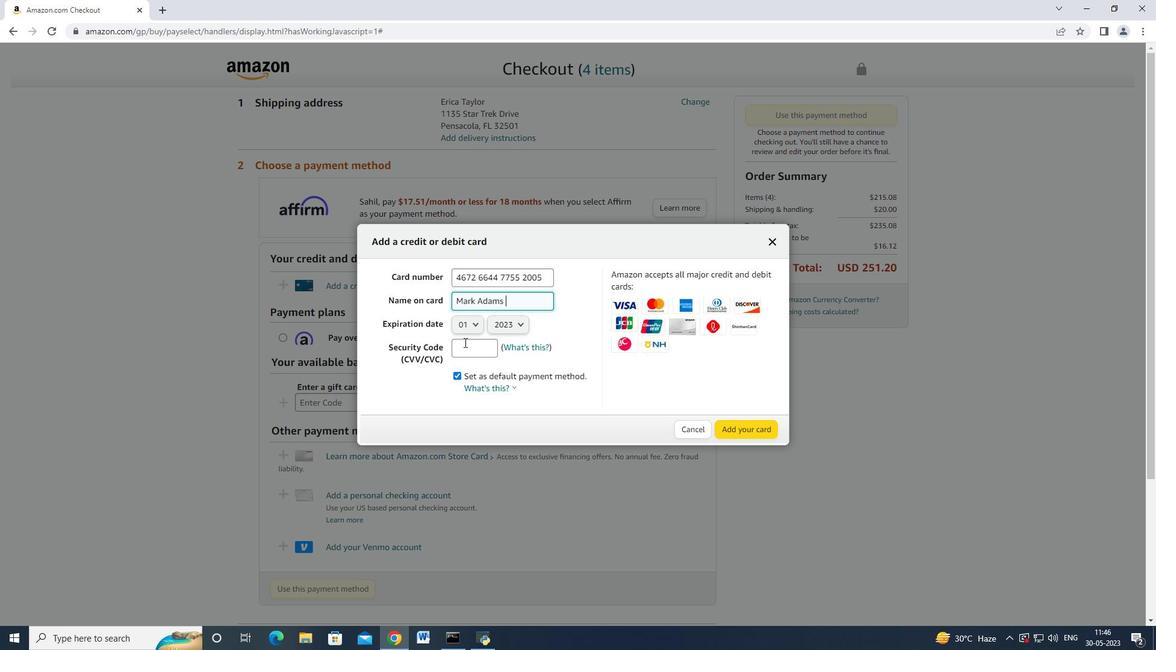 
Action: Mouse pressed left at (456, 322)
Screenshot: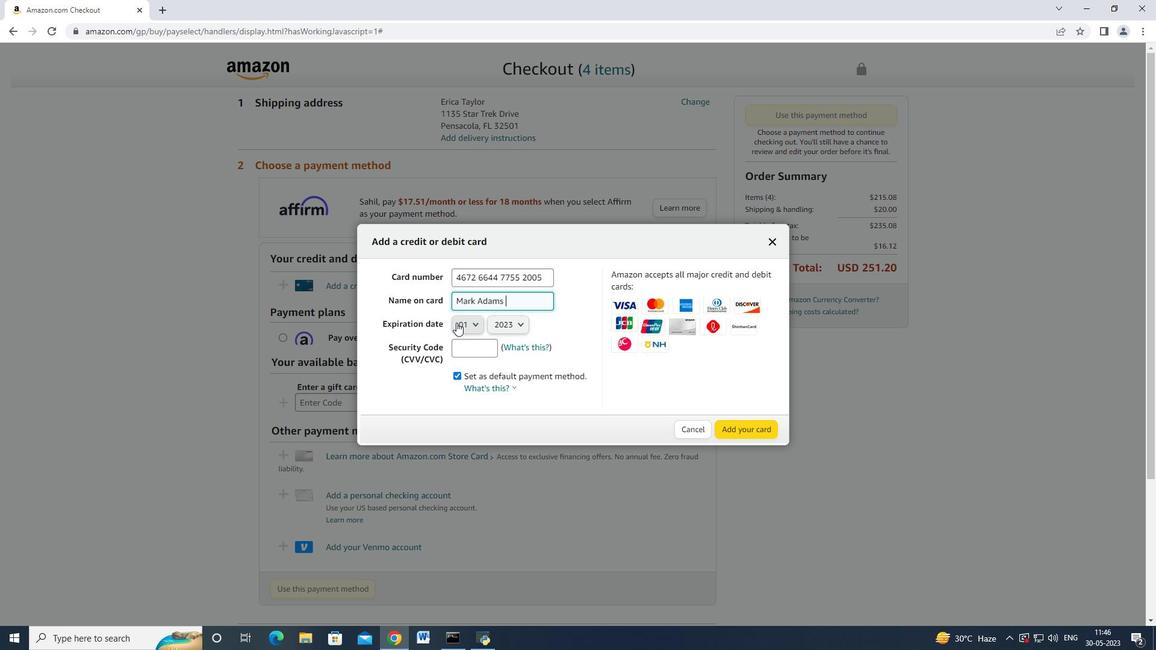 
Action: Mouse moved to (468, 373)
Screenshot: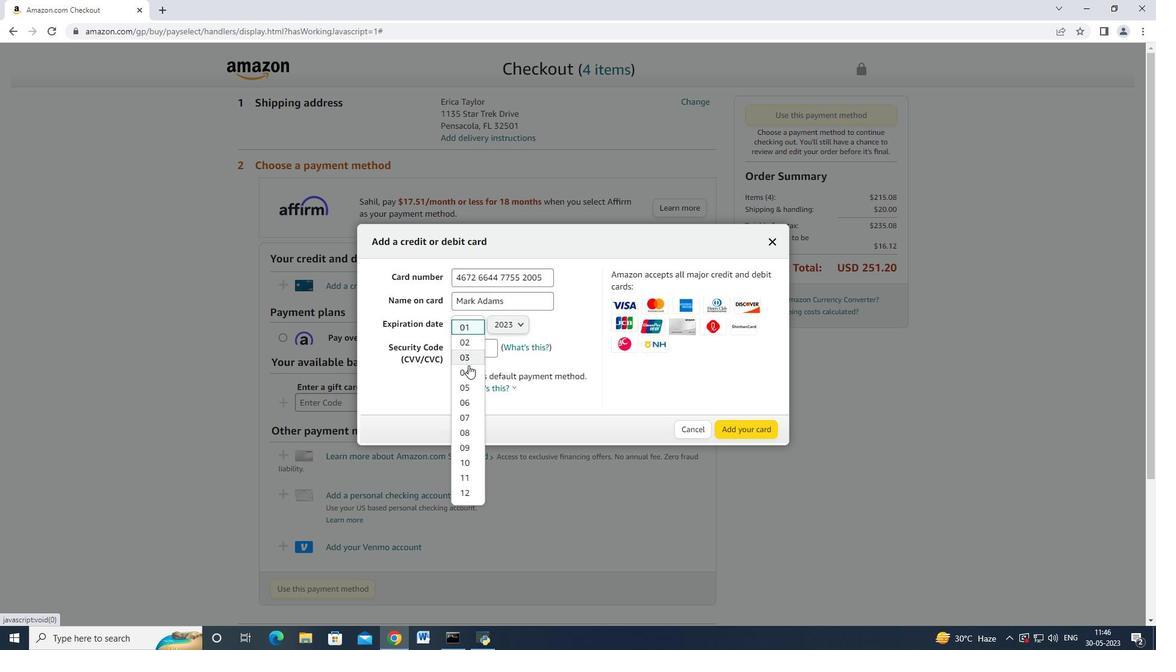 
Action: Mouse pressed left at (468, 373)
Screenshot: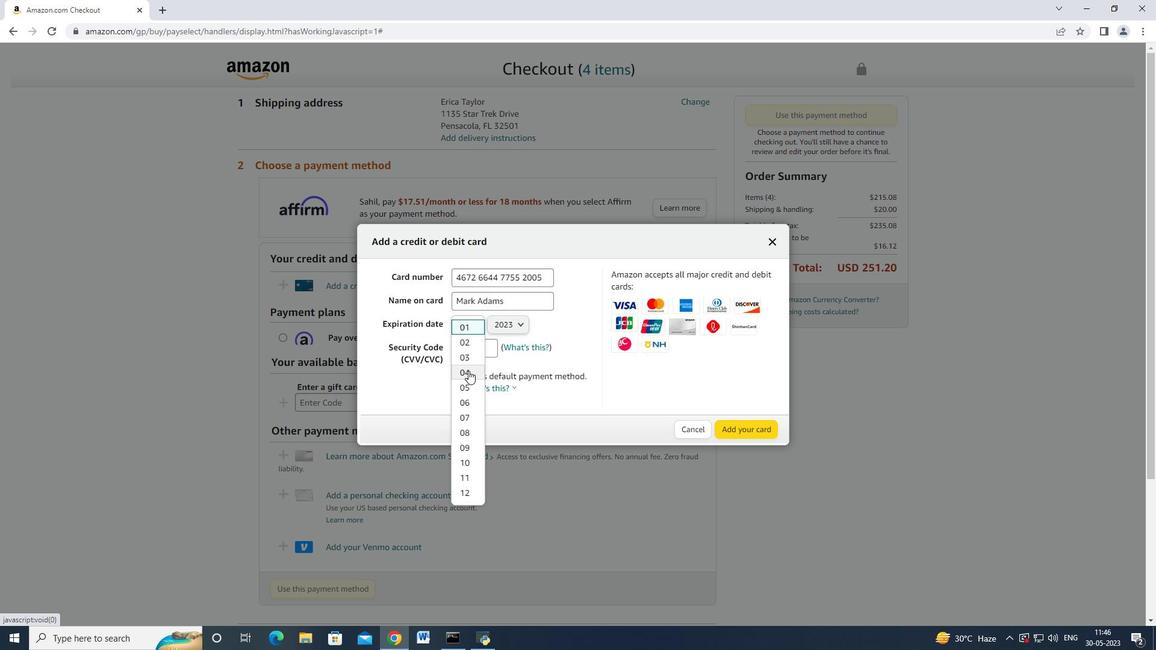 
Action: Mouse moved to (510, 315)
Screenshot: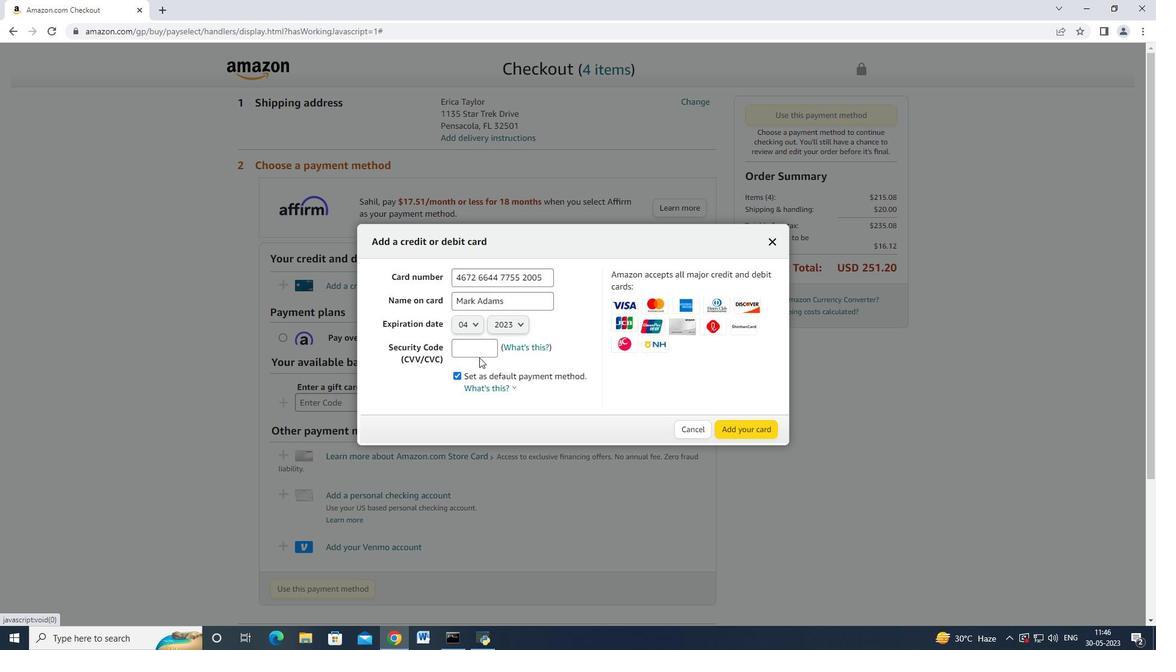 
Action: Mouse pressed left at (510, 315)
Screenshot: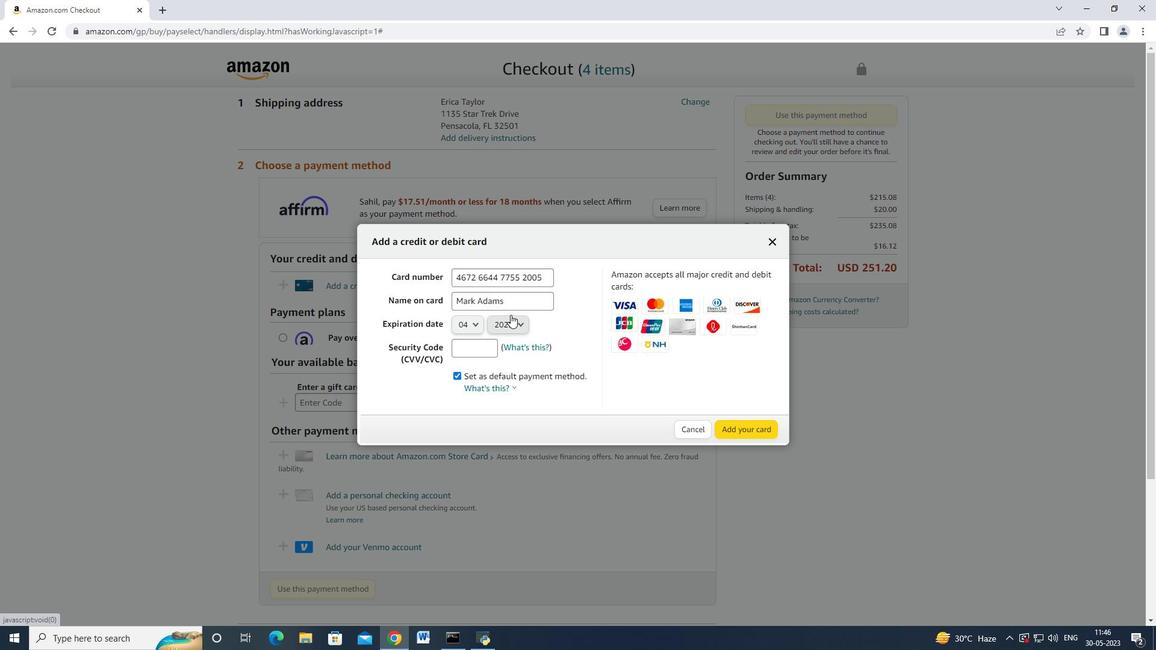 
Action: Mouse moved to (511, 328)
Screenshot: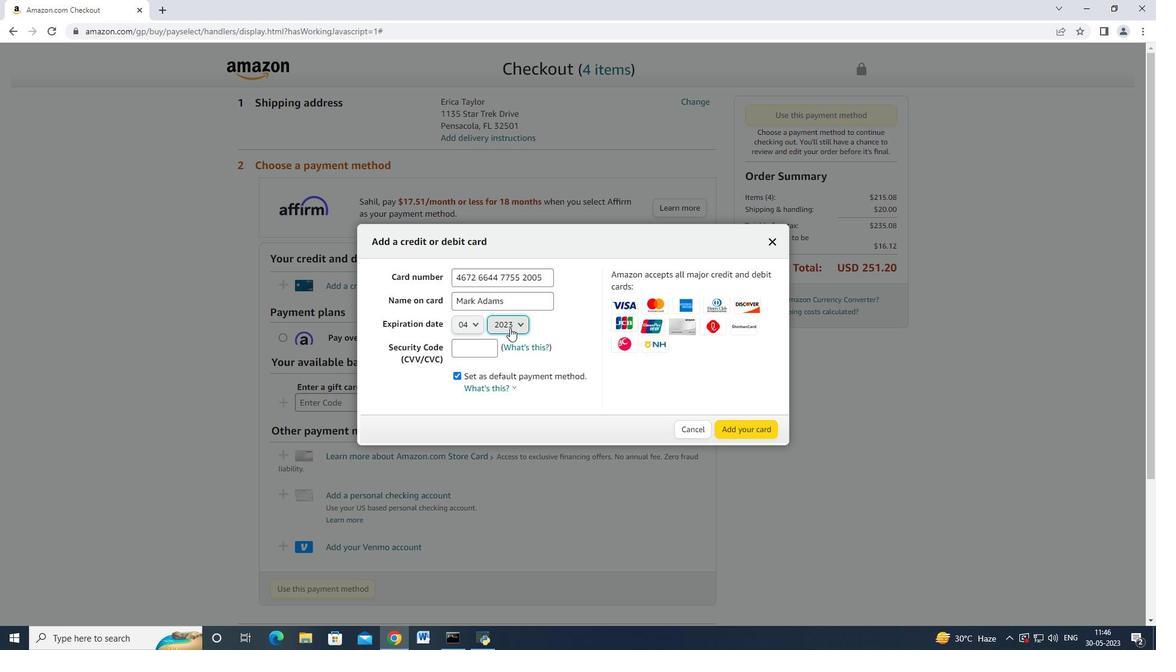 
Action: Mouse pressed left at (511, 328)
Screenshot: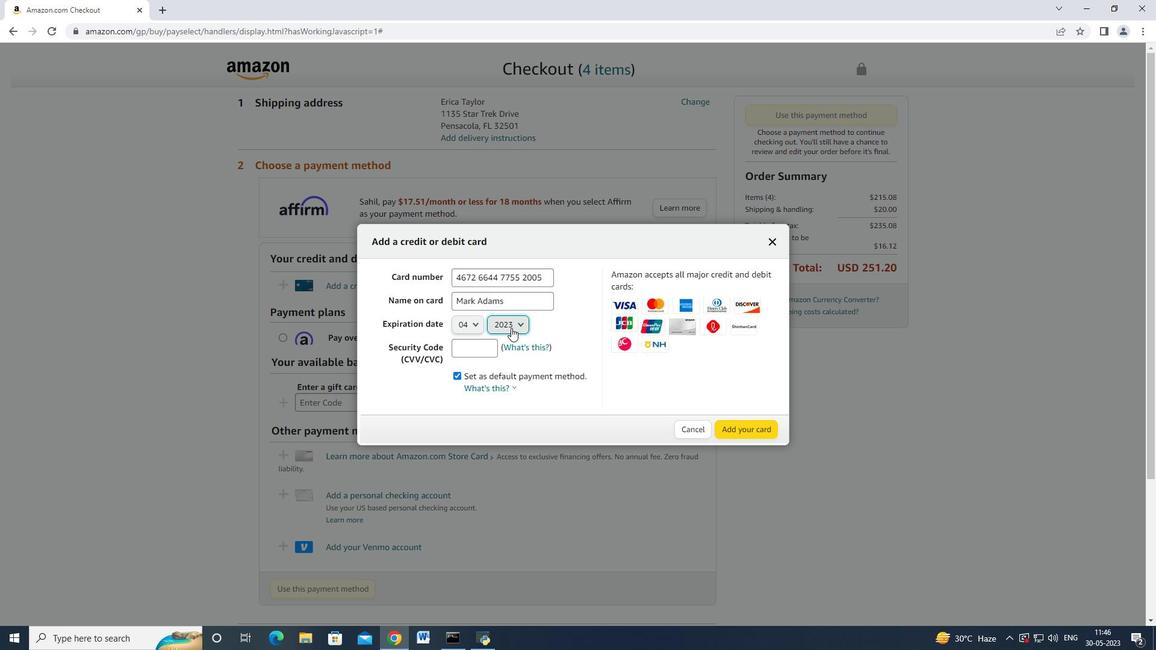 
Action: Mouse moved to (504, 365)
Screenshot: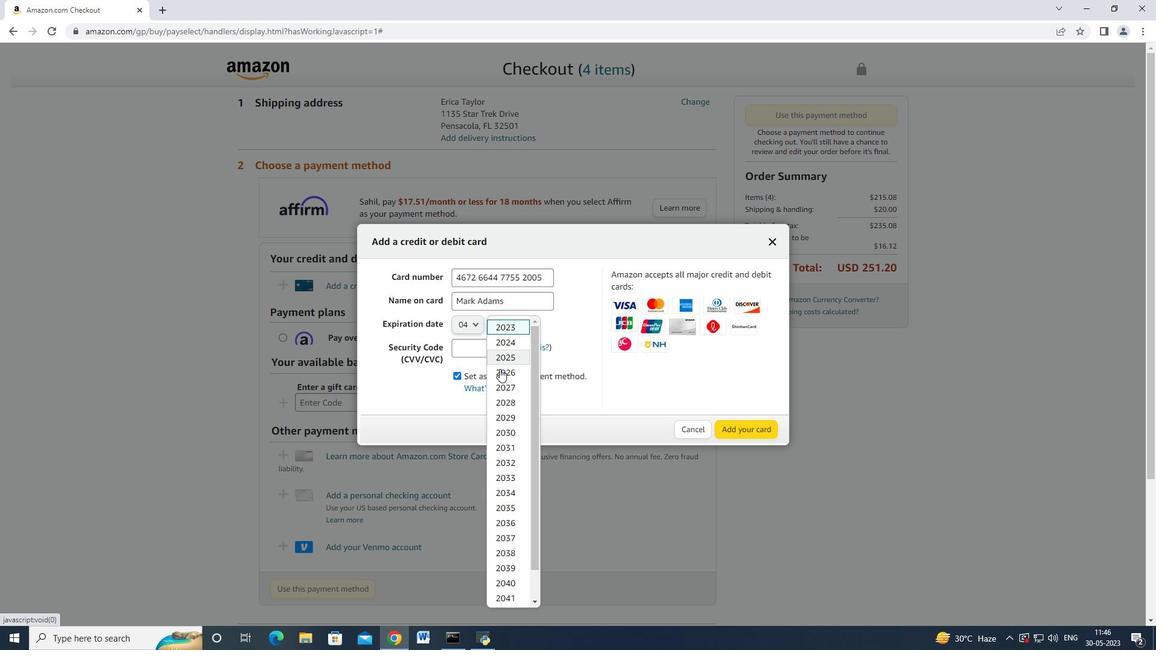 
Action: Mouse pressed left at (504, 365)
Screenshot: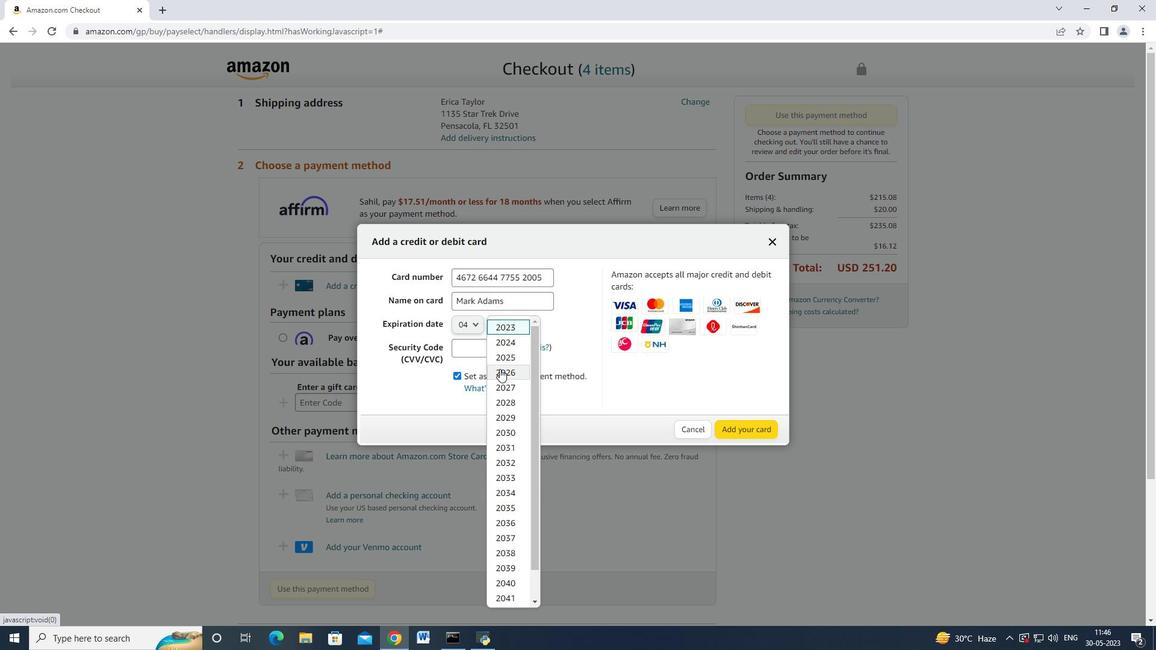 
Action: Mouse moved to (522, 325)
Screenshot: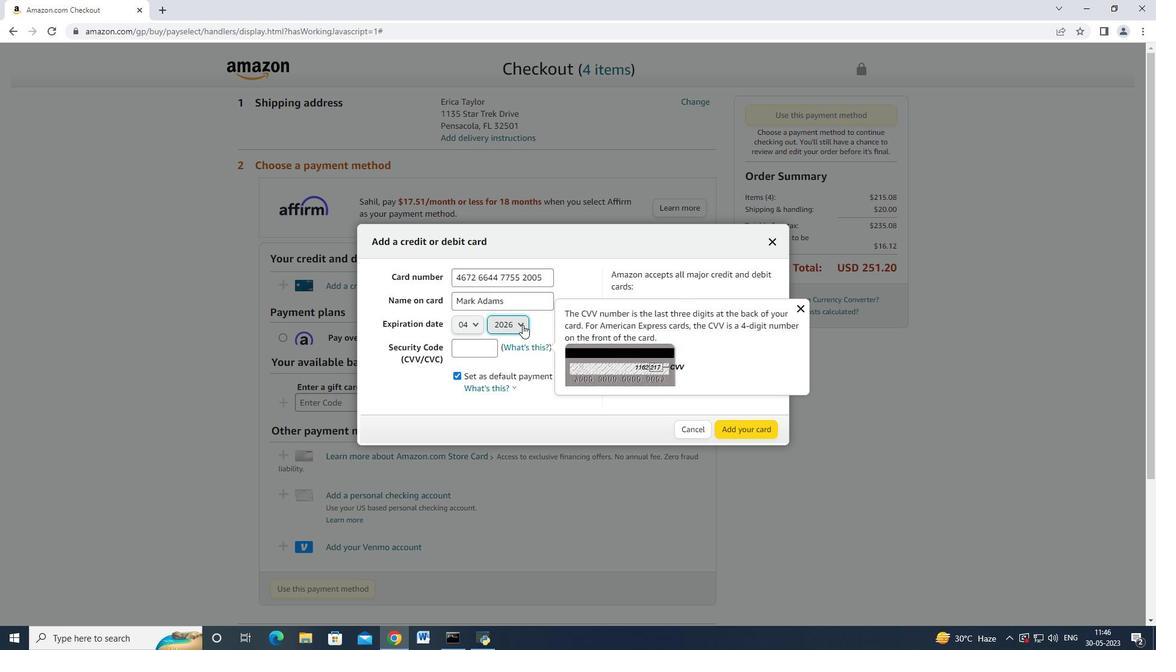 
Action: Mouse pressed left at (522, 325)
Screenshot: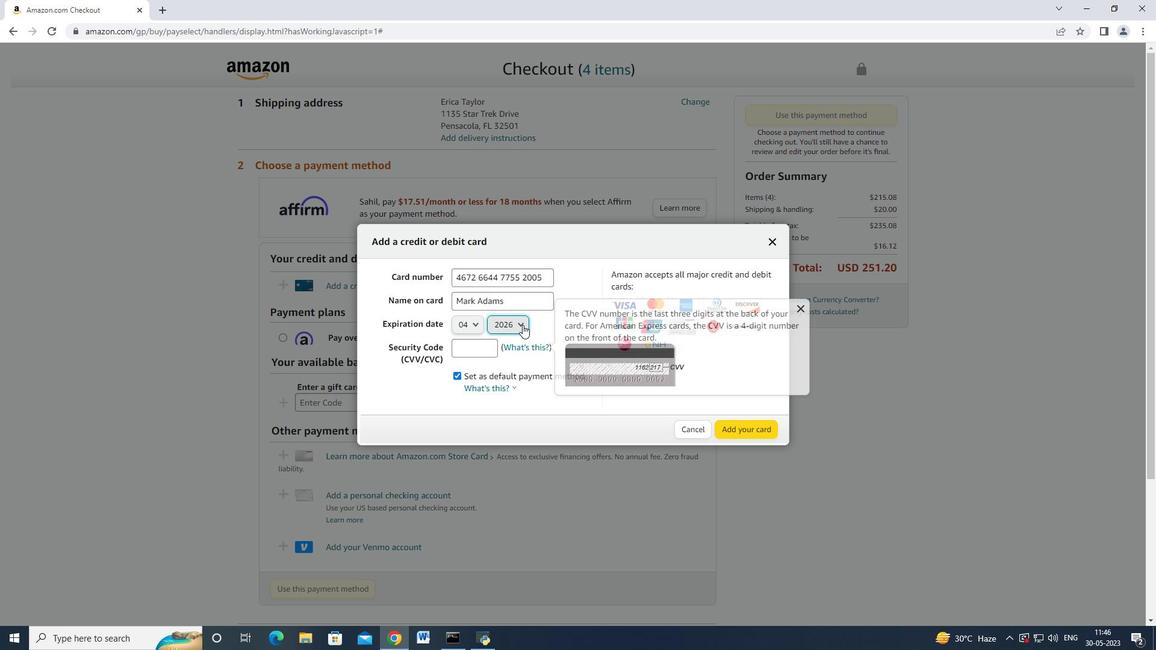 
Action: Mouse moved to (507, 361)
Screenshot: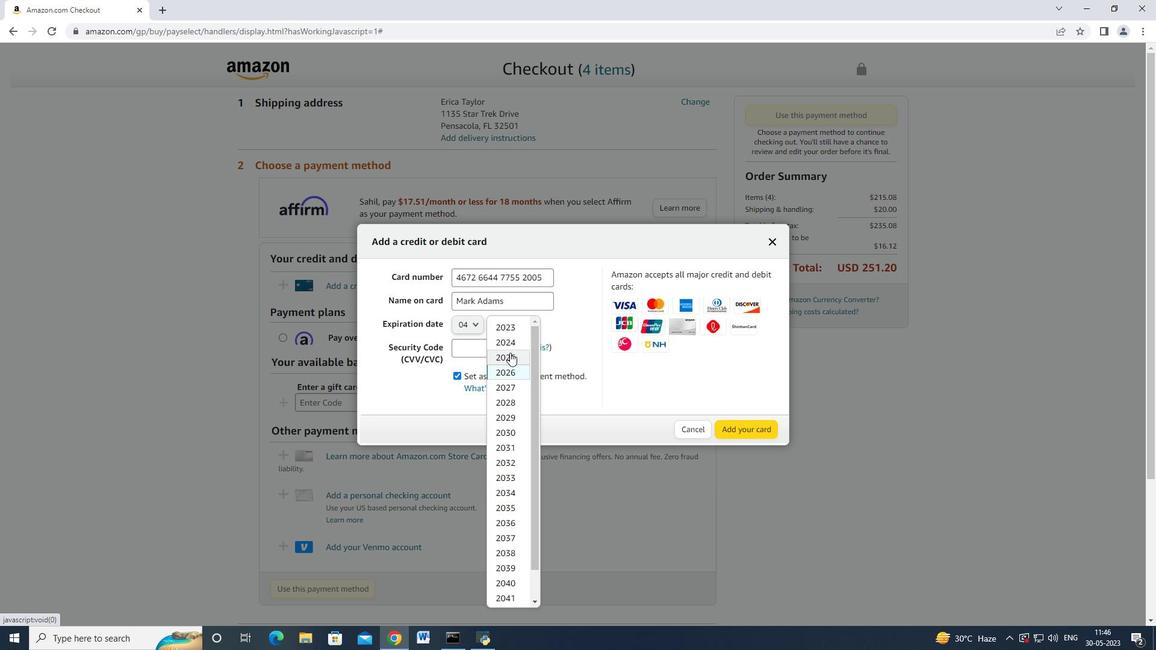 
Action: Mouse pressed left at (507, 361)
Screenshot: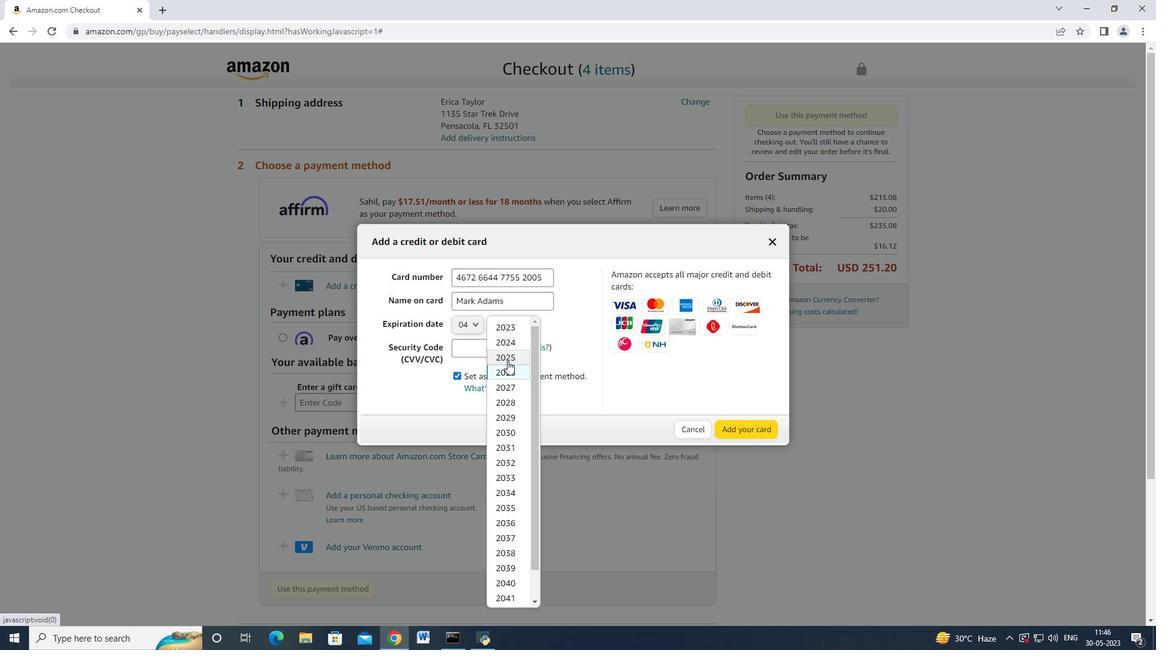 
Action: Mouse moved to (474, 345)
Screenshot: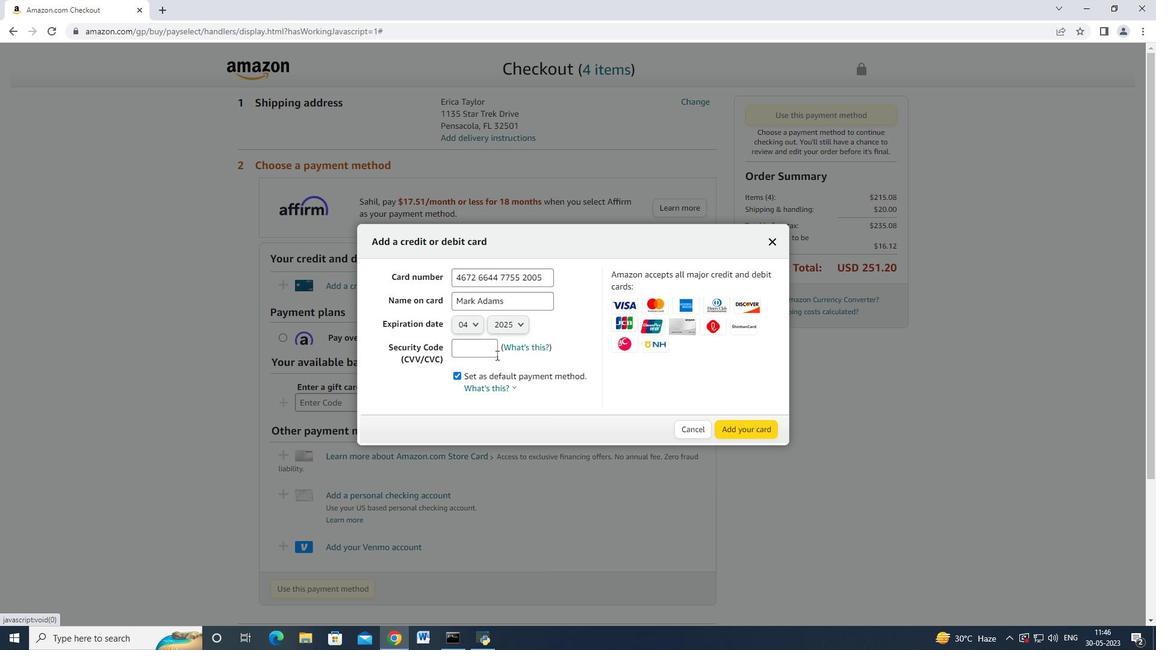
Action: Mouse pressed left at (474, 345)
Screenshot: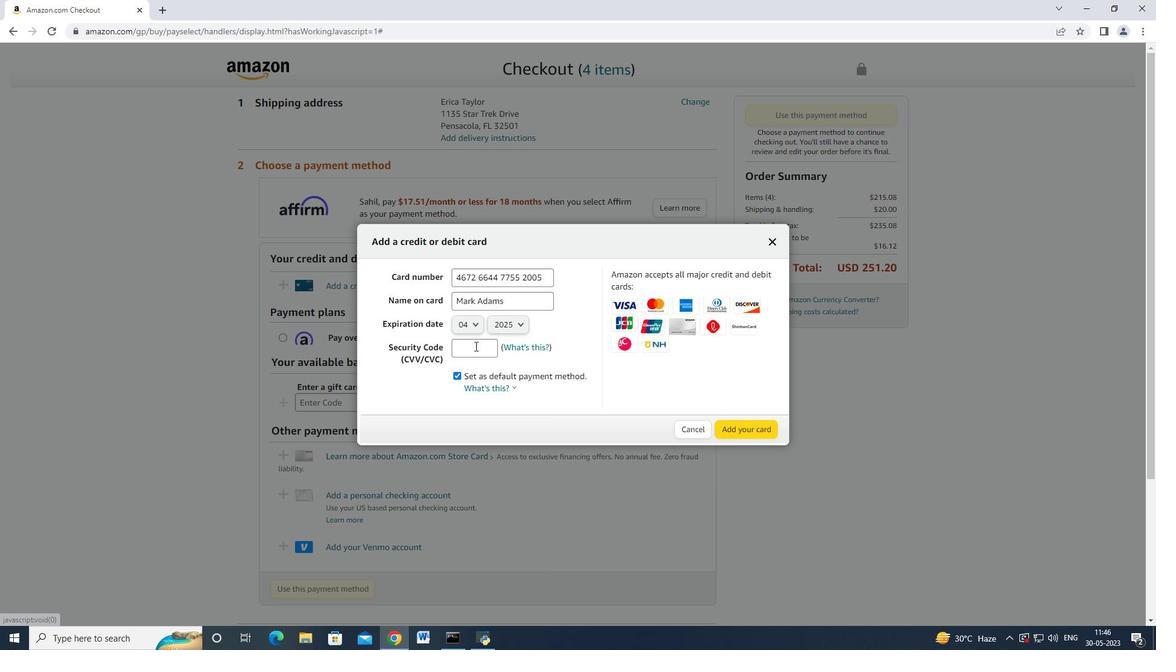 
Action: Mouse moved to (474, 345)
Screenshot: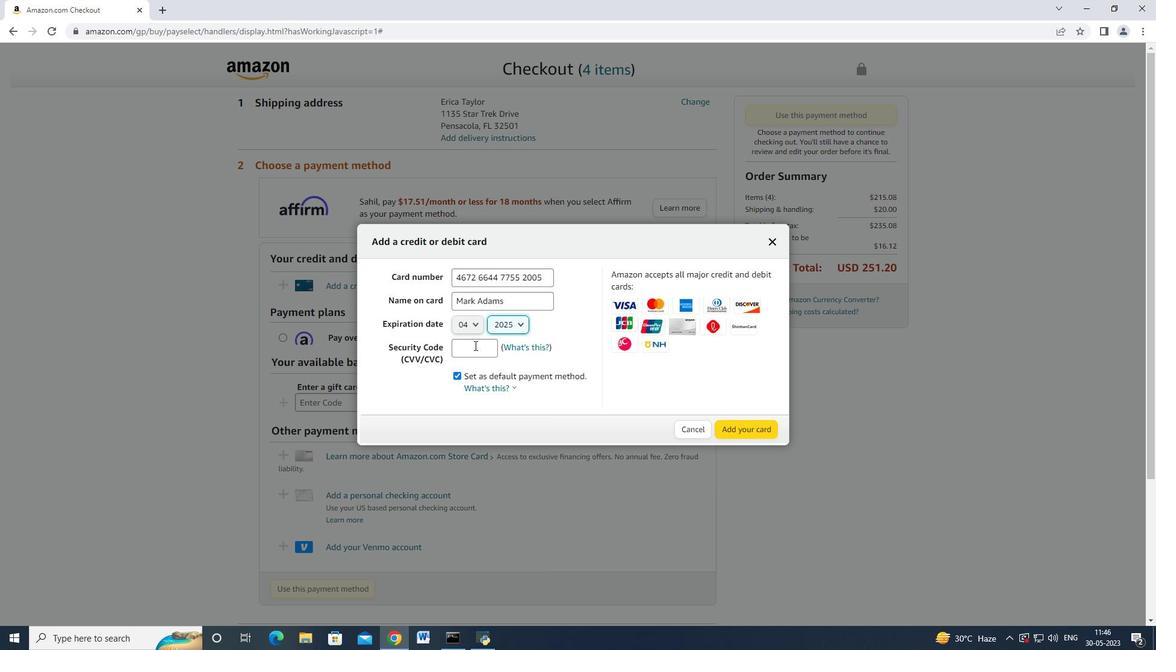 
Action: Key pressed 2<Key.backspace>3321
Screenshot: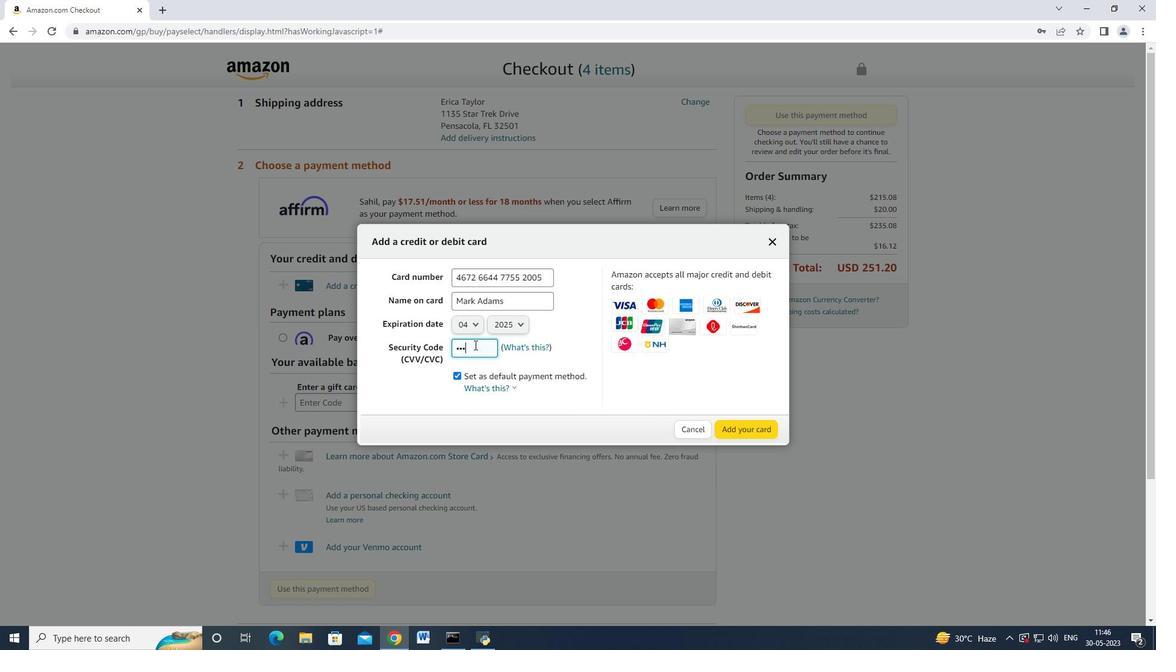 
Action: Mouse moved to (733, 434)
Screenshot: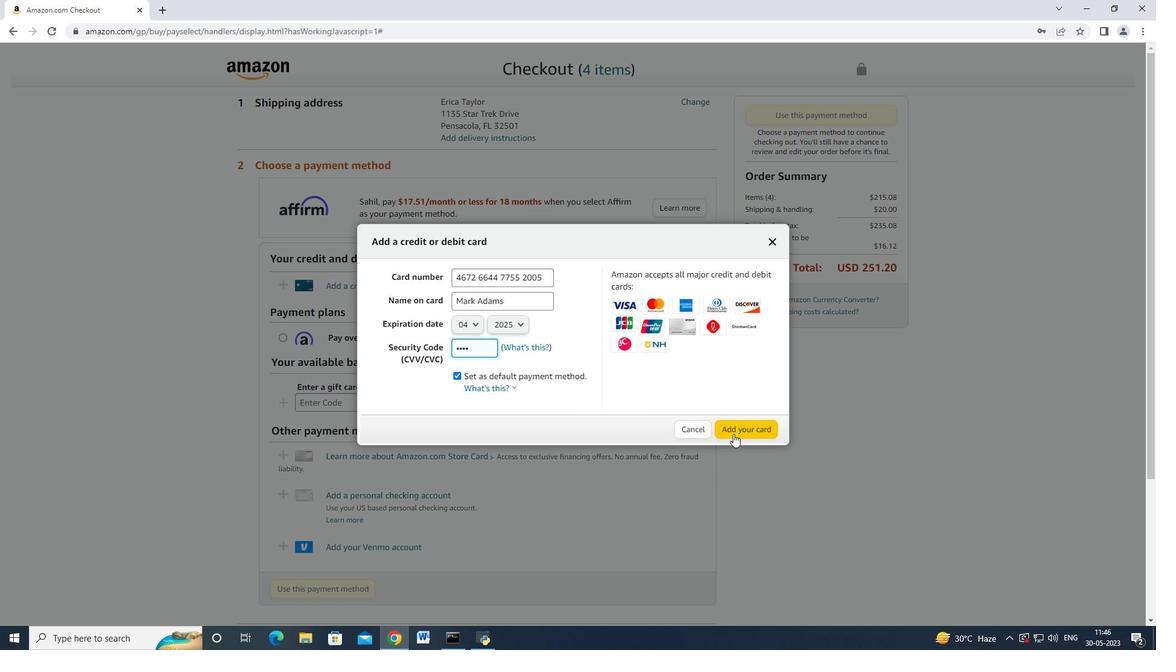 
